 Task: Buy 4 Drooling Bibs for Baby Boys from Bibs & Burp Cloths section under best seller category for shipping address: Alex Clark, 16135 Grand Litchfield Dr, Roswell, GA 30075, Cell Number 6788189371. Pay from credit card number 3744 337826 32005, Name on card Mark Taylor, Expiration date 12/2024, CVV 3321
Action: Mouse moved to (259, 77)
Screenshot: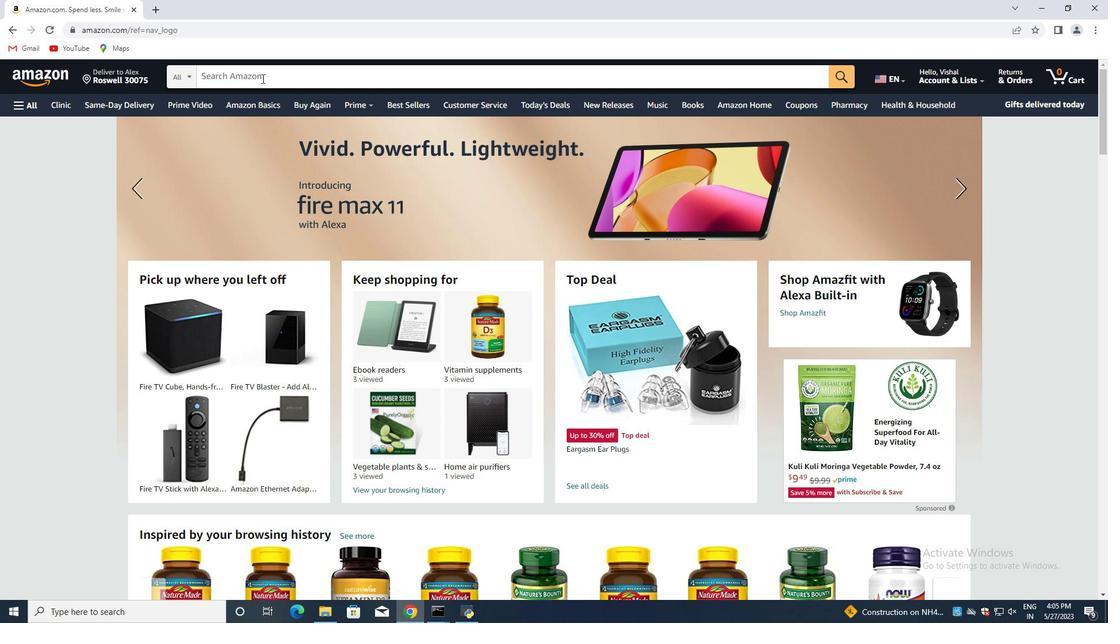 
Action: Mouse pressed left at (259, 77)
Screenshot: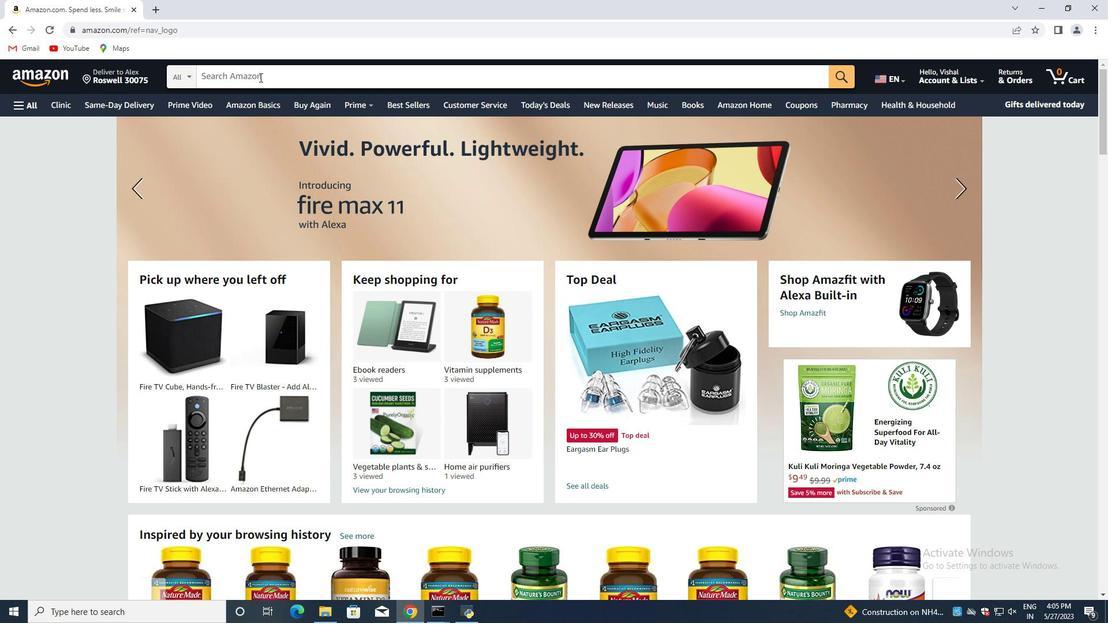 
Action: Mouse moved to (845, 98)
Screenshot: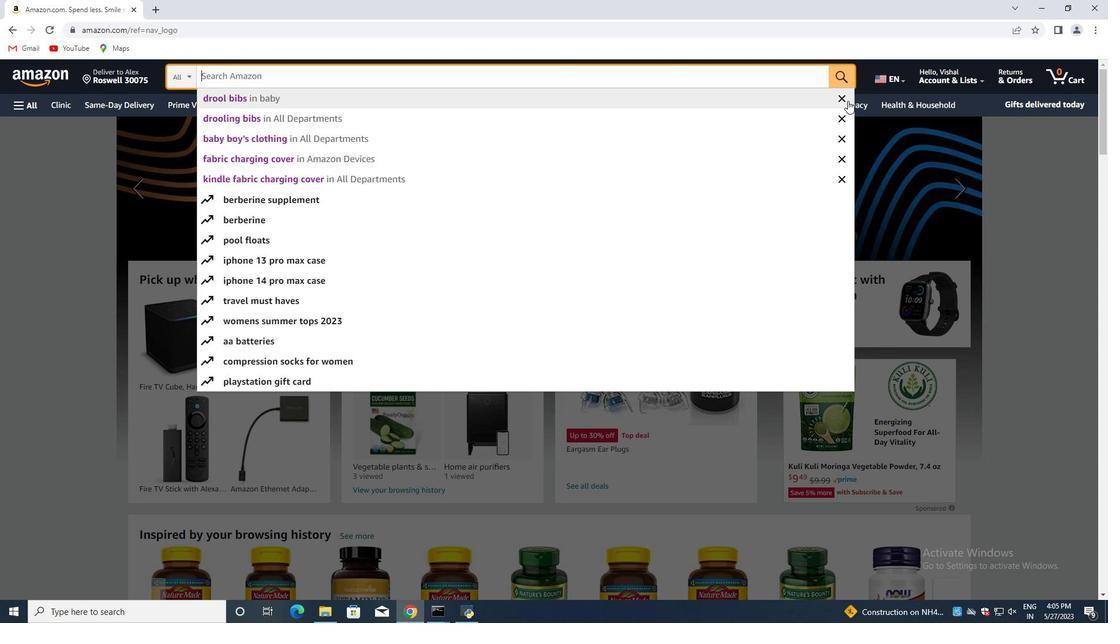 
Action: Mouse pressed left at (845, 98)
Screenshot: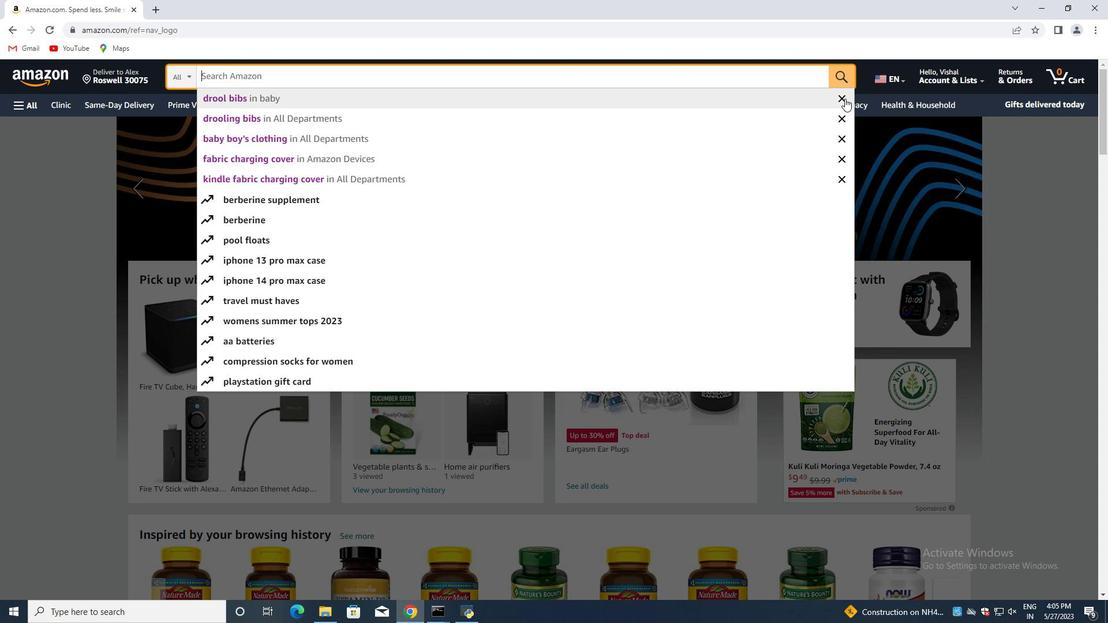 
Action: Mouse moved to (844, 98)
Screenshot: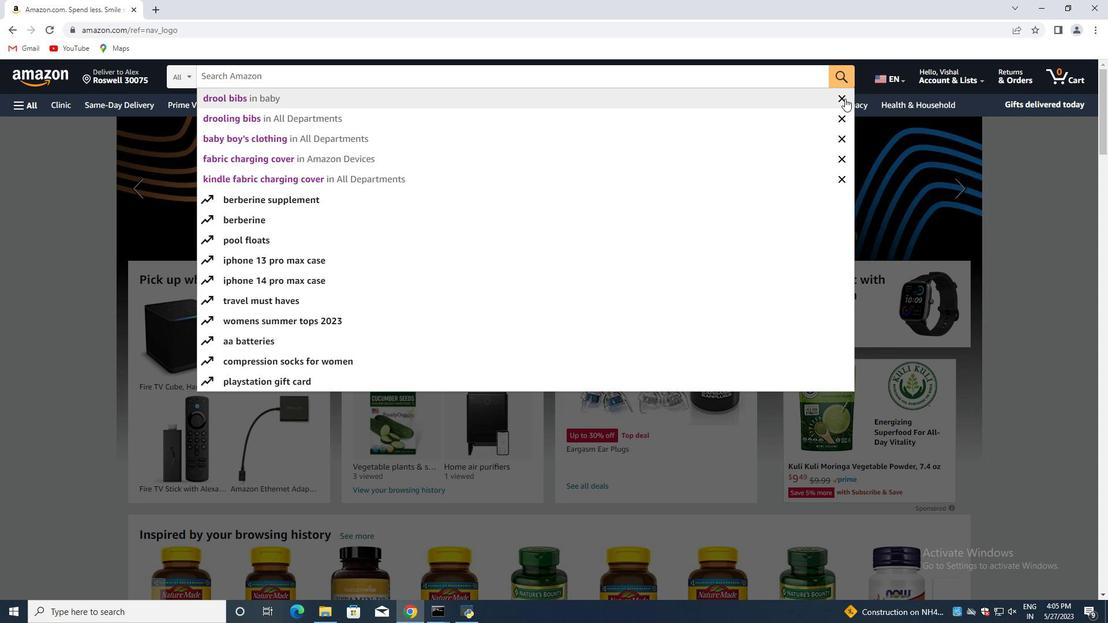 
Action: Mouse pressed left at (844, 98)
Screenshot: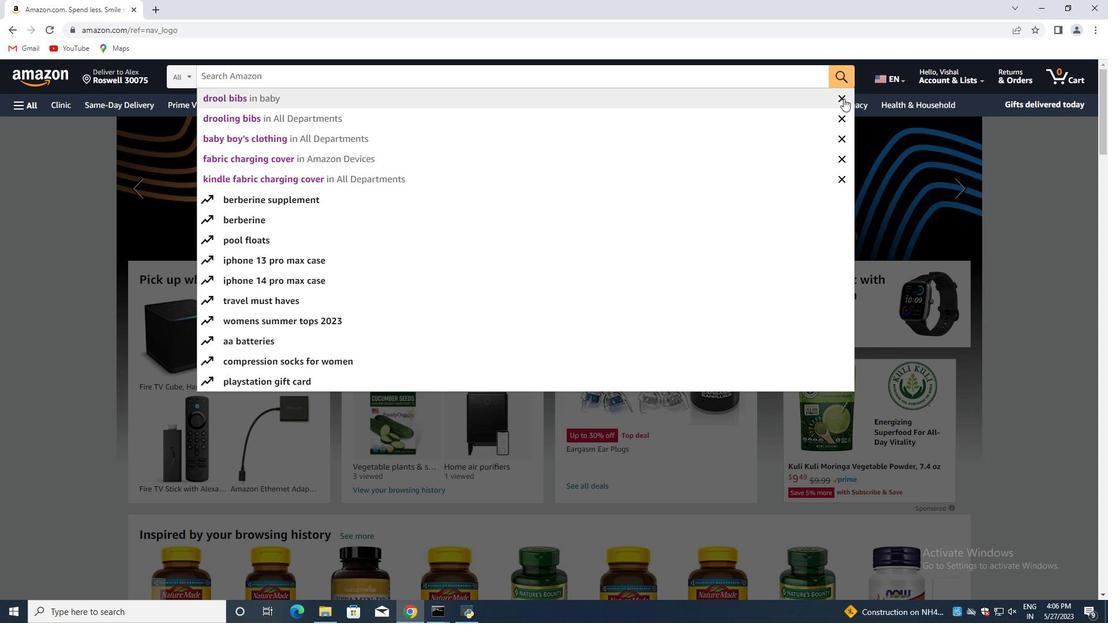 
Action: Mouse moved to (844, 98)
Screenshot: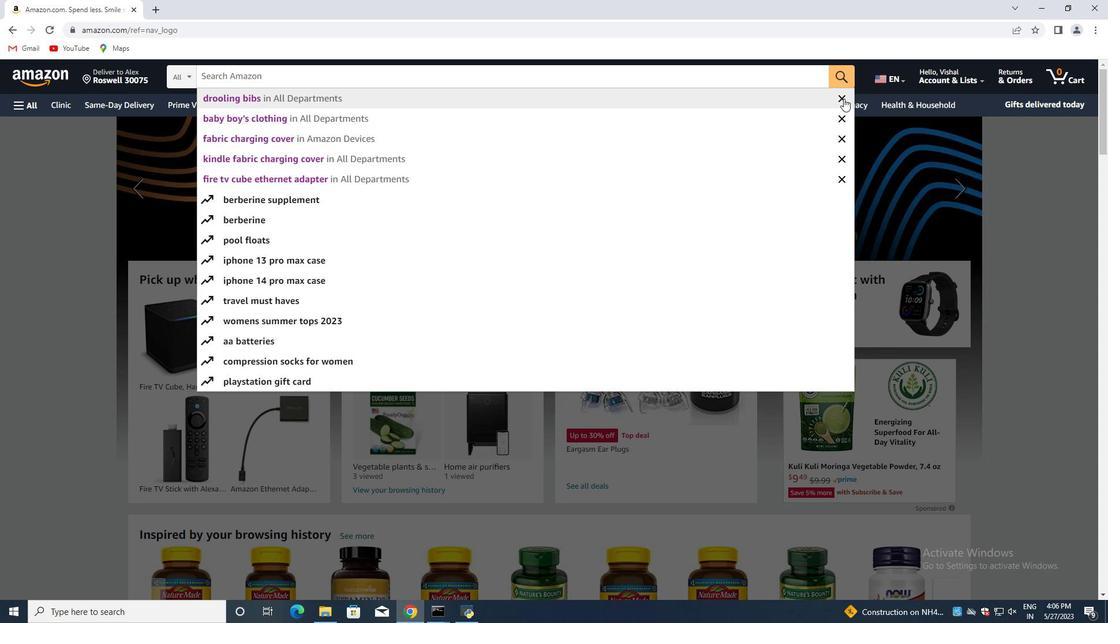 
Action: Mouse pressed left at (844, 98)
Screenshot: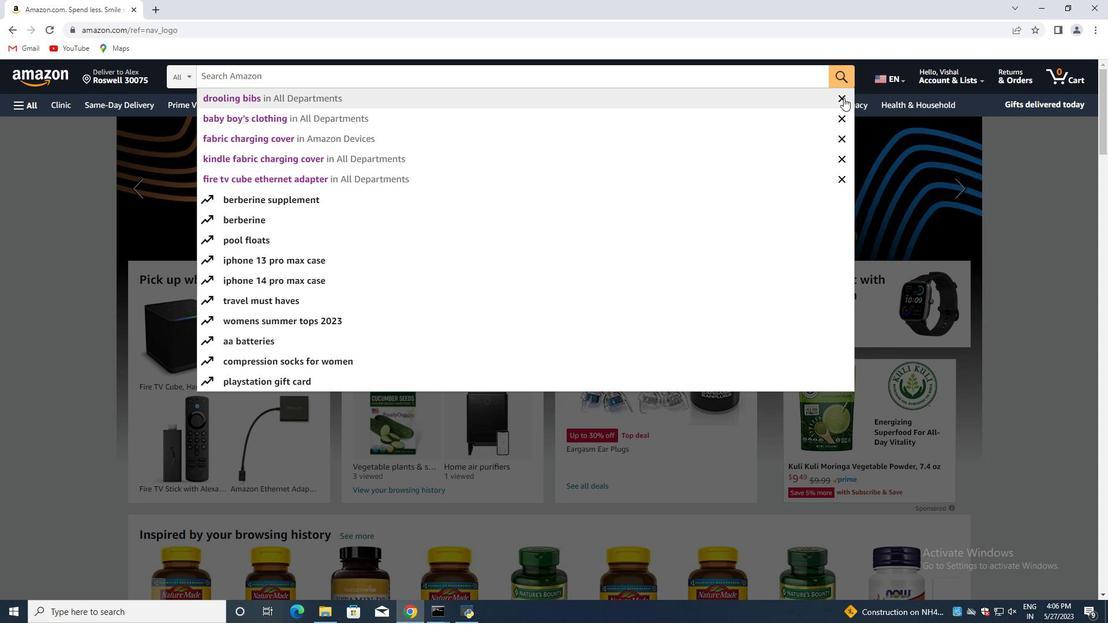 
Action: Mouse pressed left at (844, 98)
Screenshot: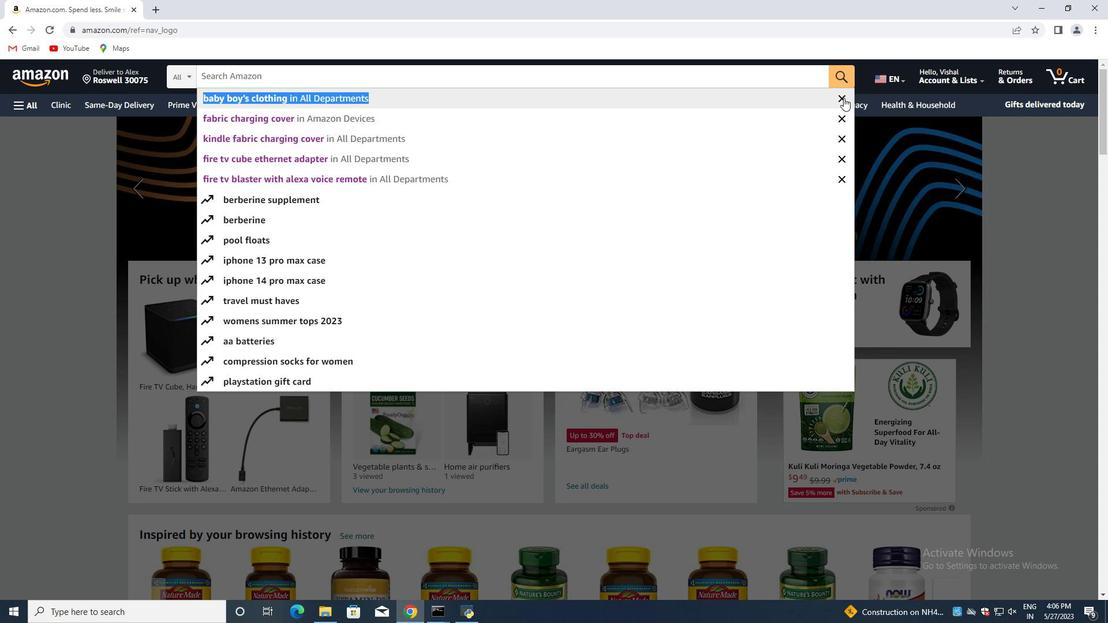 
Action: Mouse pressed left at (844, 98)
Screenshot: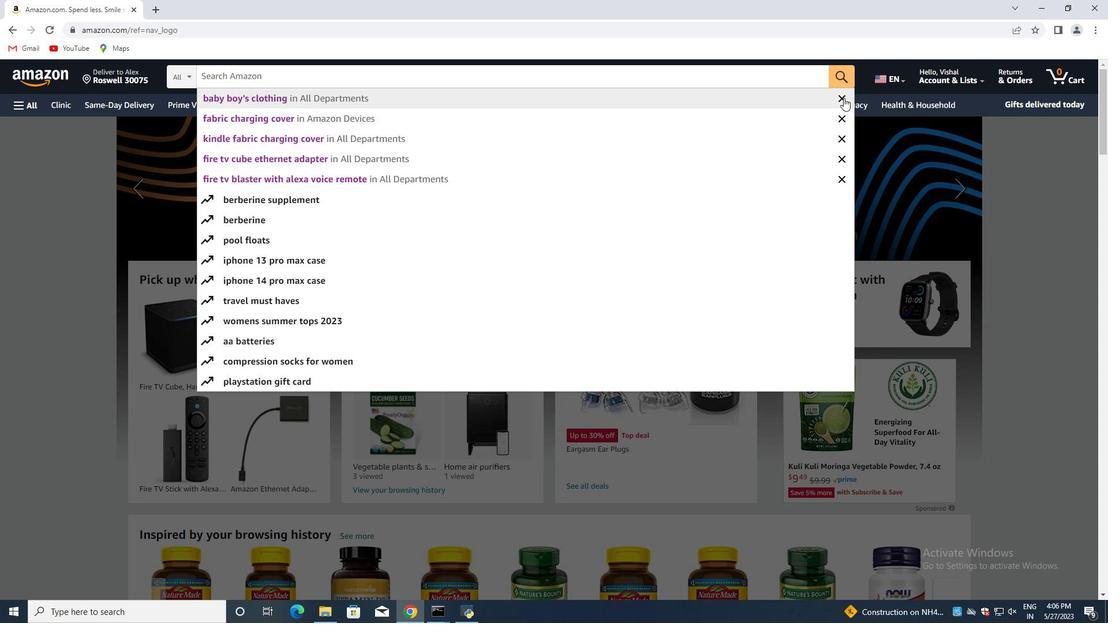 
Action: Mouse pressed left at (844, 98)
Screenshot: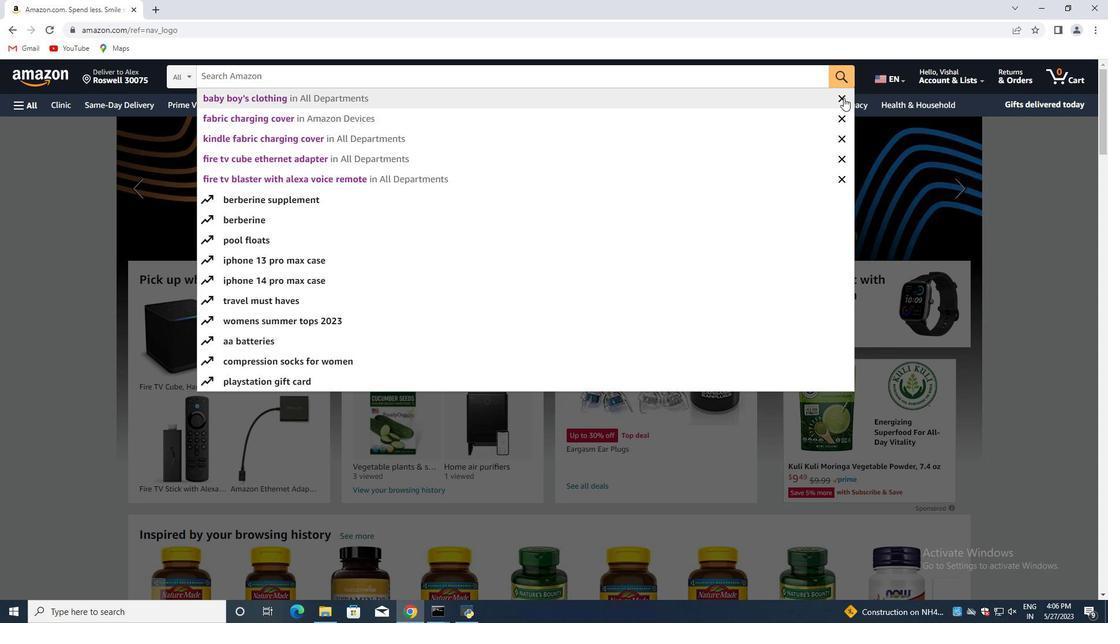 
Action: Mouse pressed left at (844, 98)
Screenshot: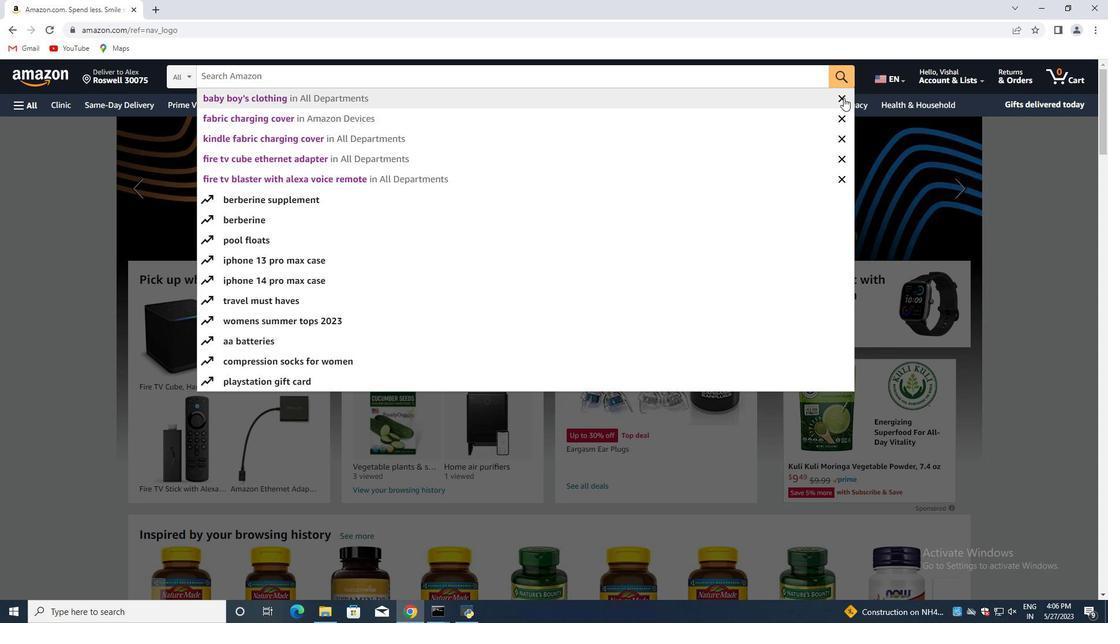 
Action: Mouse pressed left at (844, 98)
Screenshot: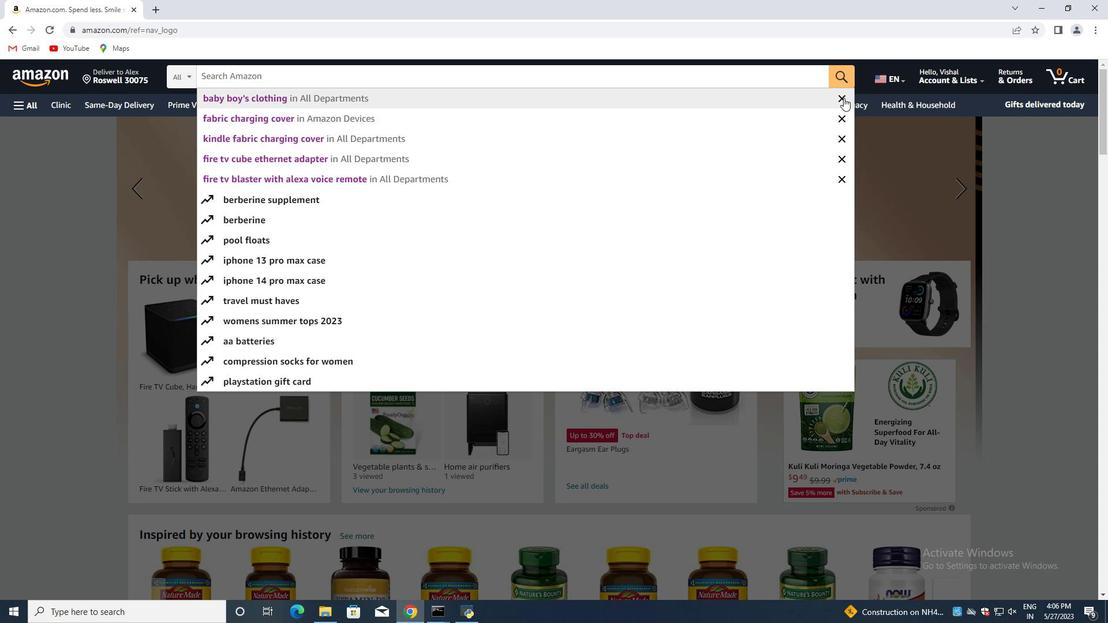 
Action: Mouse pressed left at (844, 98)
Screenshot: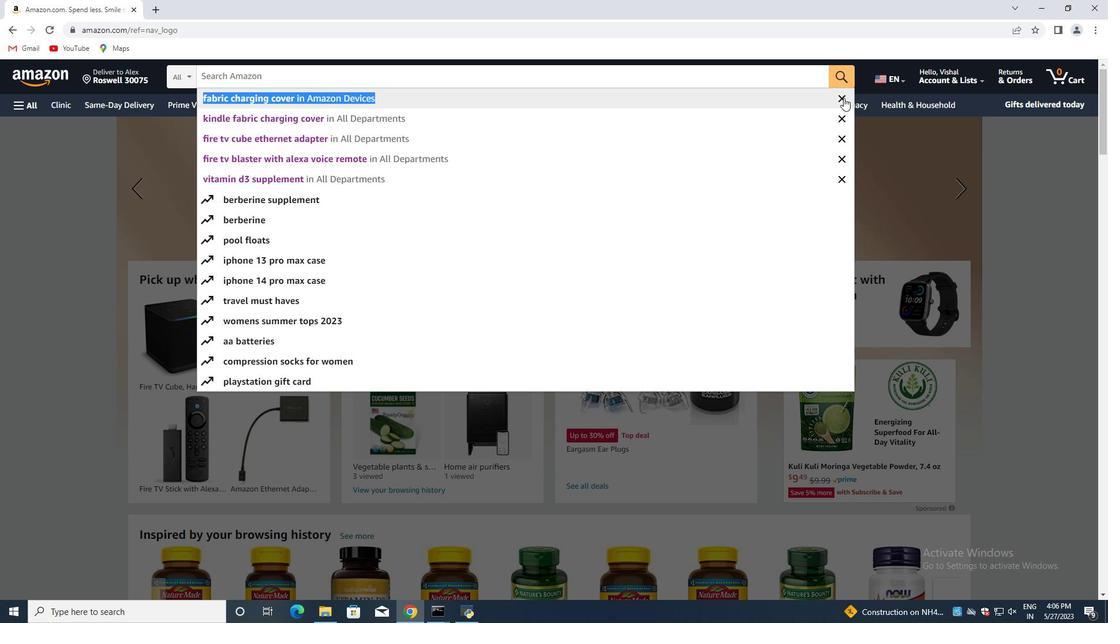 
Action: Mouse pressed left at (844, 98)
Screenshot: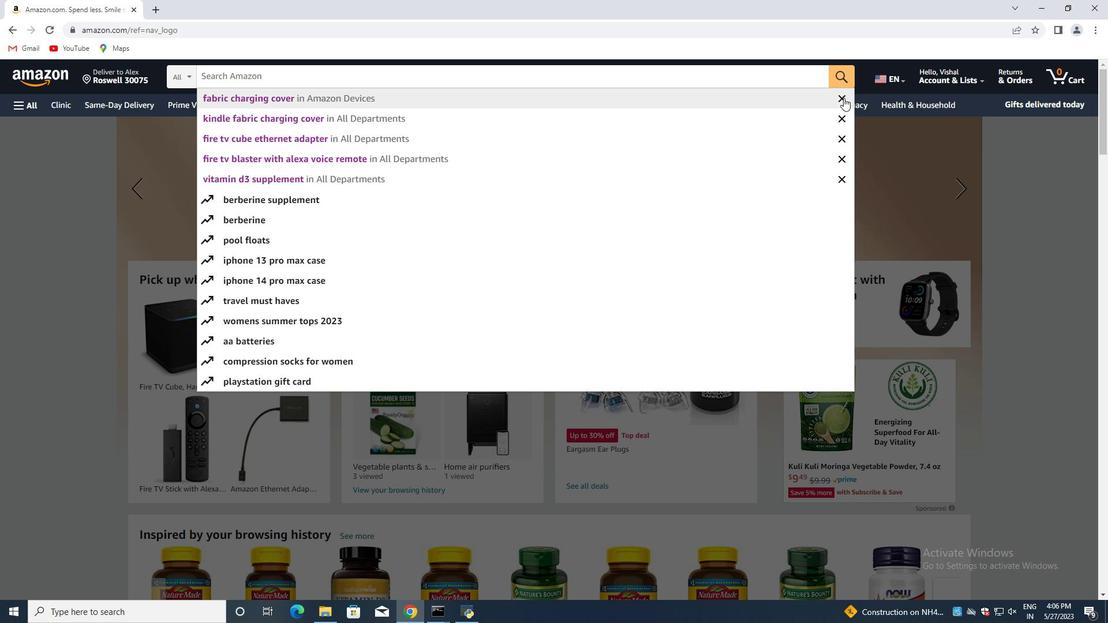 
Action: Mouse pressed left at (844, 98)
Screenshot: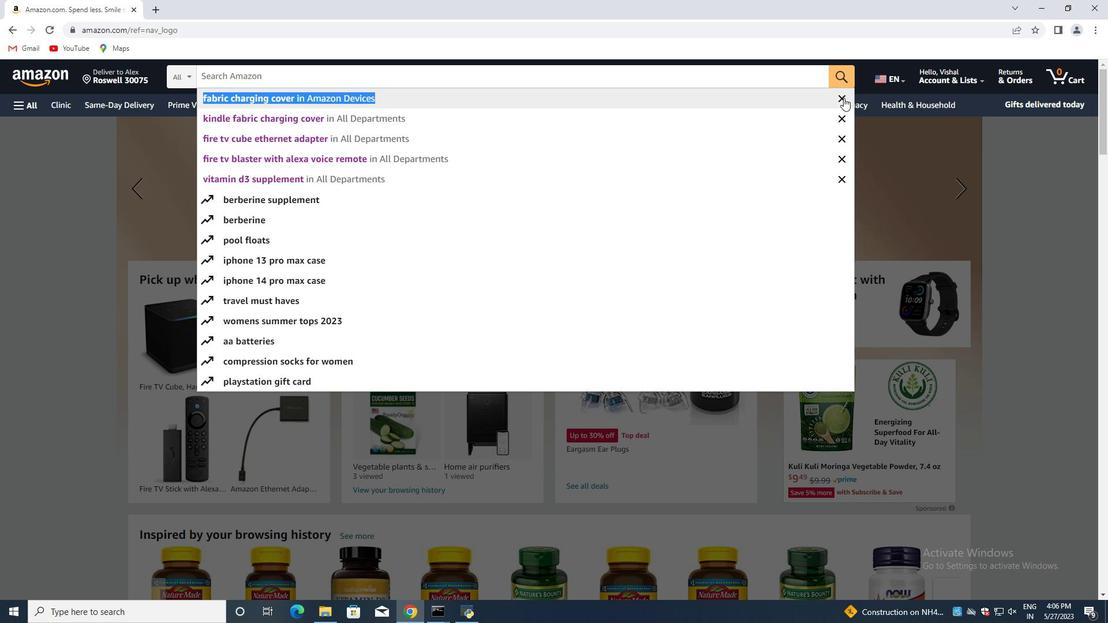 
Action: Mouse pressed left at (844, 98)
Screenshot: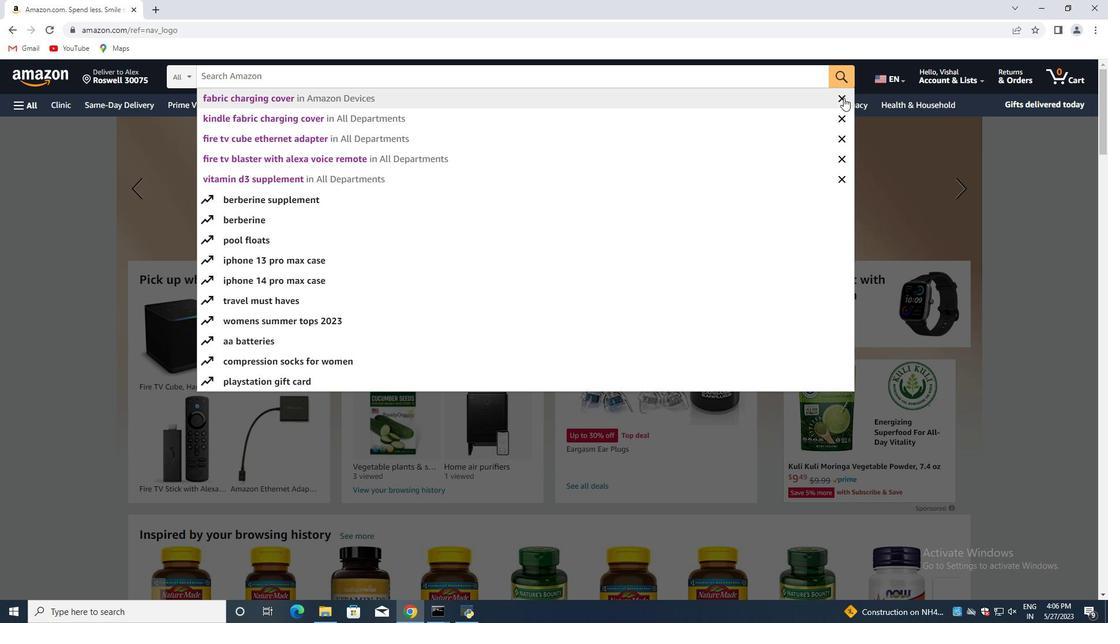 
Action: Mouse pressed left at (844, 98)
Screenshot: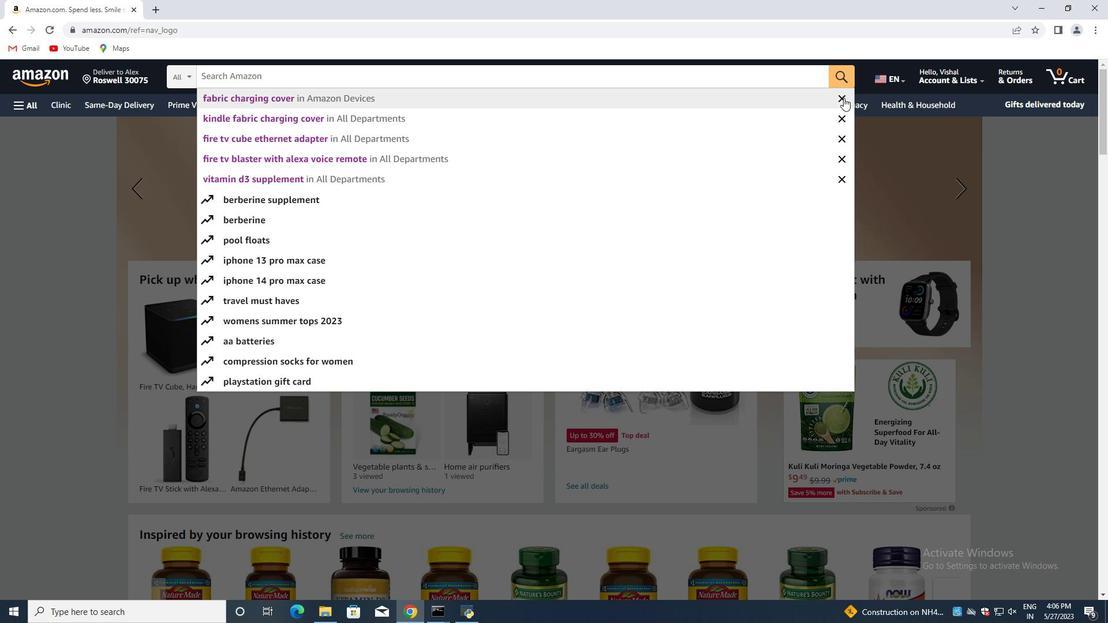 
Action: Mouse moved to (843, 98)
Screenshot: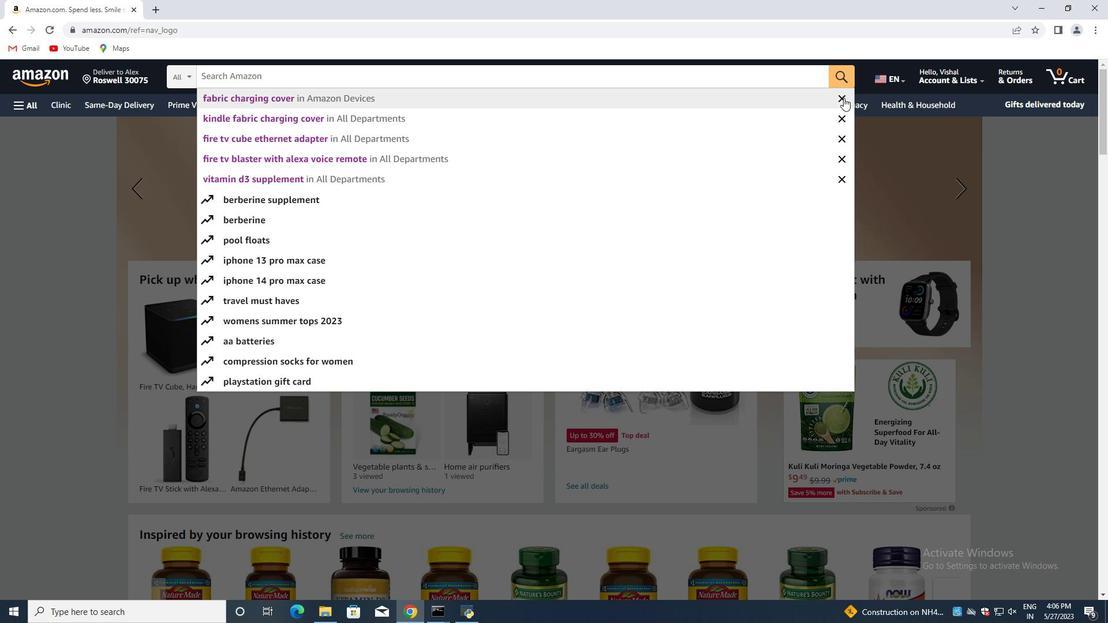 
Action: Mouse pressed left at (843, 98)
Screenshot: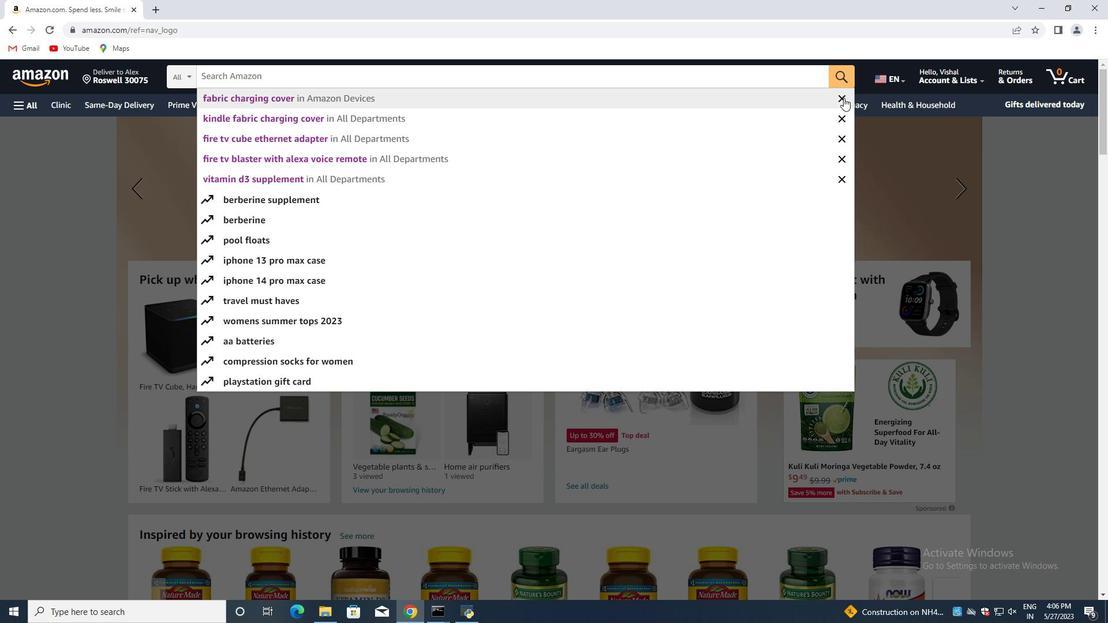
Action: Mouse moved to (843, 98)
Screenshot: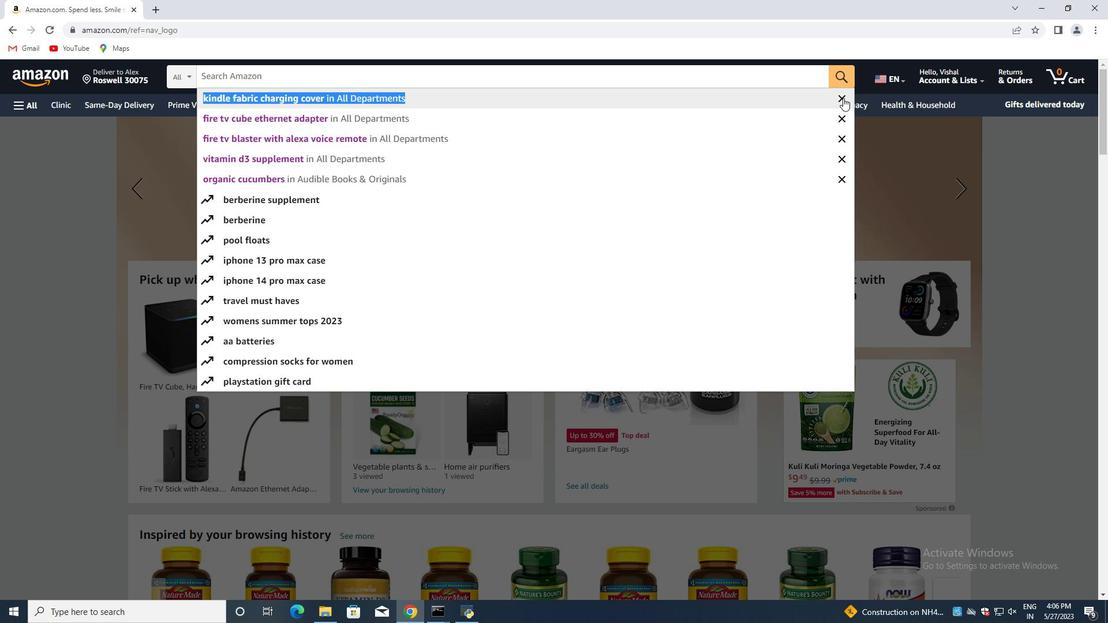 
Action: Mouse pressed left at (843, 98)
Screenshot: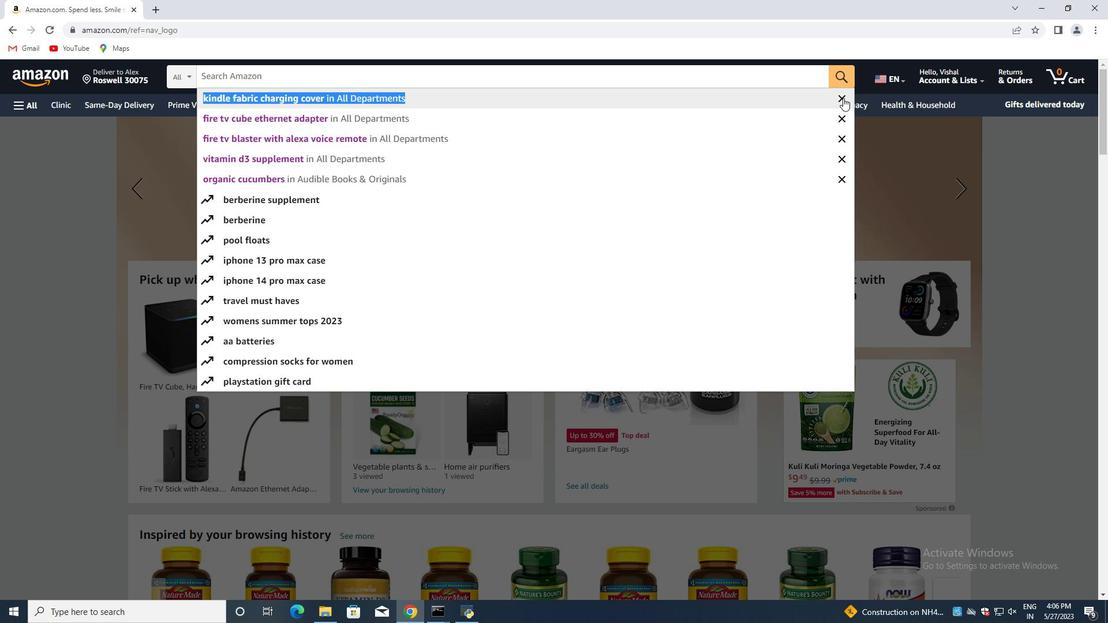 
Action: Mouse pressed left at (843, 98)
Screenshot: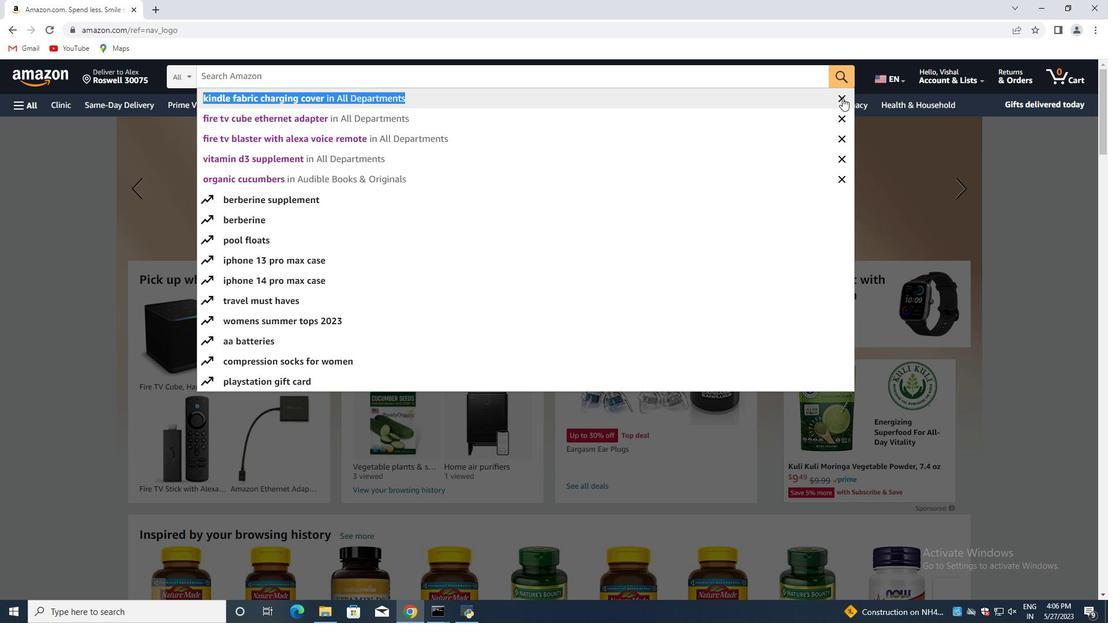 
Action: Mouse moved to (841, 98)
Screenshot: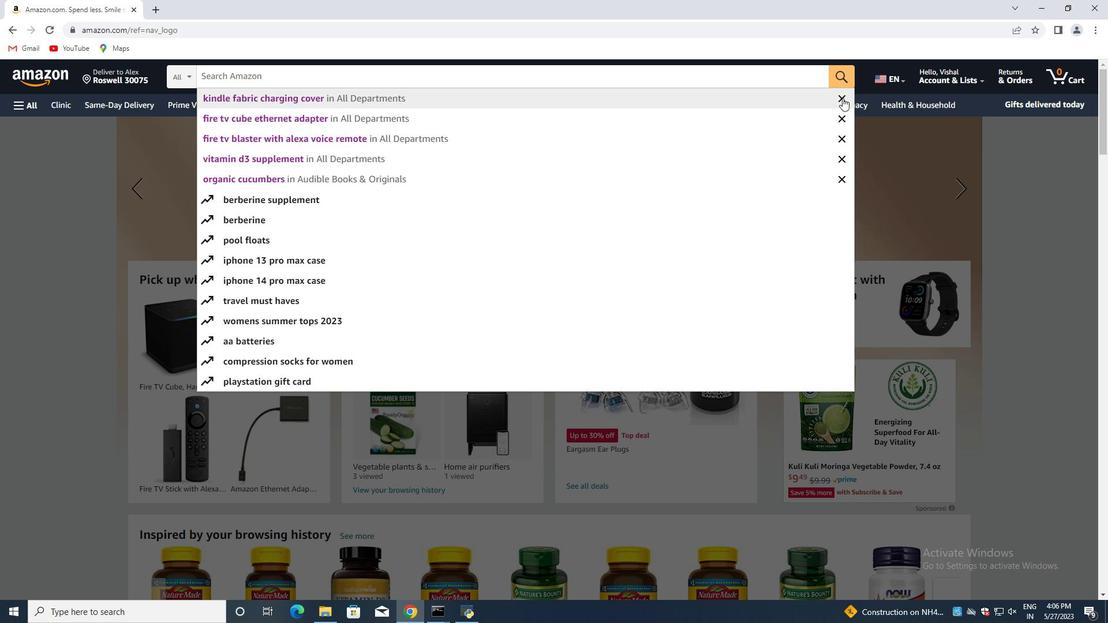 
Action: Mouse pressed left at (841, 98)
Screenshot: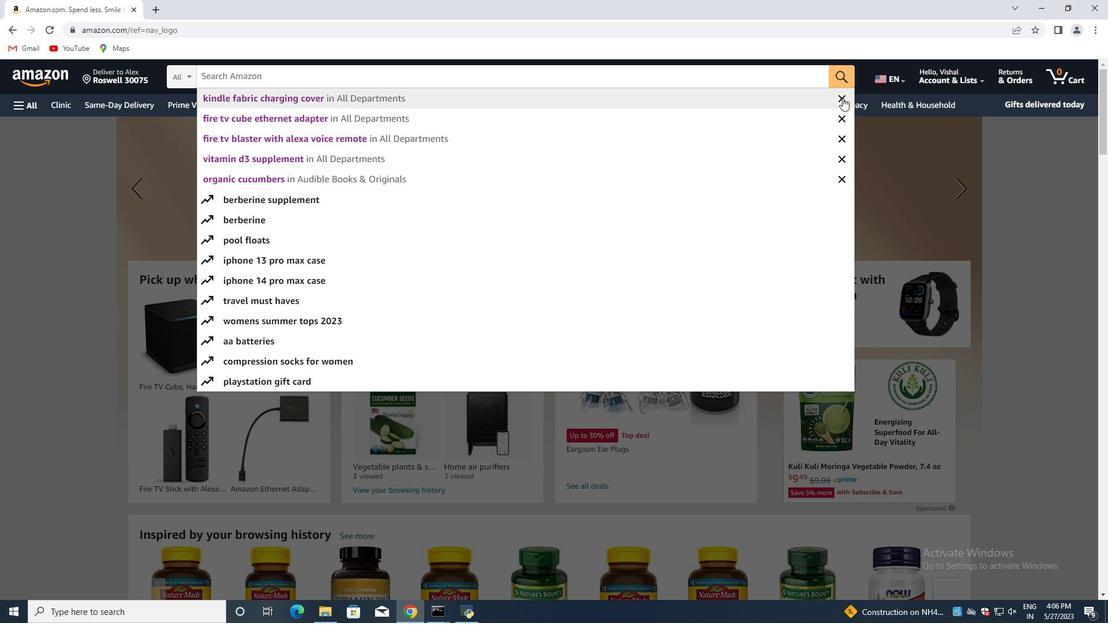 
Action: Mouse pressed left at (841, 98)
Screenshot: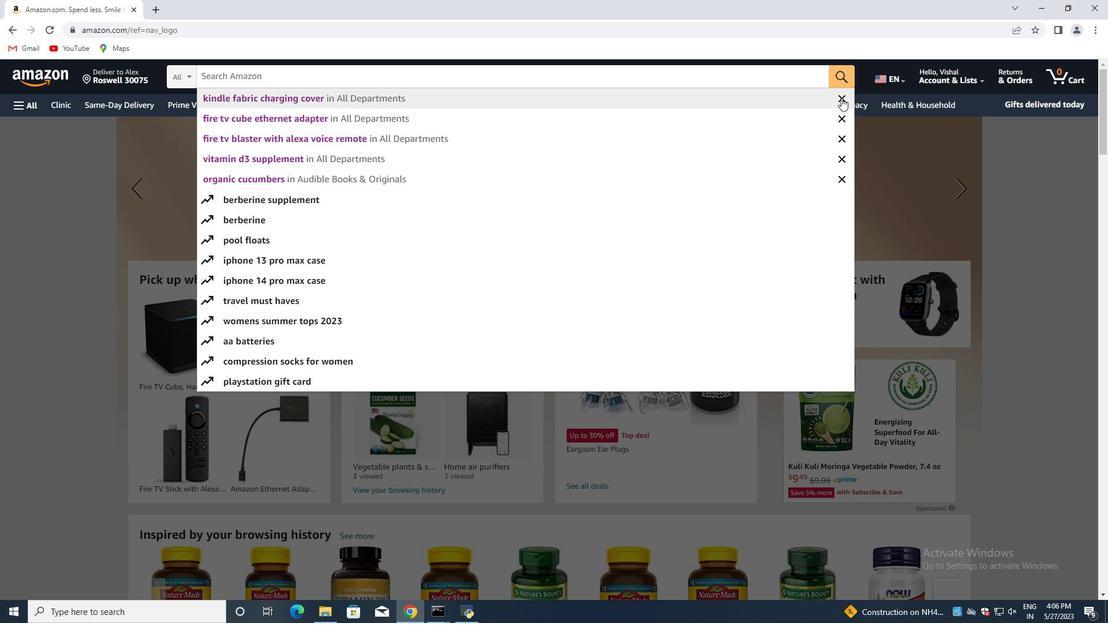 
Action: Mouse pressed left at (841, 98)
Screenshot: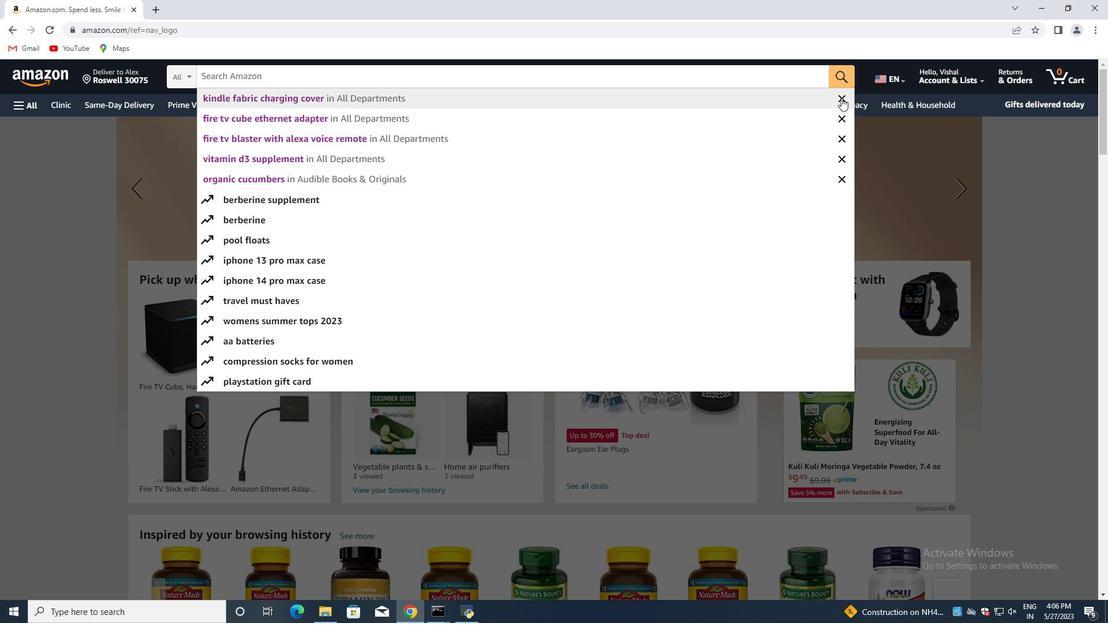 
Action: Mouse pressed left at (841, 98)
Screenshot: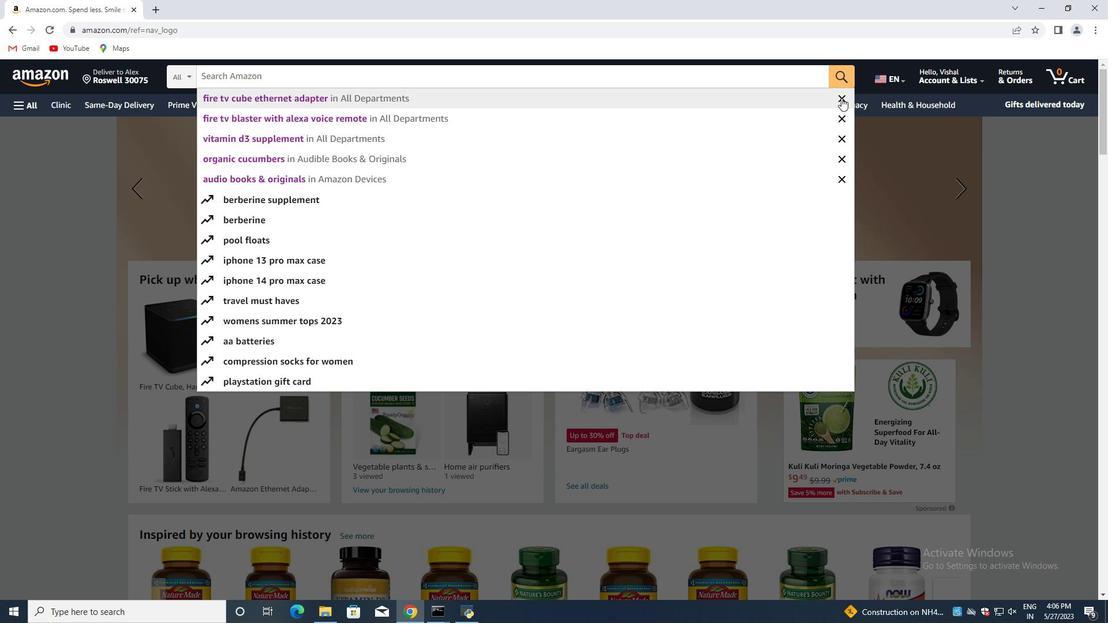
Action: Mouse pressed left at (841, 98)
Screenshot: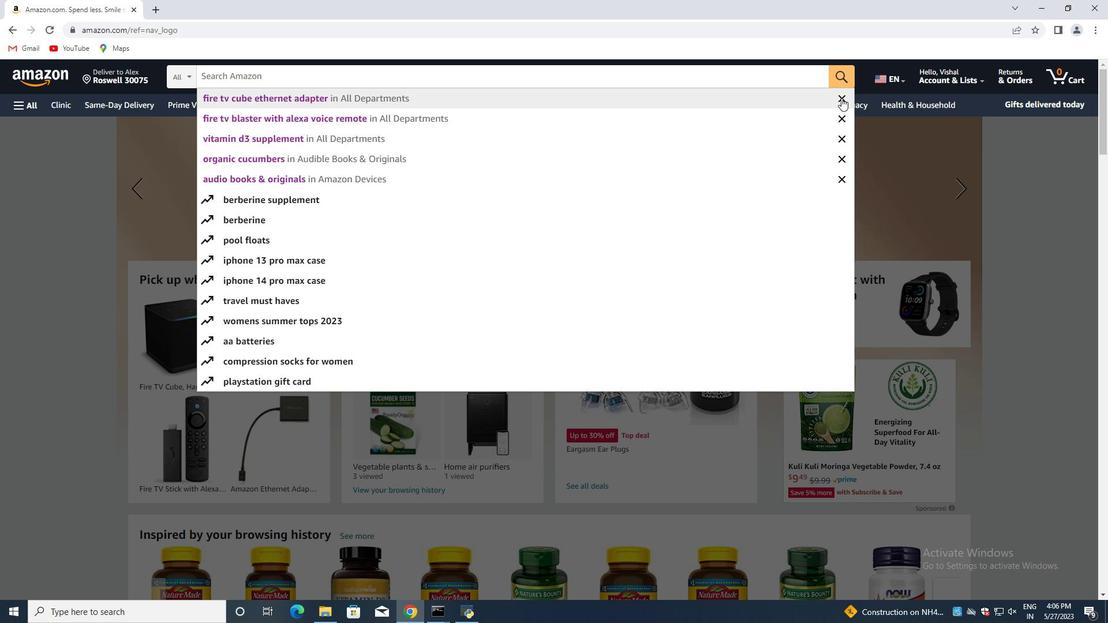
Action: Mouse moved to (841, 98)
Screenshot: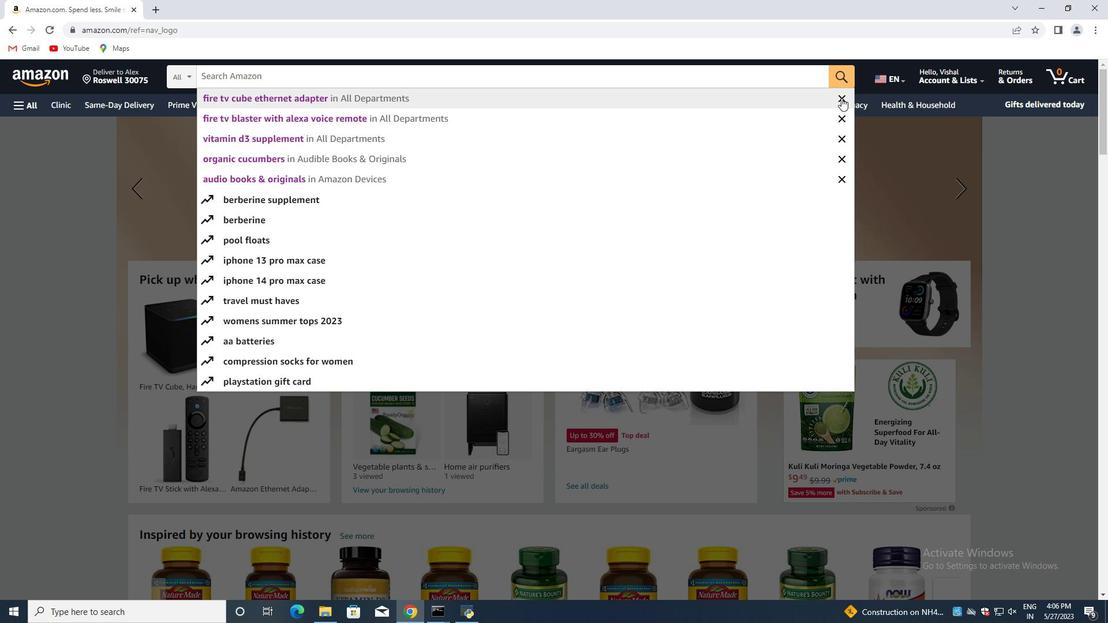 
Action: Mouse pressed left at (841, 98)
Screenshot: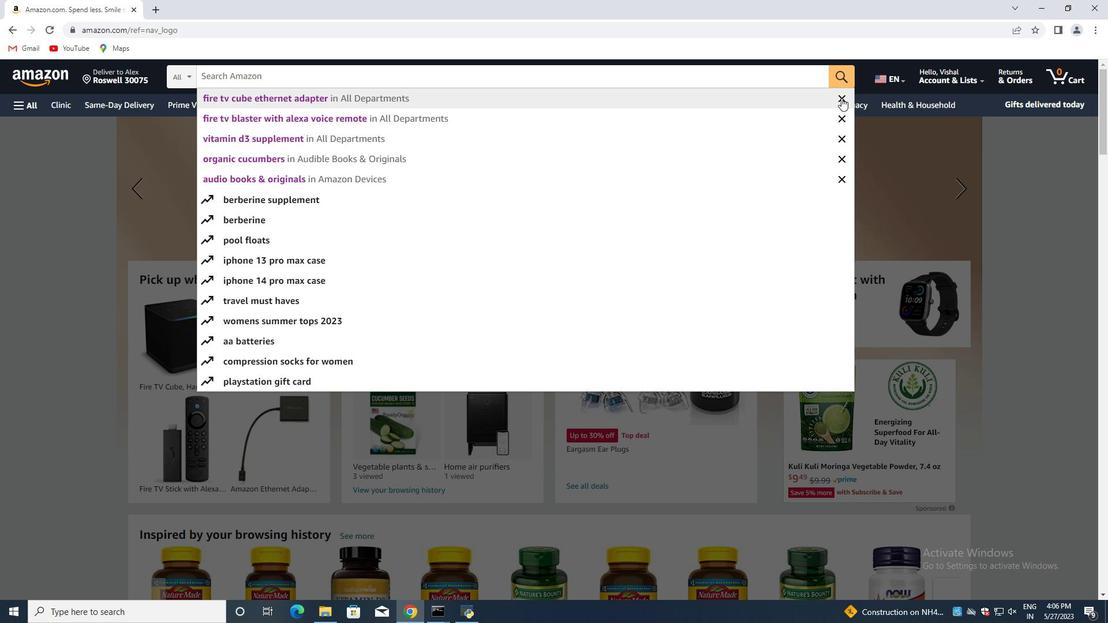 
Action: Mouse moved to (840, 98)
Screenshot: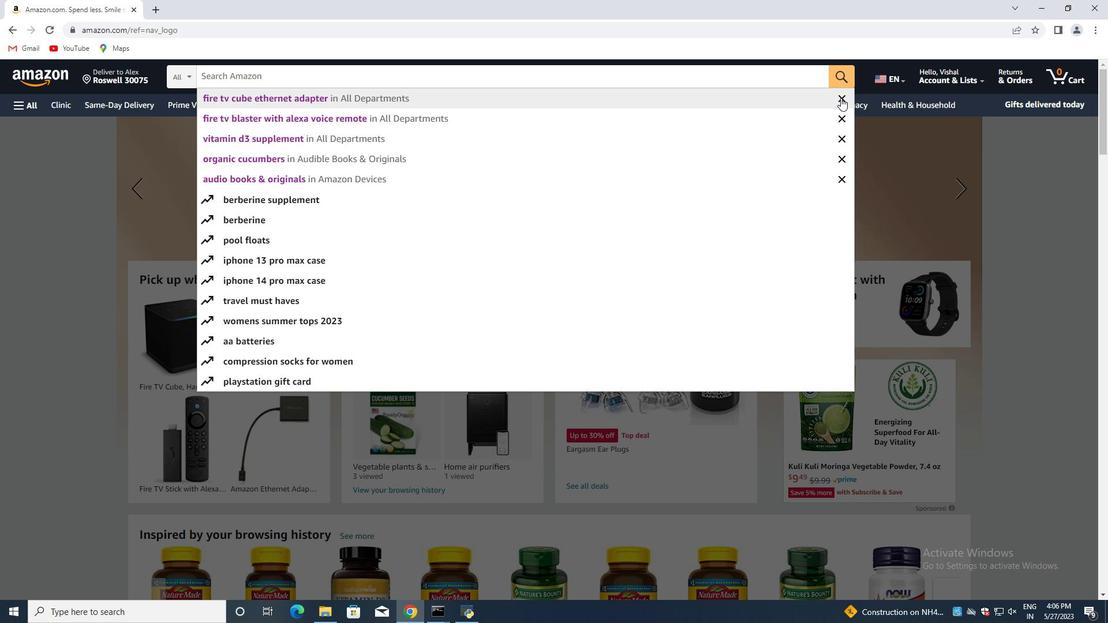 
Action: Mouse pressed left at (840, 98)
Screenshot: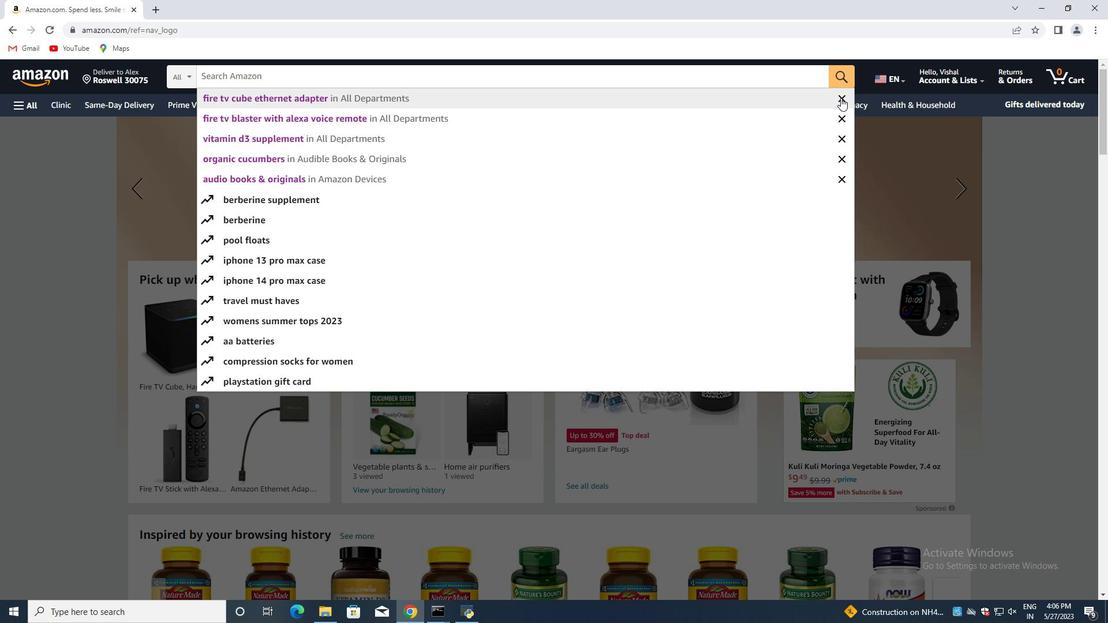 
Action: Mouse pressed left at (840, 98)
Screenshot: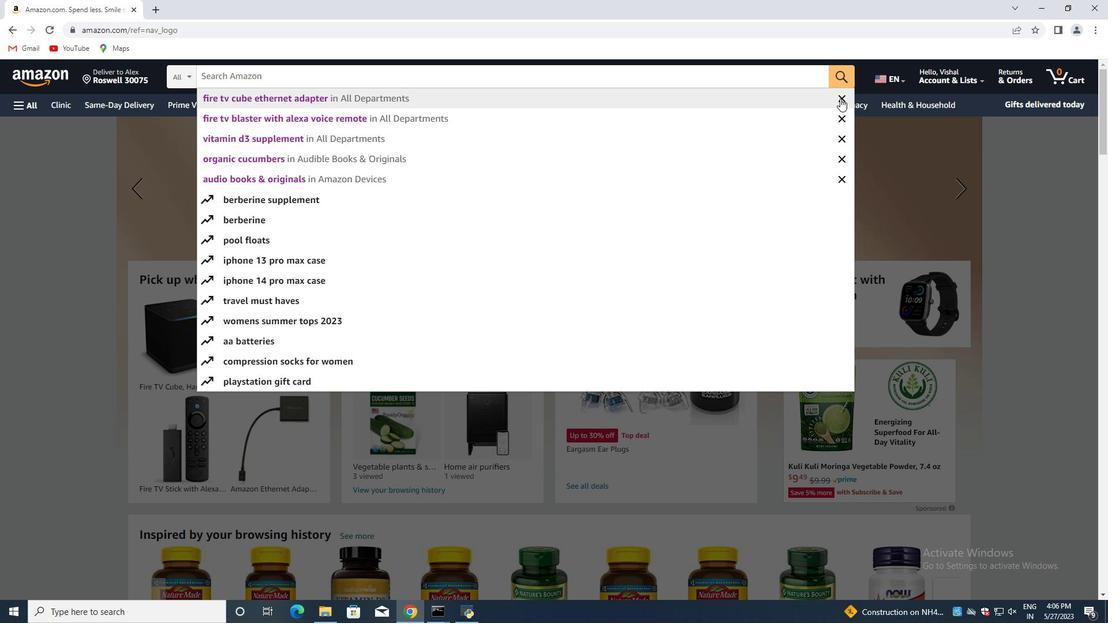 
Action: Mouse pressed left at (840, 98)
Screenshot: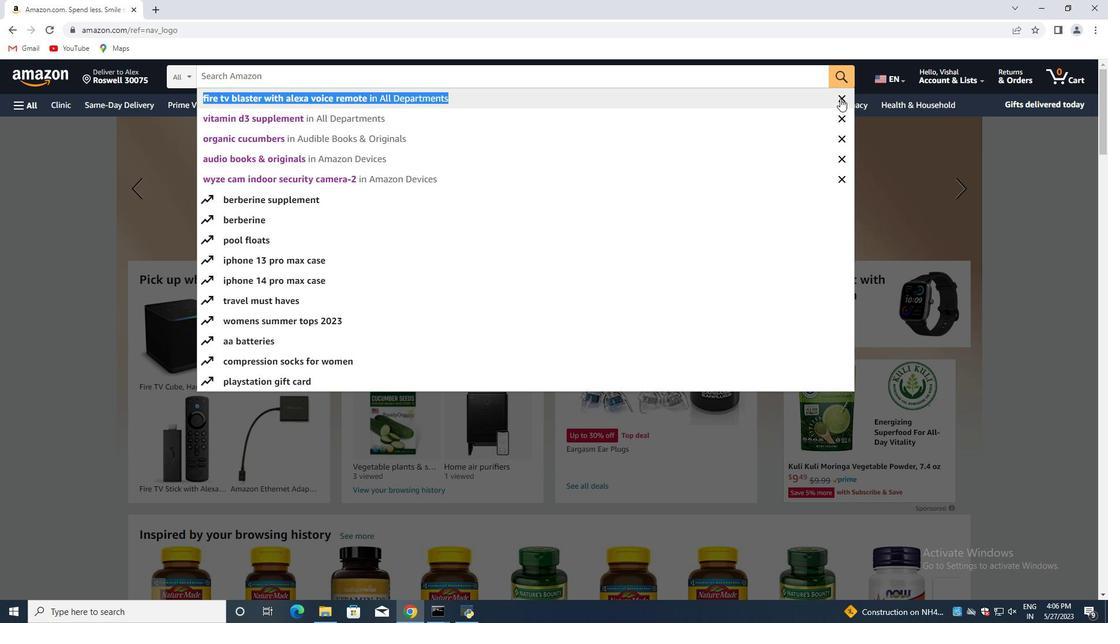 
Action: Mouse pressed left at (840, 98)
Screenshot: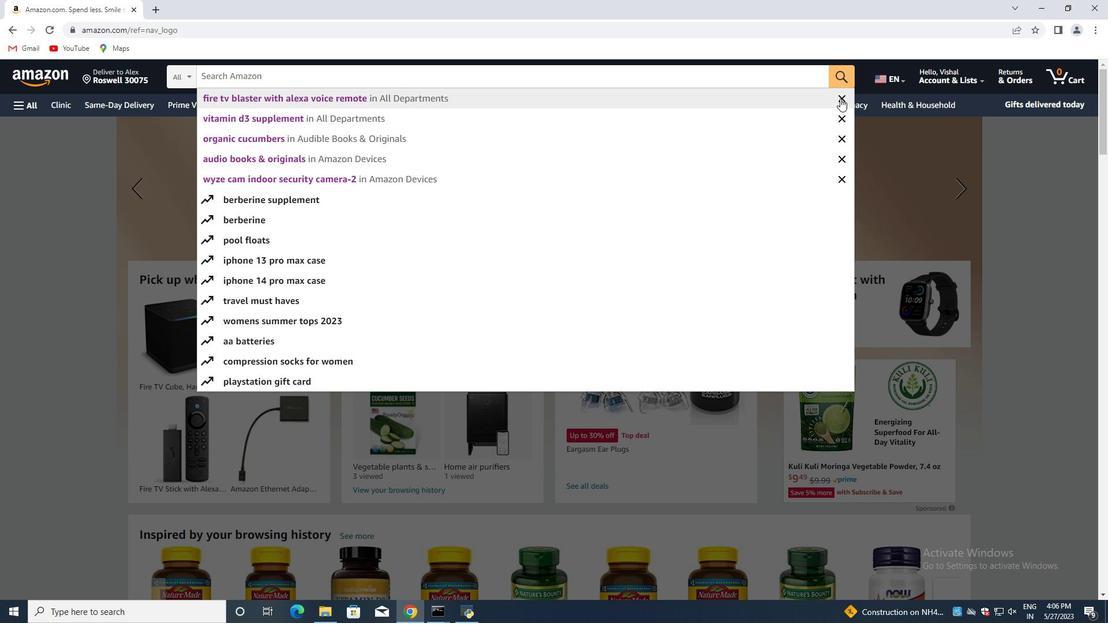 
Action: Mouse pressed left at (840, 98)
Screenshot: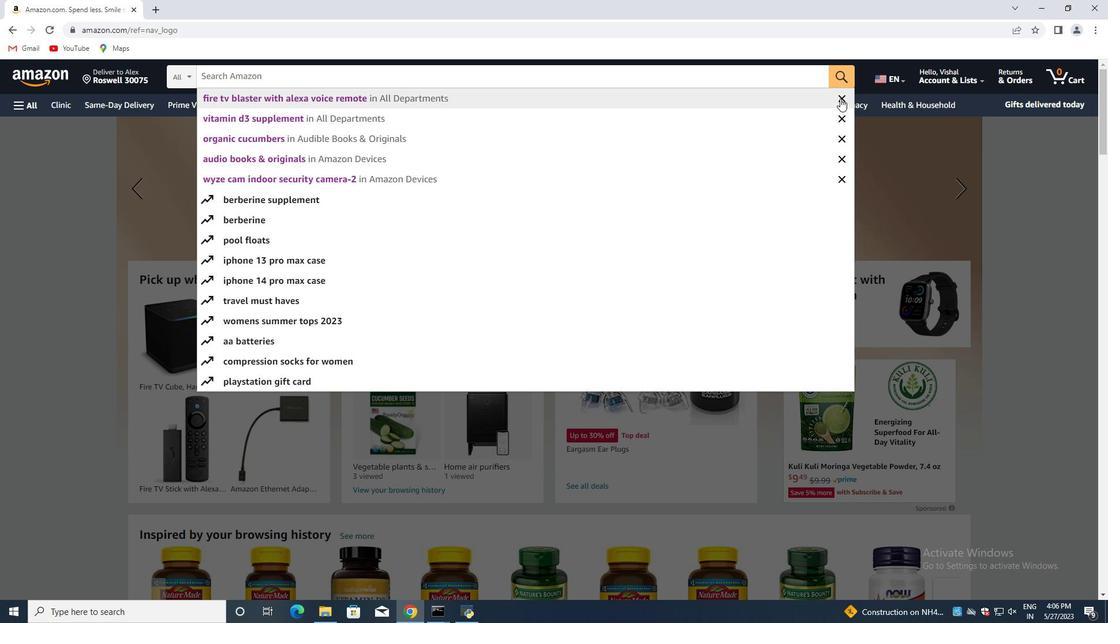 
Action: Mouse pressed left at (840, 98)
Screenshot: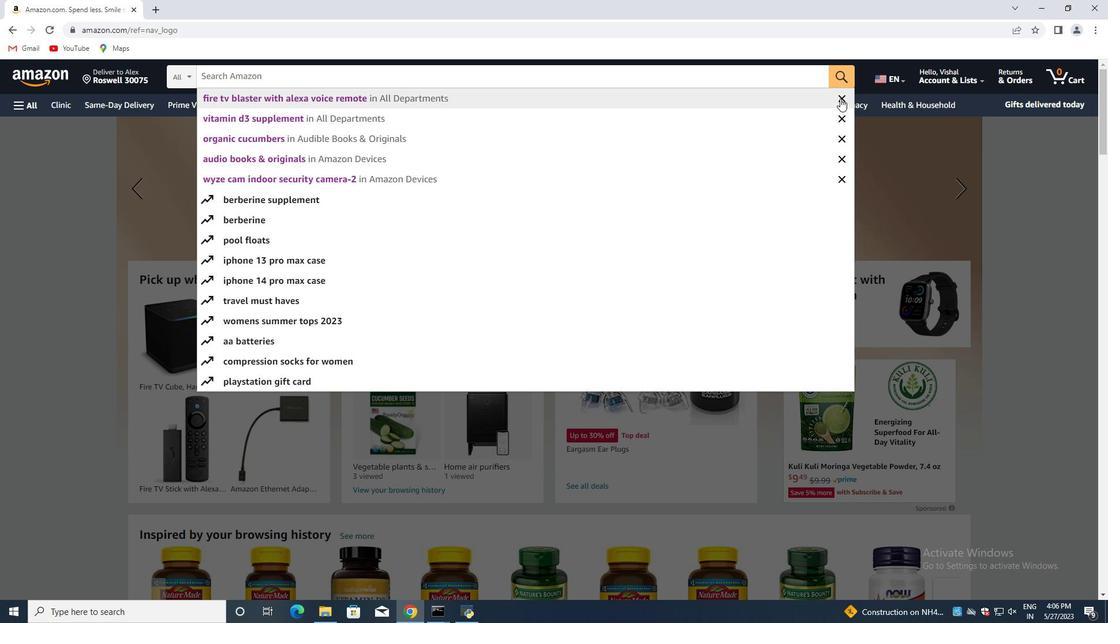 
Action: Mouse pressed left at (840, 98)
Screenshot: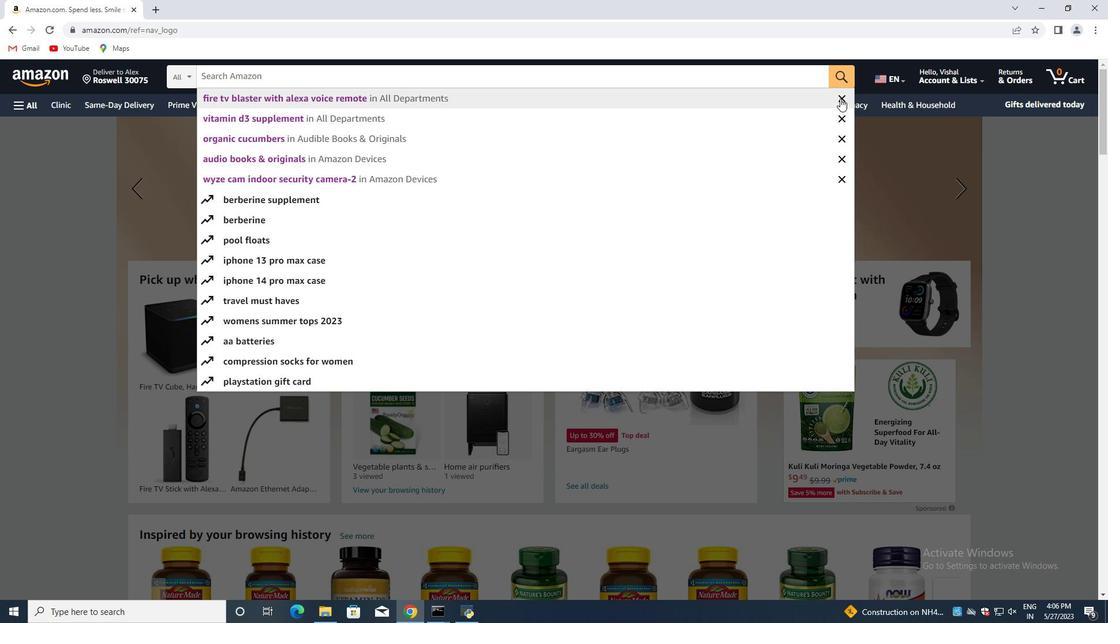 
Action: Mouse moved to (840, 98)
Screenshot: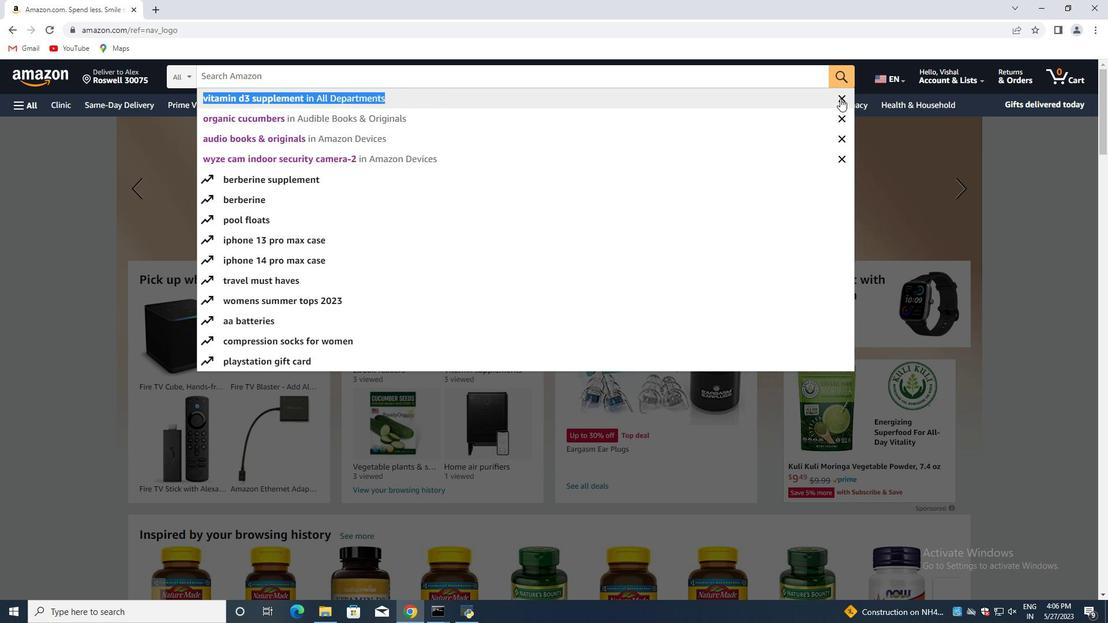 
Action: Mouse pressed left at (840, 98)
Screenshot: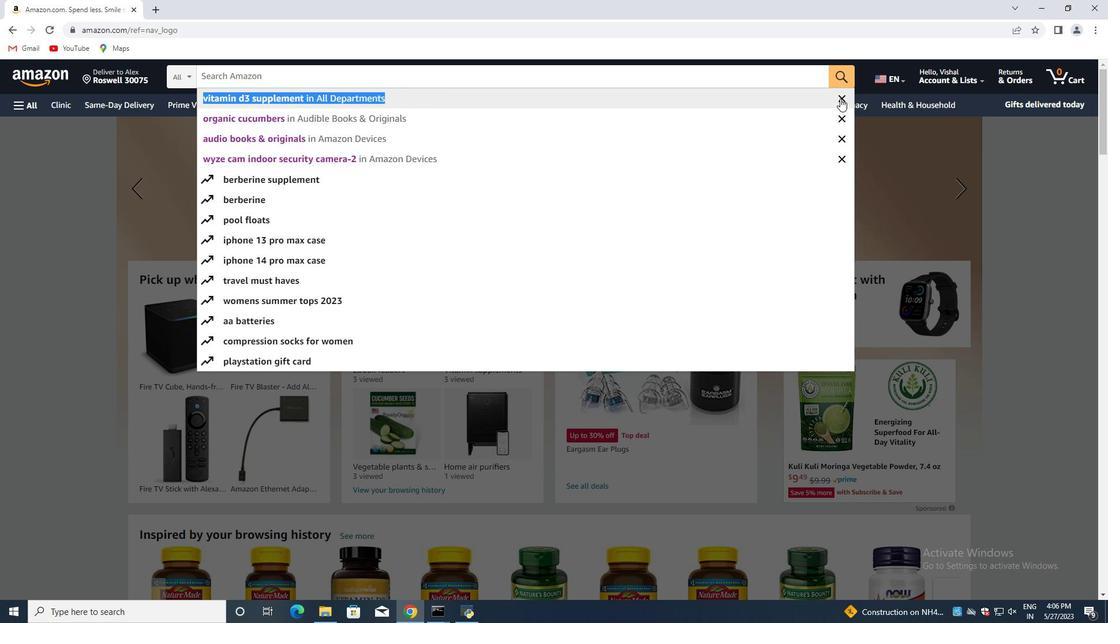
Action: Mouse moved to (839, 98)
Screenshot: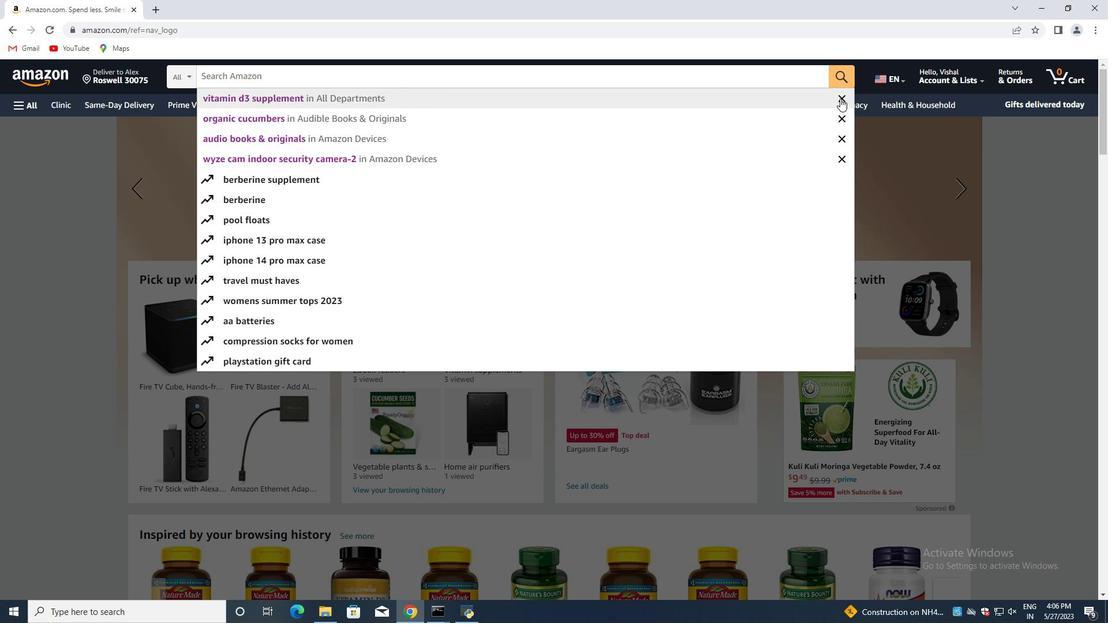 
Action: Mouse pressed left at (839, 98)
Screenshot: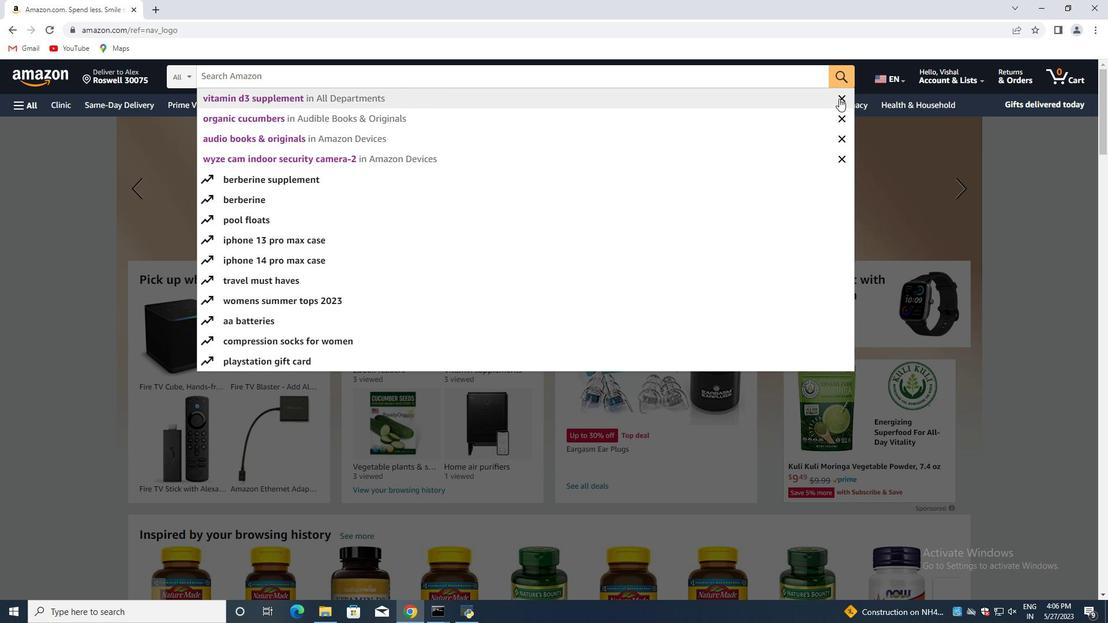 
Action: Mouse pressed left at (839, 98)
Screenshot: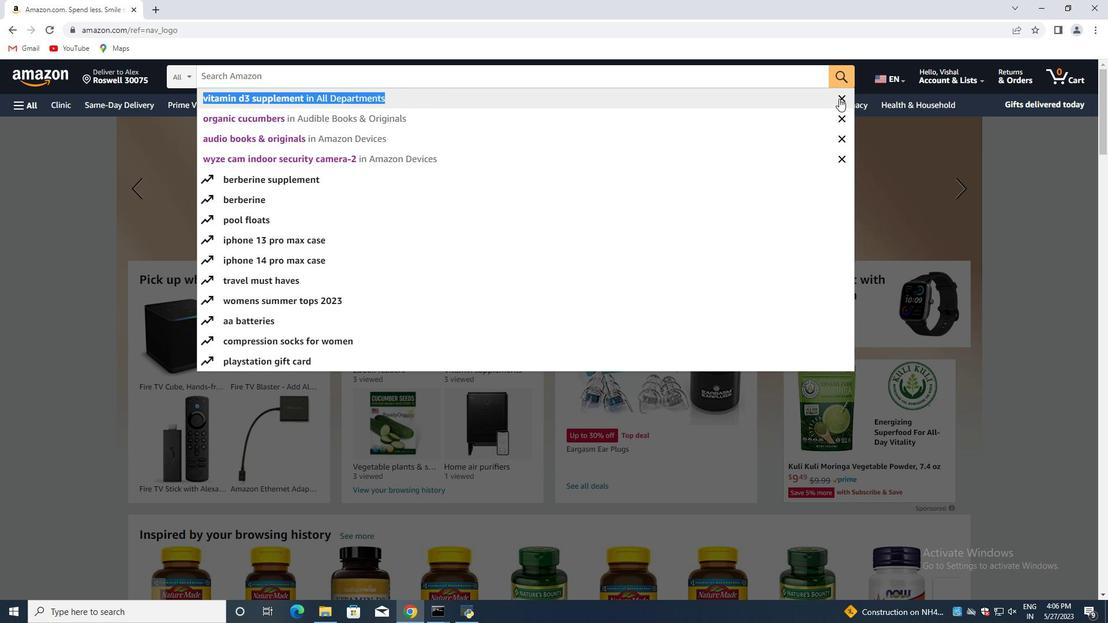 
Action: Mouse moved to (837, 98)
Screenshot: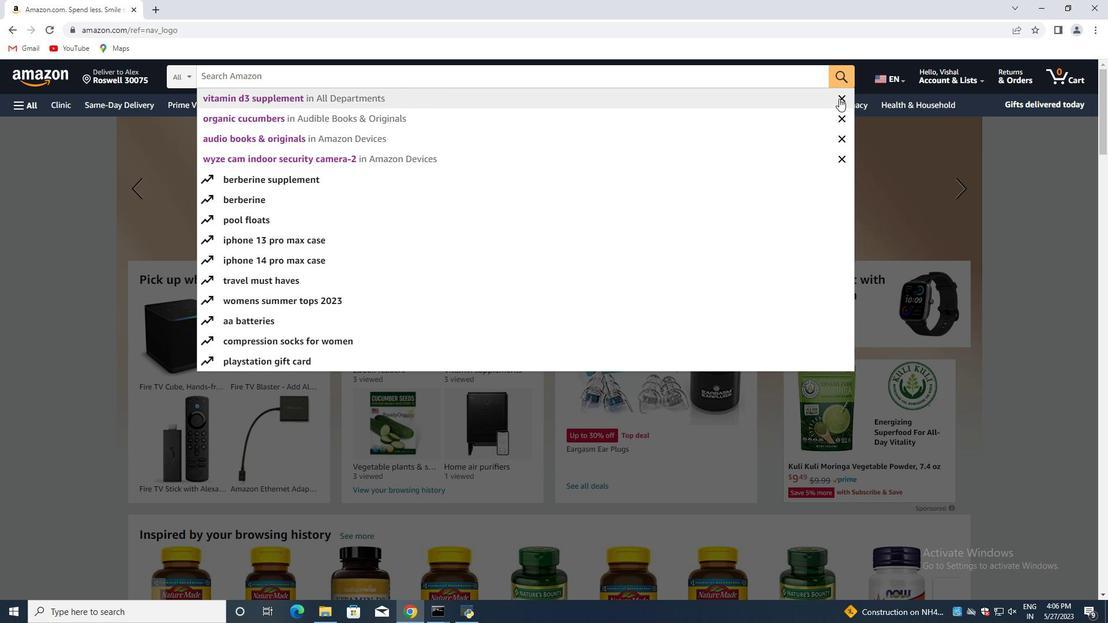 
Action: Mouse pressed left at (837, 98)
Screenshot: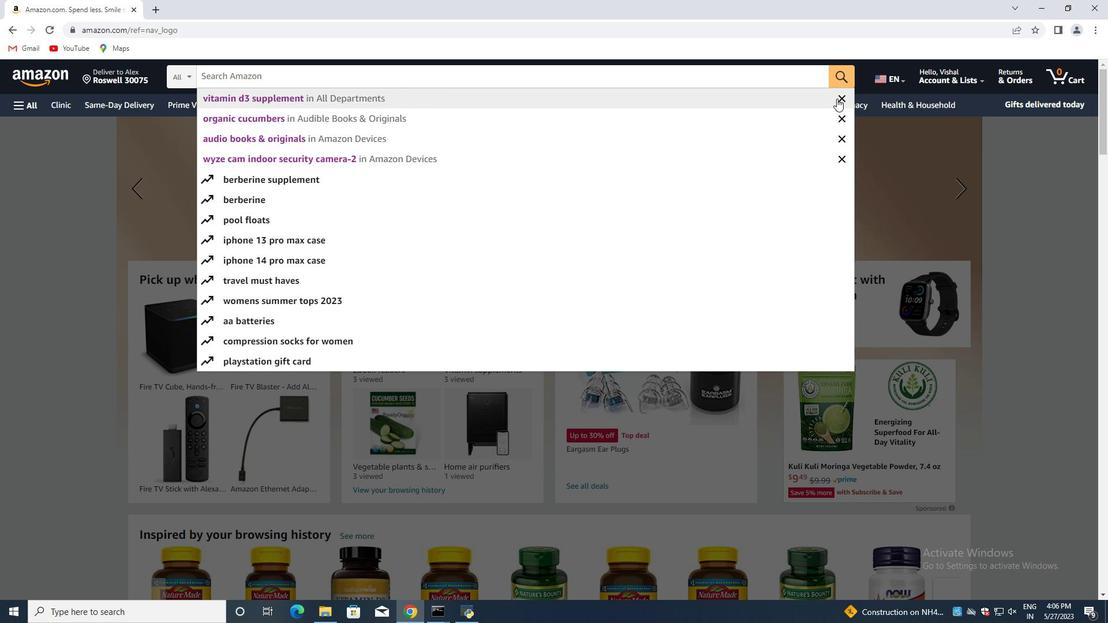 
Action: Mouse pressed left at (837, 98)
Screenshot: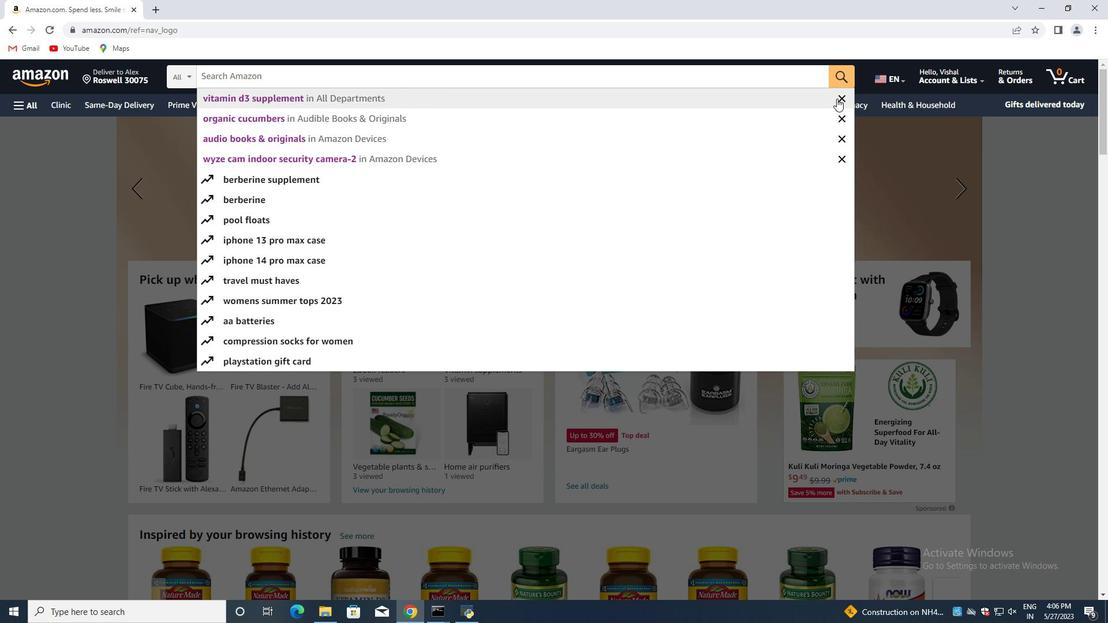 
Action: Mouse pressed left at (837, 98)
Screenshot: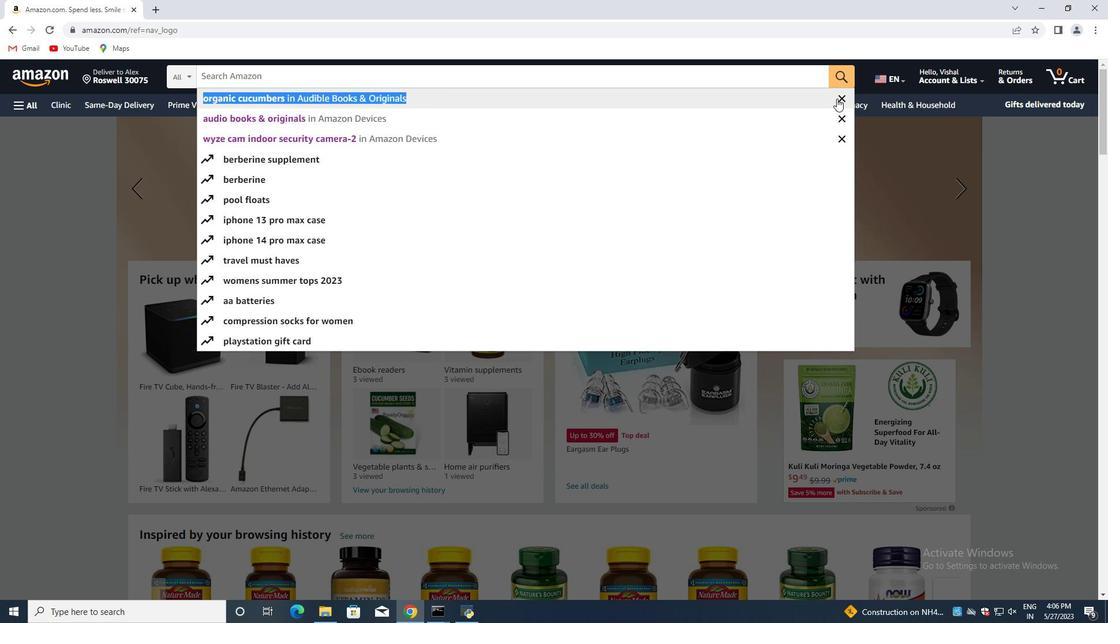 
Action: Mouse moved to (839, 95)
Screenshot: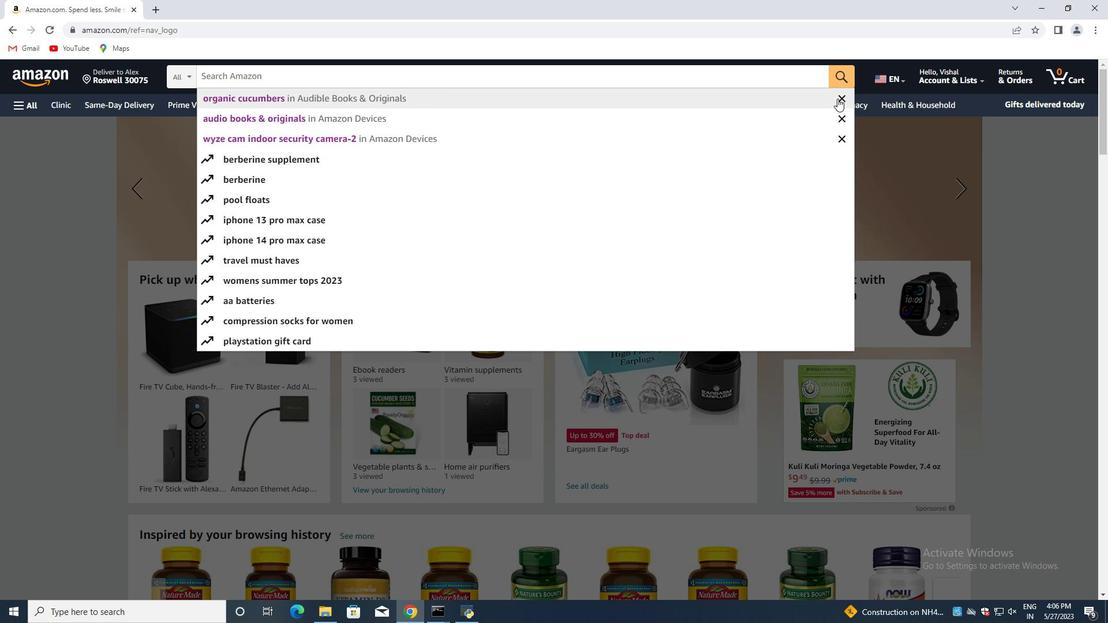 
Action: Mouse pressed left at (839, 95)
Screenshot: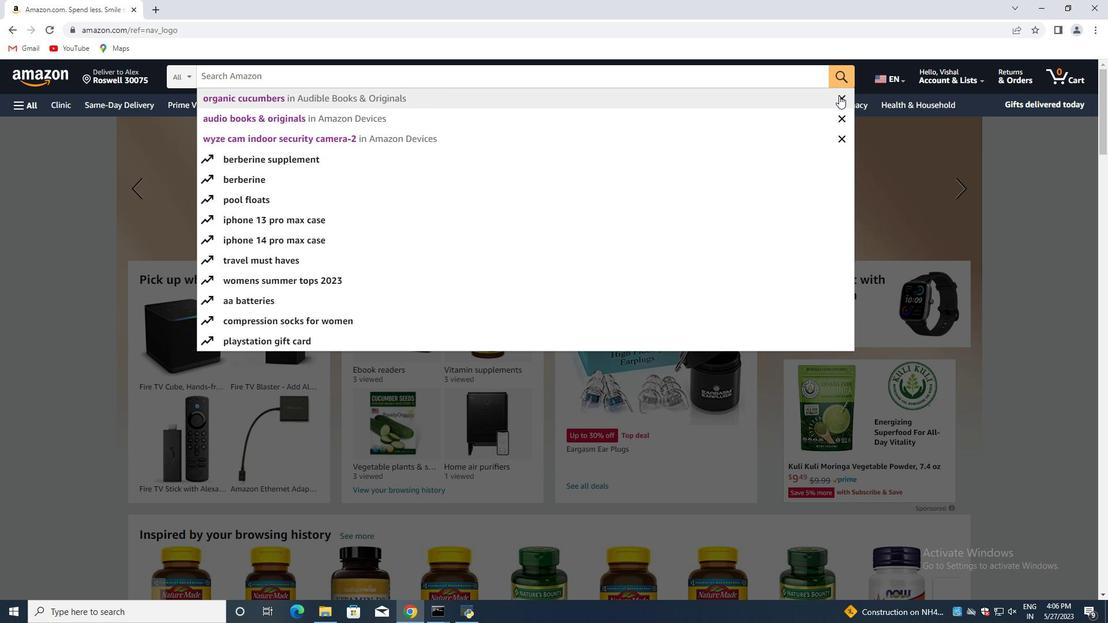
Action: Mouse pressed left at (839, 95)
Screenshot: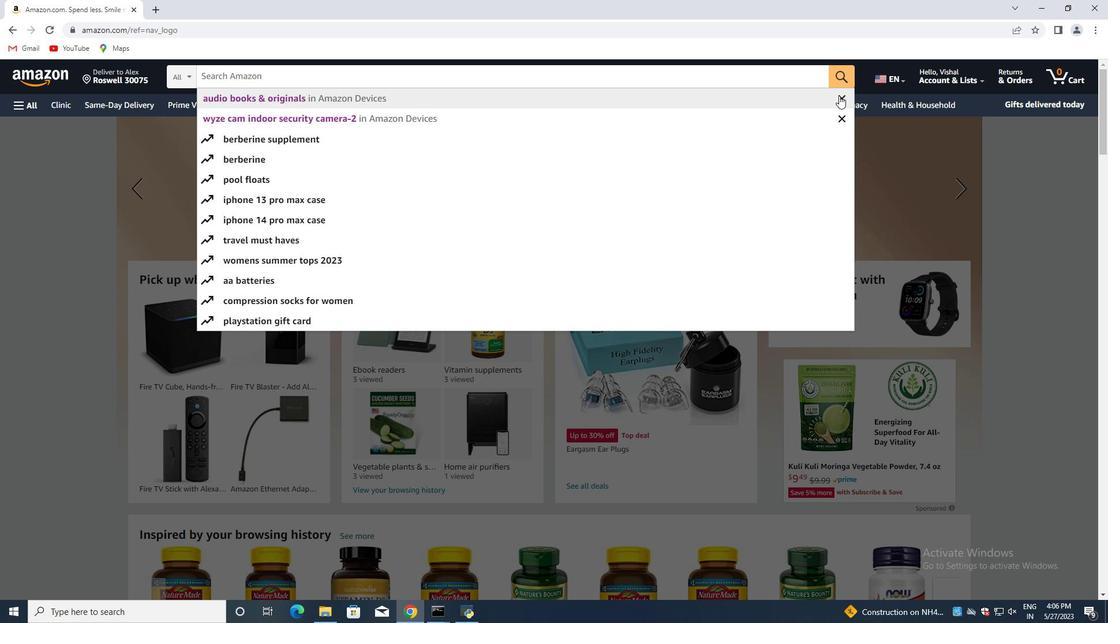 
Action: Mouse pressed left at (839, 95)
Screenshot: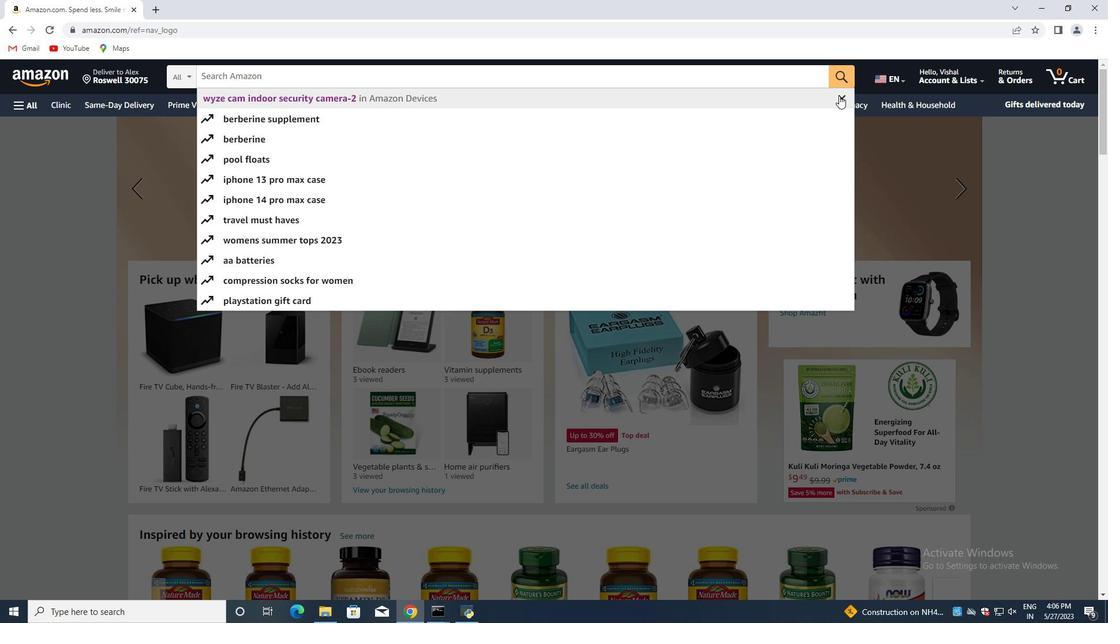
Action: Mouse moved to (222, 75)
Screenshot: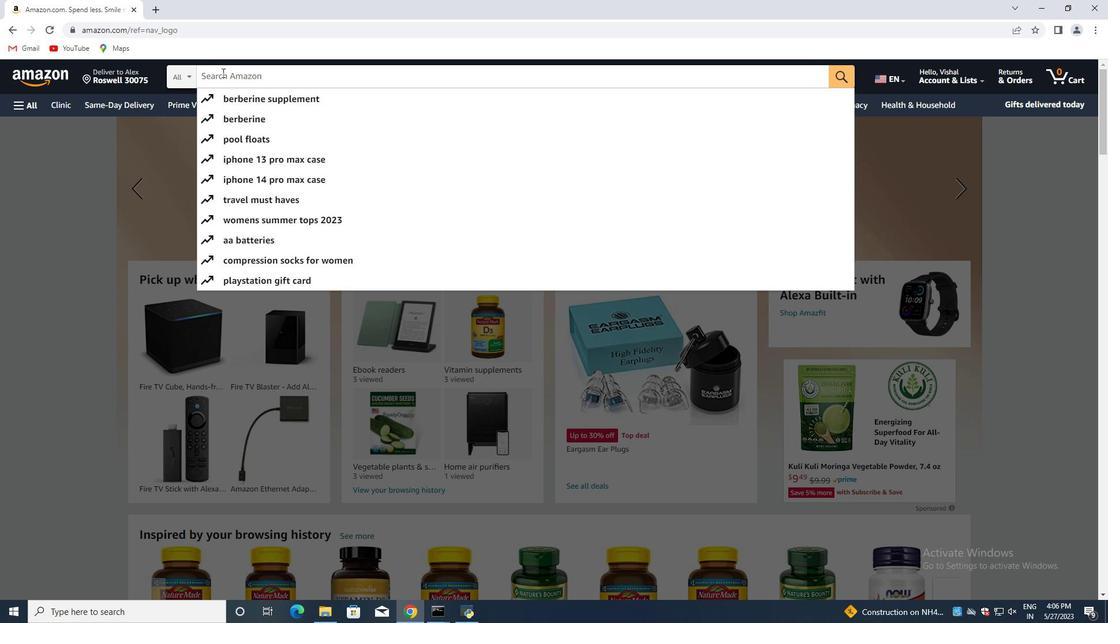 
Action: Mouse pressed left at (222, 75)
Screenshot: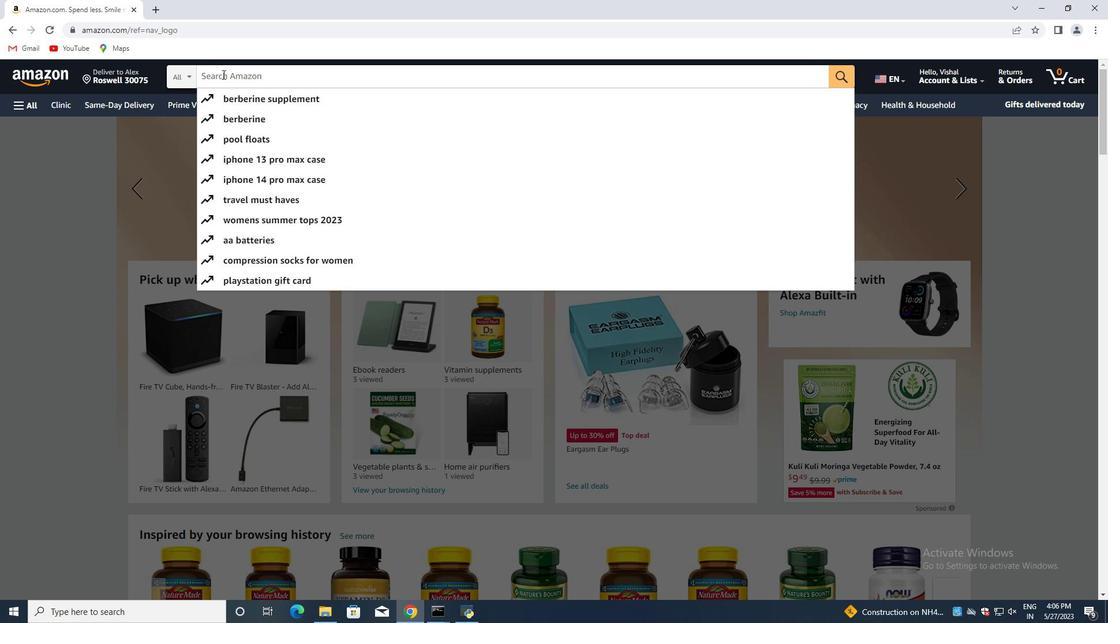 
Action: Key pressed <Key.shift>Drooling<Key.space><Key.shift><Key.shift><Key.shift><Key.shift><Key.shift><Key.shift><Key.shift><Key.shift><Key.shift><Key.shift><Key.shift><Key.shift><Key.shift><Key.shift>Bibs<Key.enter>
Screenshot: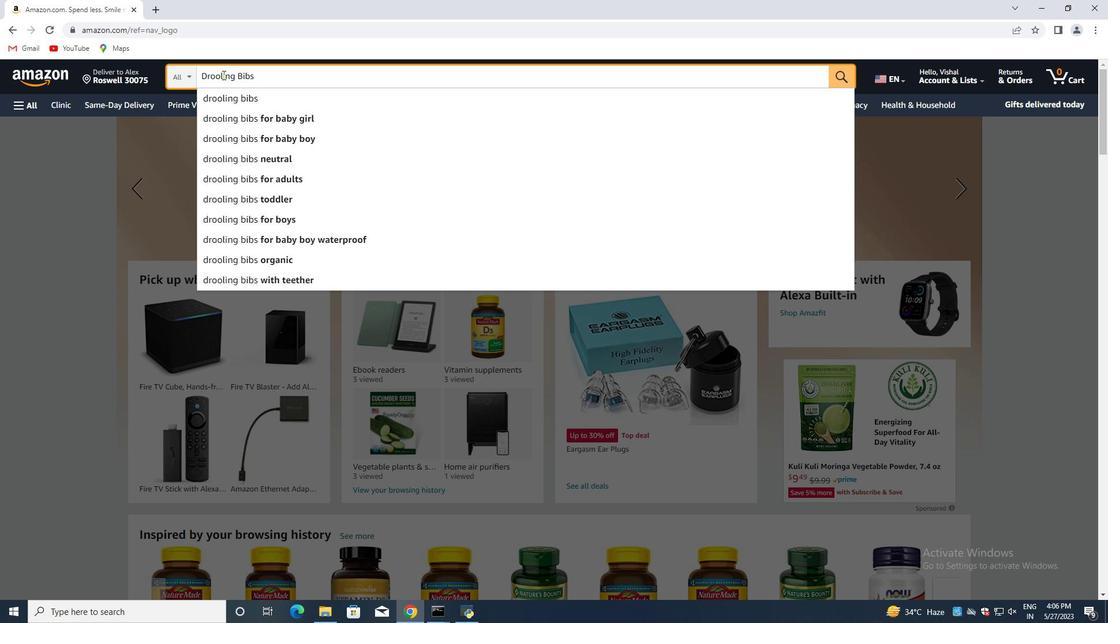 
Action: Mouse moved to (138, 302)
Screenshot: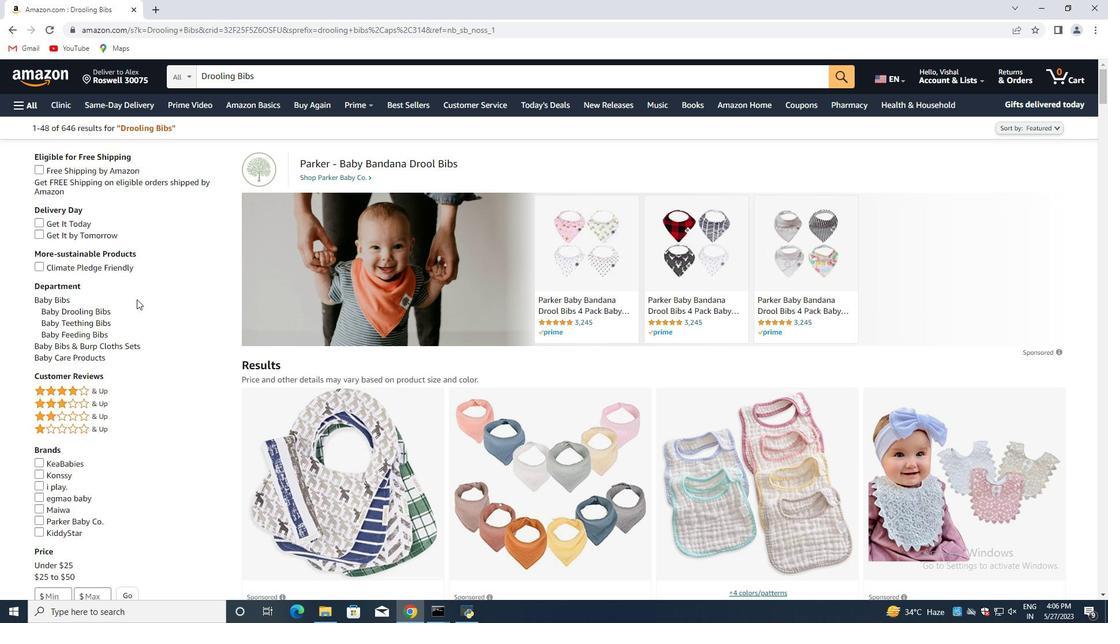 
Action: Mouse scrolled (138, 301) with delta (0, 0)
Screenshot: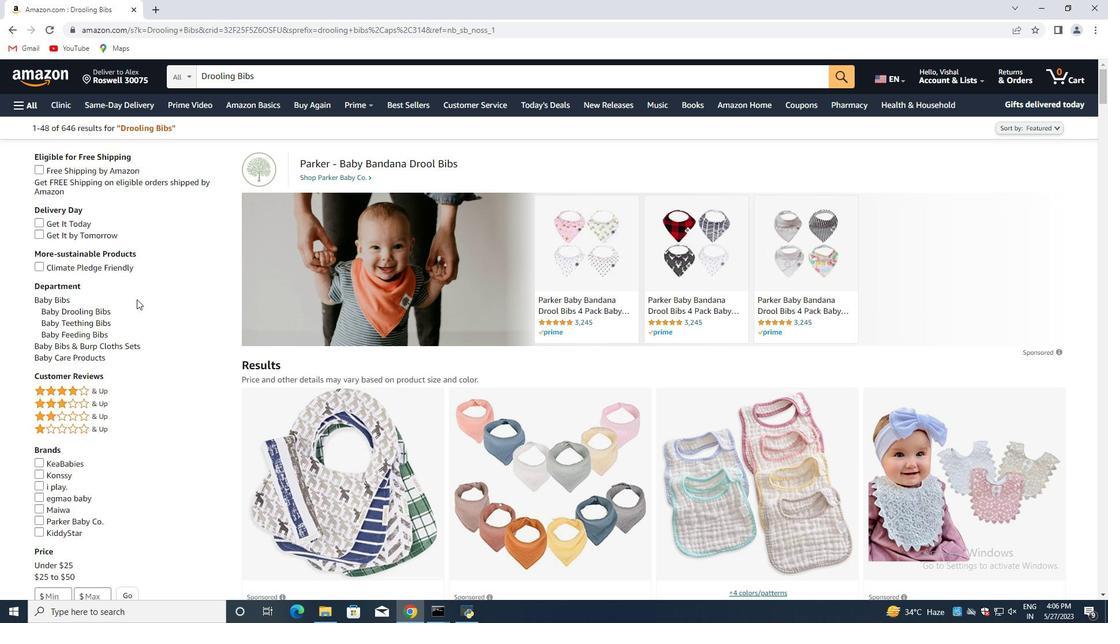 
Action: Mouse moved to (138, 303)
Screenshot: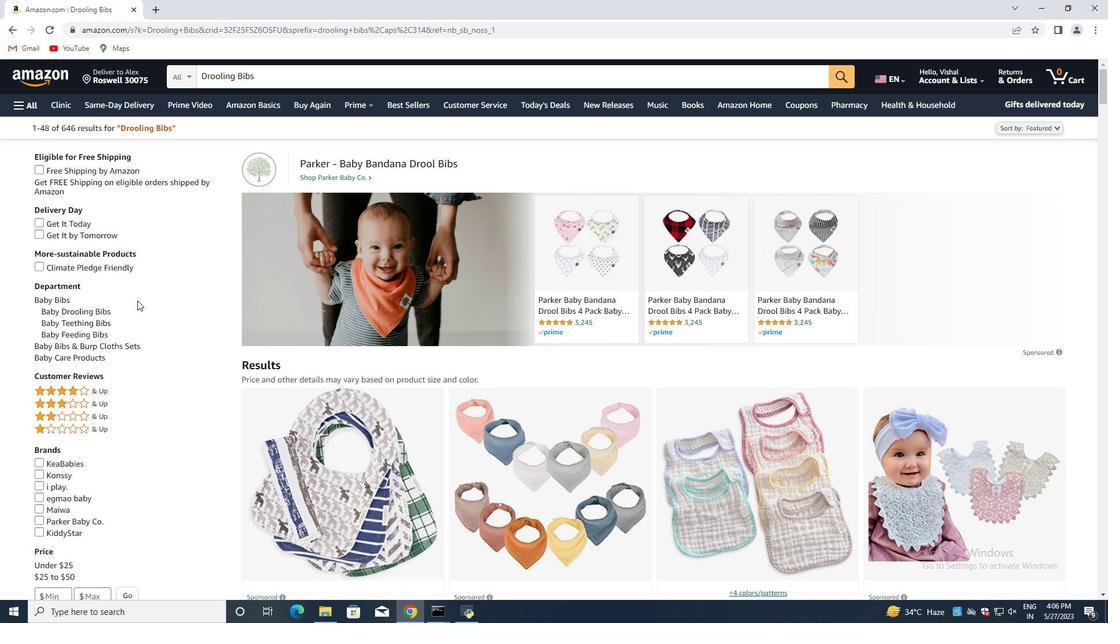 
Action: Mouse scrolled (138, 303) with delta (0, 0)
Screenshot: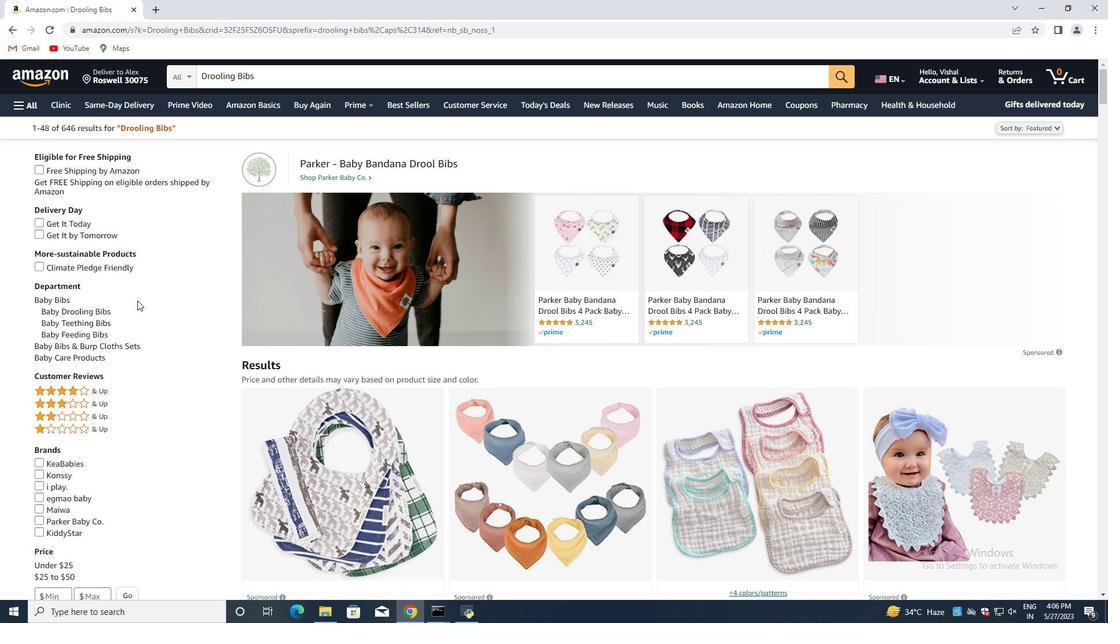 
Action: Mouse moved to (138, 305)
Screenshot: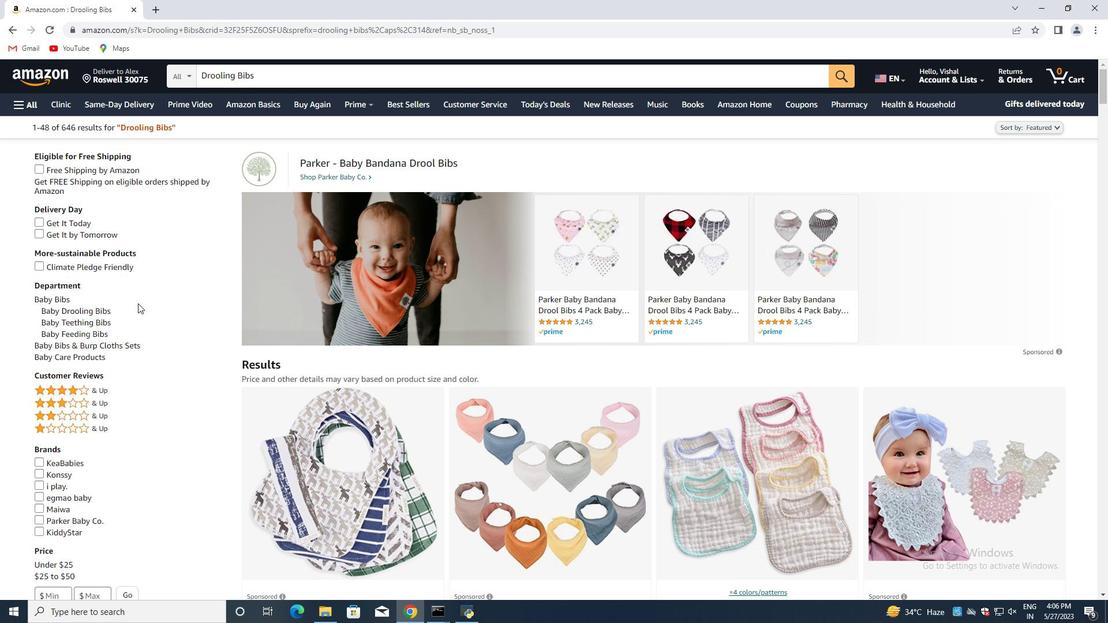 
Action: Mouse scrolled (138, 304) with delta (0, 0)
Screenshot: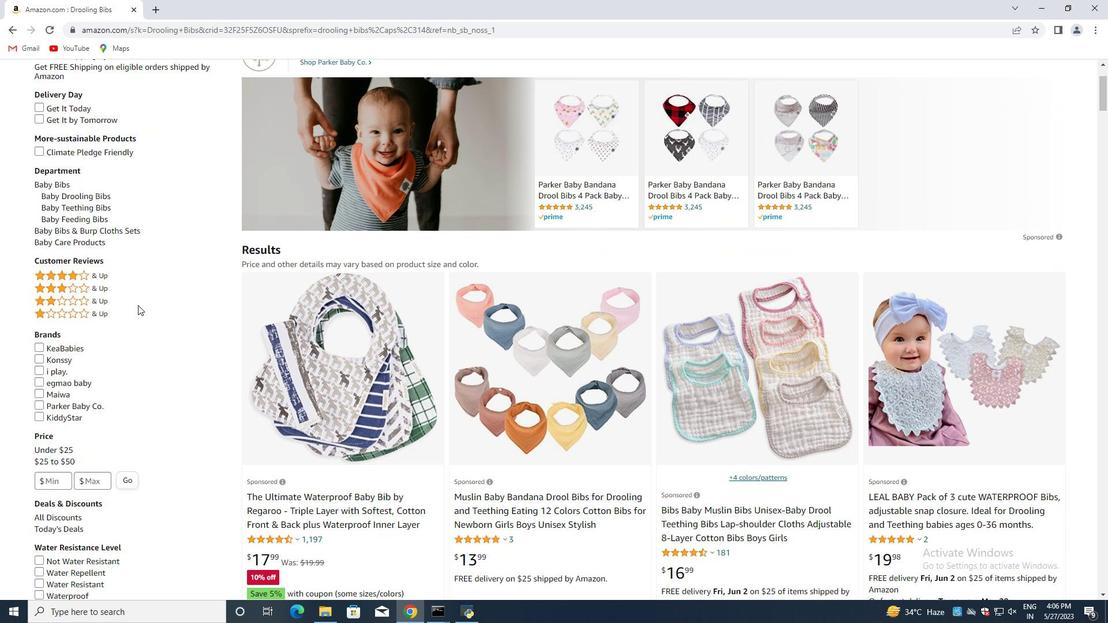
Action: Mouse scrolled (138, 304) with delta (0, 0)
Screenshot: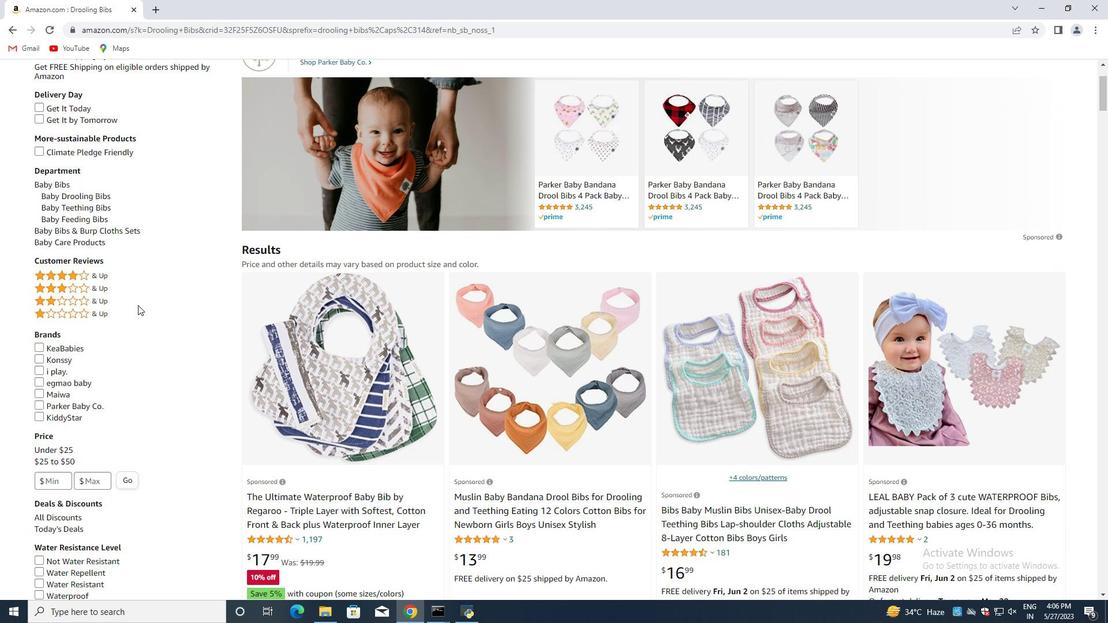 
Action: Mouse scrolled (138, 304) with delta (0, 0)
Screenshot: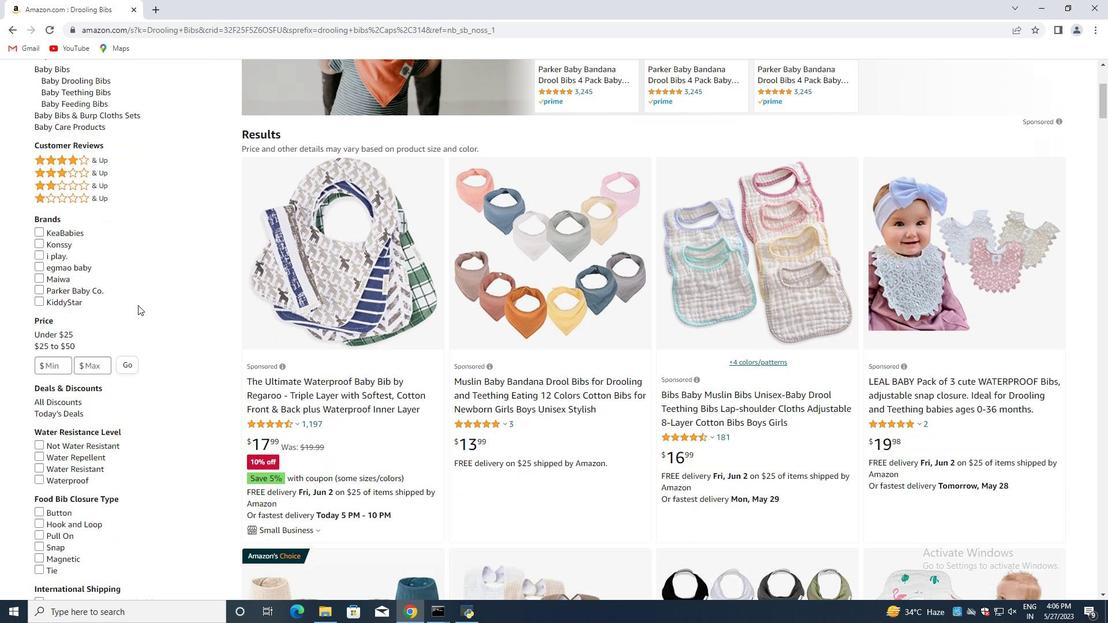 
Action: Mouse scrolled (138, 304) with delta (0, 0)
Screenshot: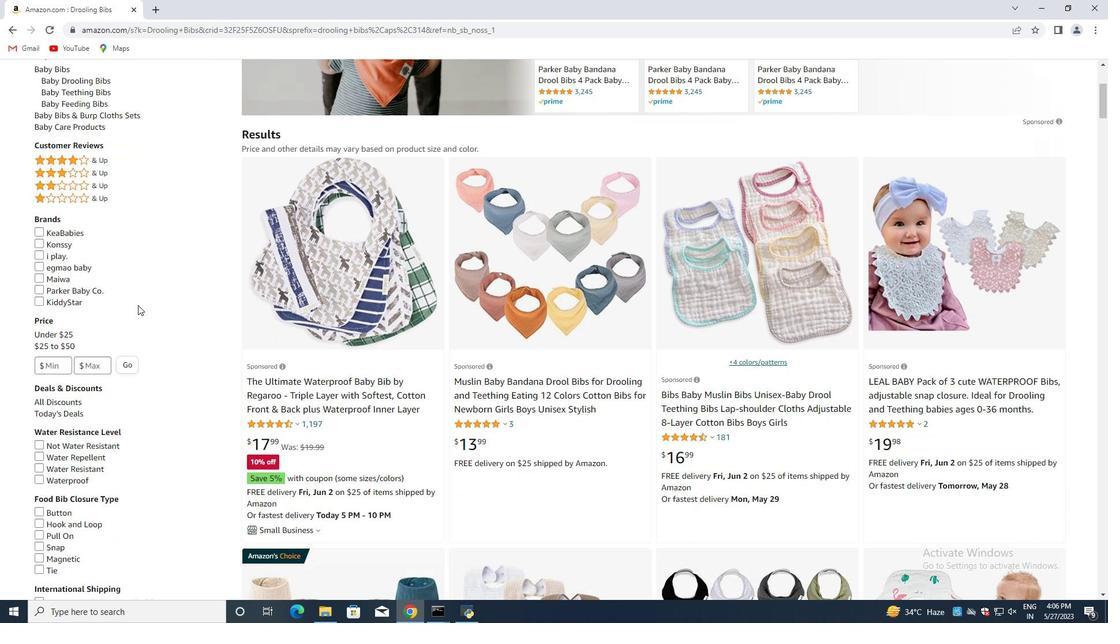 
Action: Mouse scrolled (138, 304) with delta (0, 0)
Screenshot: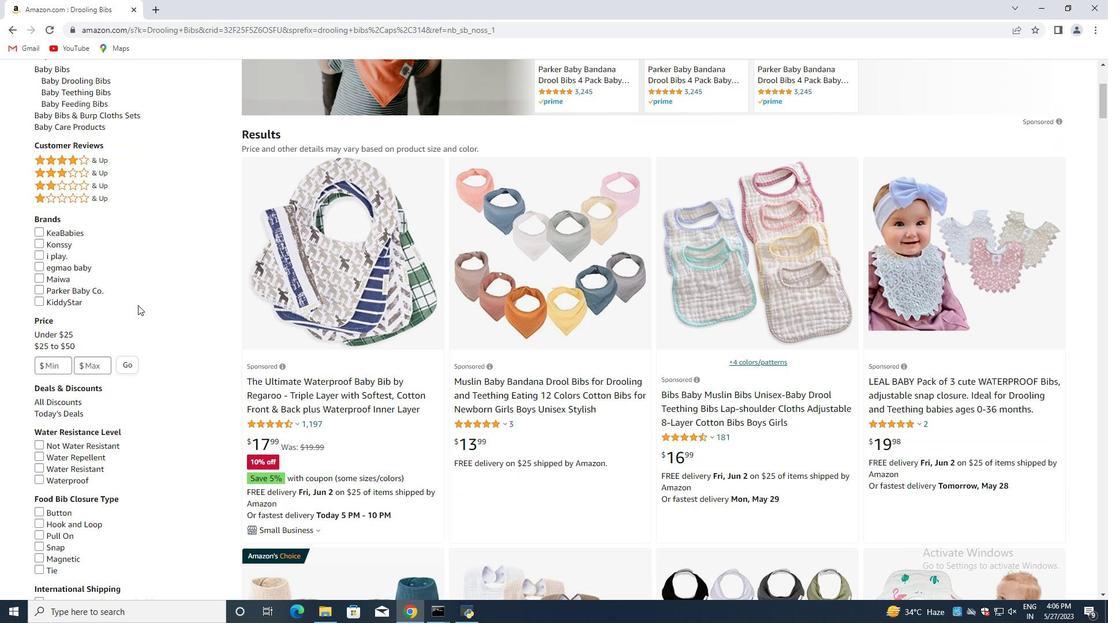 
Action: Mouse scrolled (138, 304) with delta (0, 0)
Screenshot: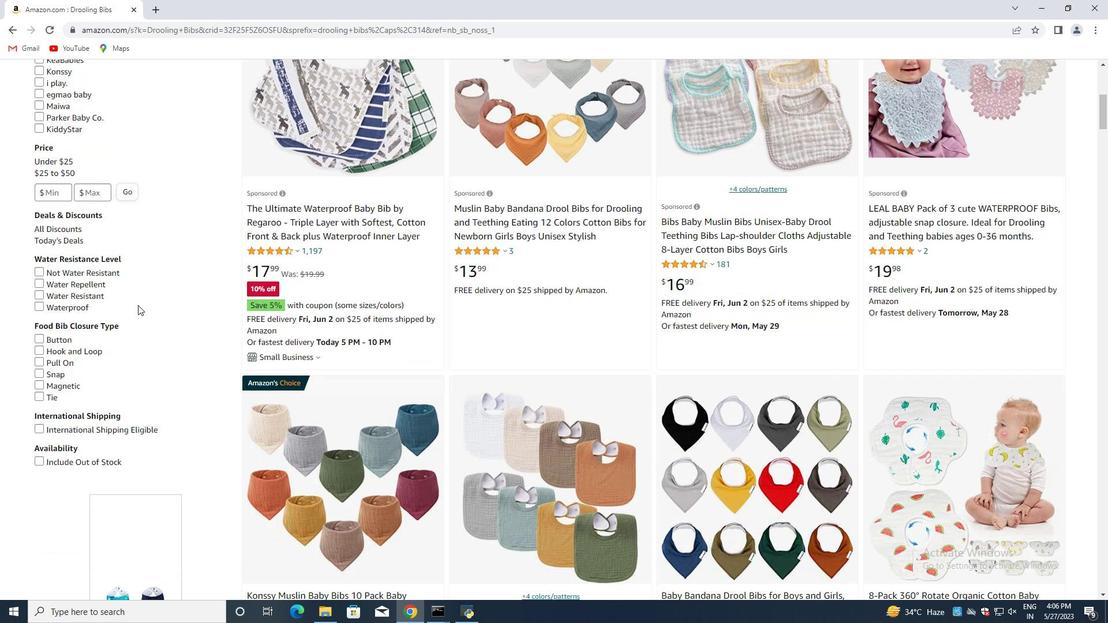 
Action: Mouse scrolled (138, 304) with delta (0, 0)
Screenshot: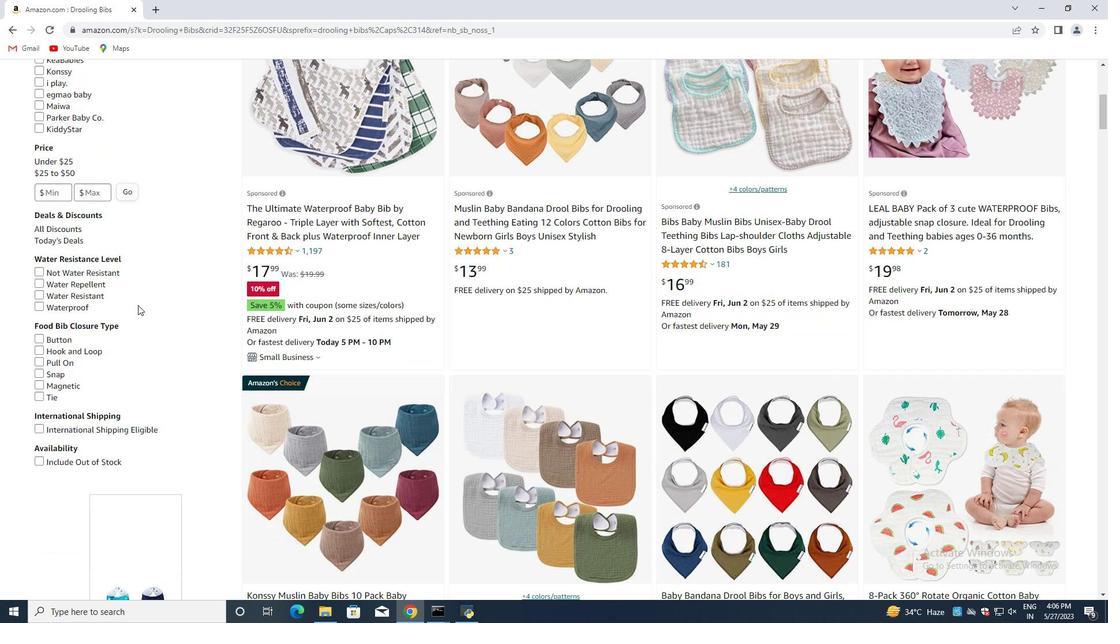 
Action: Mouse scrolled (138, 304) with delta (0, 0)
Screenshot: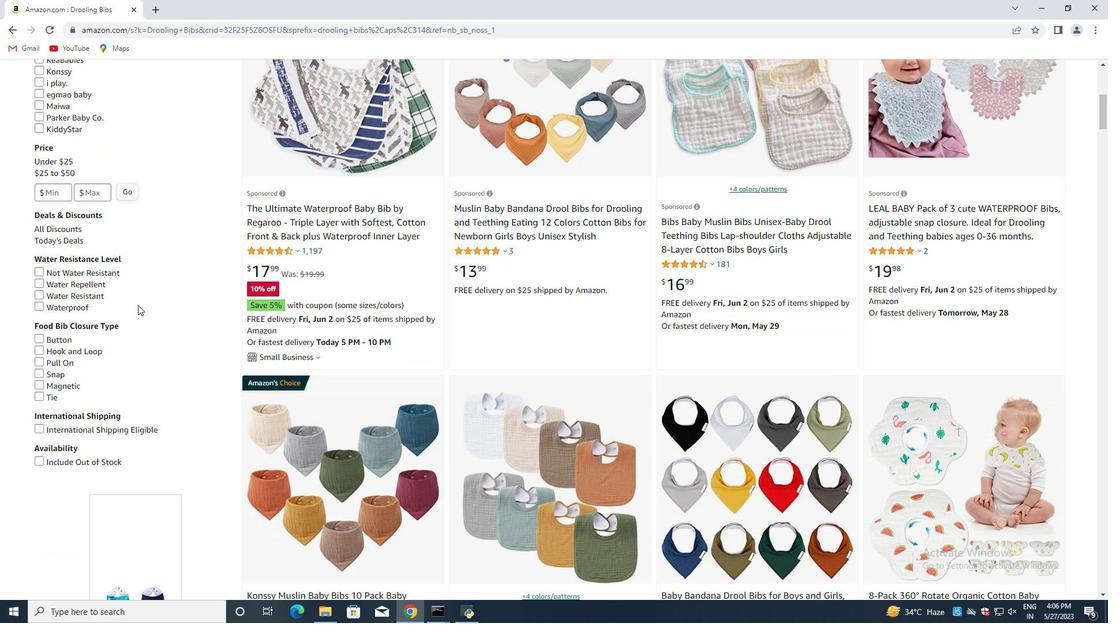 
Action: Mouse scrolled (138, 306) with delta (0, 0)
Screenshot: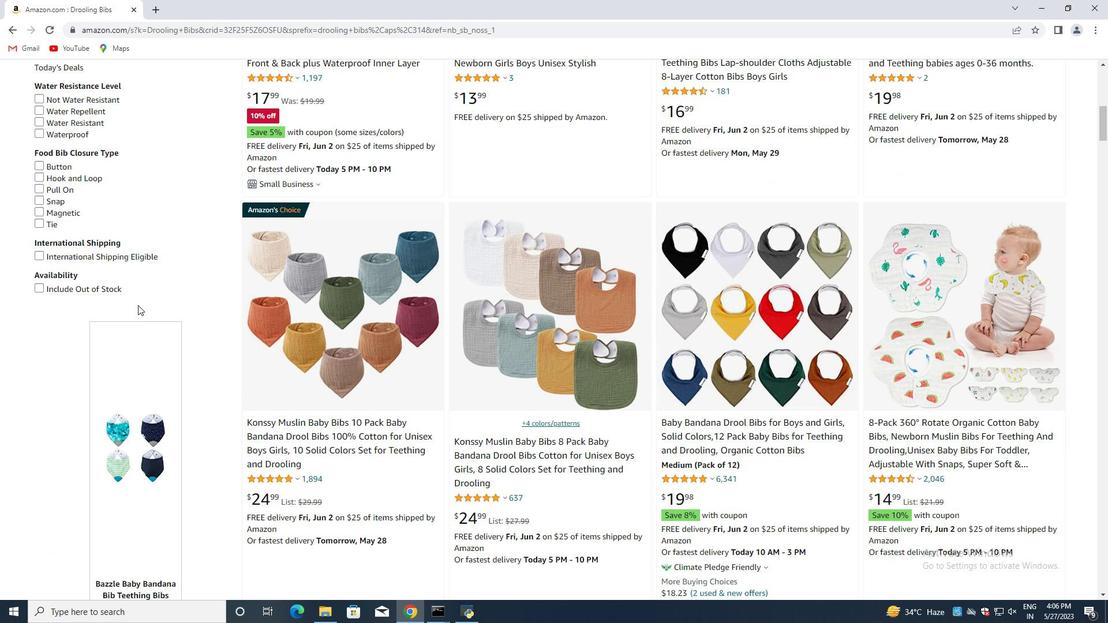
Action: Mouse scrolled (138, 306) with delta (0, 0)
Screenshot: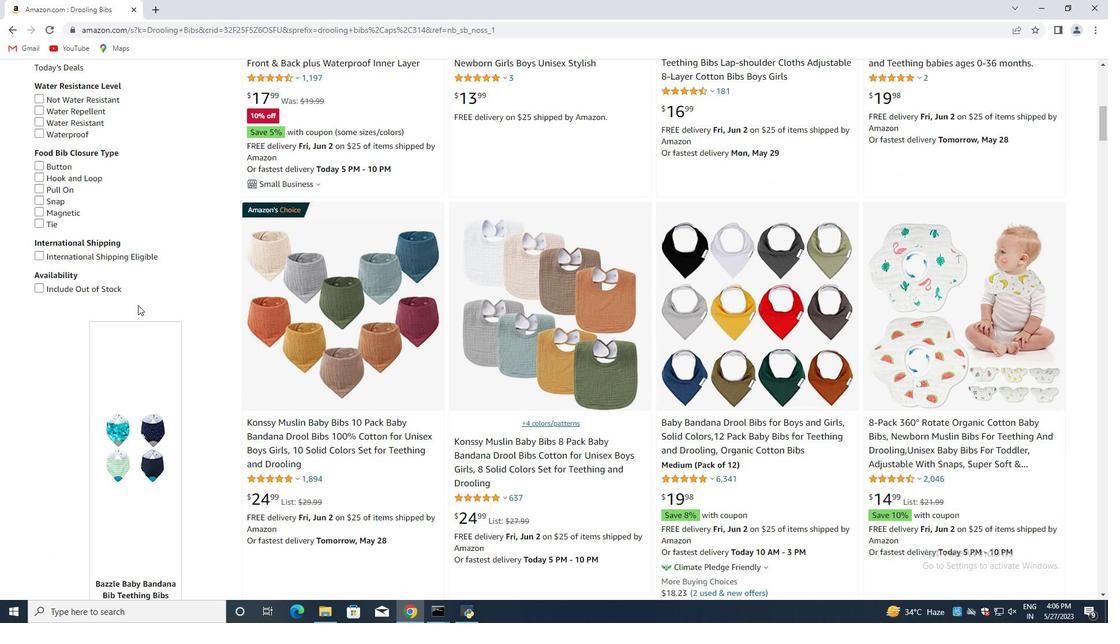 
Action: Mouse scrolled (138, 306) with delta (0, 0)
Screenshot: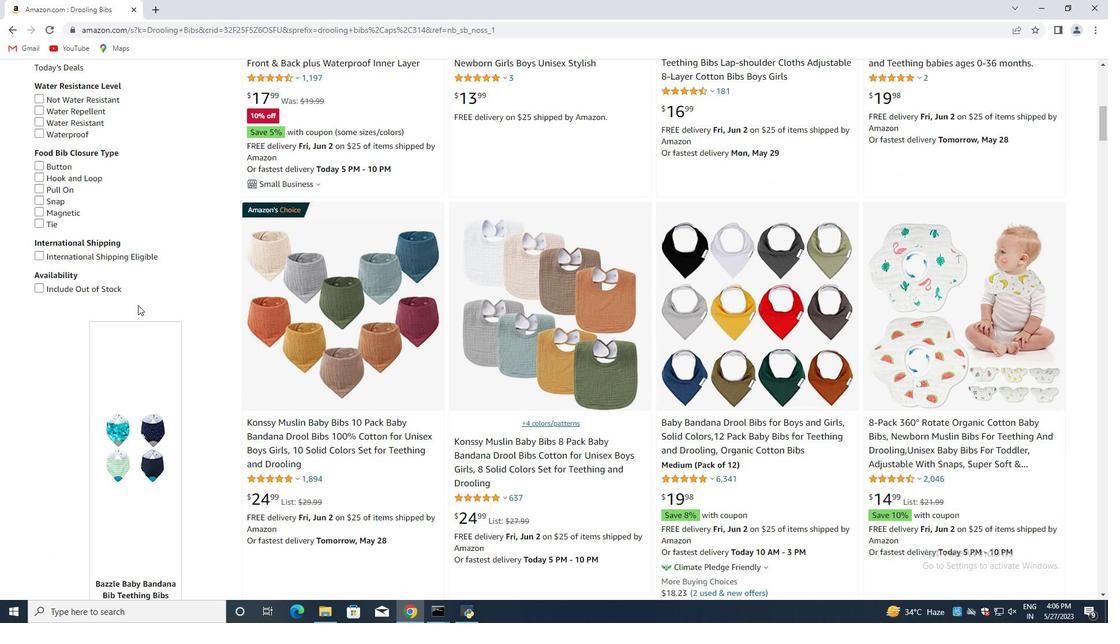 
Action: Mouse scrolled (138, 306) with delta (0, 0)
Screenshot: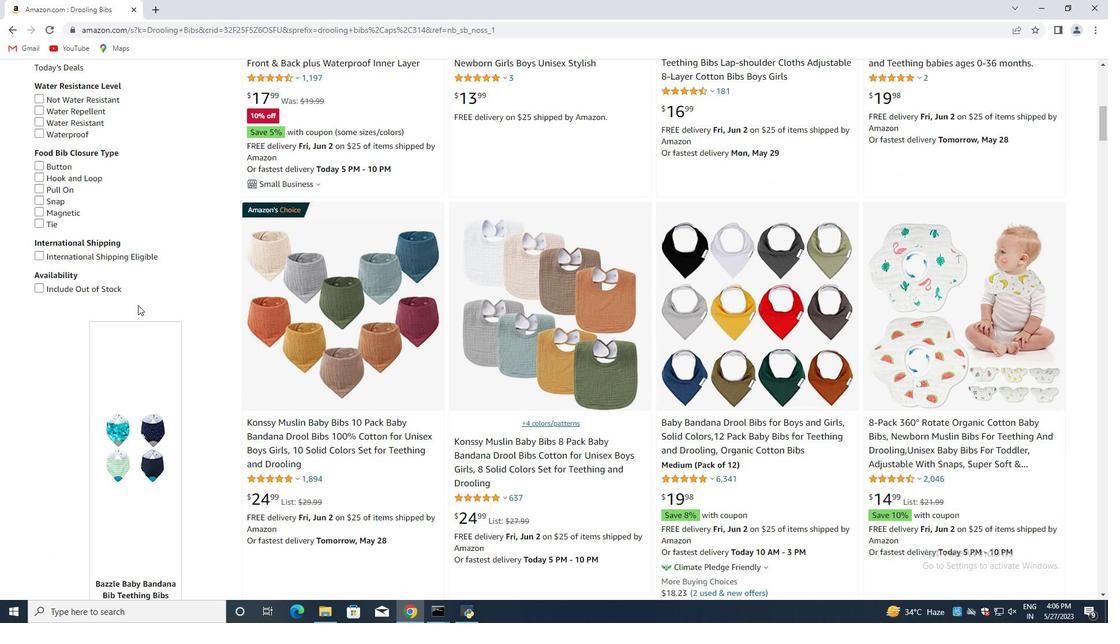 
Action: Mouse scrolled (138, 306) with delta (0, 0)
Screenshot: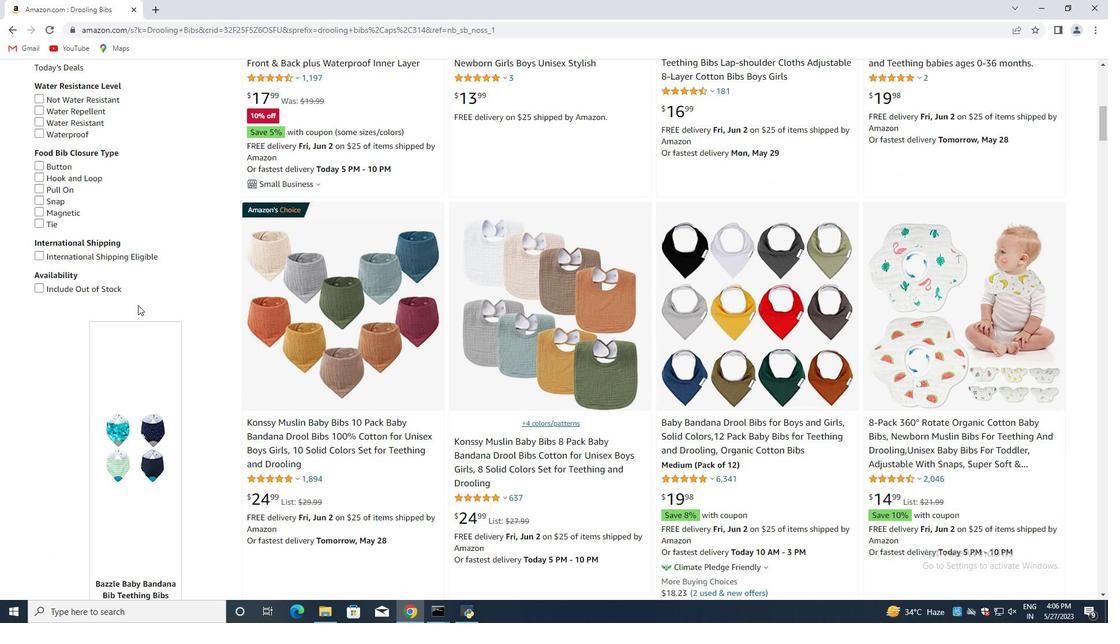 
Action: Mouse scrolled (138, 306) with delta (0, 0)
Screenshot: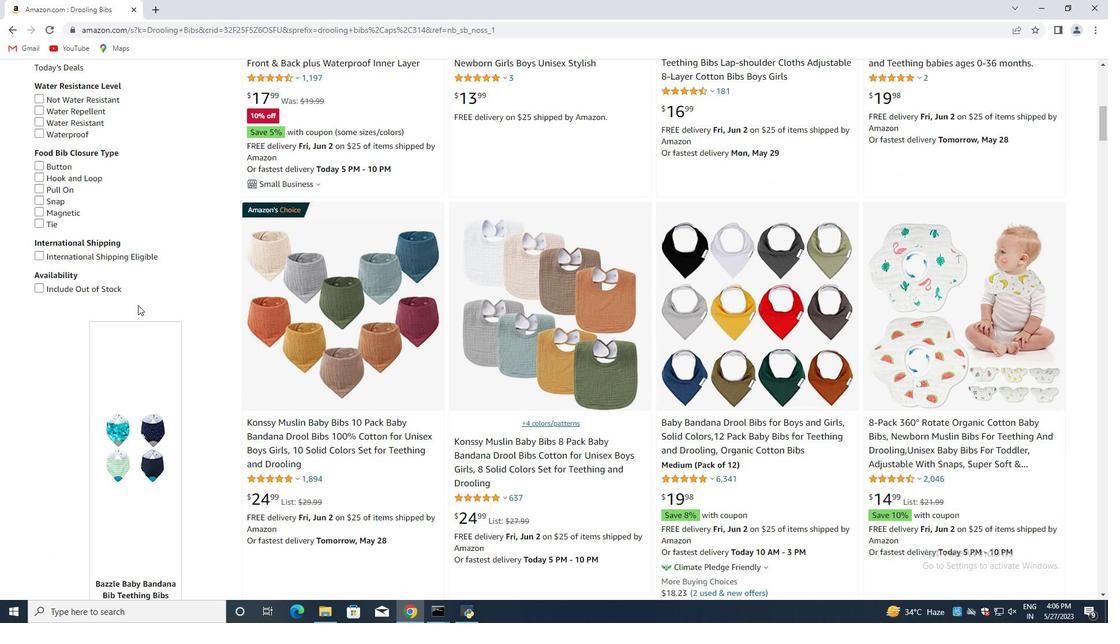 
Action: Mouse scrolled (138, 306) with delta (0, 0)
Screenshot: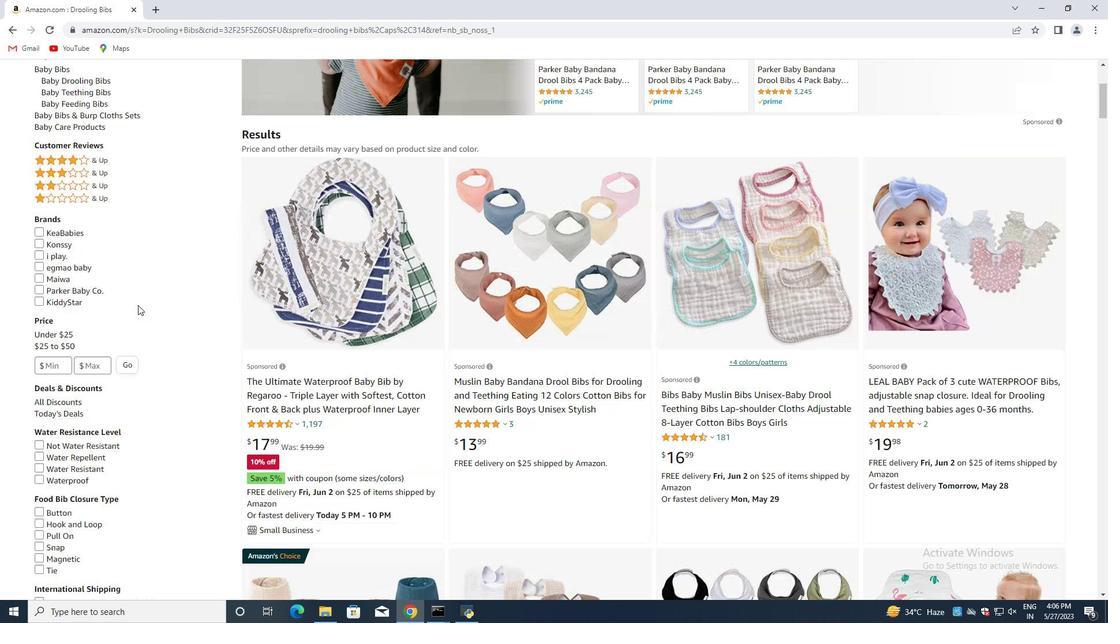 
Action: Mouse scrolled (138, 306) with delta (0, 0)
Screenshot: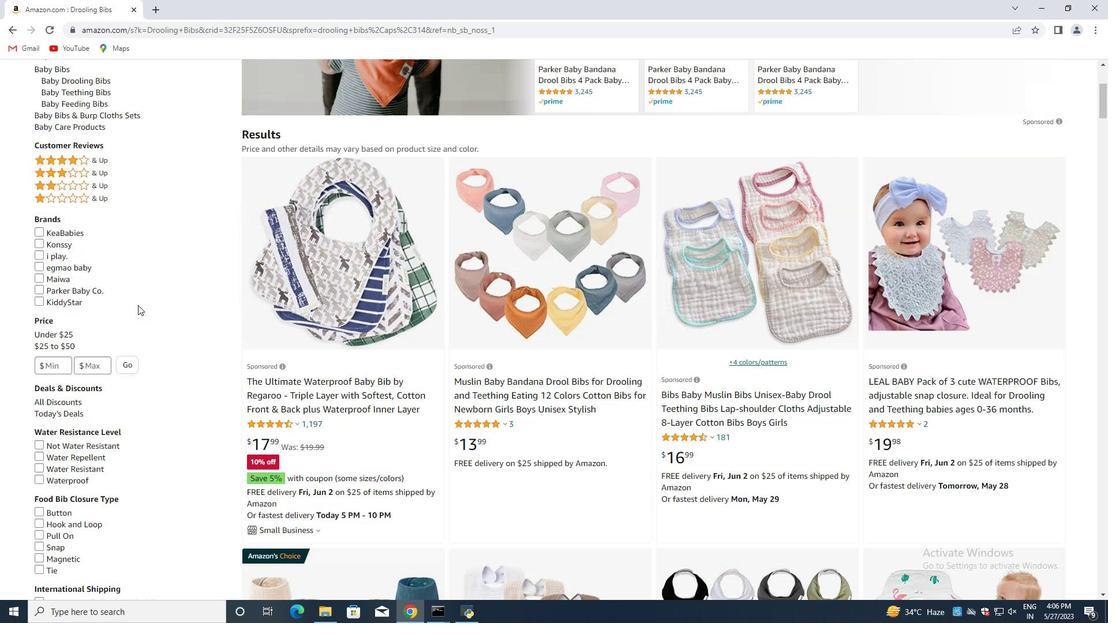 
Action: Mouse scrolled (138, 306) with delta (0, 0)
Screenshot: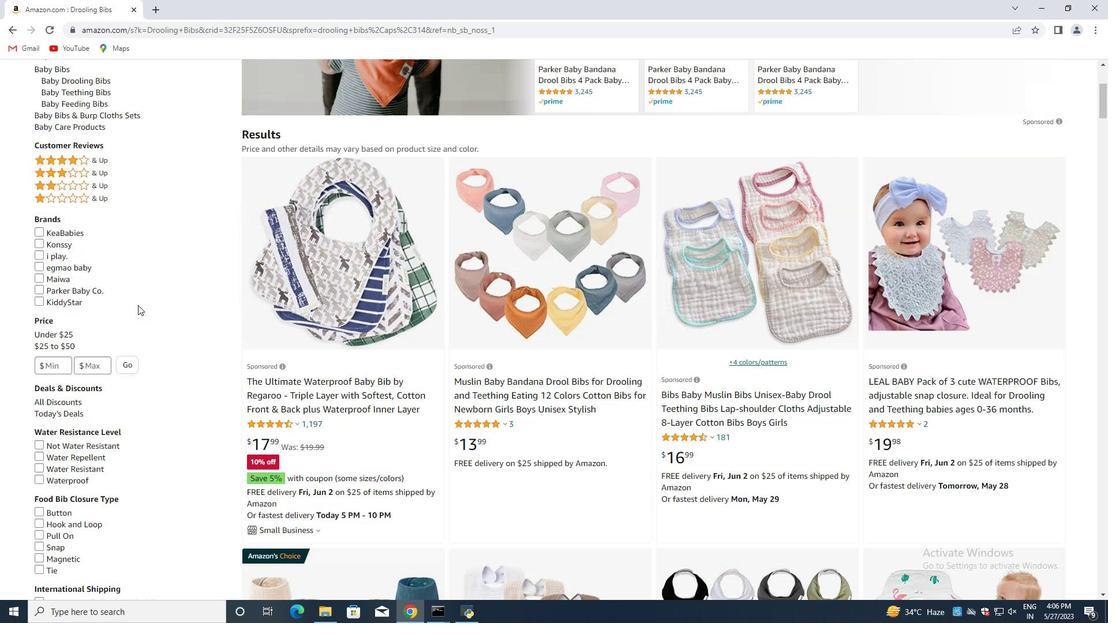 
Action: Mouse scrolled (138, 306) with delta (0, 0)
Screenshot: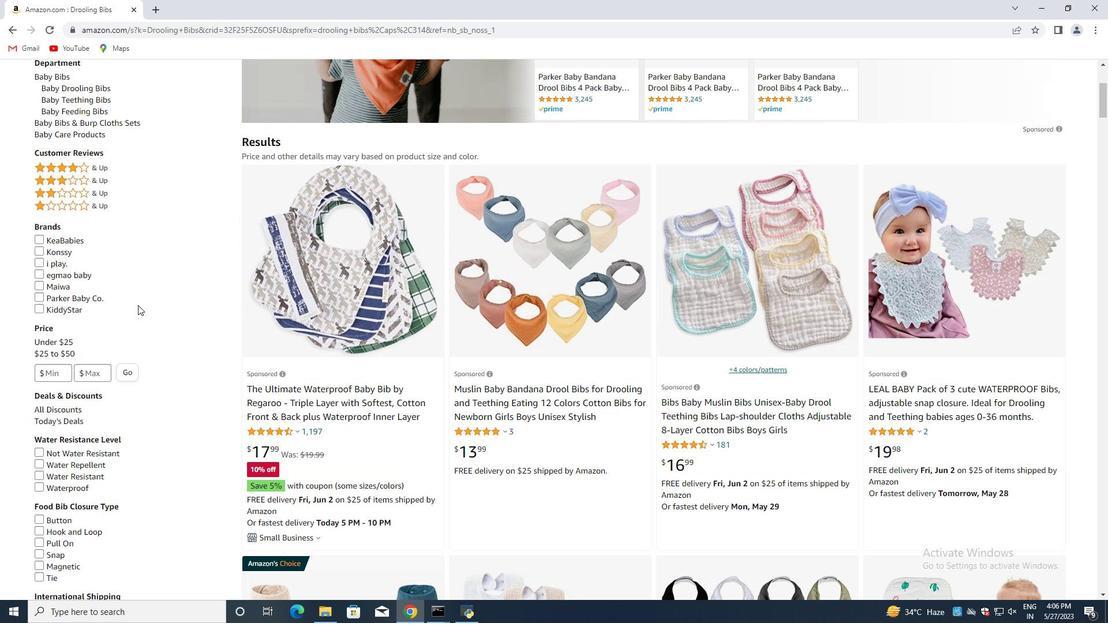 
Action: Mouse scrolled (138, 306) with delta (0, 0)
Screenshot: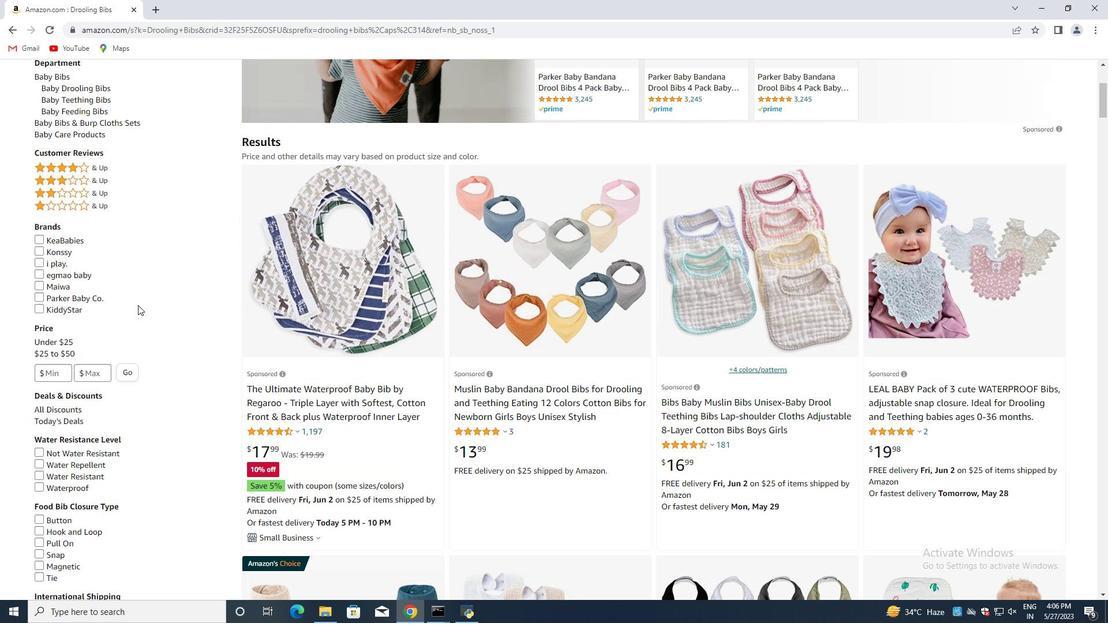 
Action: Mouse moved to (58, 346)
Screenshot: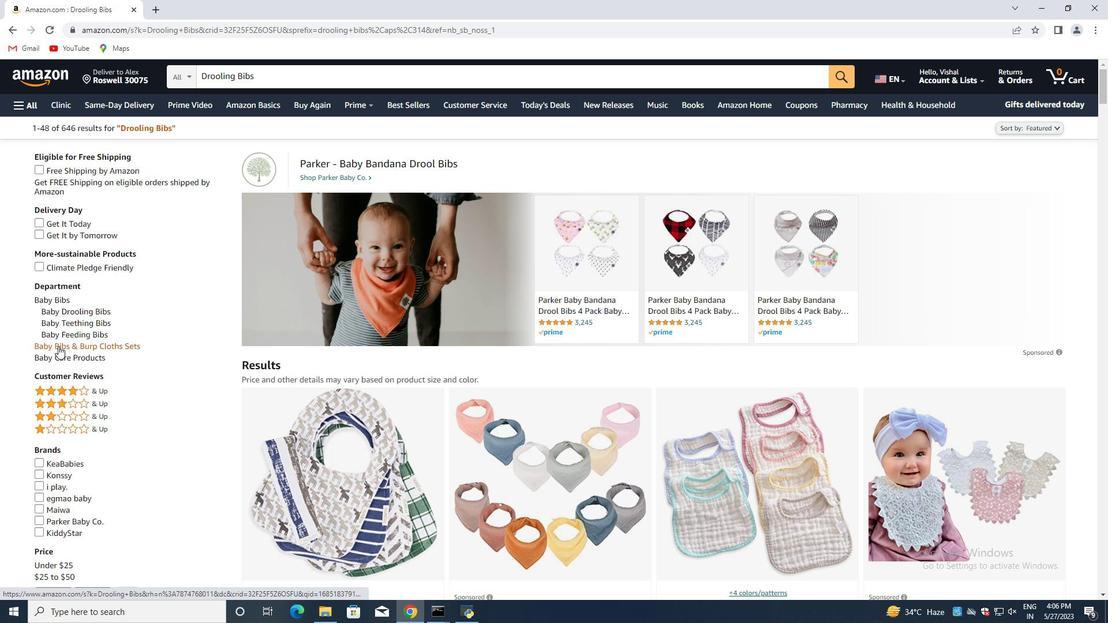 
Action: Mouse pressed left at (58, 346)
Screenshot: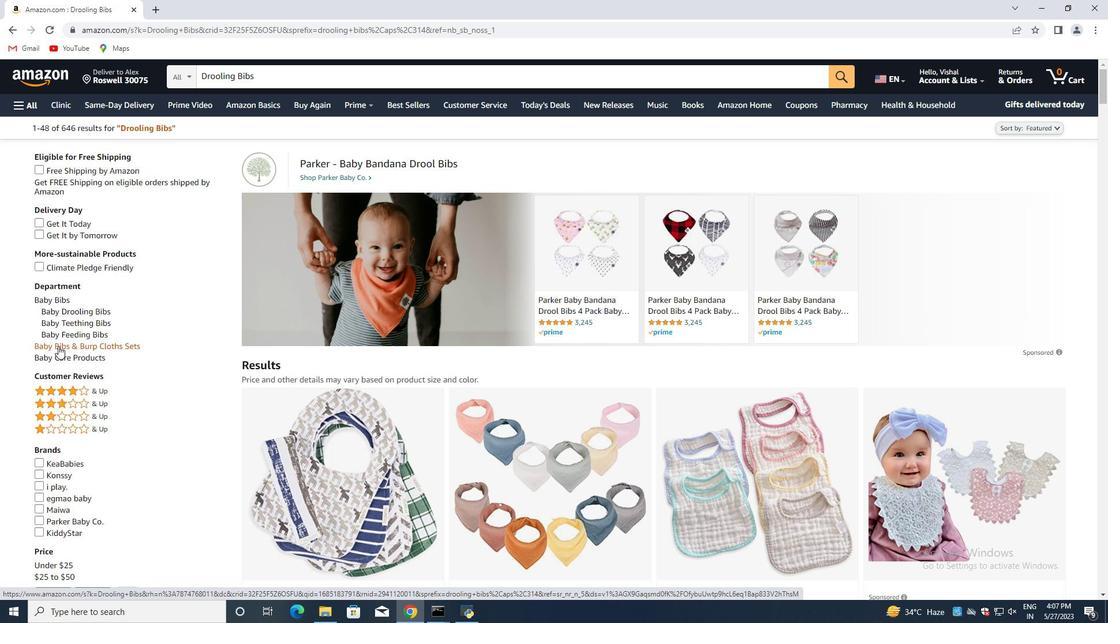 
Action: Mouse moved to (123, 390)
Screenshot: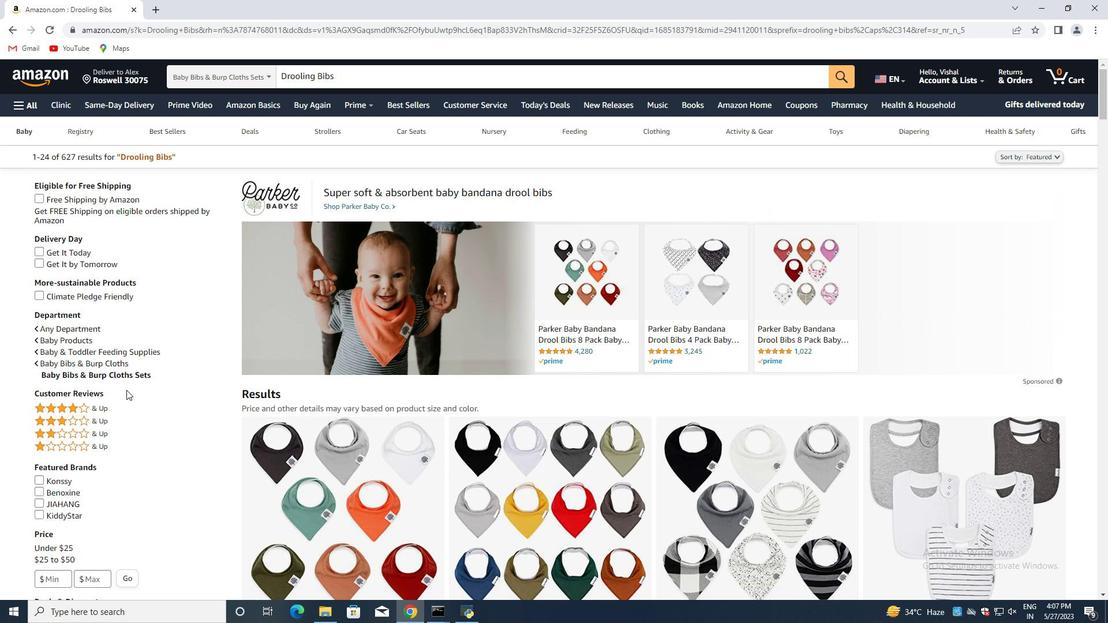 
Action: Mouse scrolled (123, 390) with delta (0, 0)
Screenshot: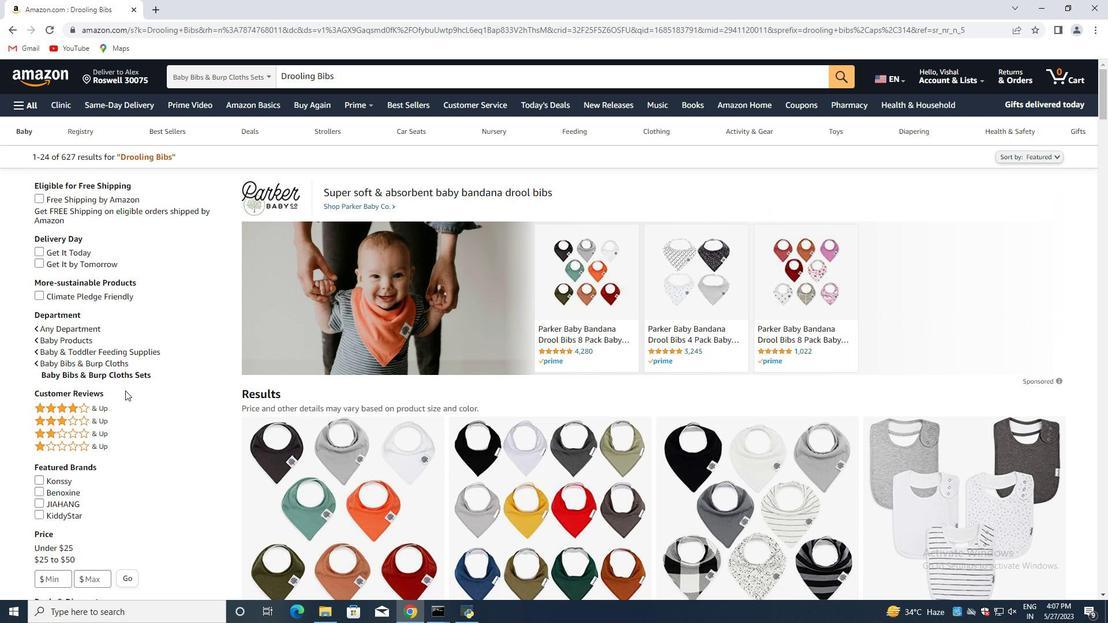 
Action: Mouse scrolled (123, 390) with delta (0, 0)
Screenshot: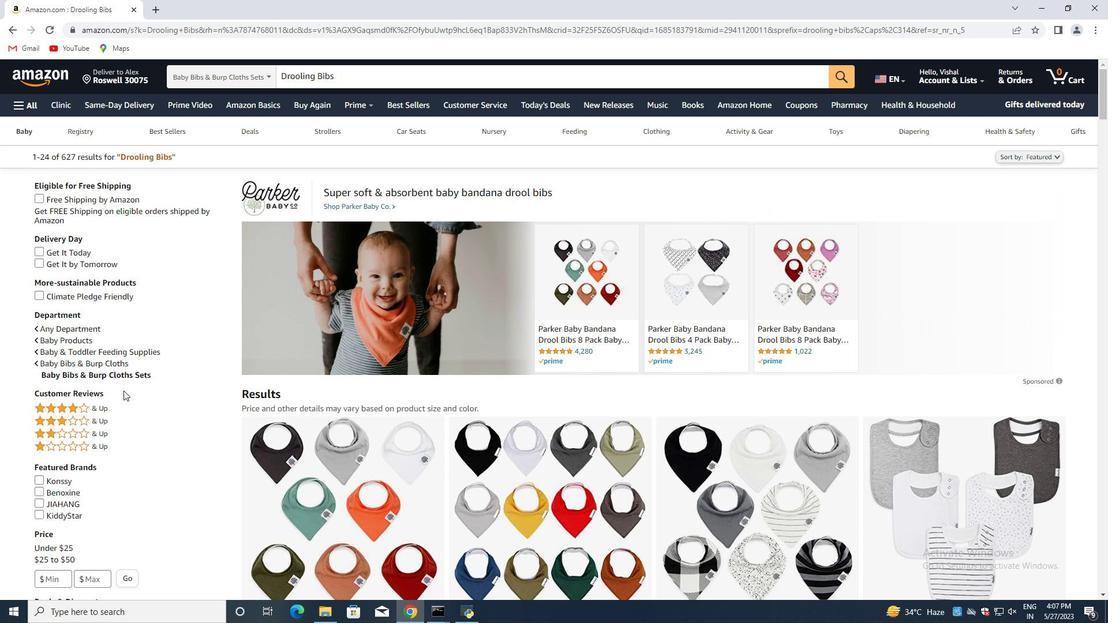 
Action: Mouse scrolled (123, 390) with delta (0, 0)
Screenshot: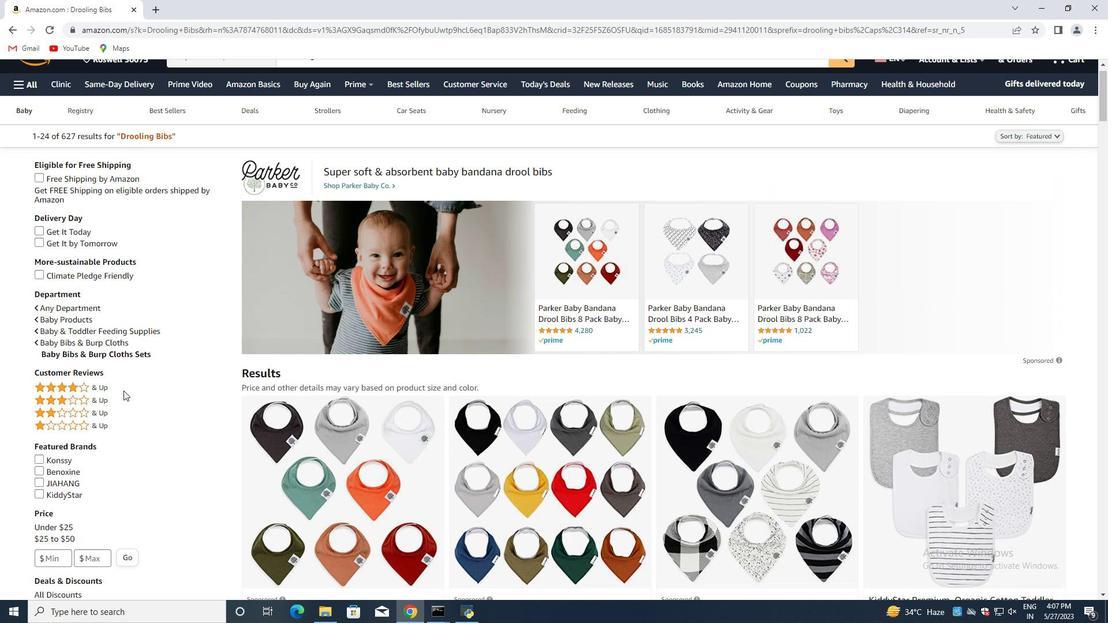 
Action: Mouse scrolled (123, 390) with delta (0, 0)
Screenshot: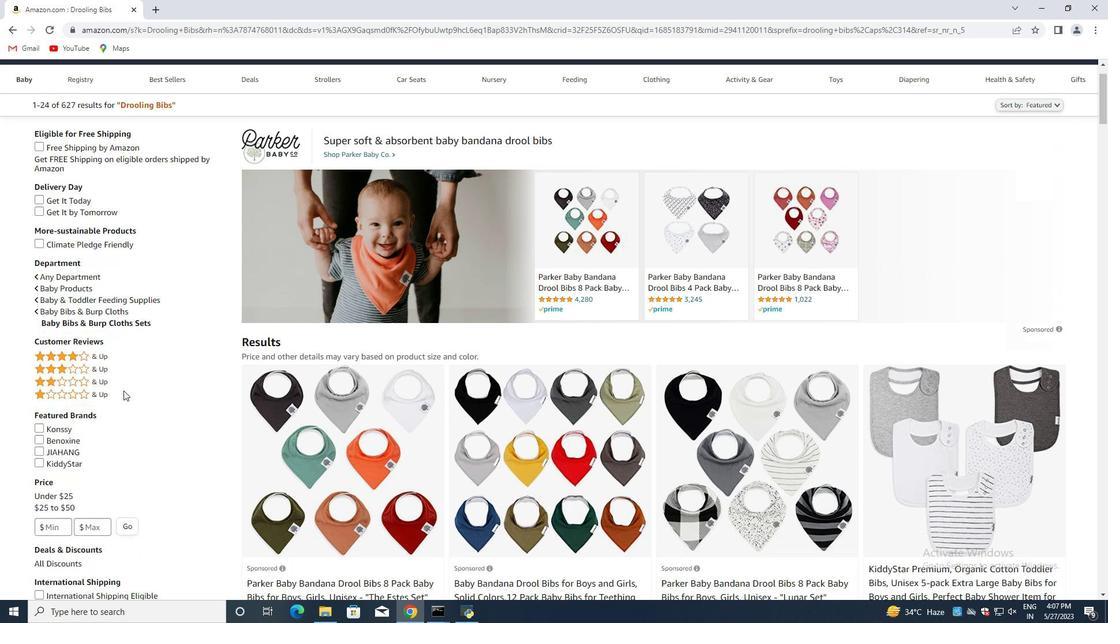 
Action: Mouse moved to (135, 389)
Screenshot: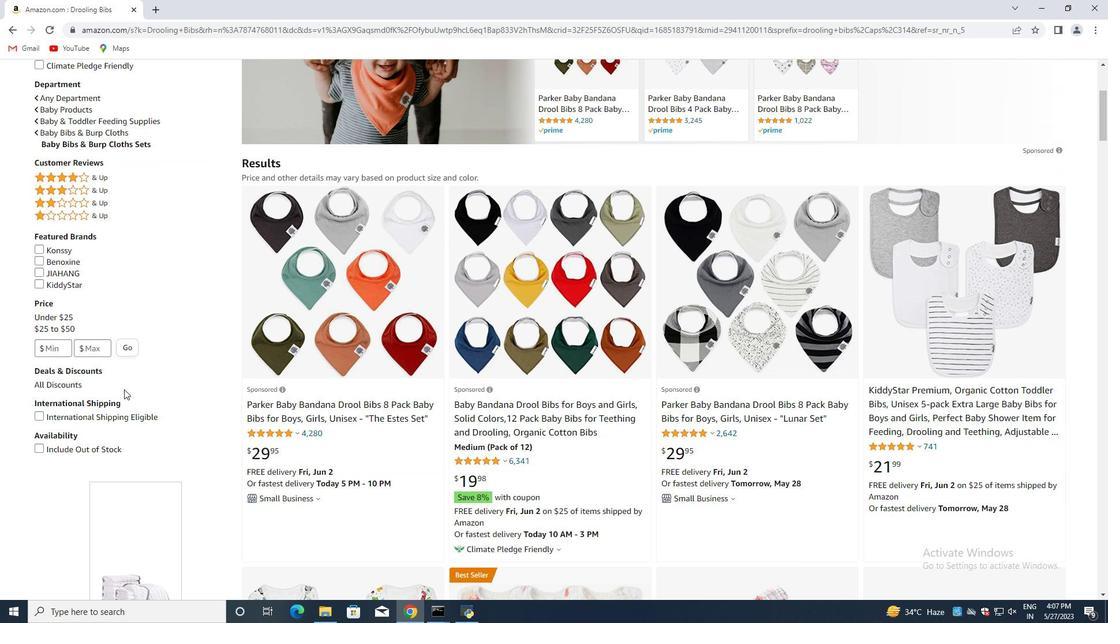 
Action: Mouse scrolled (135, 389) with delta (0, 0)
Screenshot: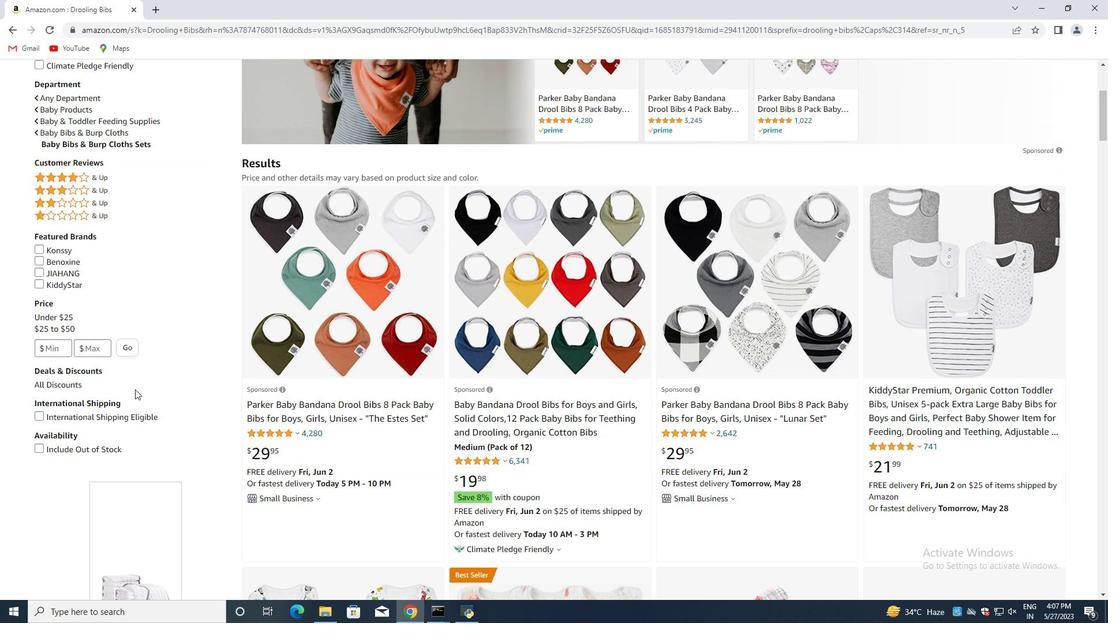 
Action: Mouse scrolled (135, 389) with delta (0, 0)
Screenshot: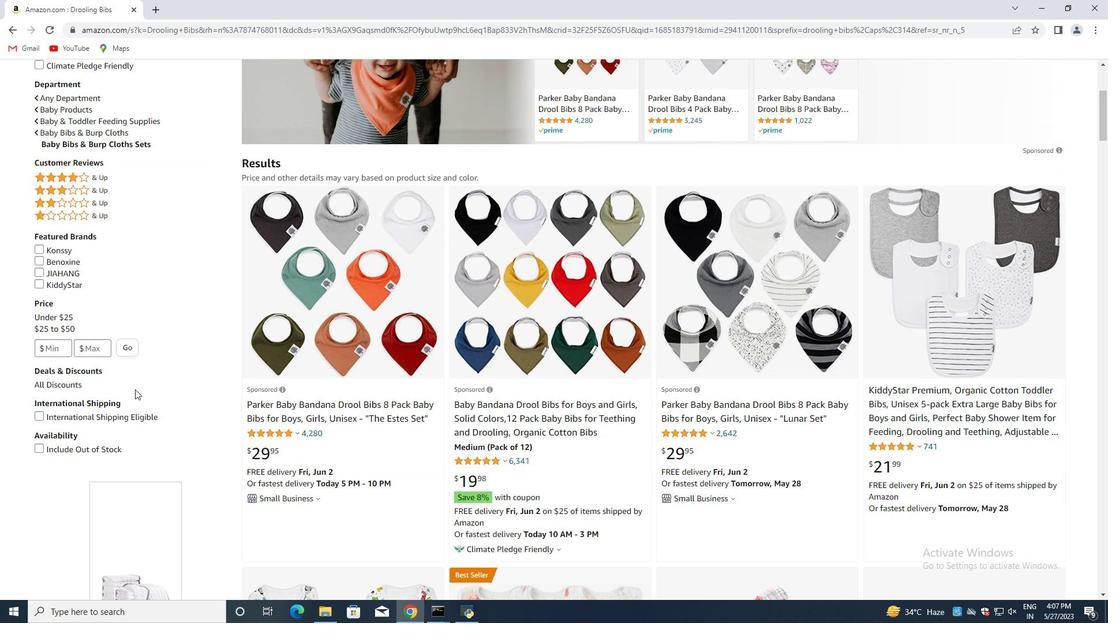
Action: Mouse scrolled (135, 389) with delta (0, 0)
Screenshot: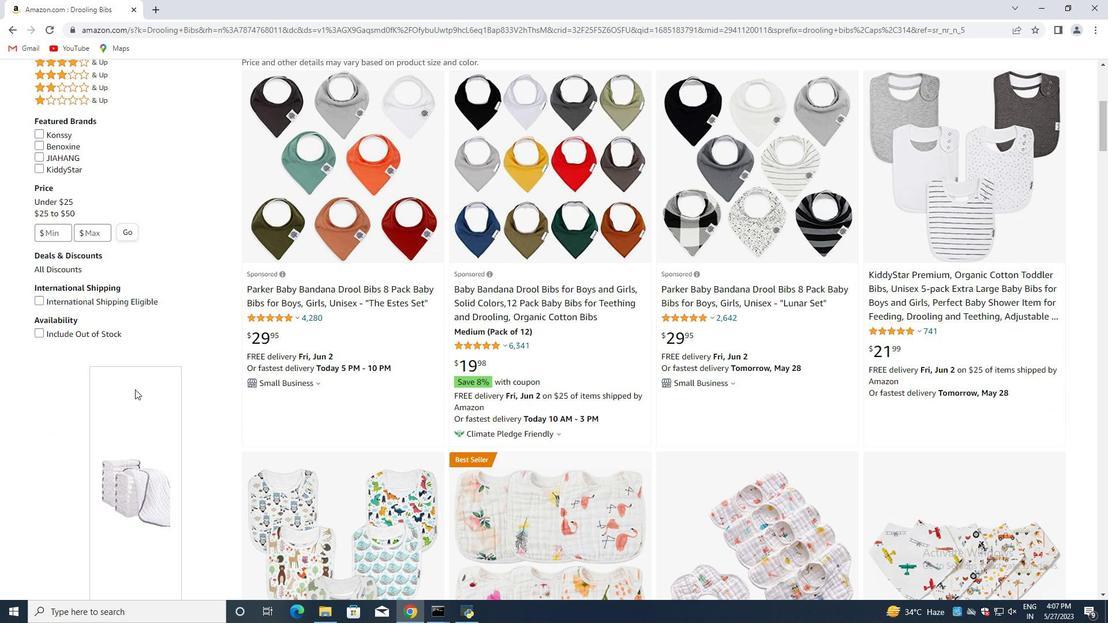 
Action: Mouse scrolled (135, 389) with delta (0, 0)
Screenshot: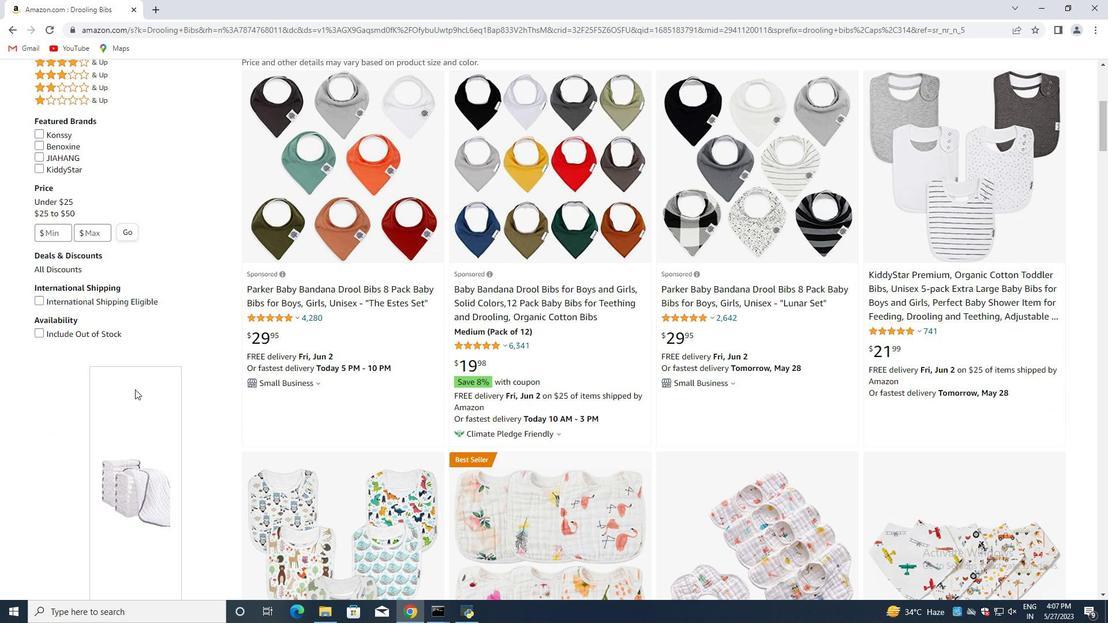 
Action: Mouse scrolled (135, 389) with delta (0, 0)
Screenshot: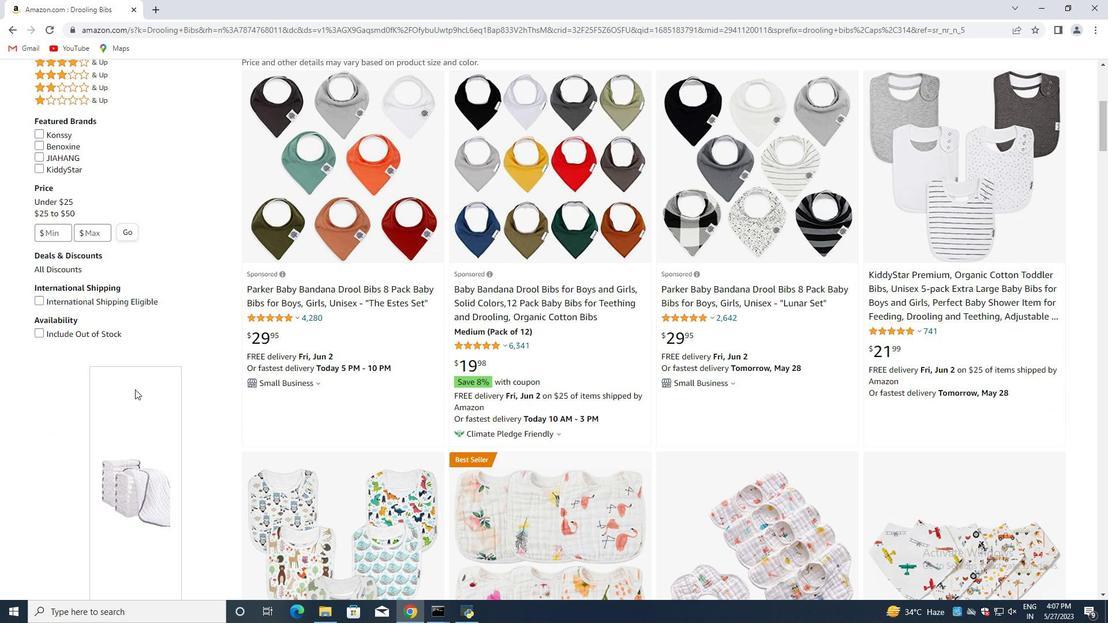 
Action: Mouse scrolled (135, 389) with delta (0, 0)
Screenshot: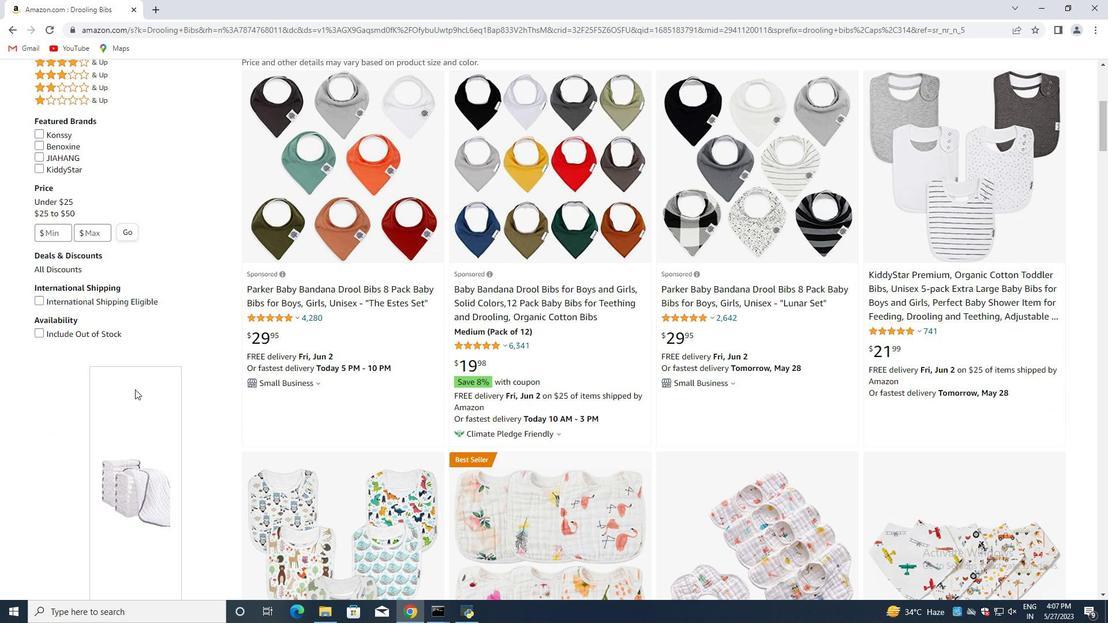 
Action: Mouse scrolled (135, 389) with delta (0, 0)
Screenshot: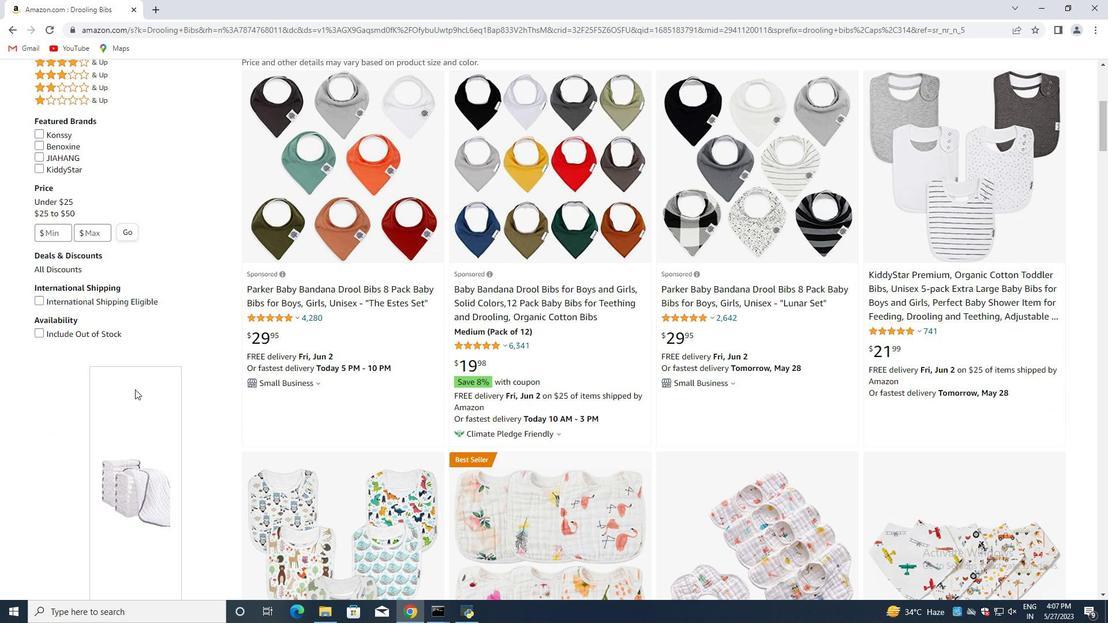 
Action: Mouse scrolled (135, 389) with delta (0, 0)
Screenshot: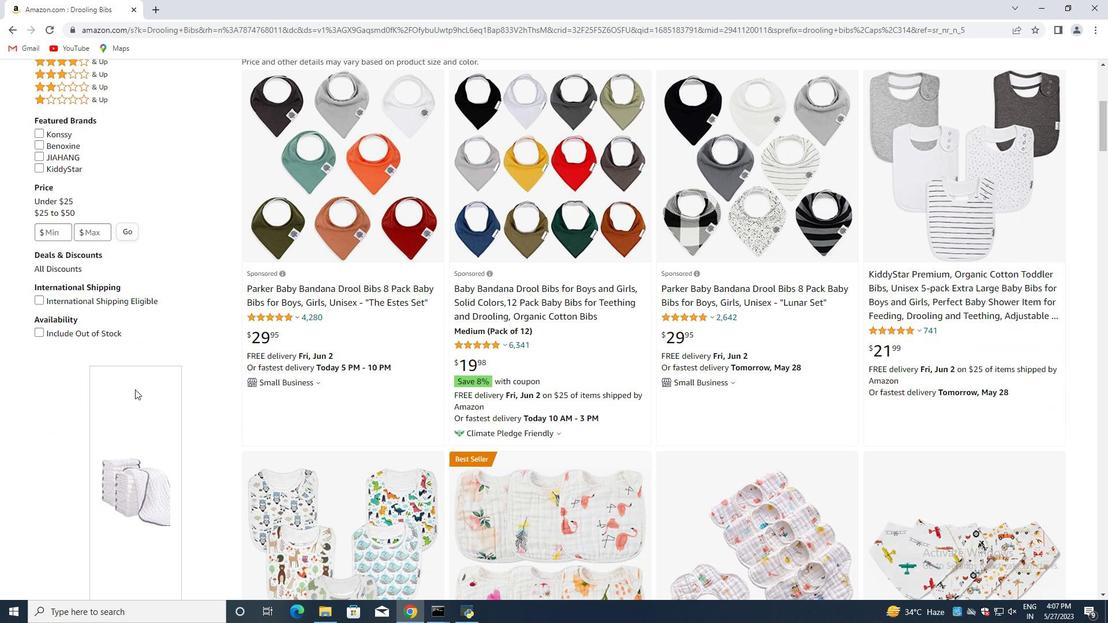 
Action: Mouse scrolled (135, 390) with delta (0, 0)
Screenshot: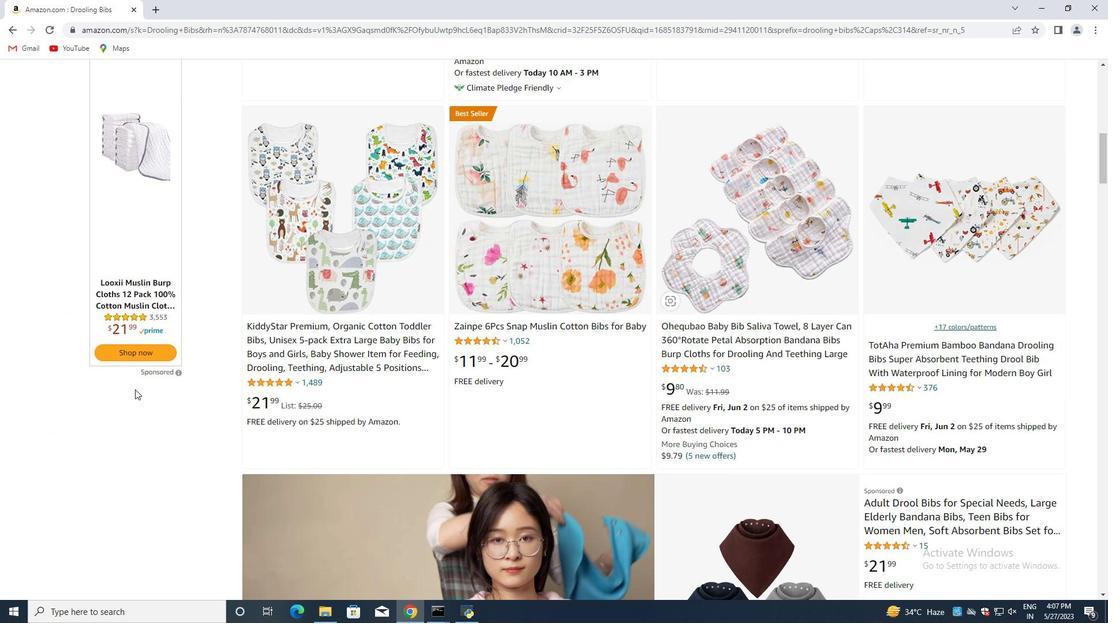 
Action: Mouse scrolled (135, 390) with delta (0, 0)
Screenshot: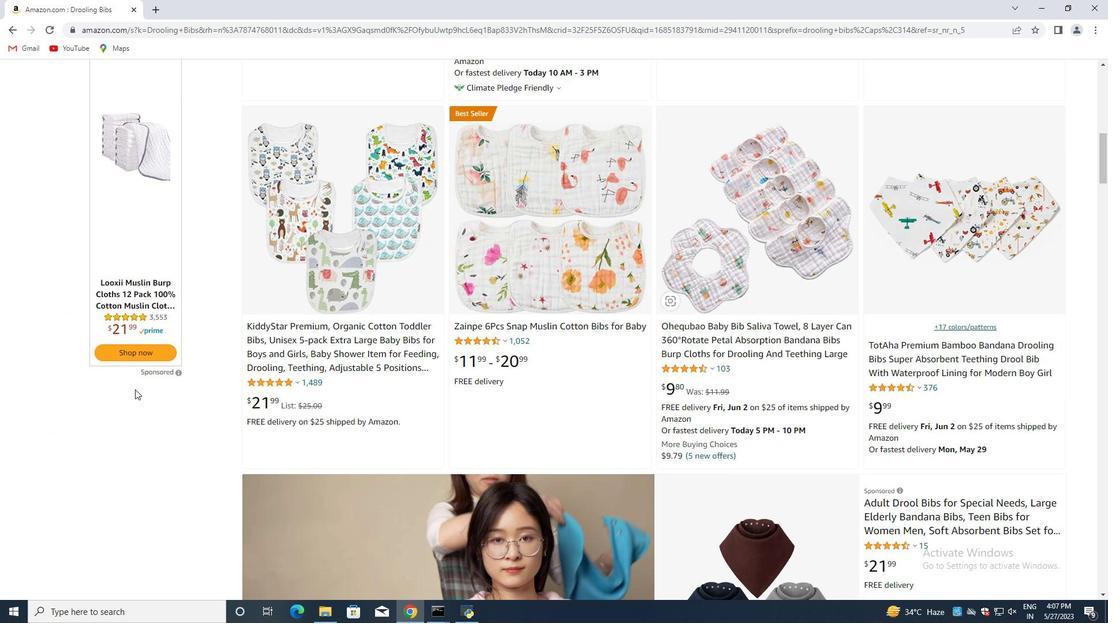 
Action: Mouse scrolled (135, 390) with delta (0, 0)
Screenshot: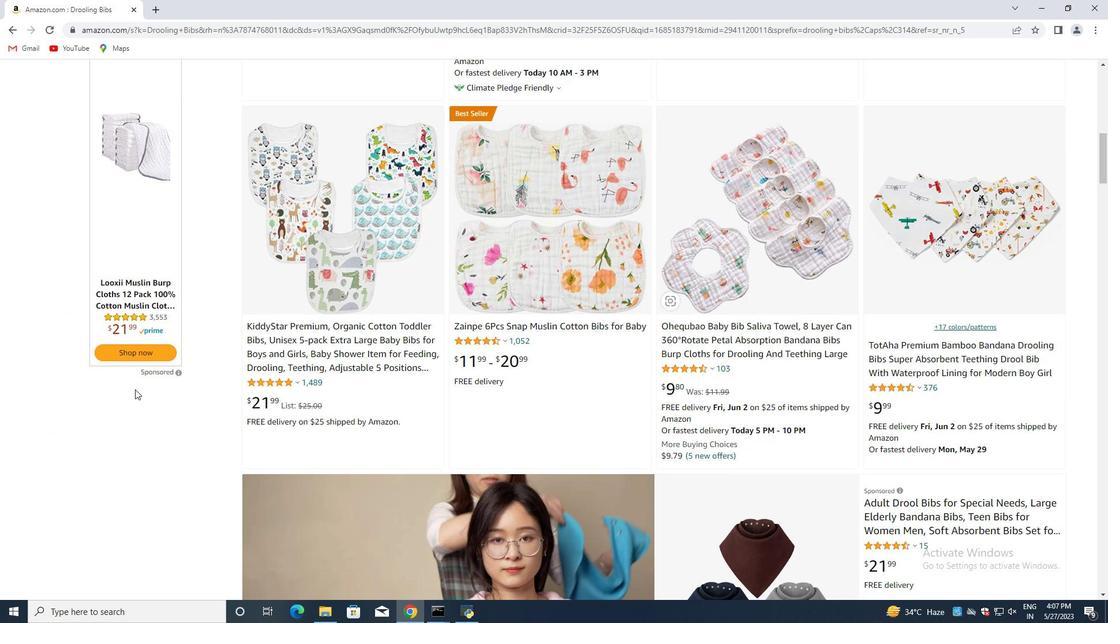 
Action: Mouse scrolled (135, 390) with delta (0, 0)
Screenshot: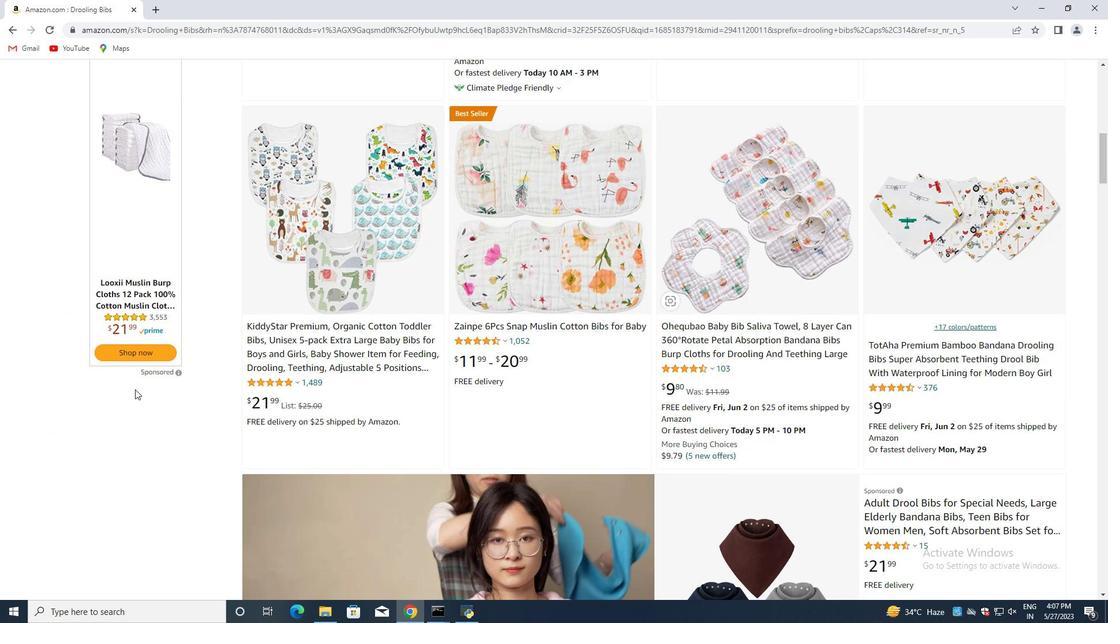 
Action: Mouse scrolled (135, 390) with delta (0, 0)
Screenshot: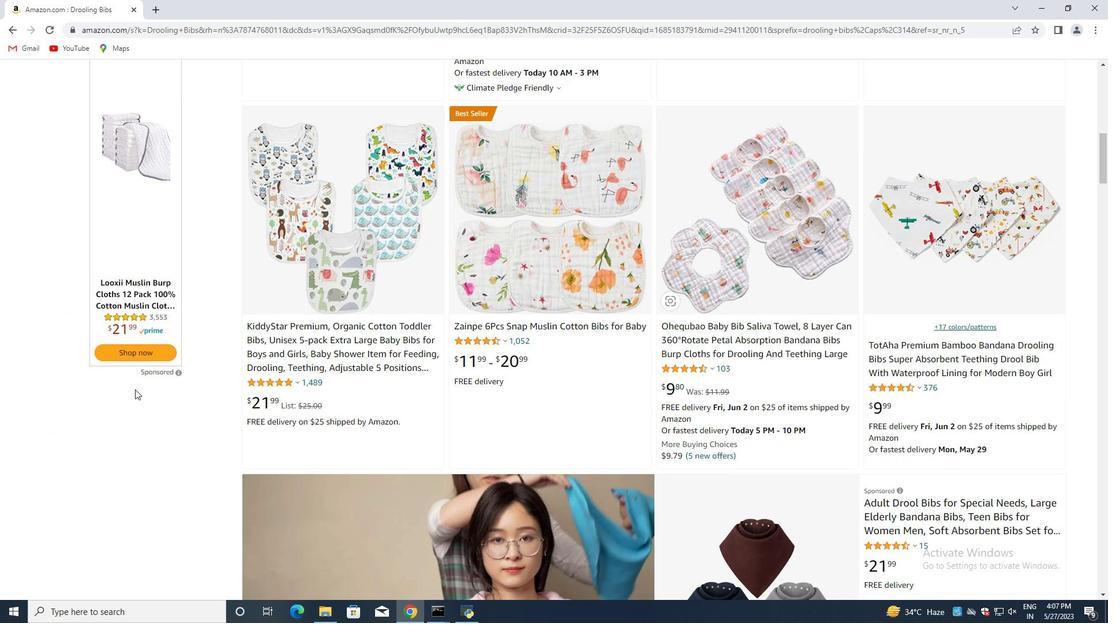 
Action: Mouse scrolled (135, 390) with delta (0, 0)
Screenshot: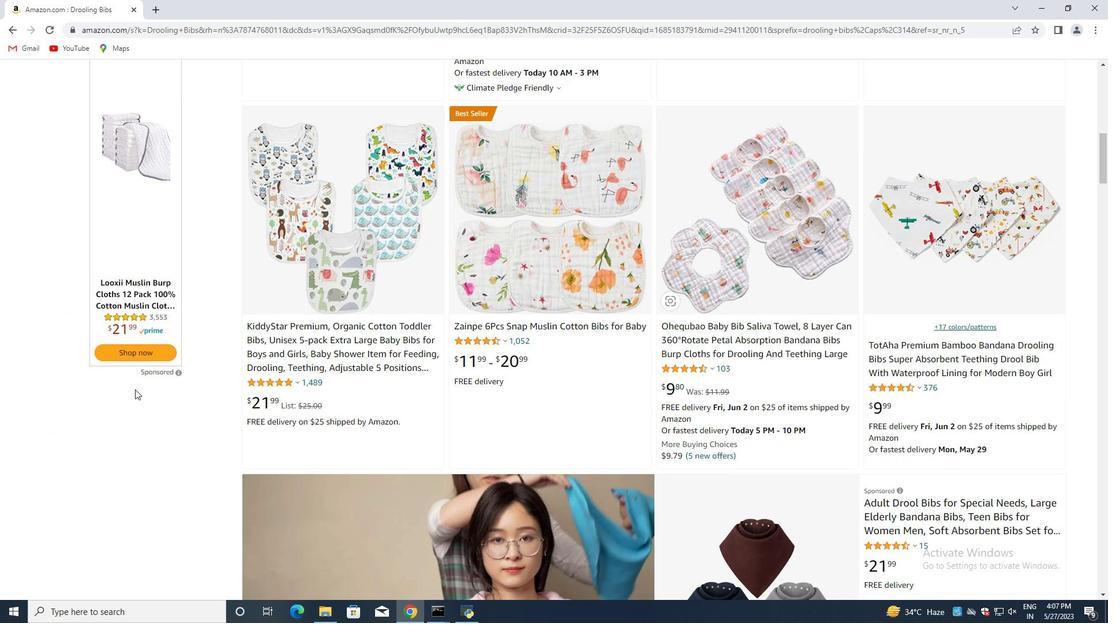 
Action: Mouse scrolled (135, 390) with delta (0, 0)
Screenshot: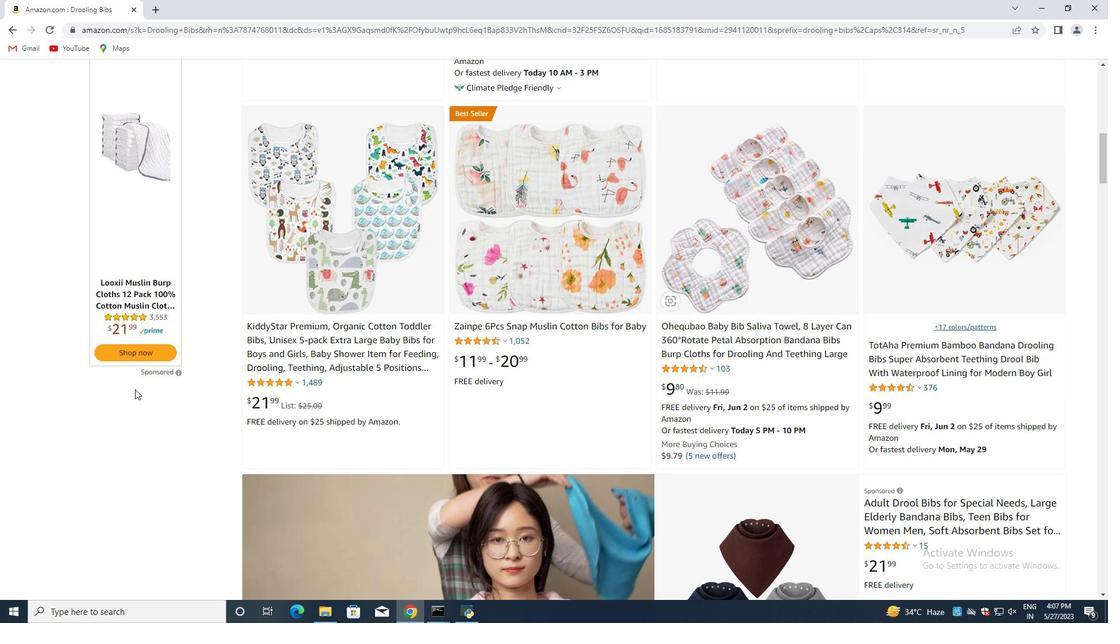 
Action: Mouse scrolled (135, 390) with delta (0, 0)
Screenshot: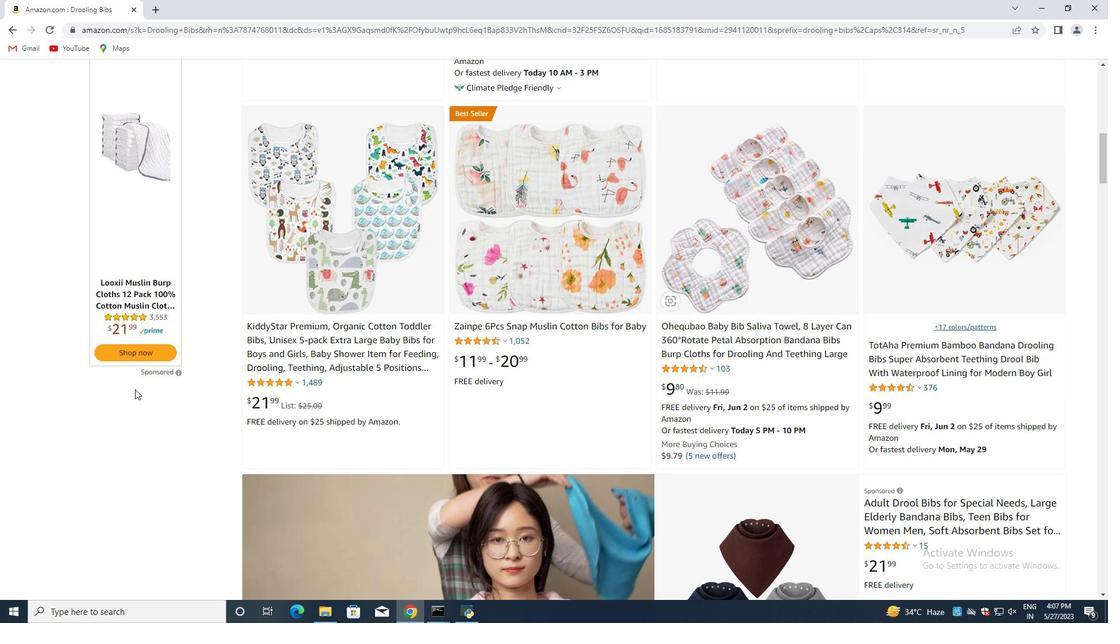 
Action: Mouse moved to (135, 383)
Screenshot: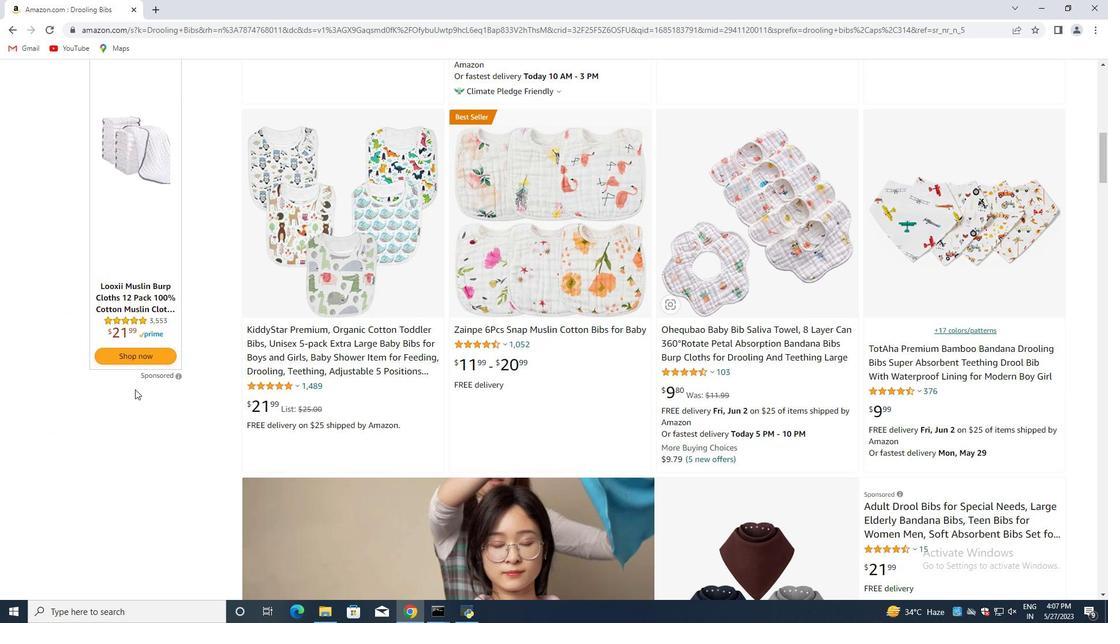 
Action: Mouse scrolled (135, 384) with delta (0, 0)
Screenshot: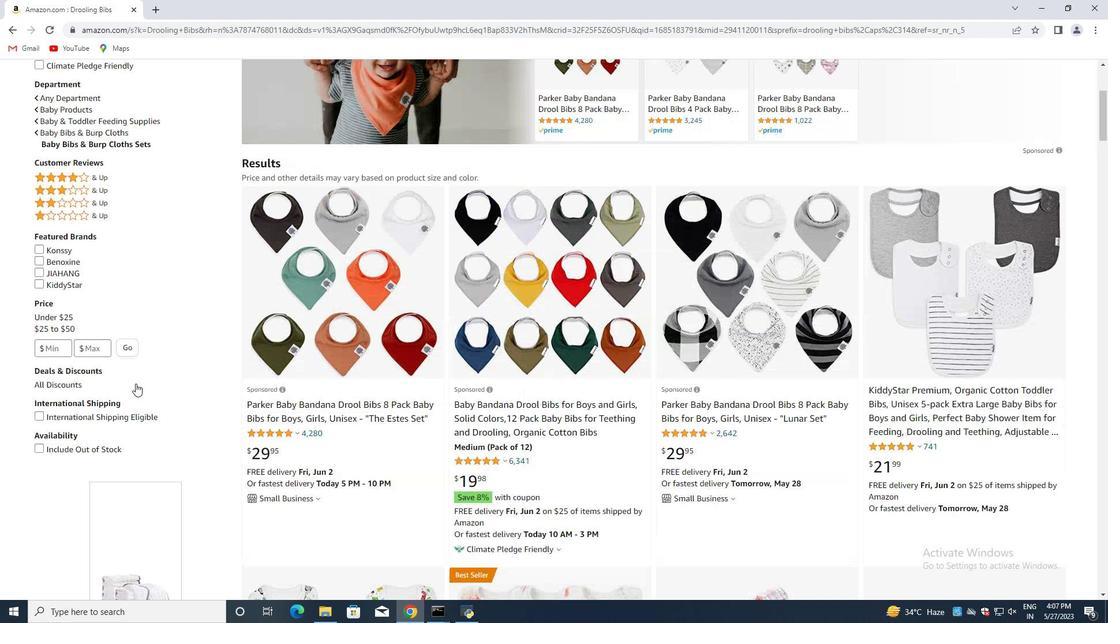 
Action: Mouse scrolled (135, 384) with delta (0, 0)
Screenshot: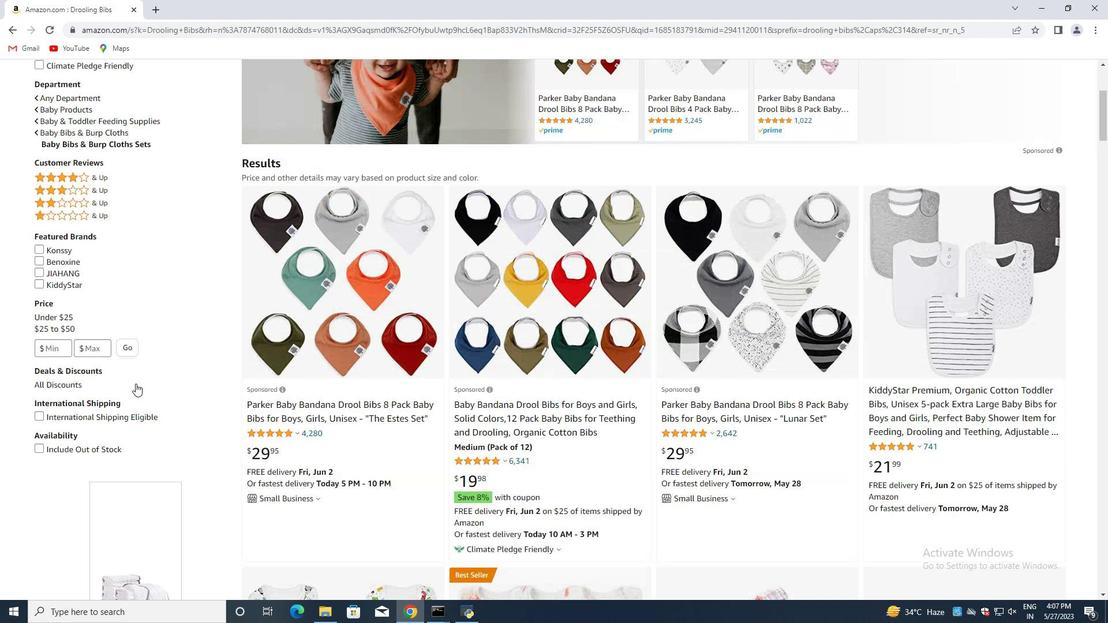 
Action: Mouse scrolled (135, 384) with delta (0, 0)
Screenshot: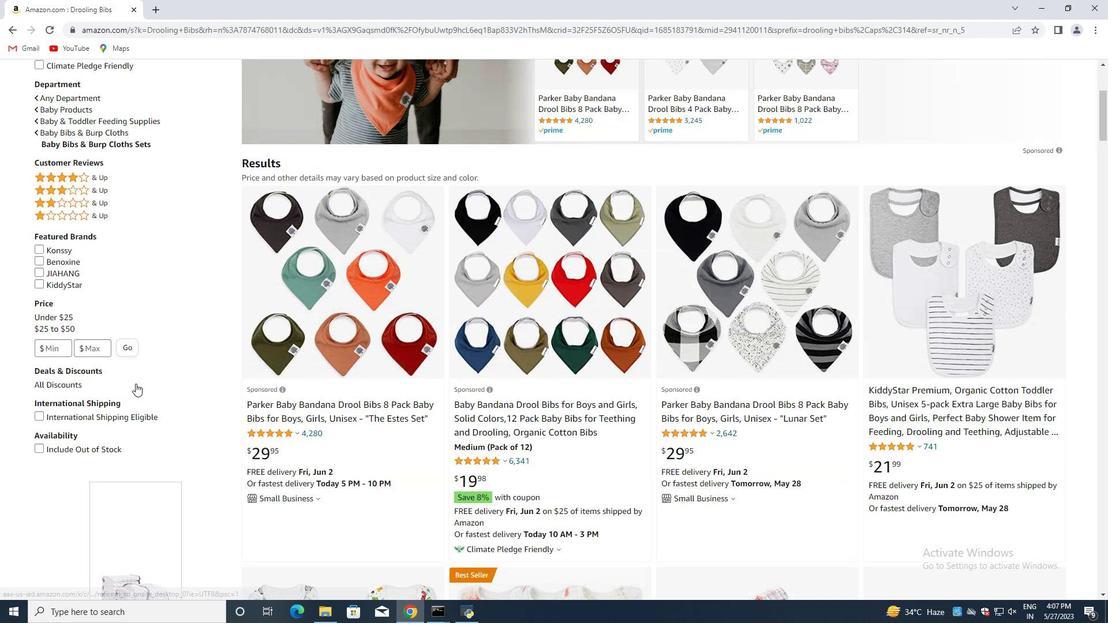 
Action: Mouse scrolled (135, 384) with delta (0, 0)
Screenshot: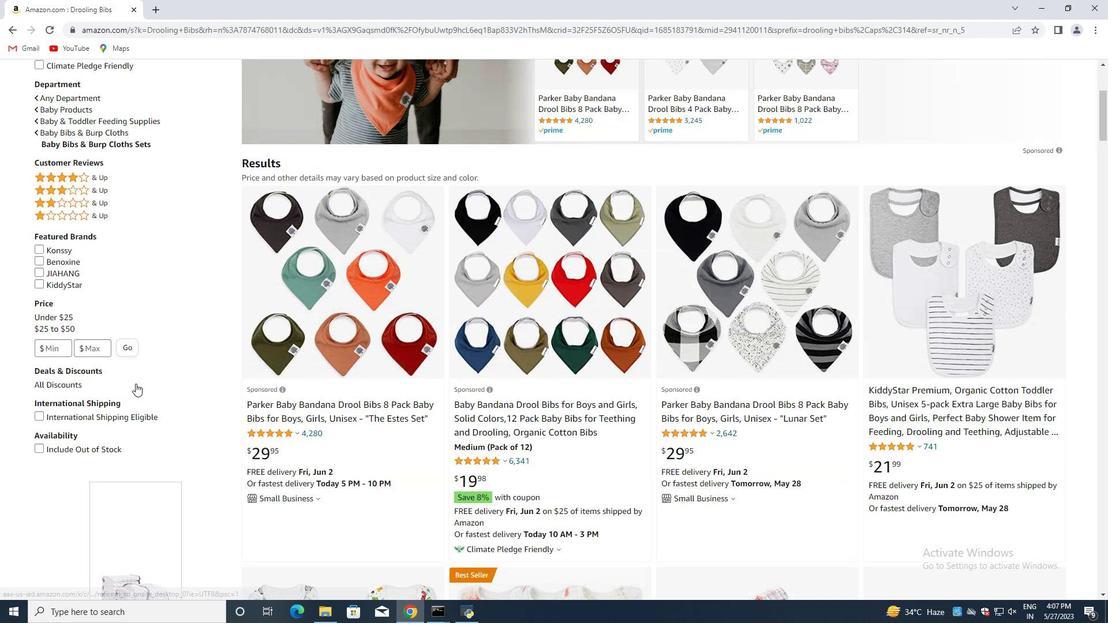 
Action: Mouse scrolled (135, 384) with delta (0, 0)
Screenshot: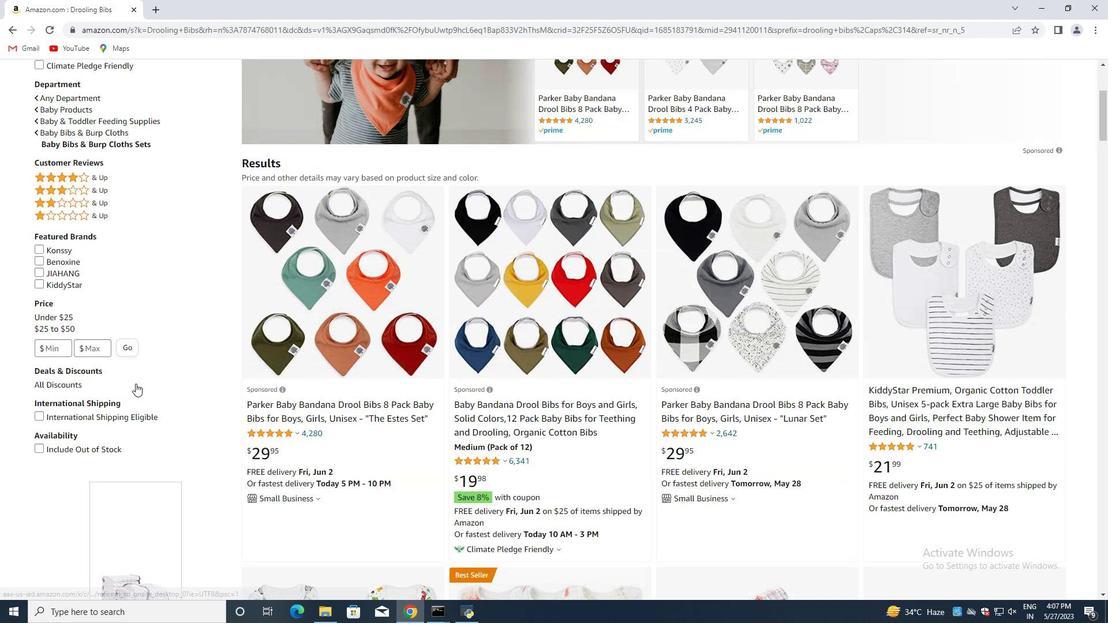 
Action: Mouse scrolled (135, 384) with delta (0, 0)
Screenshot: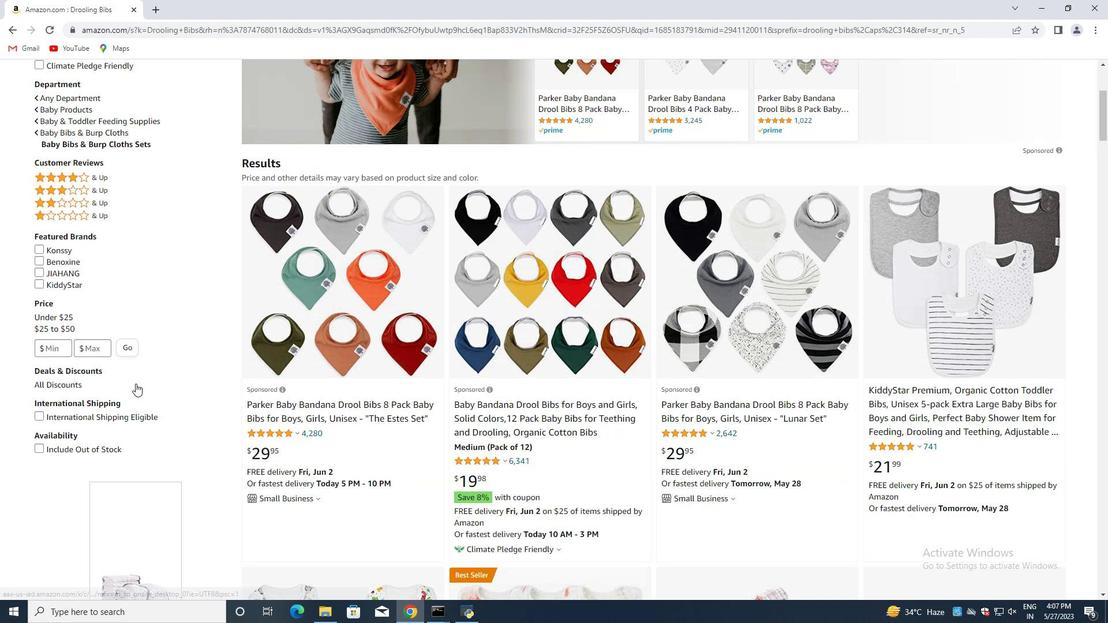 
Action: Mouse scrolled (135, 384) with delta (0, 0)
Screenshot: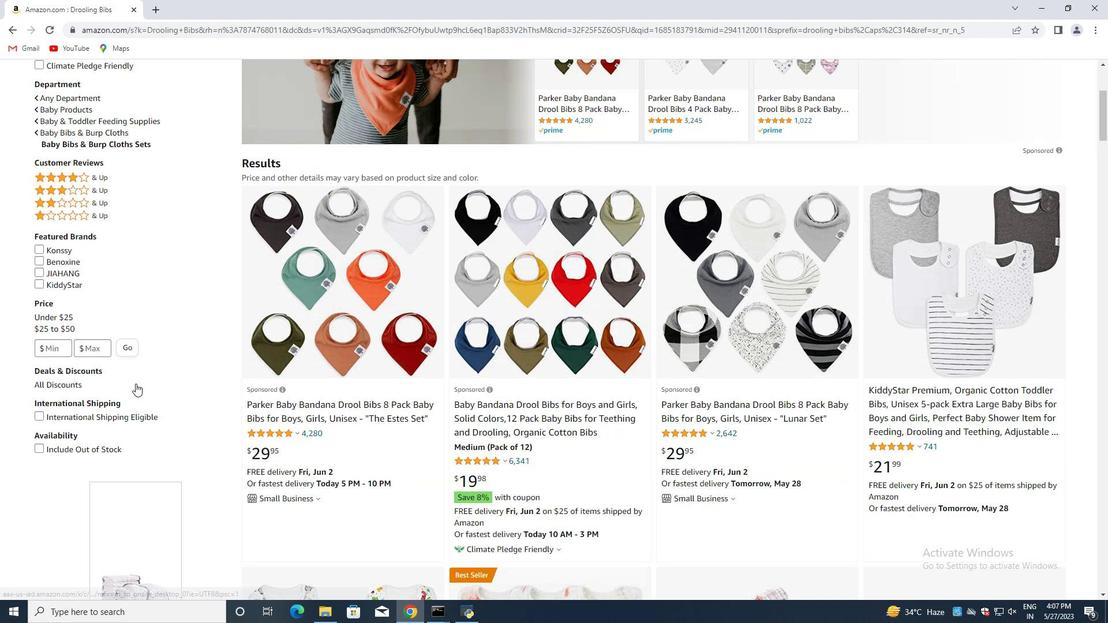 
Action: Mouse scrolled (135, 384) with delta (0, 0)
Screenshot: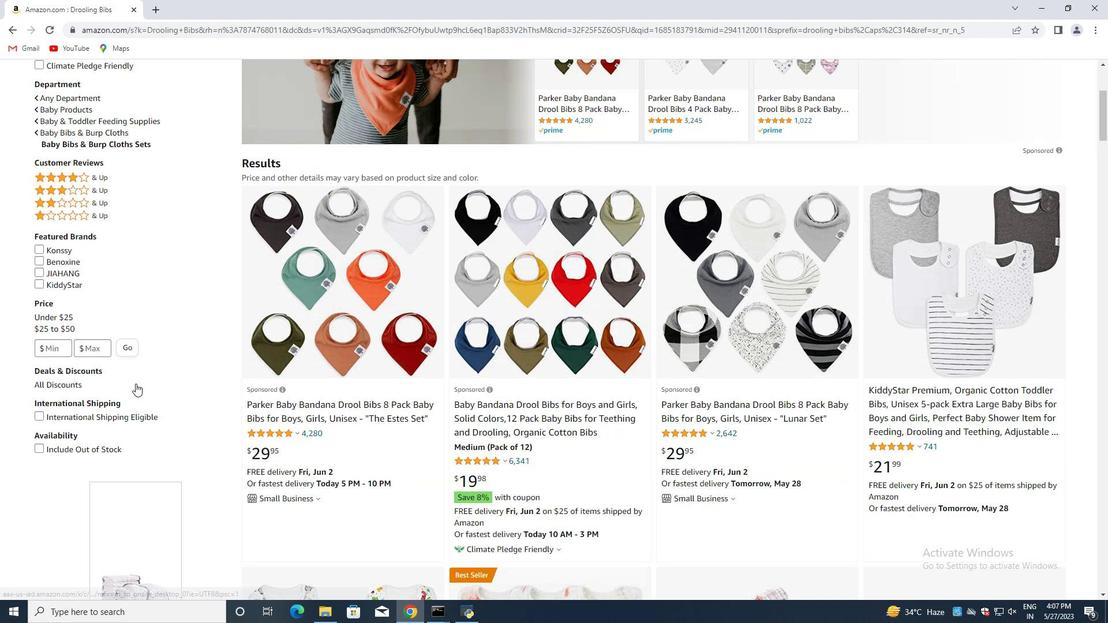 
Action: Mouse scrolled (135, 384) with delta (0, 0)
Screenshot: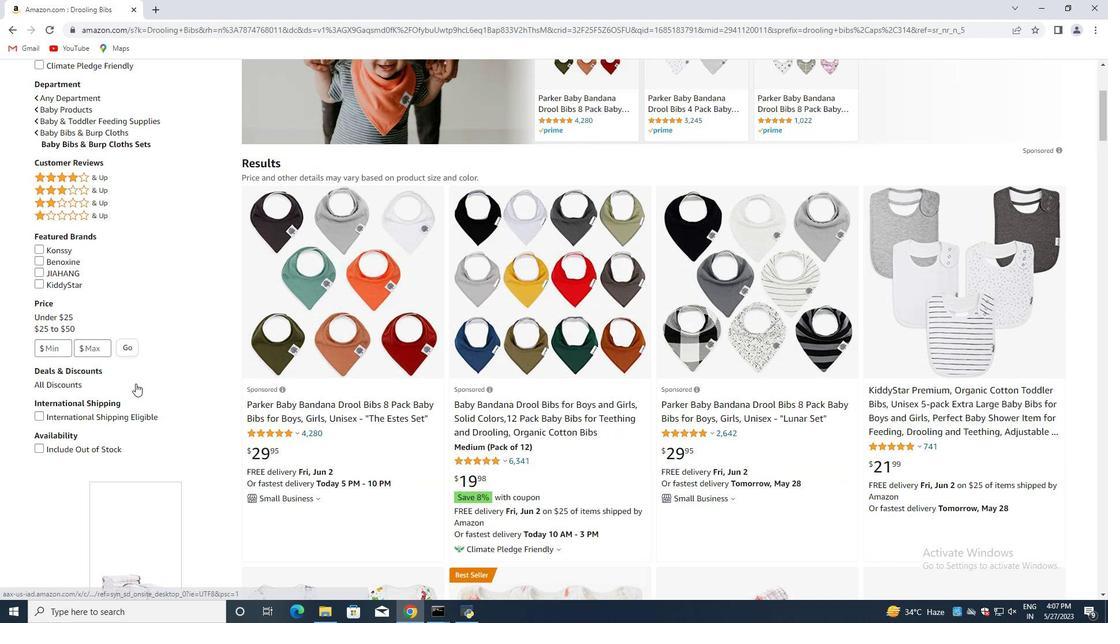
Action: Mouse moved to (135, 379)
Screenshot: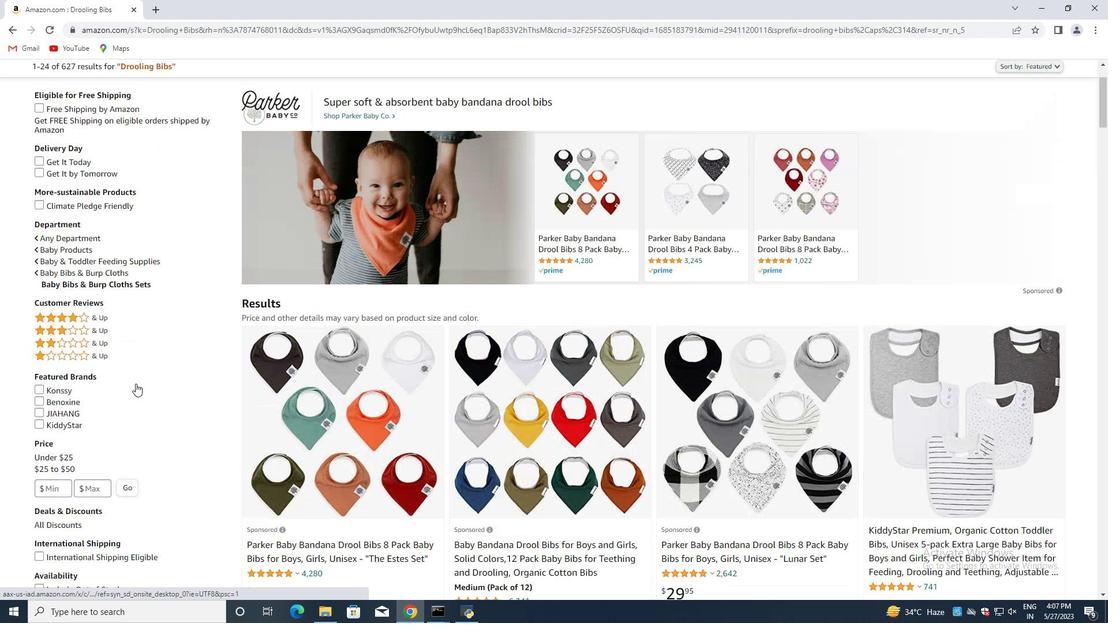 
Action: Mouse scrolled (135, 380) with delta (0, 0)
Screenshot: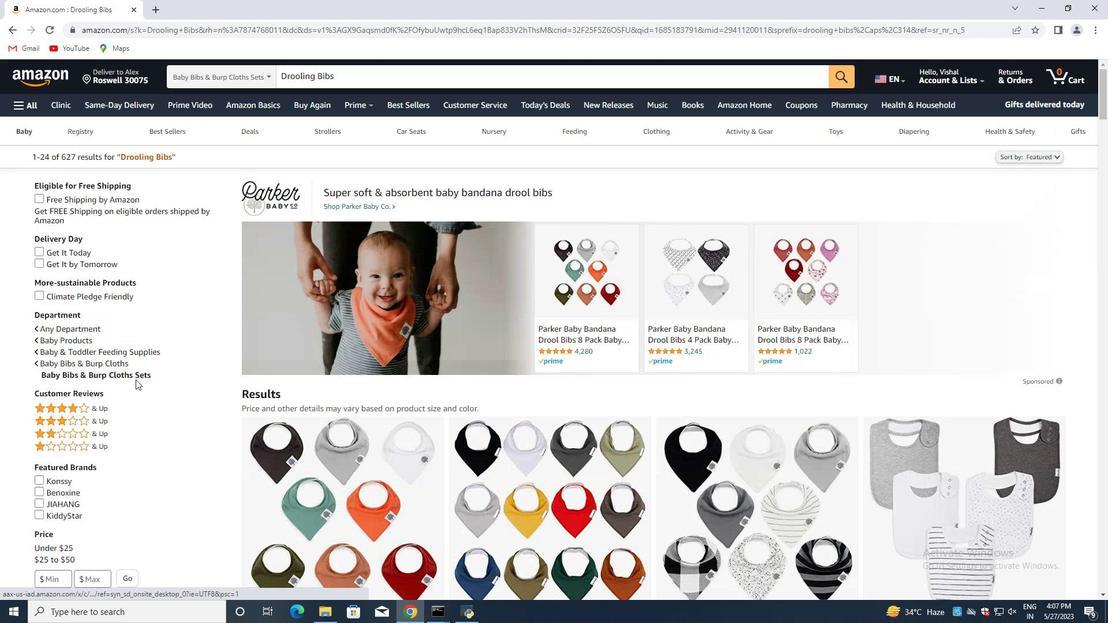 
Action: Mouse scrolled (135, 380) with delta (0, 0)
Screenshot: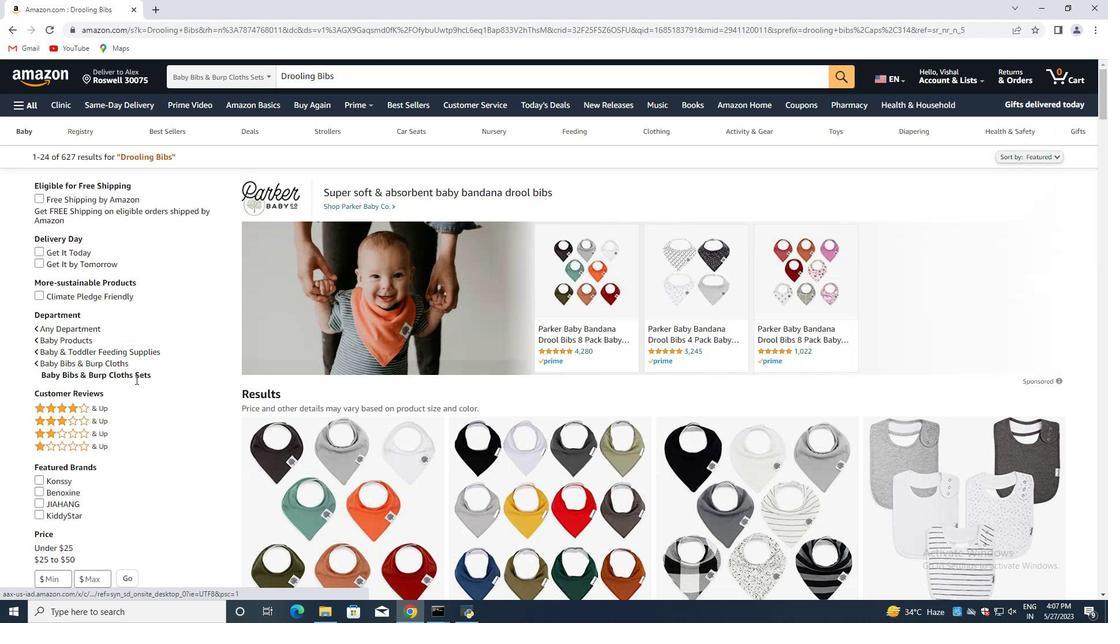 
Action: Mouse scrolled (135, 380) with delta (0, 0)
Screenshot: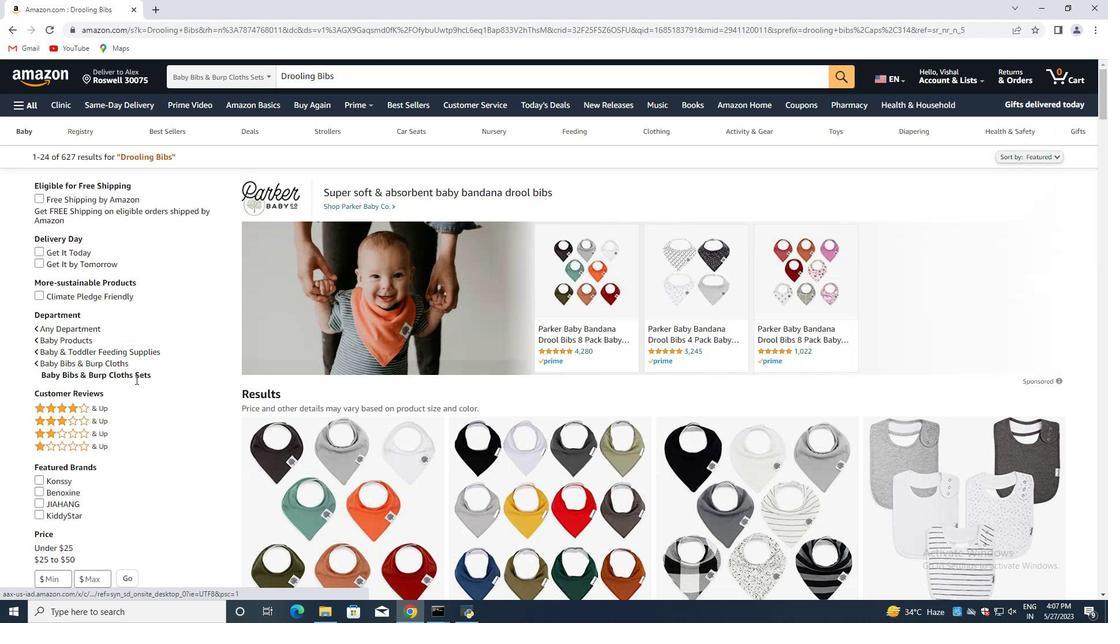 
Action: Mouse scrolled (135, 380) with delta (0, 0)
Screenshot: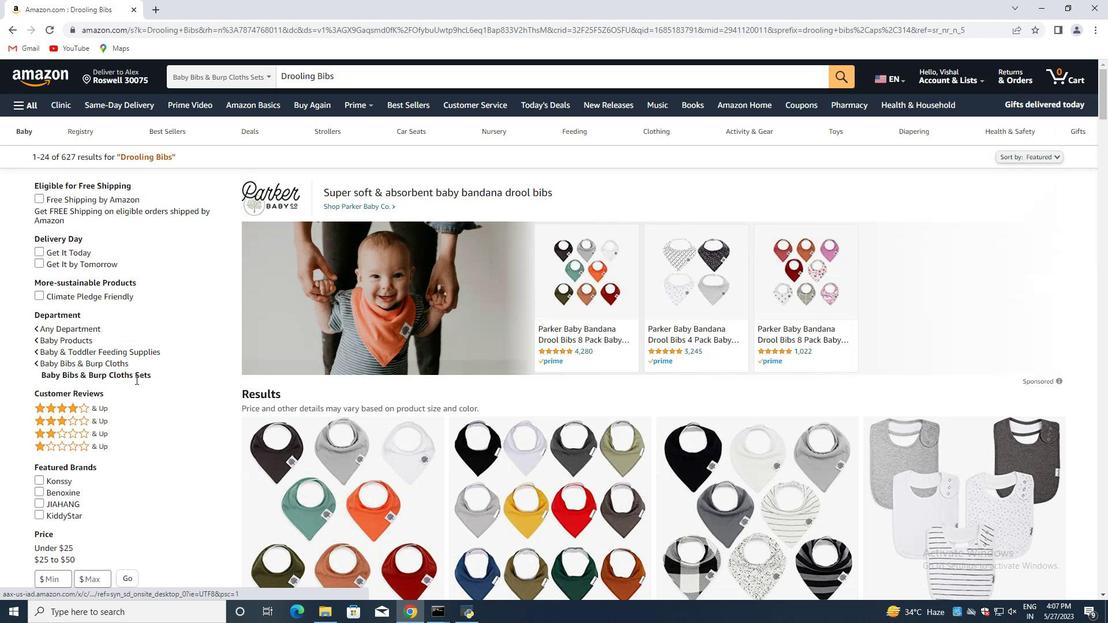 
Action: Mouse scrolled (135, 380) with delta (0, 0)
Screenshot: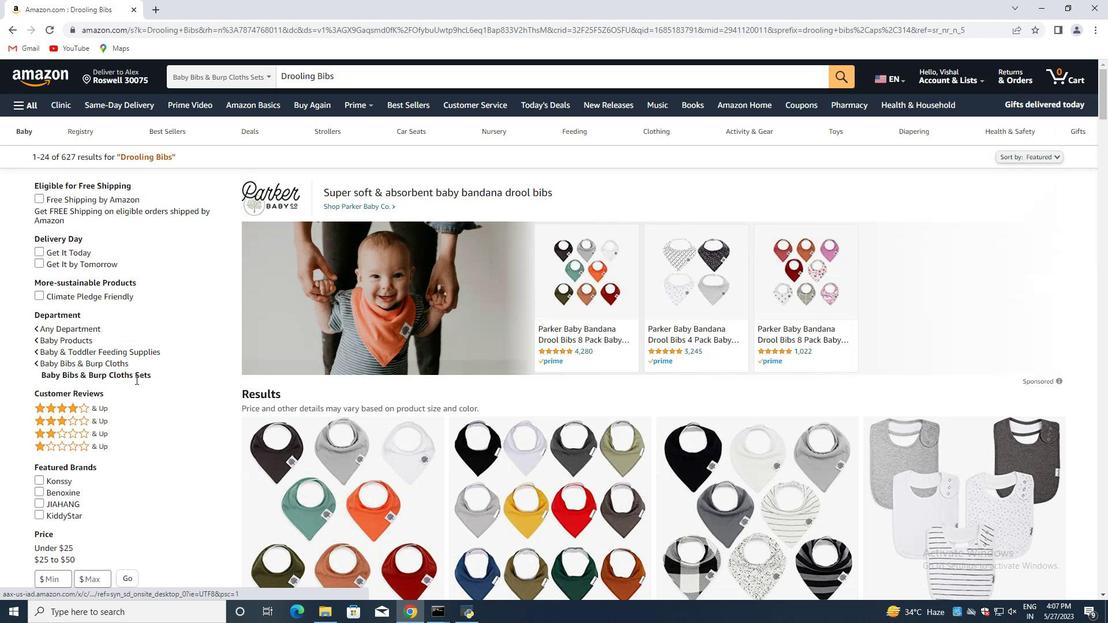 
Action: Mouse scrolled (135, 380) with delta (0, 0)
Screenshot: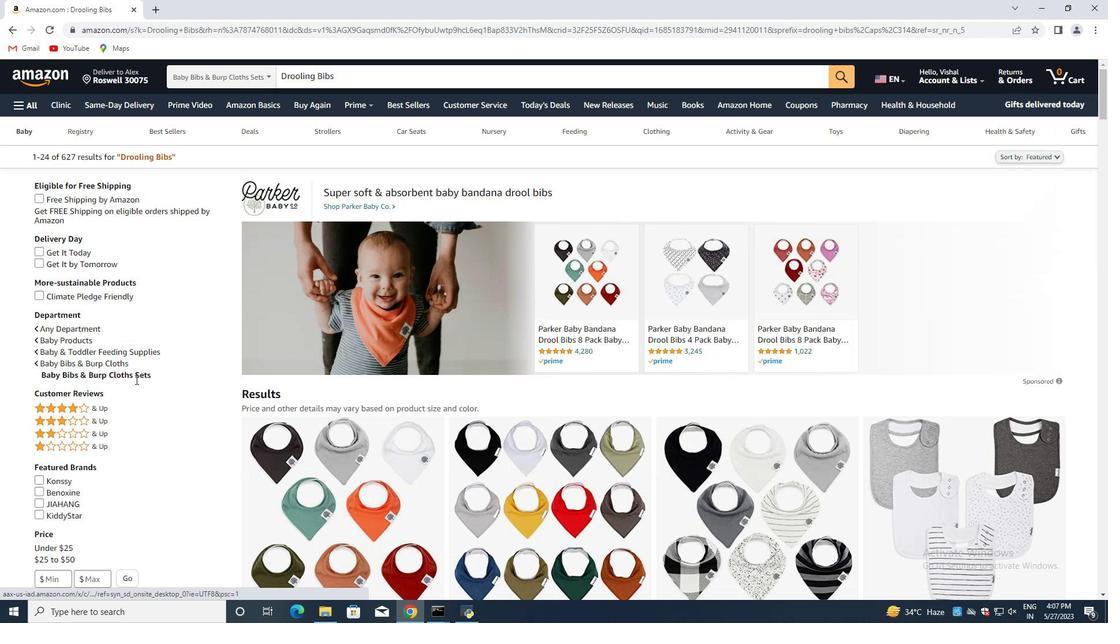 
Action: Mouse scrolled (135, 380) with delta (0, 0)
Screenshot: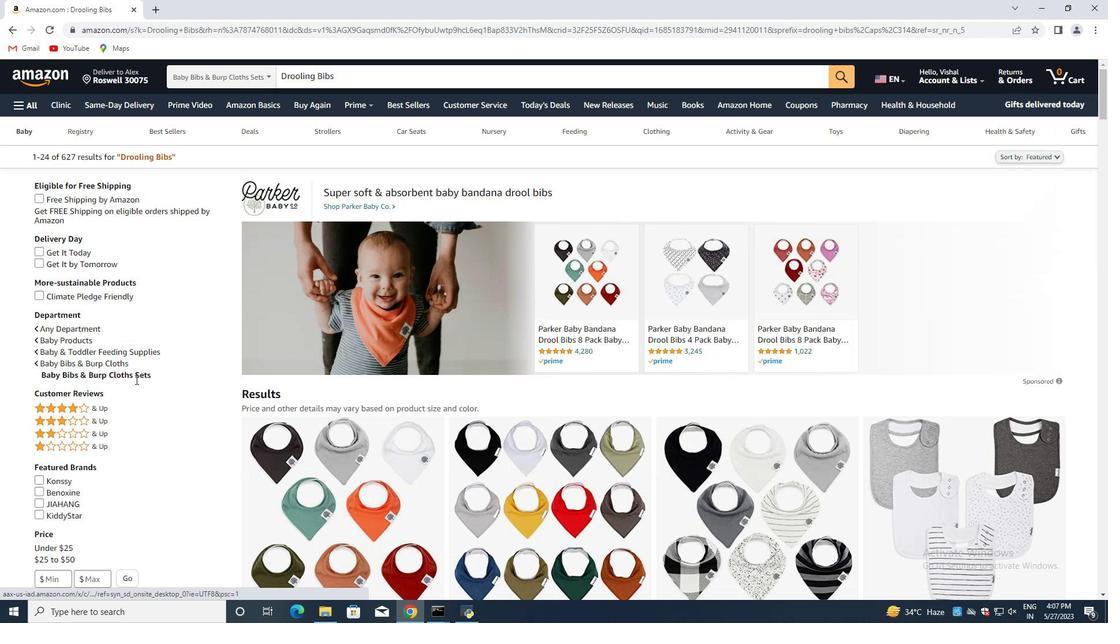 
Action: Mouse scrolled (135, 380) with delta (0, 0)
Screenshot: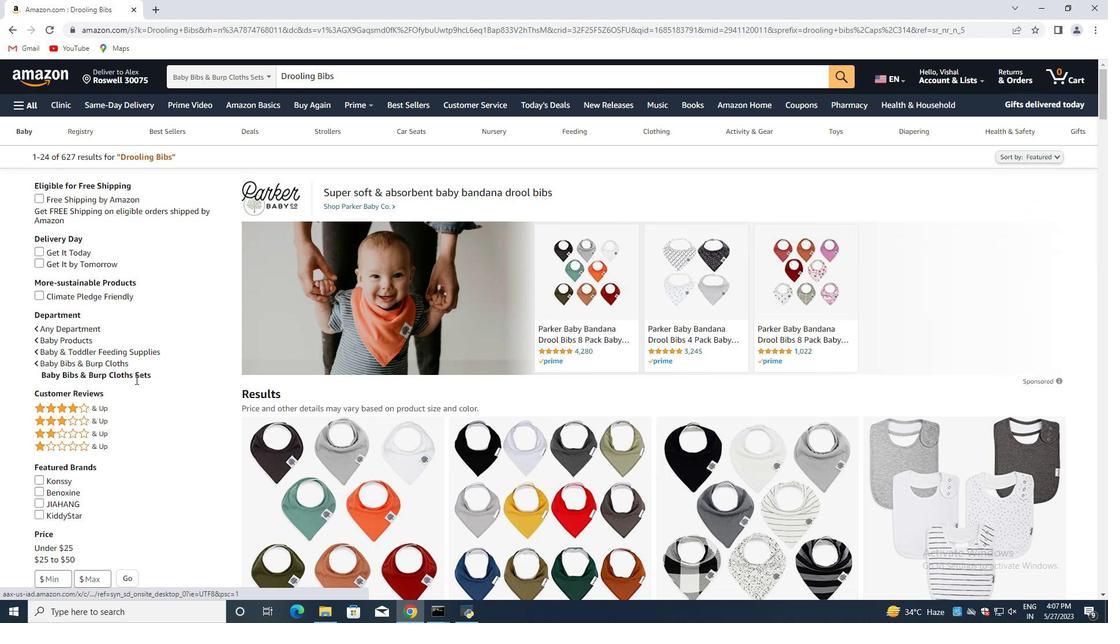 
Action: Mouse moved to (160, 129)
Screenshot: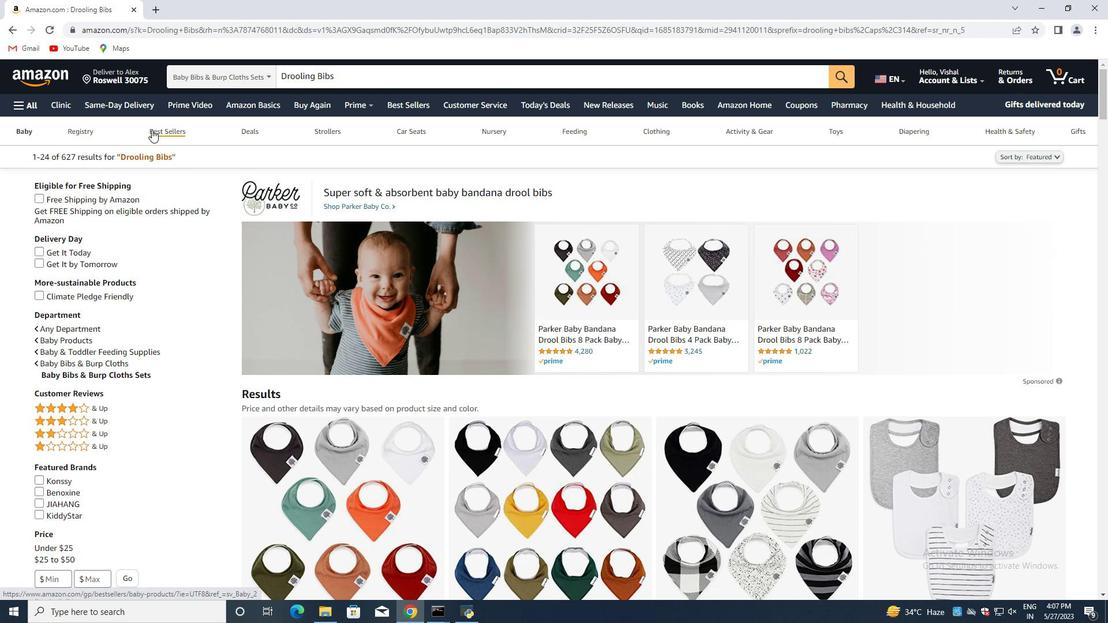 
Action: Mouse pressed left at (160, 129)
Screenshot: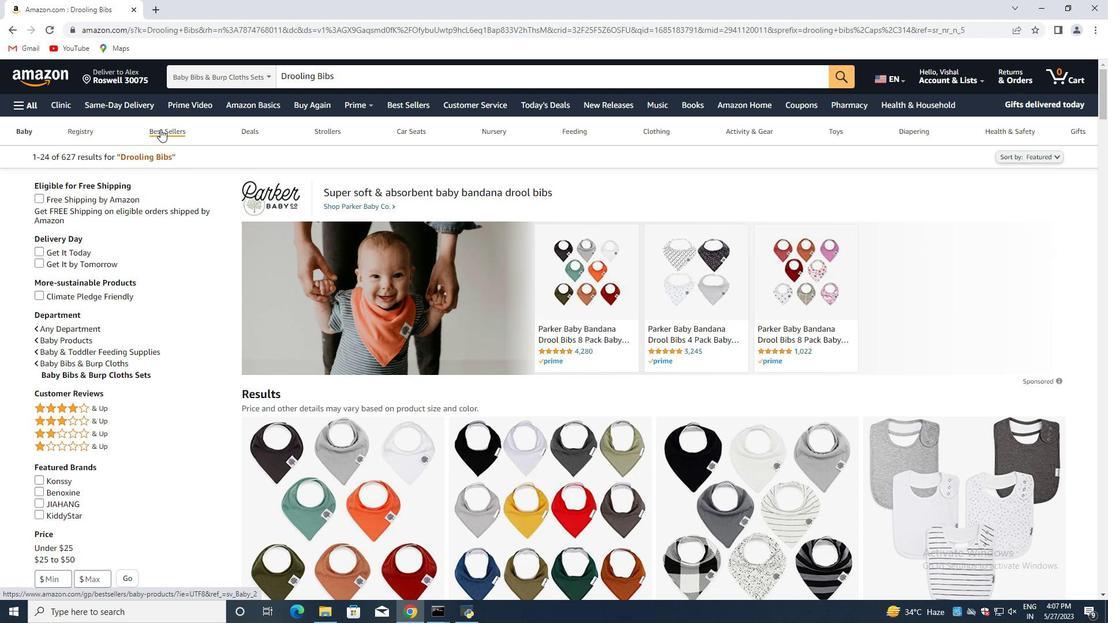 
Action: Mouse moved to (319, 302)
Screenshot: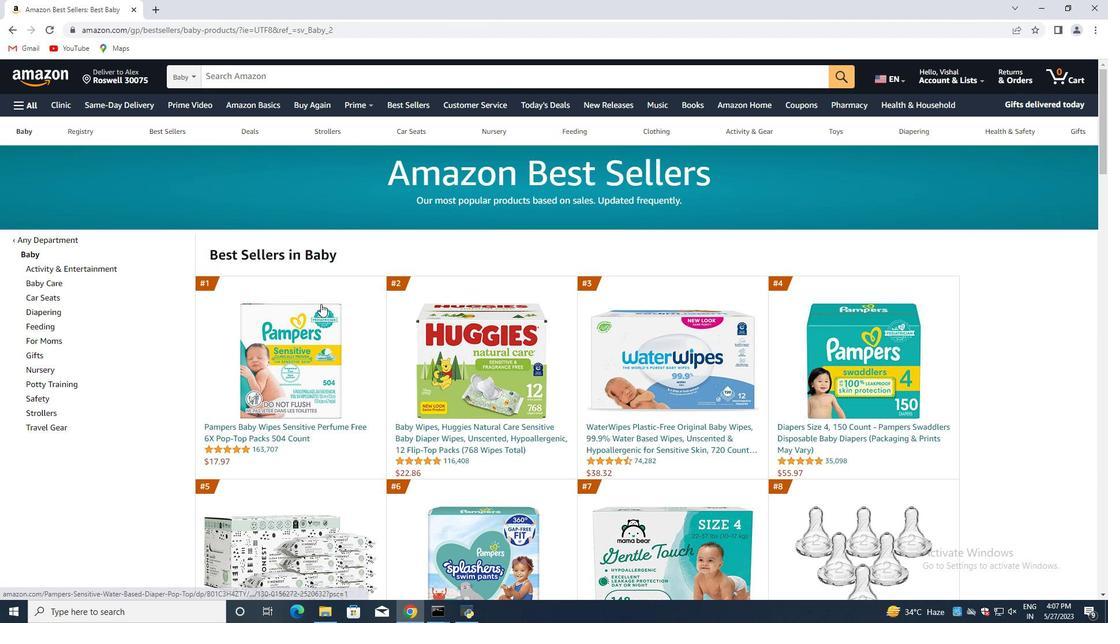 
Action: Mouse scrolled (319, 301) with delta (0, 0)
Screenshot: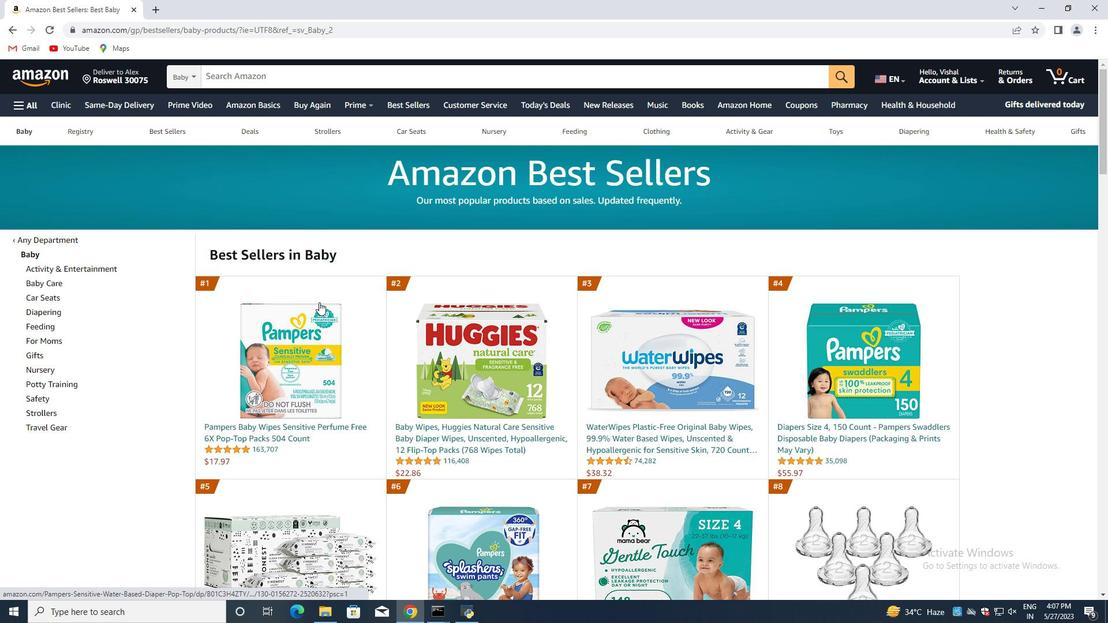 
Action: Mouse scrolled (319, 301) with delta (0, 0)
Screenshot: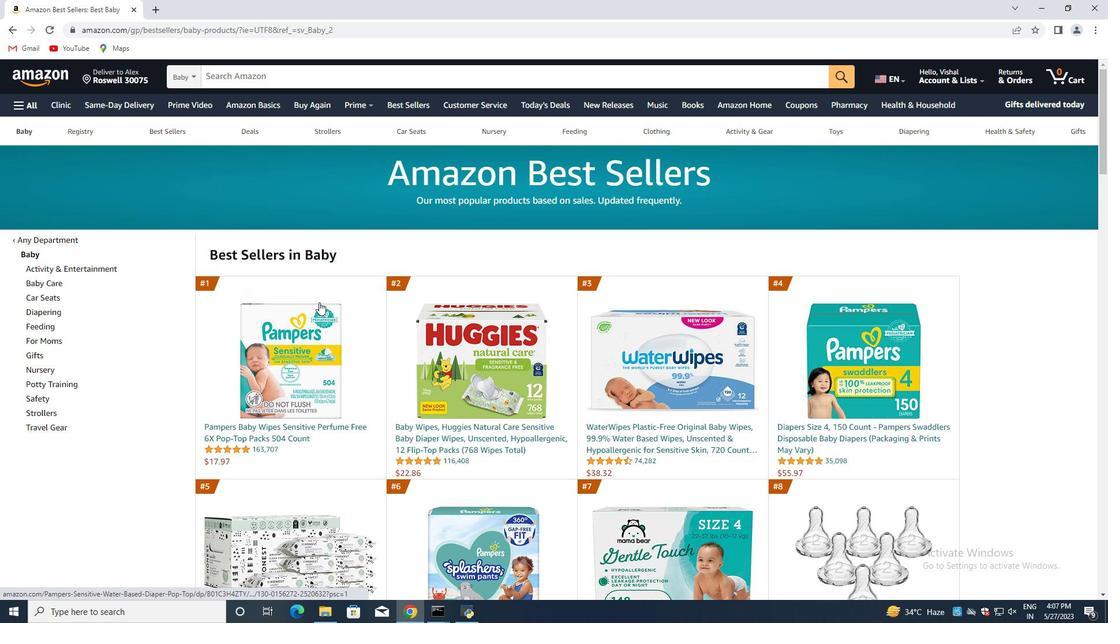 
Action: Mouse scrolled (319, 301) with delta (0, 0)
Screenshot: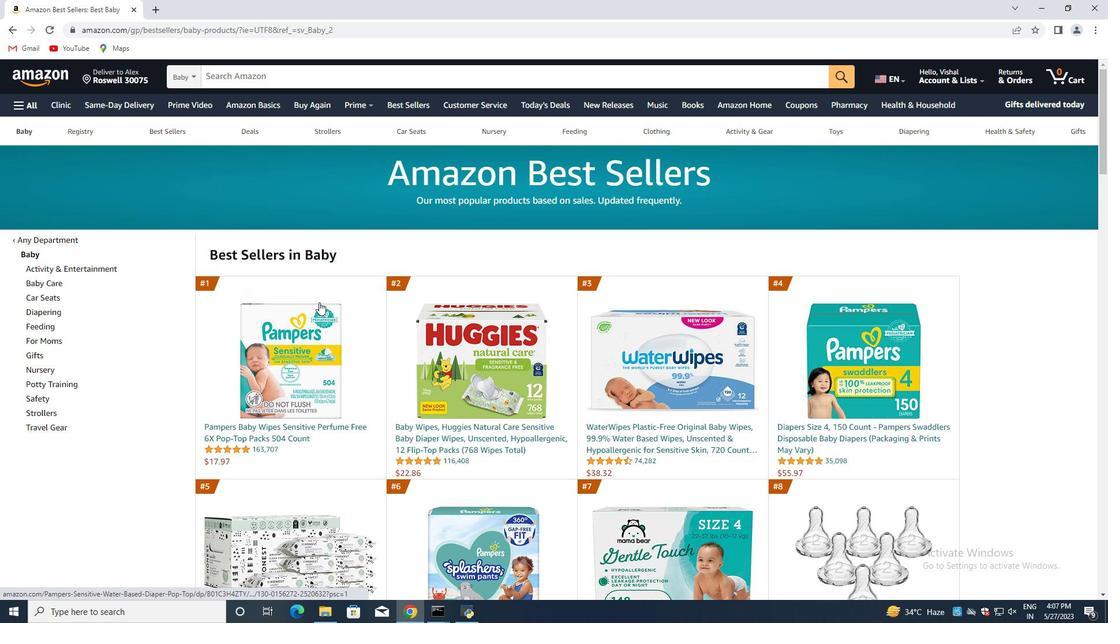
Action: Mouse moved to (227, 266)
Screenshot: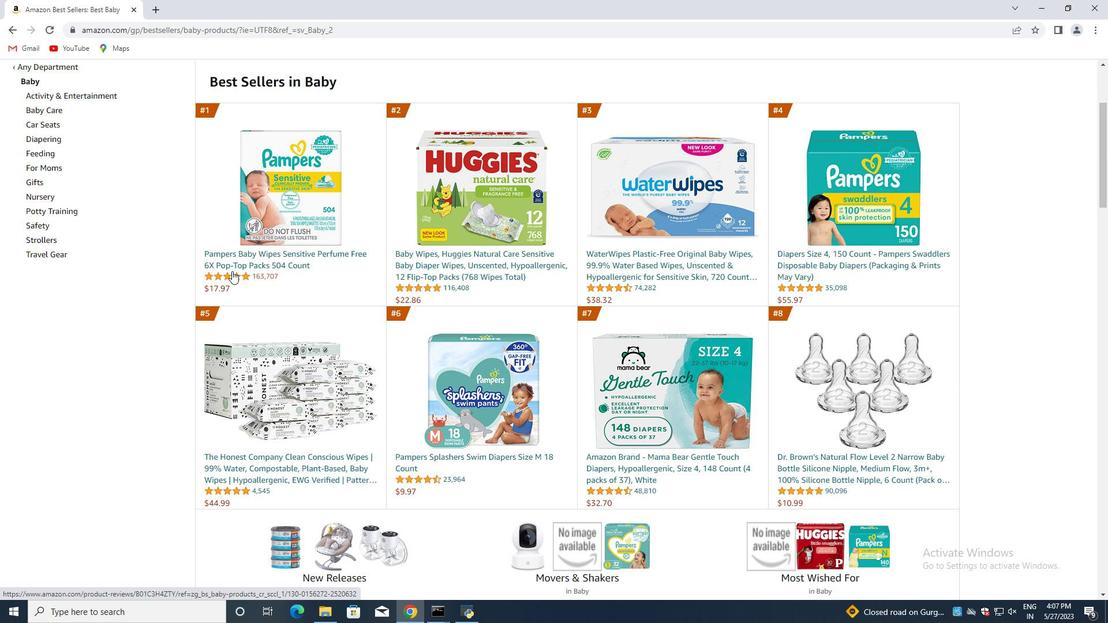 
Action: Mouse scrolled (227, 265) with delta (0, 0)
Screenshot: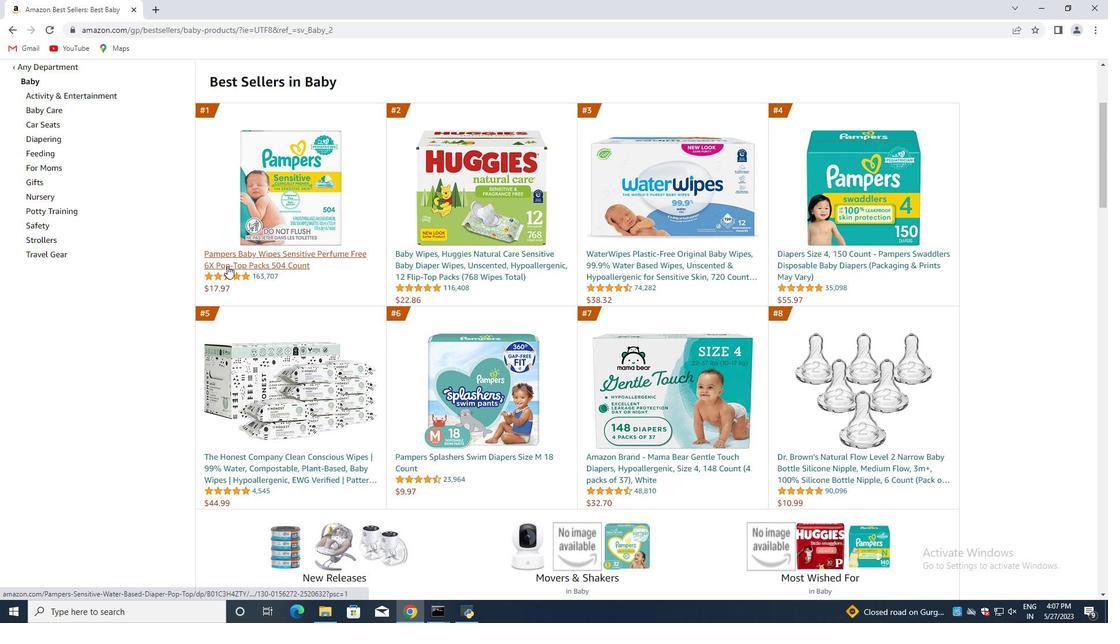 
Action: Mouse scrolled (227, 265) with delta (0, 0)
Screenshot: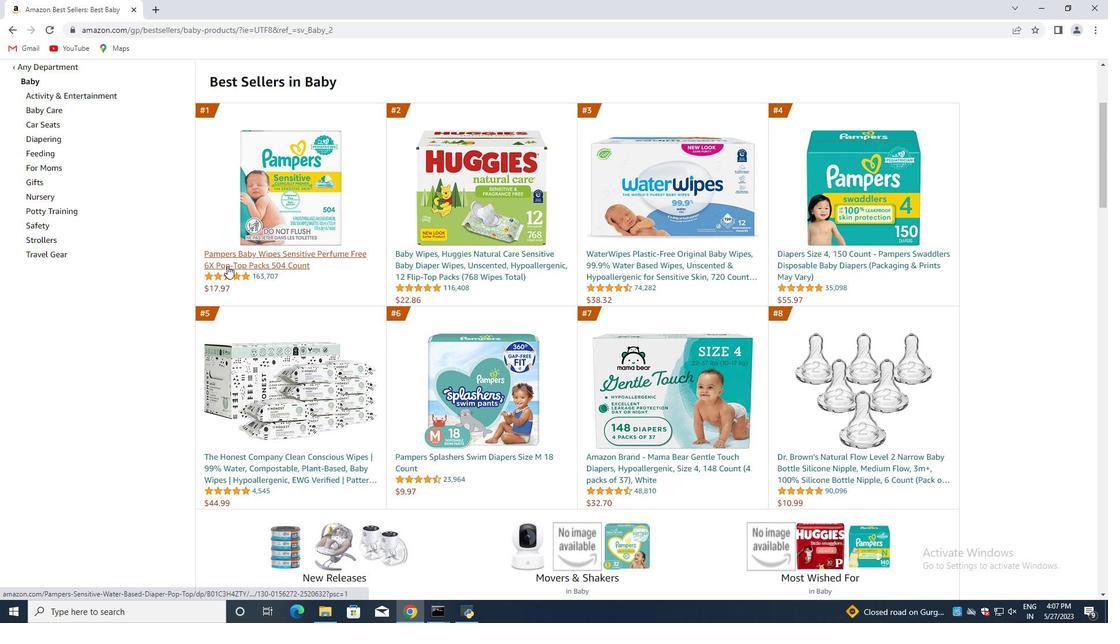 
Action: Mouse scrolled (227, 265) with delta (0, 0)
Screenshot: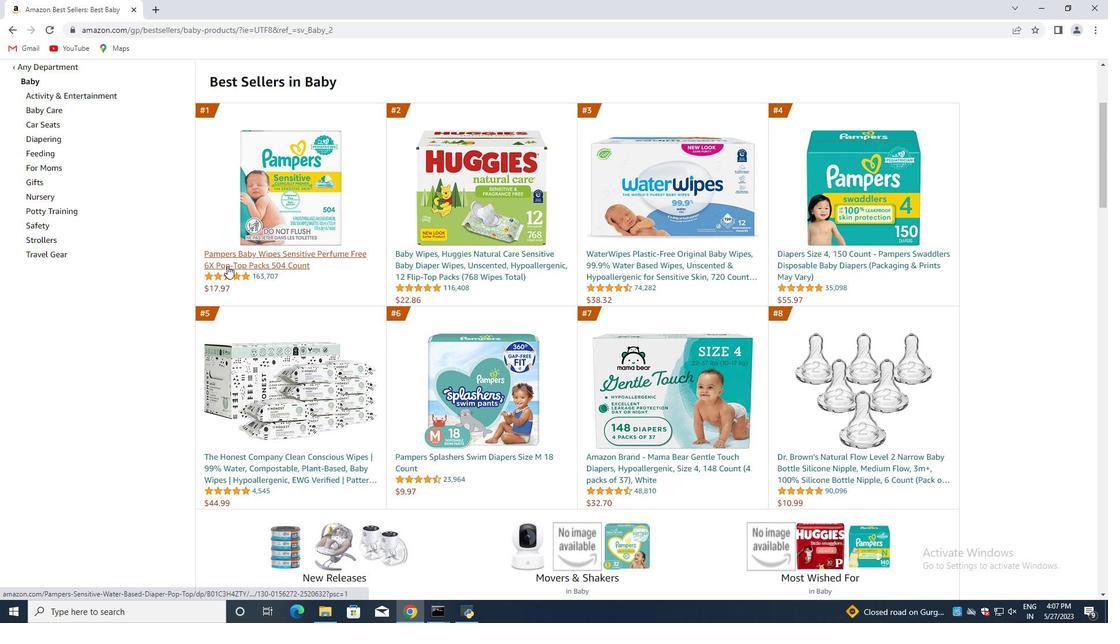 
Action: Mouse scrolled (227, 265) with delta (0, 0)
Screenshot: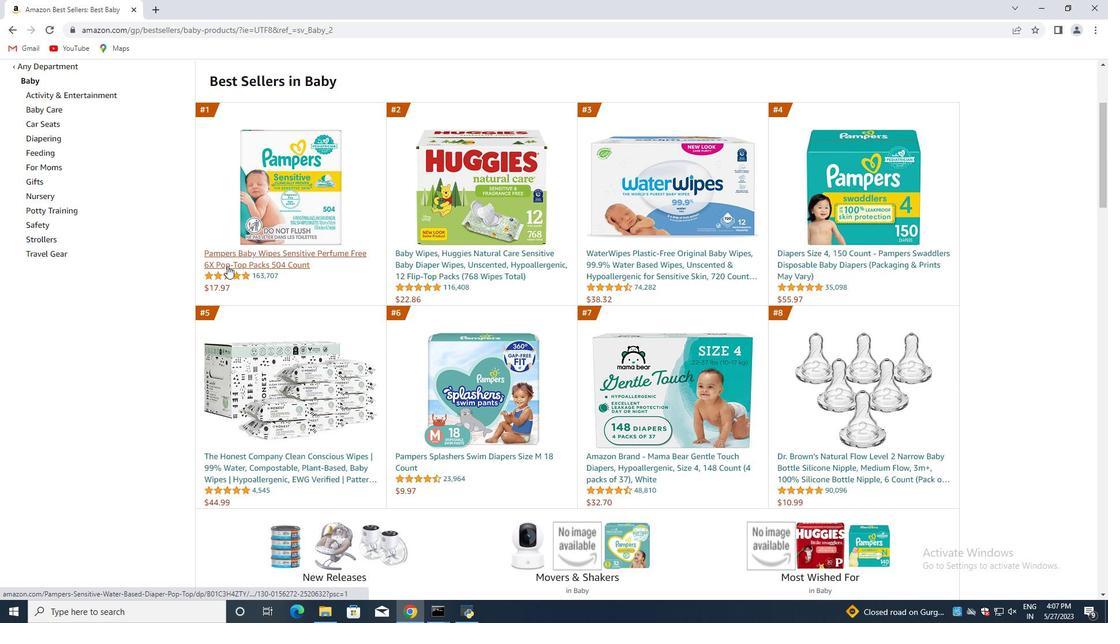 
Action: Mouse scrolled (227, 265) with delta (0, 0)
Screenshot: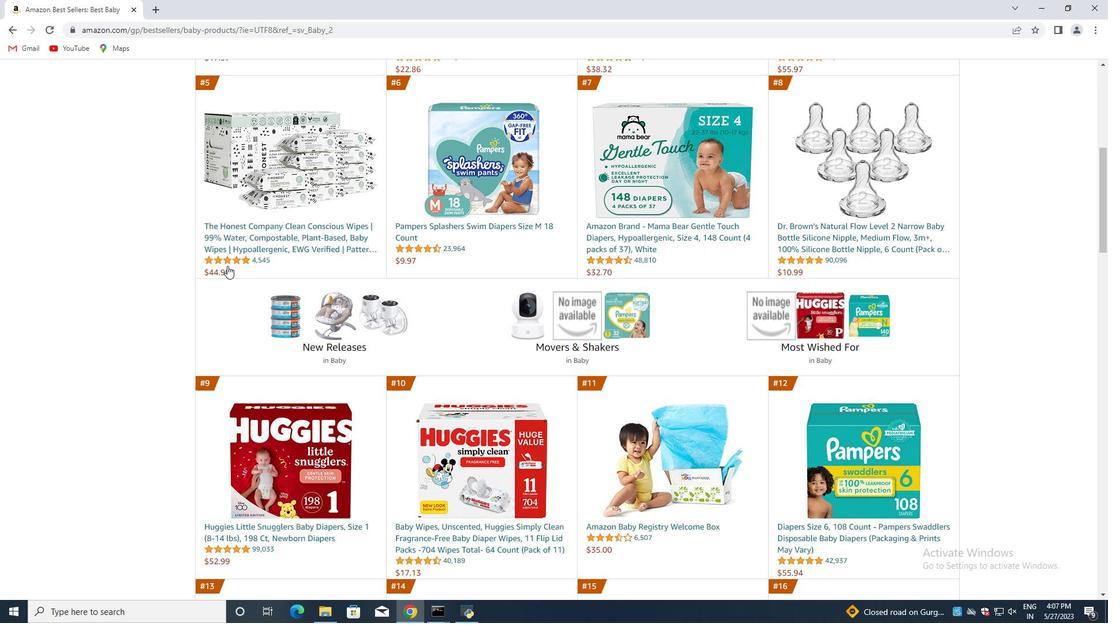 
Action: Mouse scrolled (227, 265) with delta (0, 0)
Screenshot: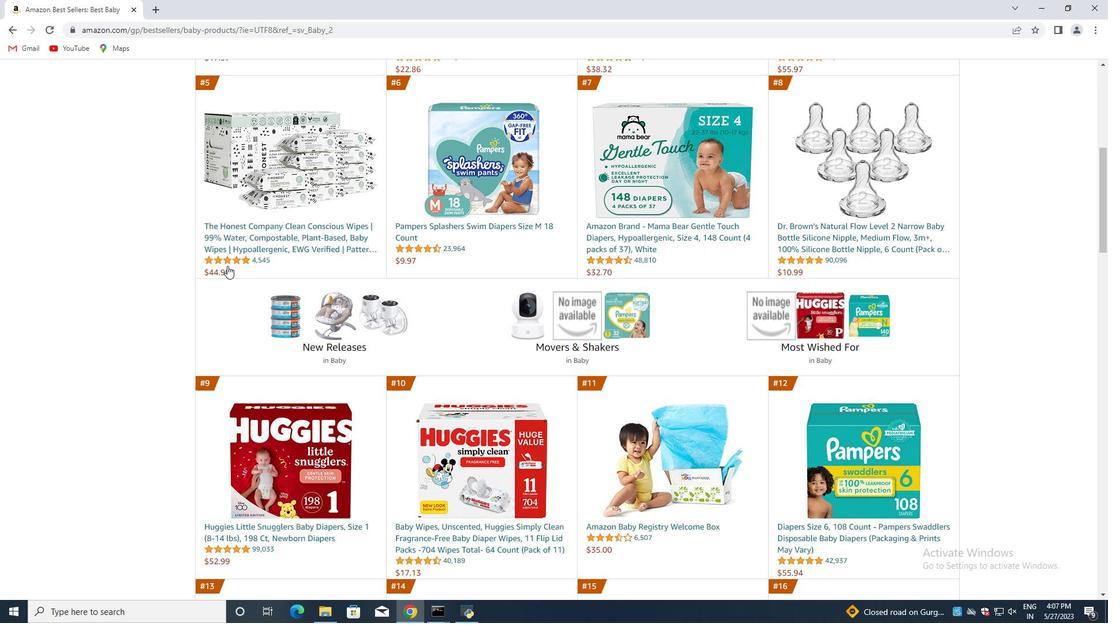 
Action: Mouse scrolled (227, 265) with delta (0, 0)
Screenshot: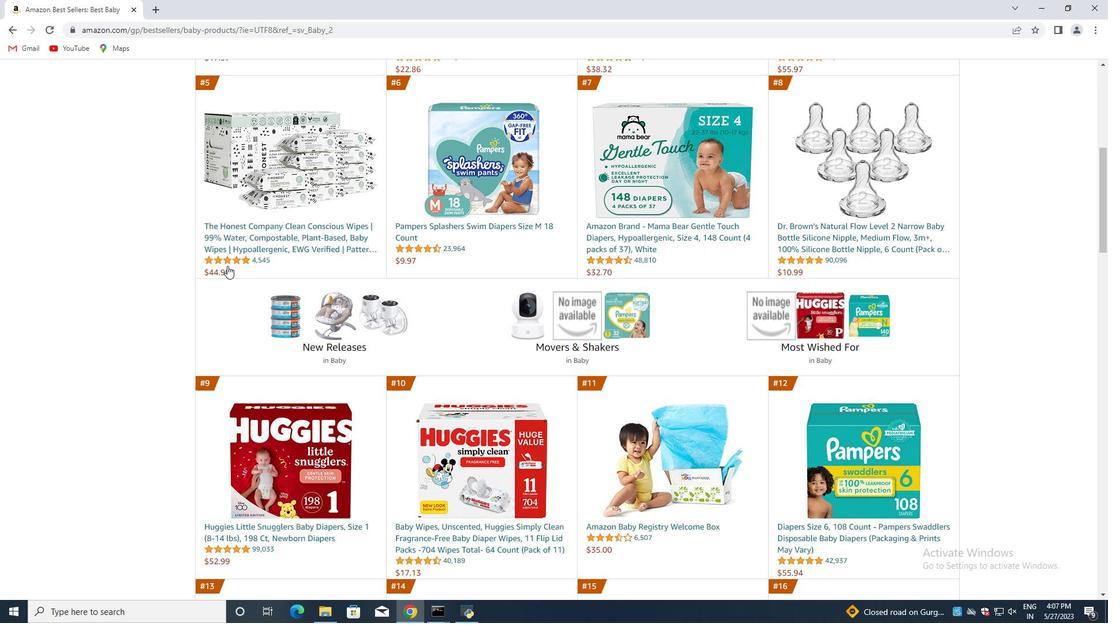 
Action: Mouse scrolled (227, 265) with delta (0, 0)
Screenshot: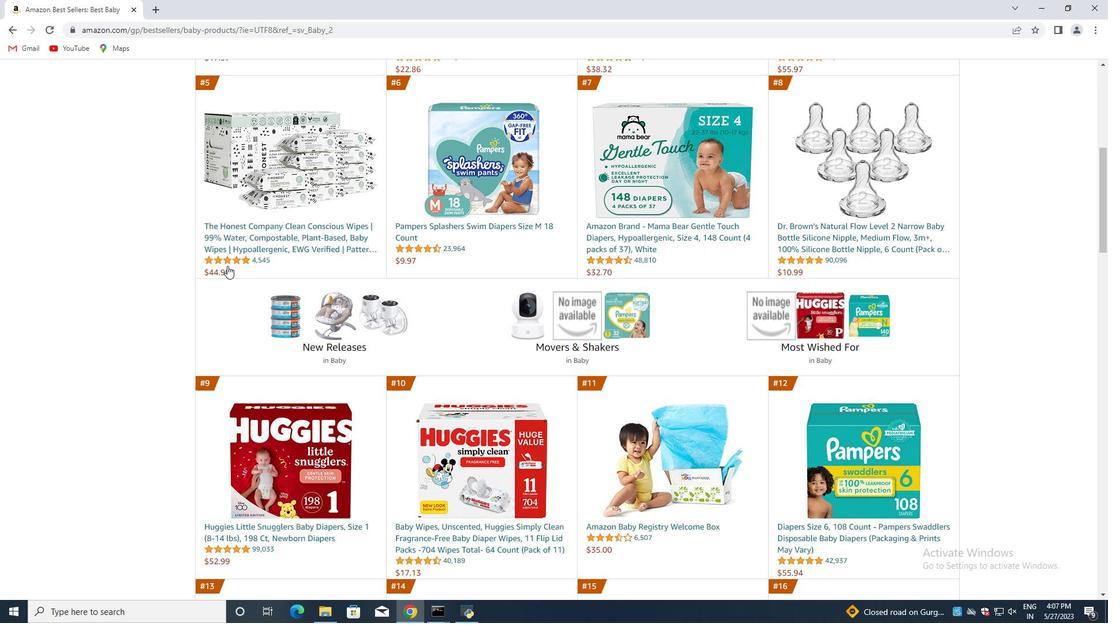 
Action: Mouse scrolled (227, 265) with delta (0, 0)
Screenshot: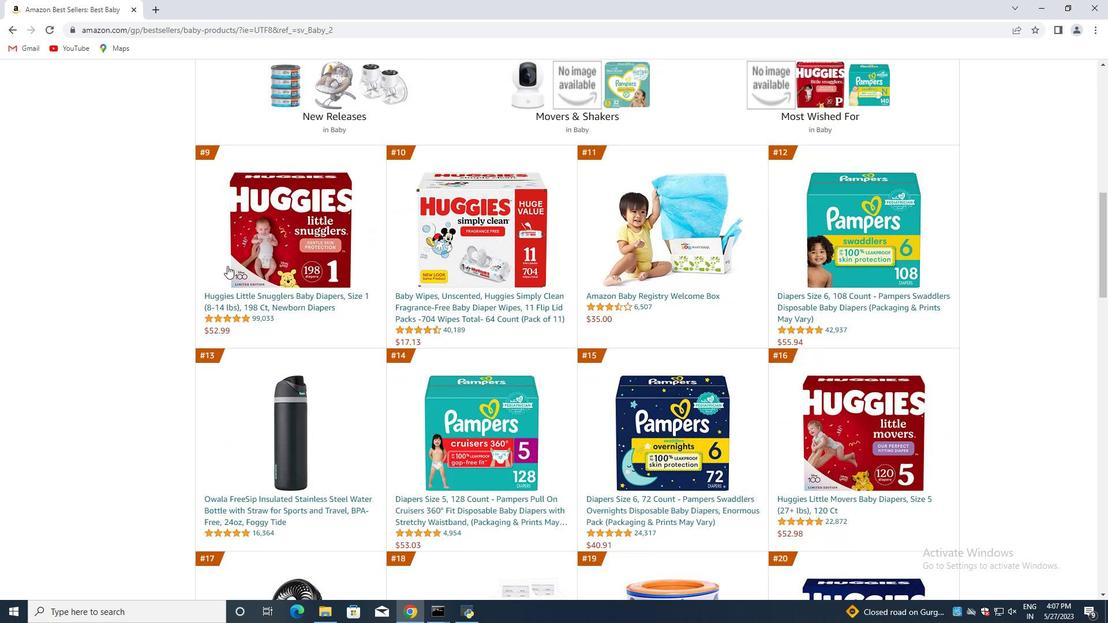 
Action: Mouse scrolled (227, 265) with delta (0, 0)
Screenshot: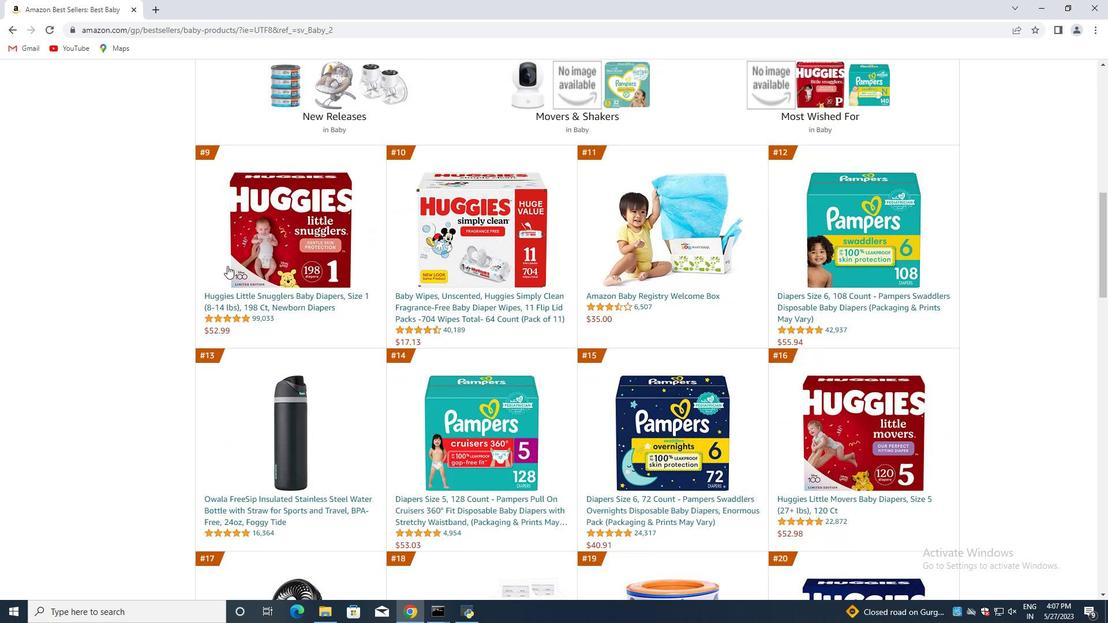 
Action: Mouse scrolled (227, 265) with delta (0, 0)
Screenshot: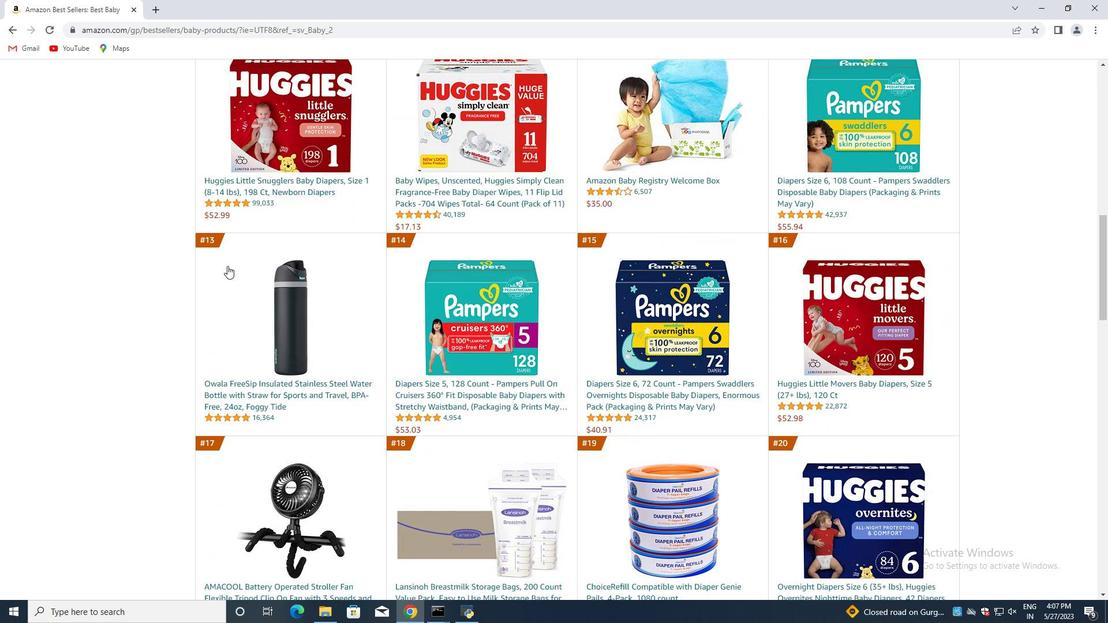 
Action: Mouse scrolled (227, 265) with delta (0, 0)
Screenshot: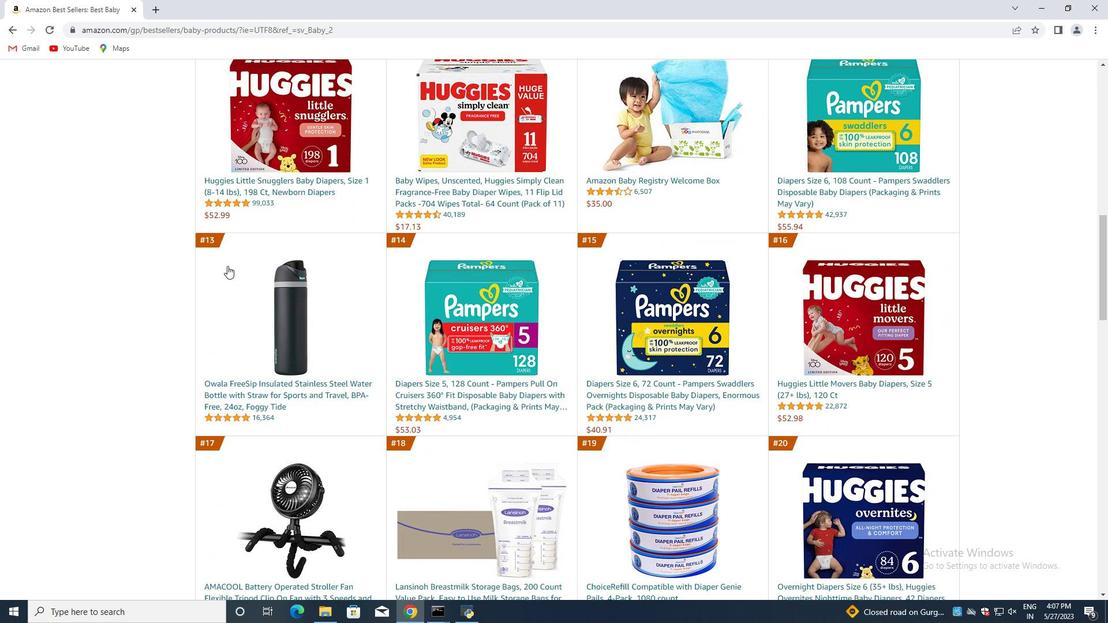 
Action: Mouse scrolled (227, 265) with delta (0, 0)
Screenshot: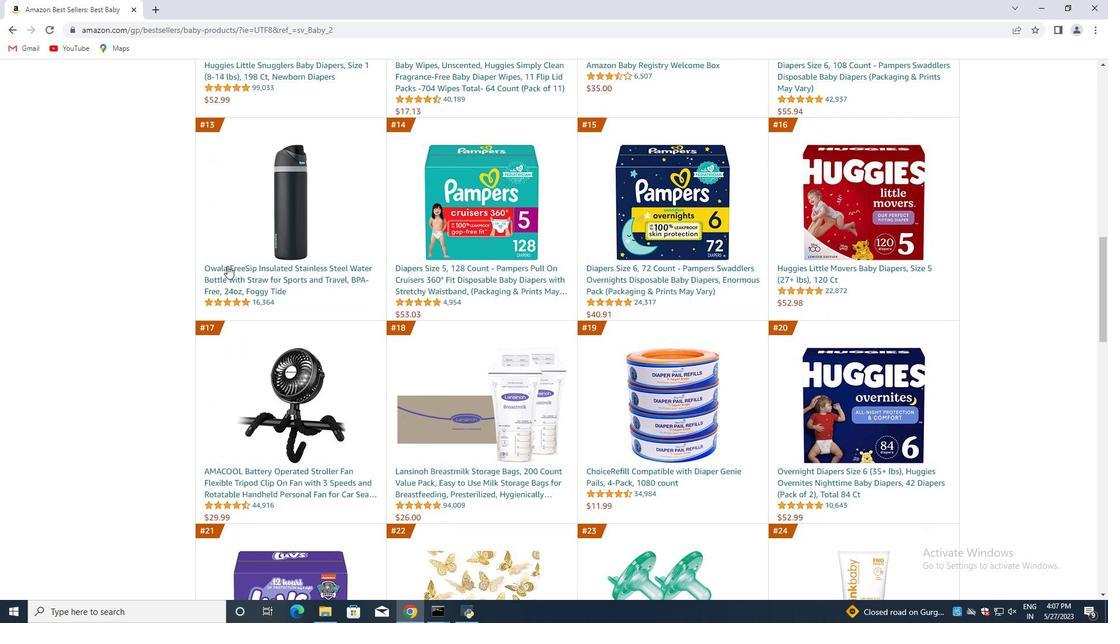 
Action: Mouse scrolled (227, 265) with delta (0, 0)
Screenshot: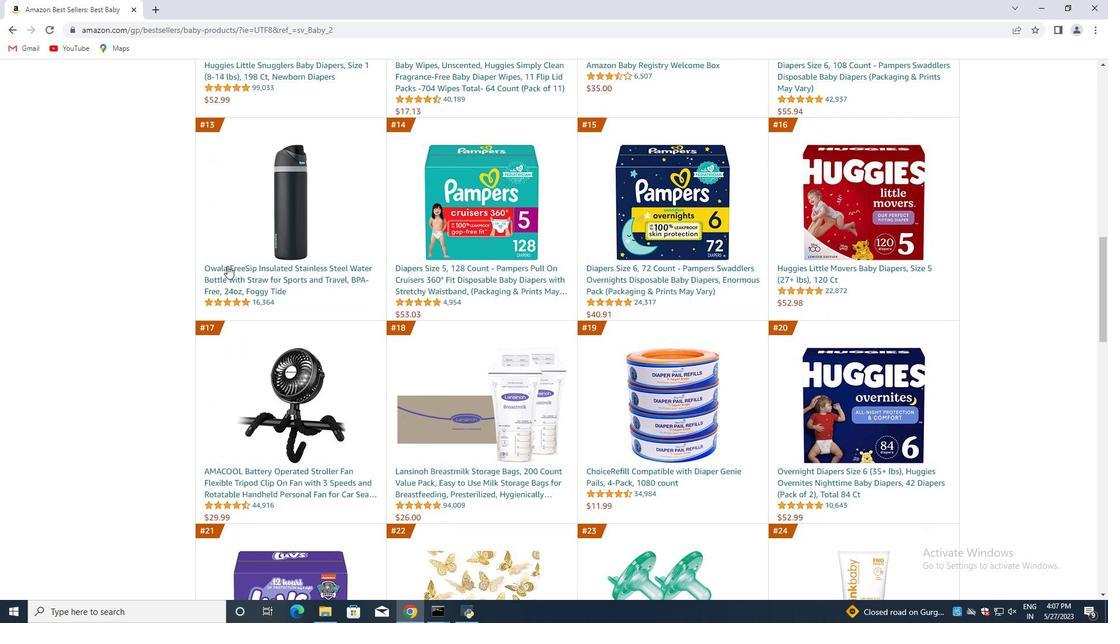 
Action: Mouse scrolled (227, 265) with delta (0, 0)
Screenshot: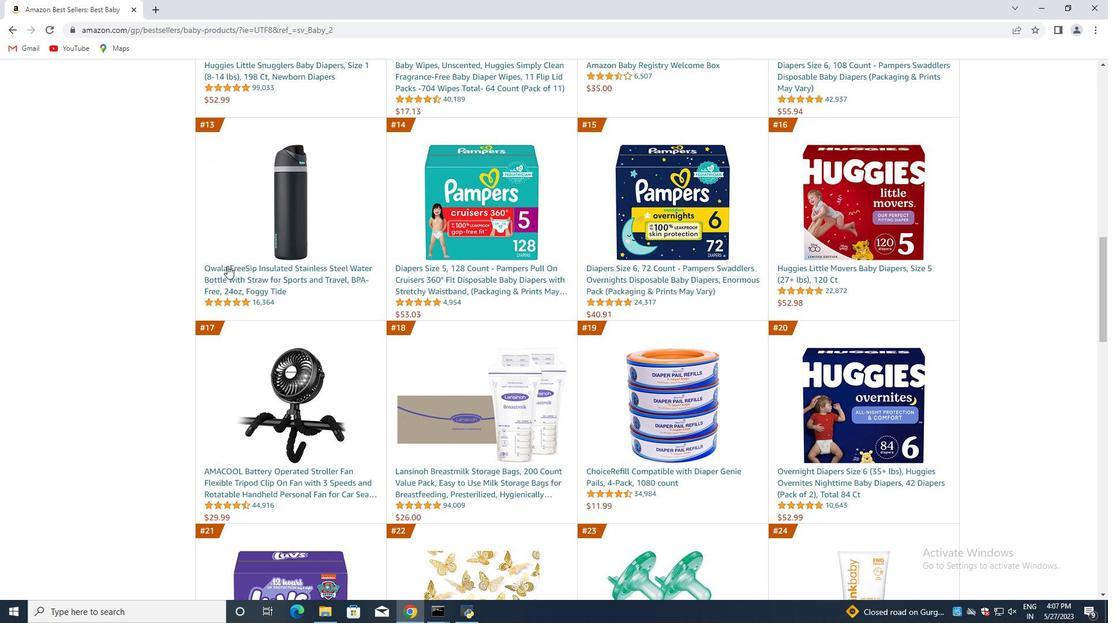 
Action: Mouse scrolled (227, 265) with delta (0, 0)
Screenshot: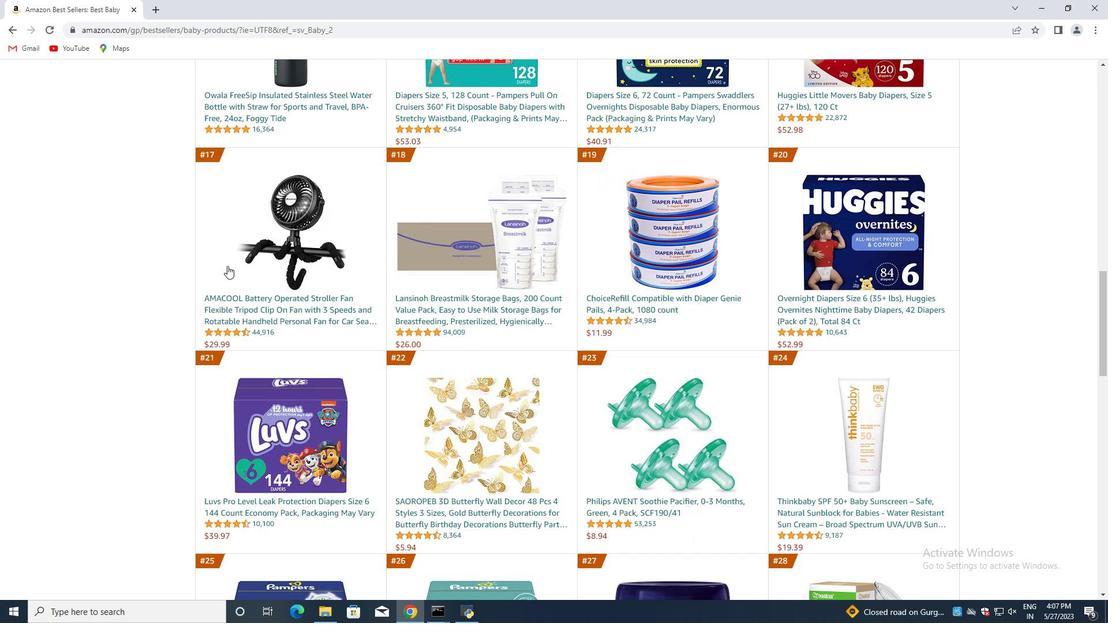 
Action: Mouse scrolled (227, 265) with delta (0, 0)
Screenshot: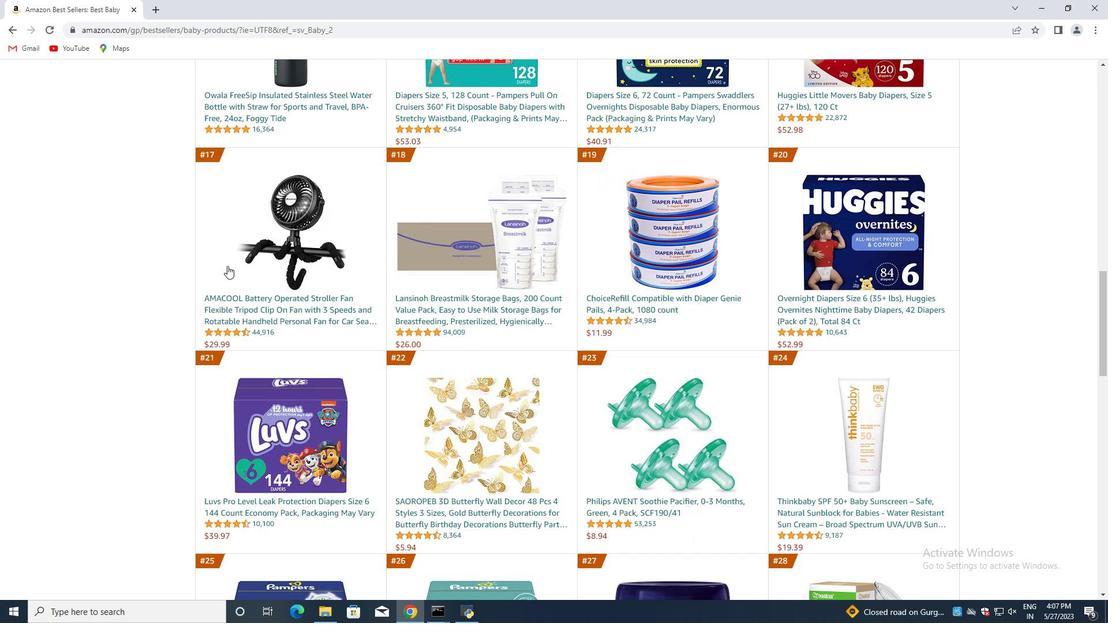 
Action: Mouse scrolled (227, 265) with delta (0, 0)
Screenshot: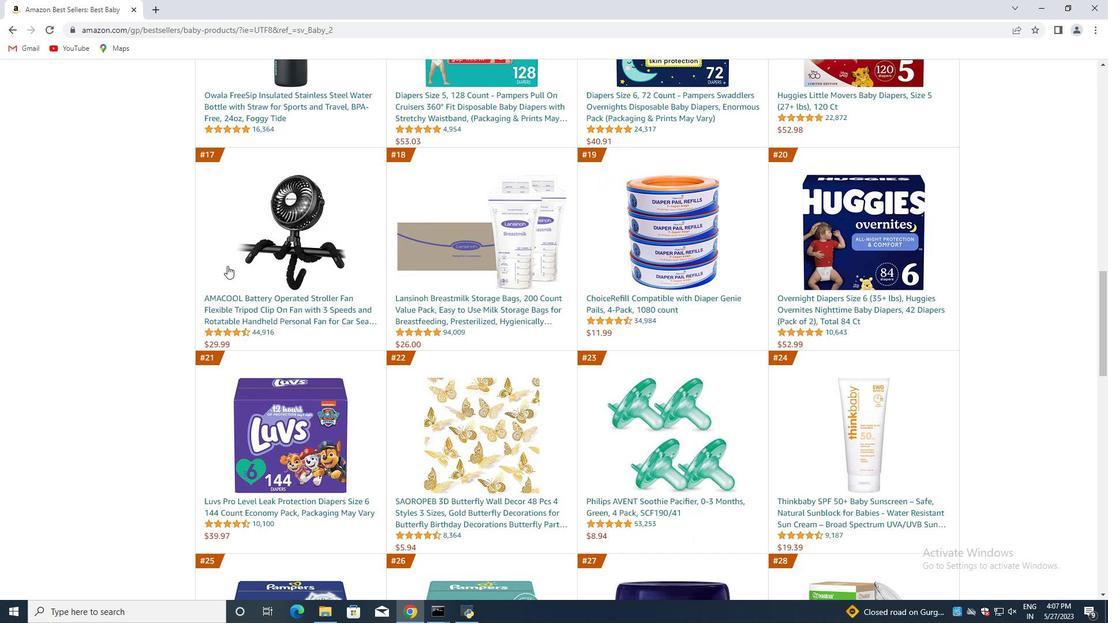 
Action: Mouse scrolled (227, 265) with delta (0, 0)
Screenshot: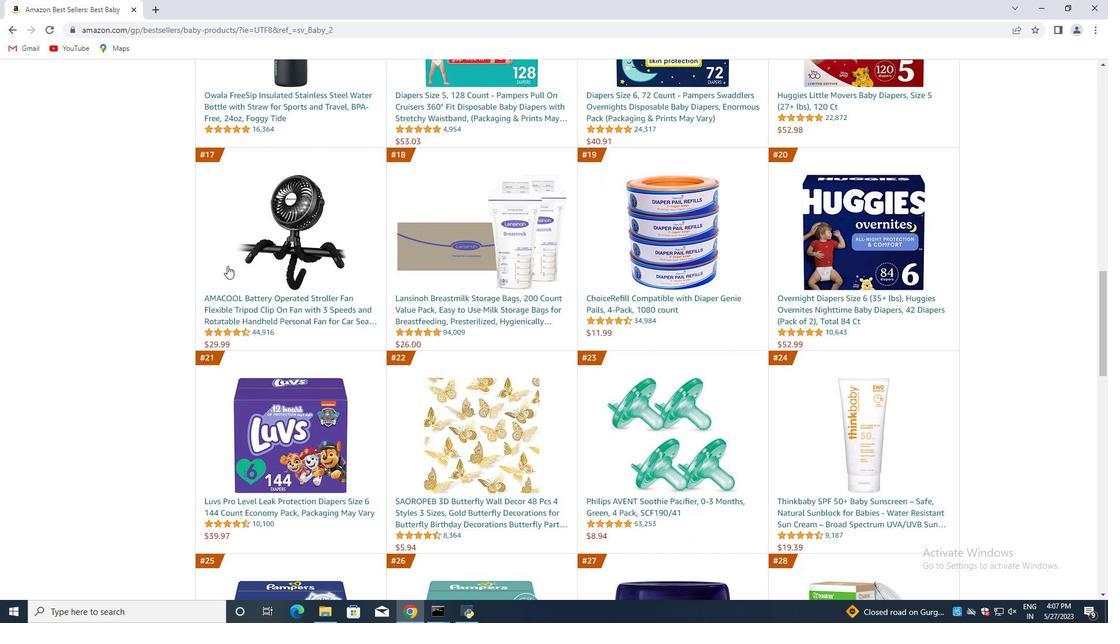 
Action: Mouse scrolled (227, 265) with delta (0, 0)
Screenshot: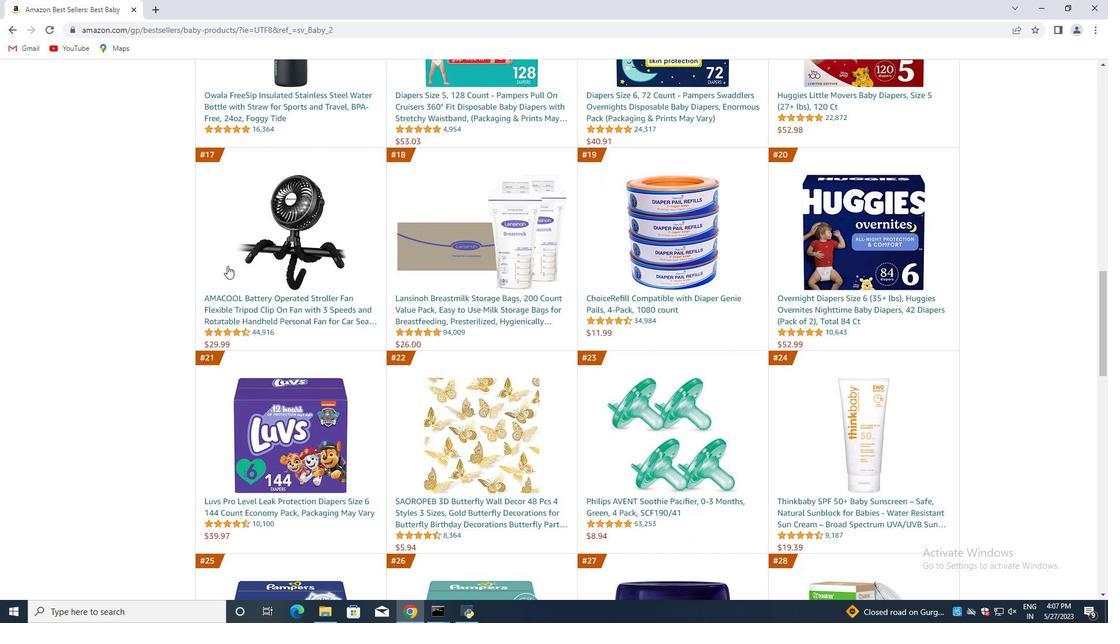 
Action: Mouse scrolled (227, 265) with delta (0, 0)
Screenshot: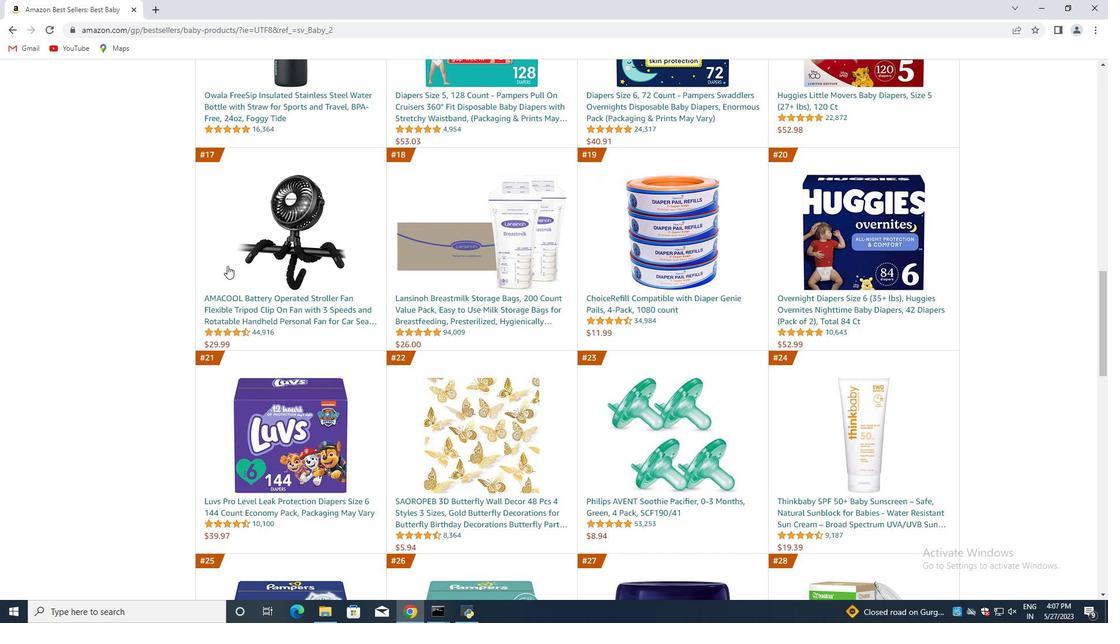 
Action: Mouse scrolled (227, 265) with delta (0, 0)
Screenshot: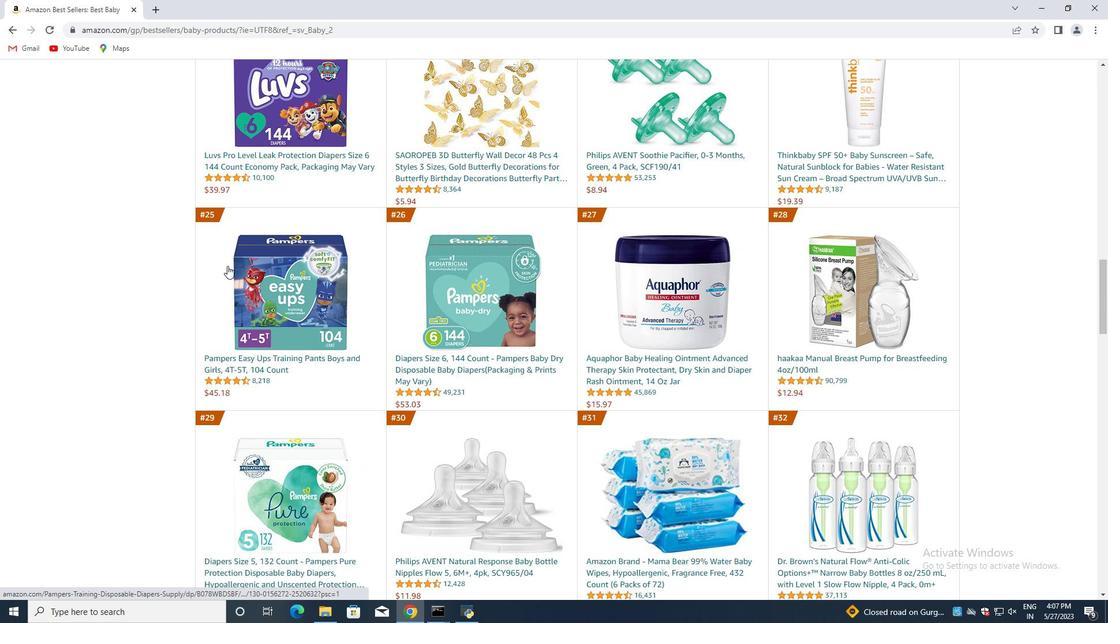 
Action: Mouse scrolled (227, 265) with delta (0, 0)
Screenshot: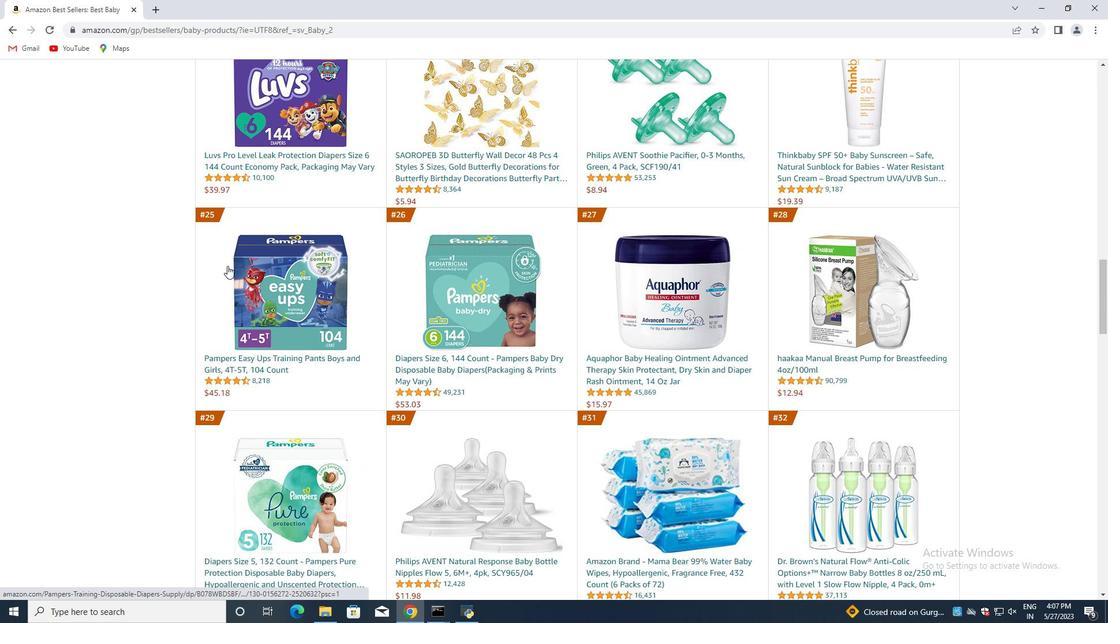
Action: Mouse scrolled (227, 265) with delta (0, 0)
Screenshot: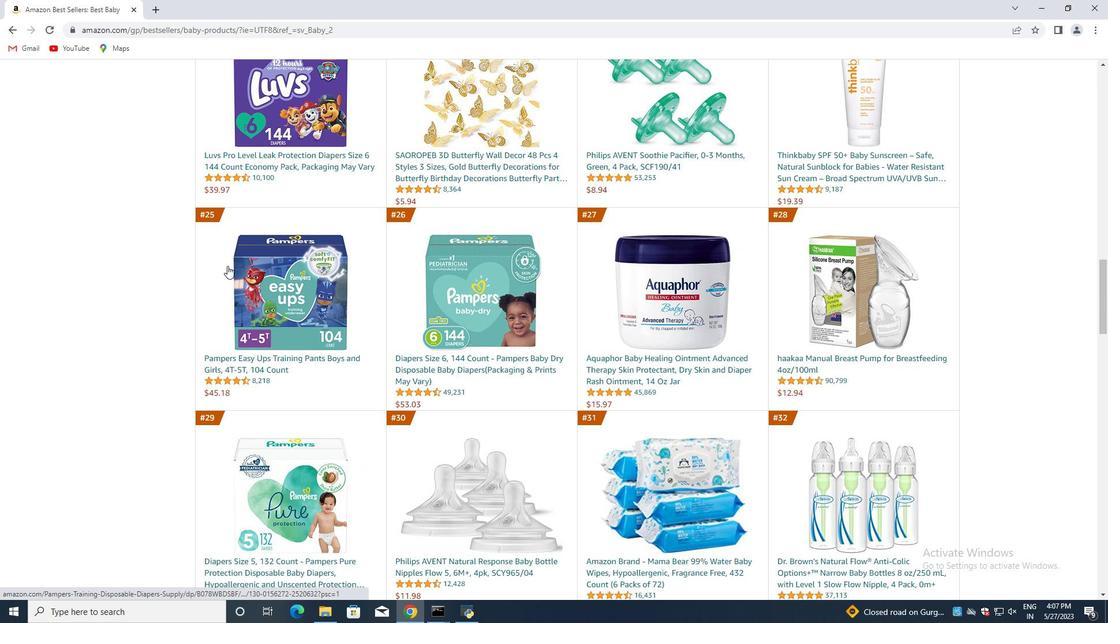 
Action: Mouse scrolled (227, 265) with delta (0, 0)
Screenshot: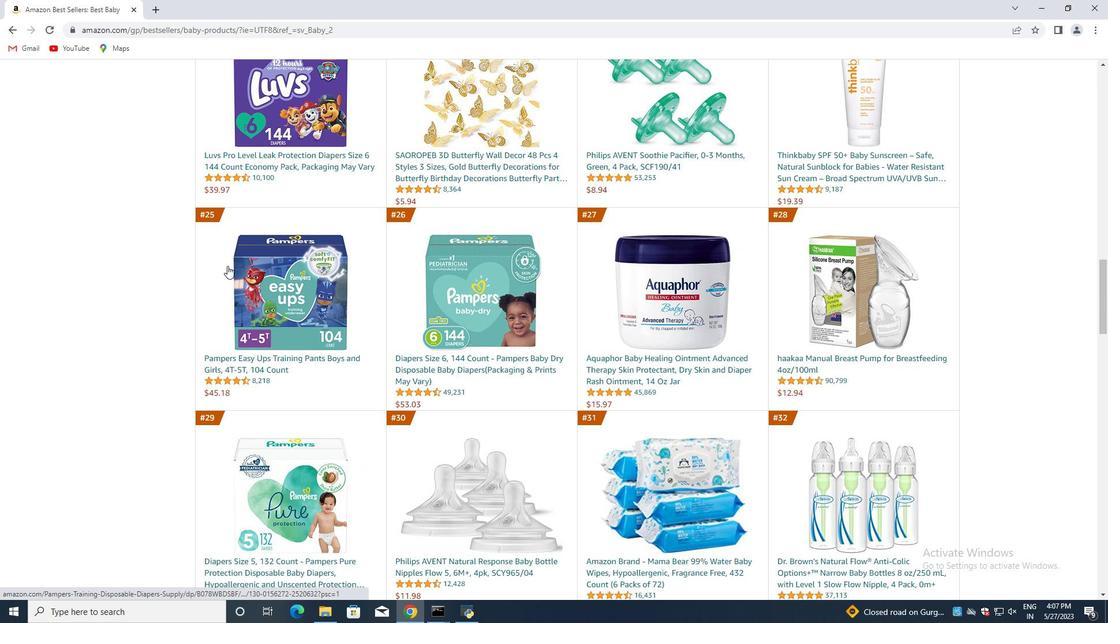 
Action: Mouse scrolled (227, 265) with delta (0, 0)
Screenshot: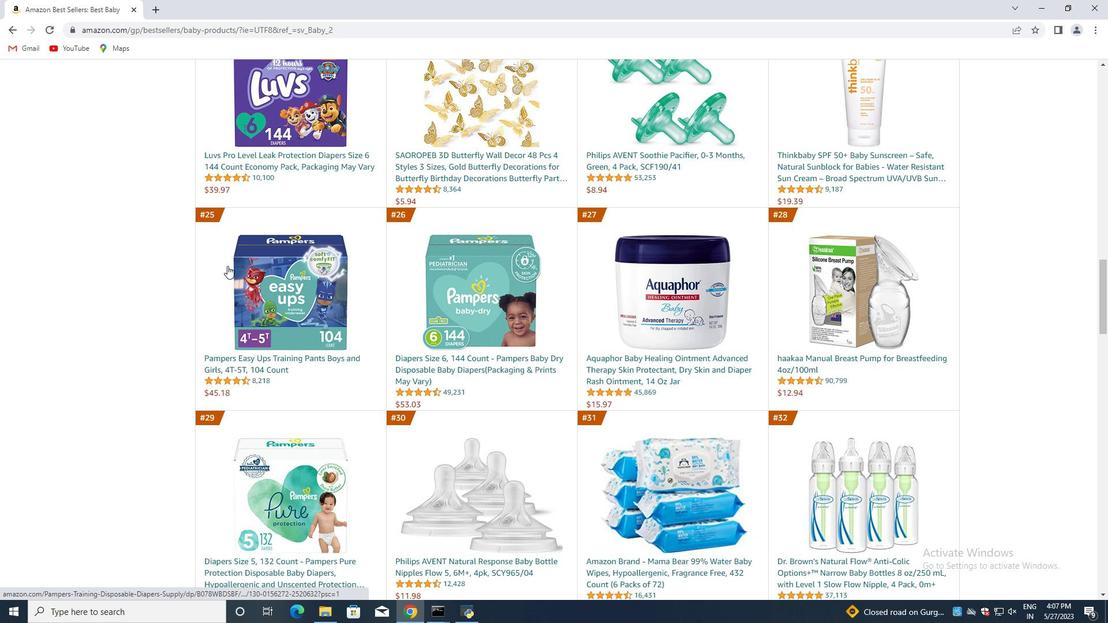 
Action: Mouse scrolled (227, 265) with delta (0, 0)
Screenshot: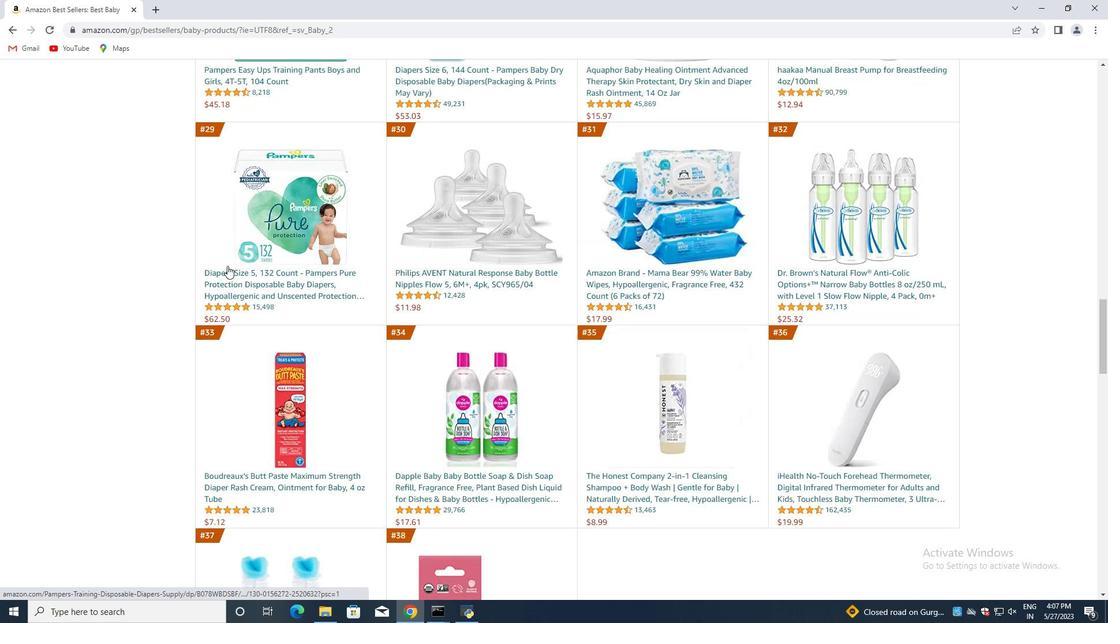 
Action: Mouse scrolled (227, 265) with delta (0, 0)
Screenshot: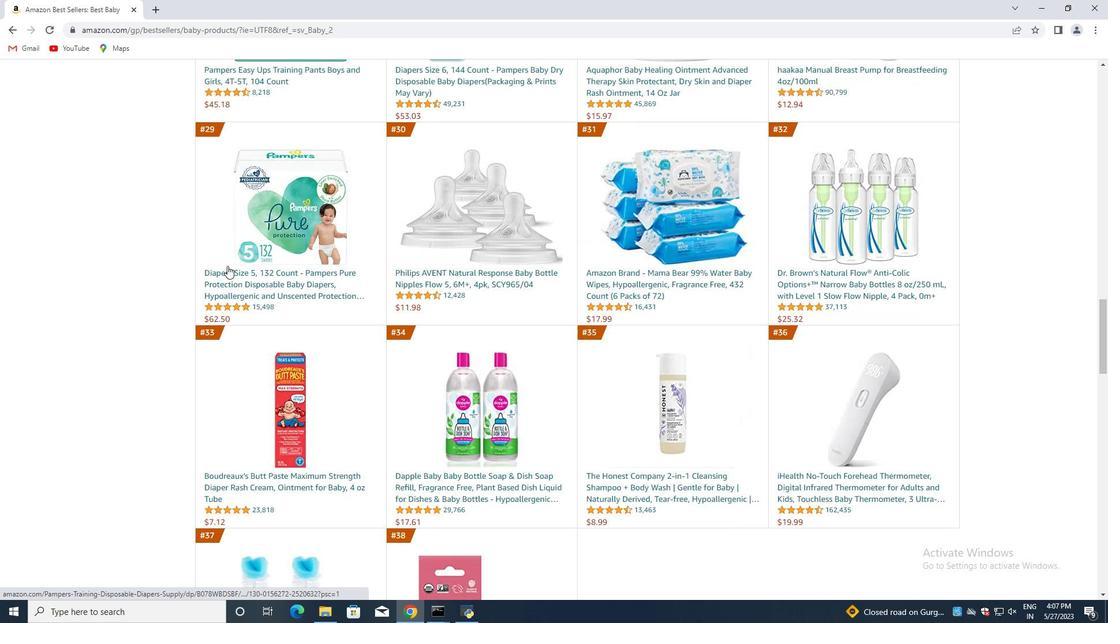 
Action: Mouse scrolled (227, 265) with delta (0, 0)
Screenshot: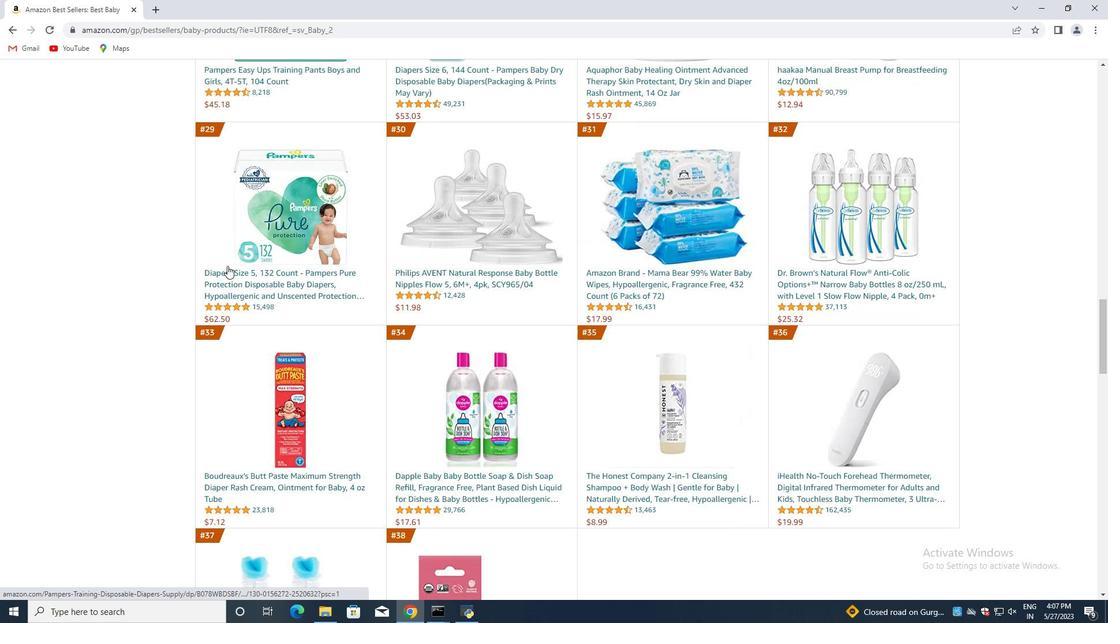 
Action: Mouse scrolled (227, 265) with delta (0, 0)
Screenshot: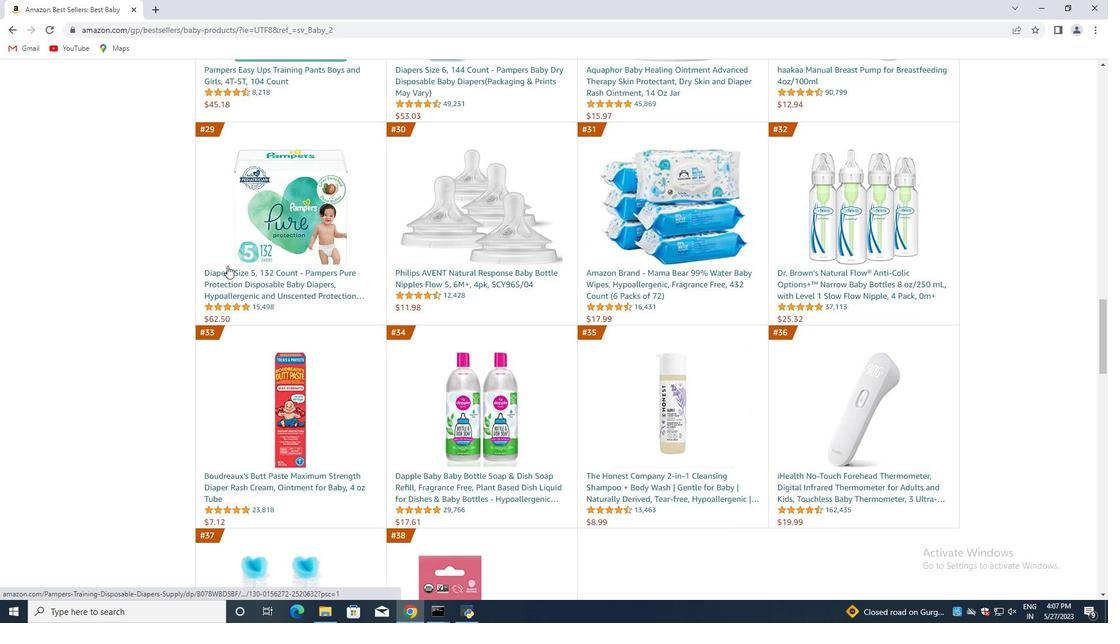 
Action: Mouse scrolled (227, 265) with delta (0, 0)
Screenshot: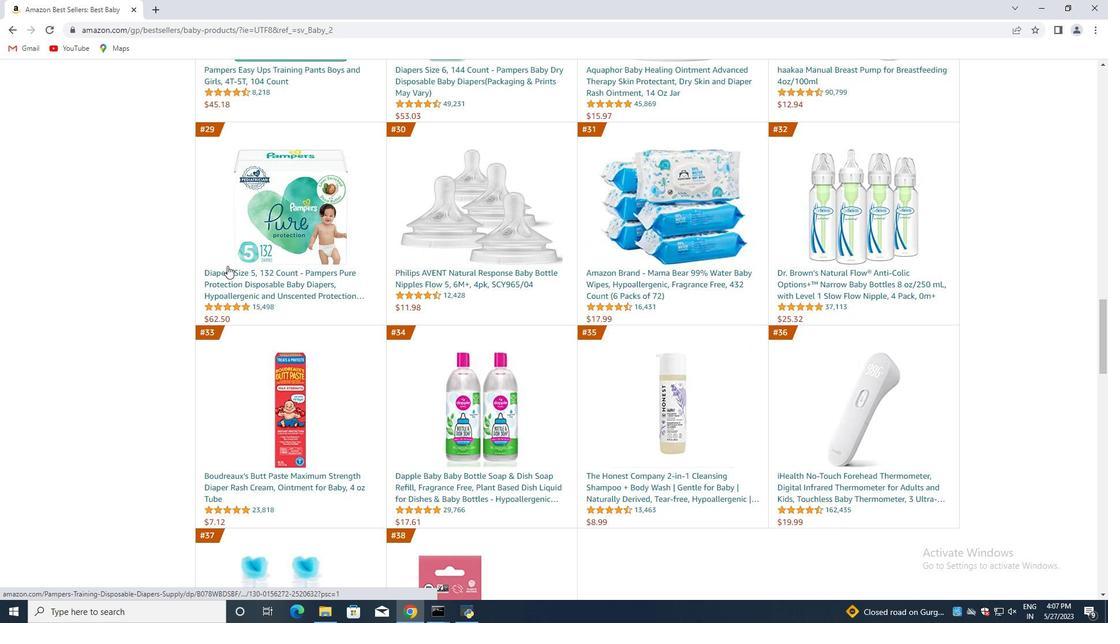 
Action: Mouse scrolled (227, 265) with delta (0, 0)
Screenshot: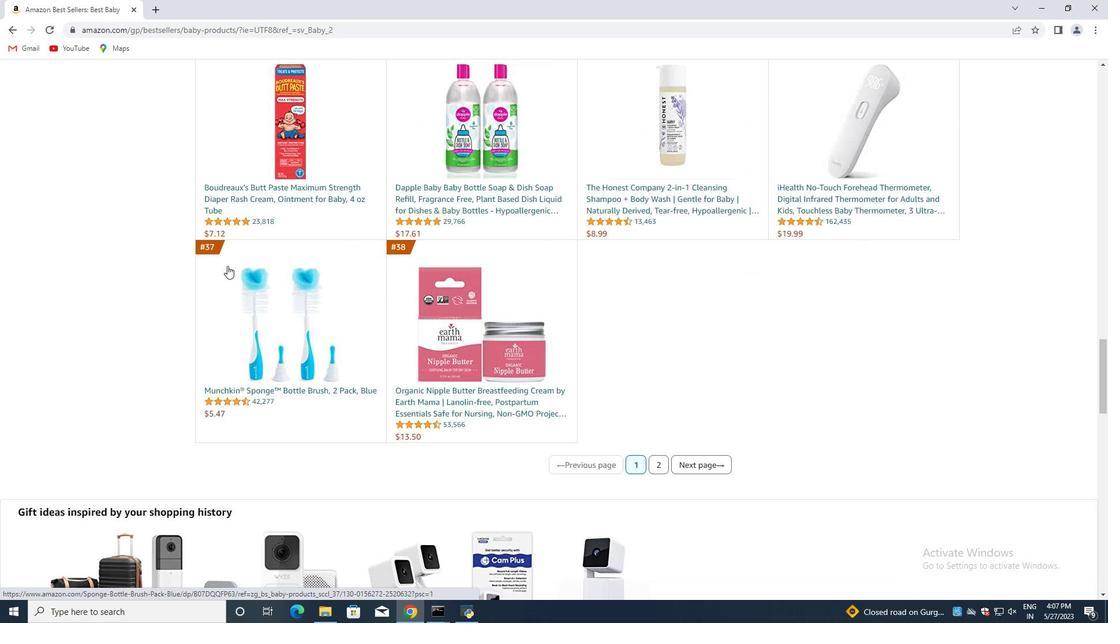 
Action: Mouse scrolled (227, 265) with delta (0, 0)
Screenshot: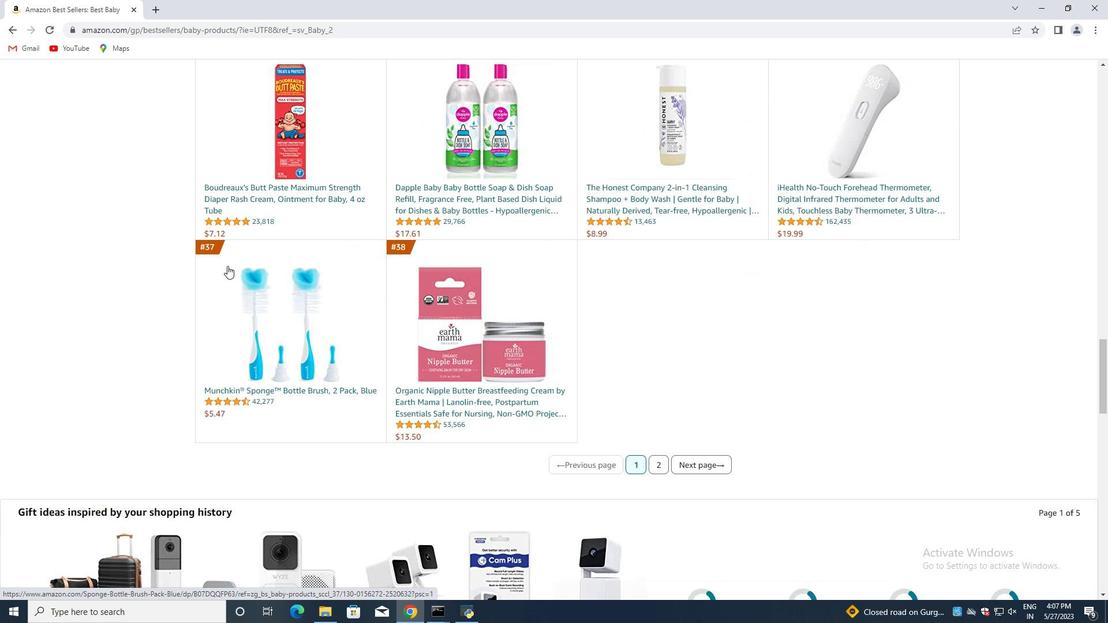 
Action: Mouse scrolled (227, 265) with delta (0, 0)
Screenshot: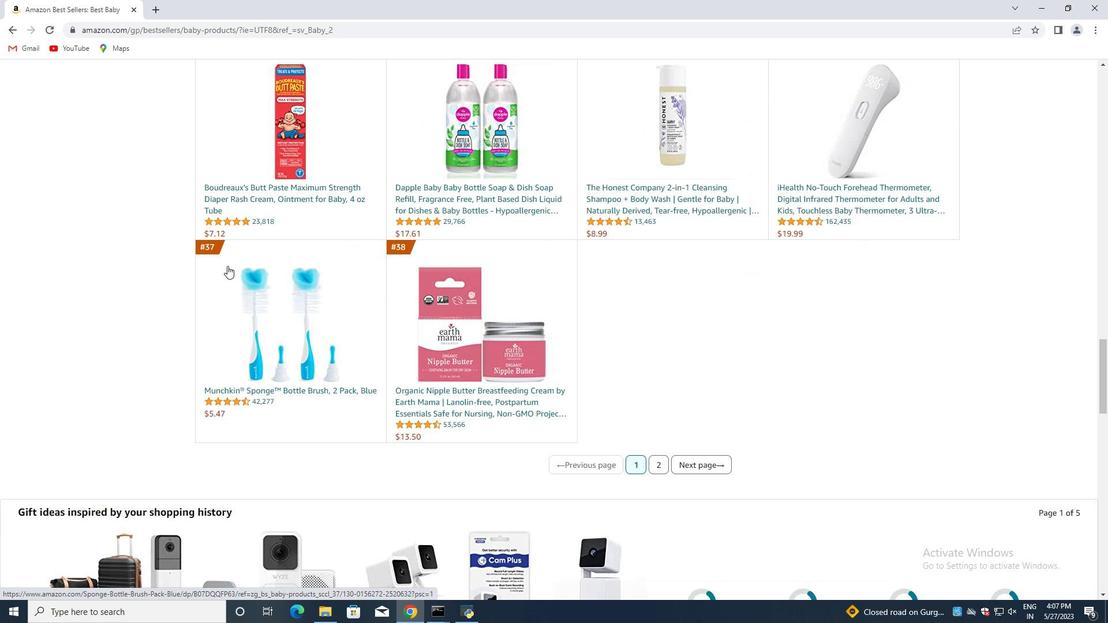 
Action: Mouse scrolled (227, 265) with delta (0, 0)
Screenshot: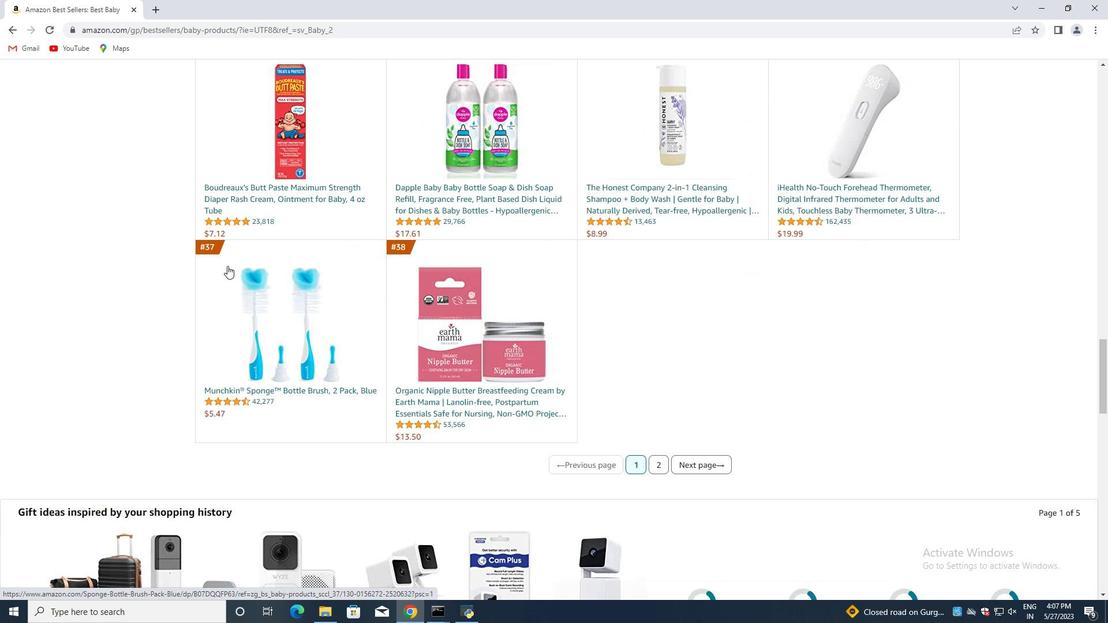 
Action: Mouse scrolled (227, 265) with delta (0, 0)
Screenshot: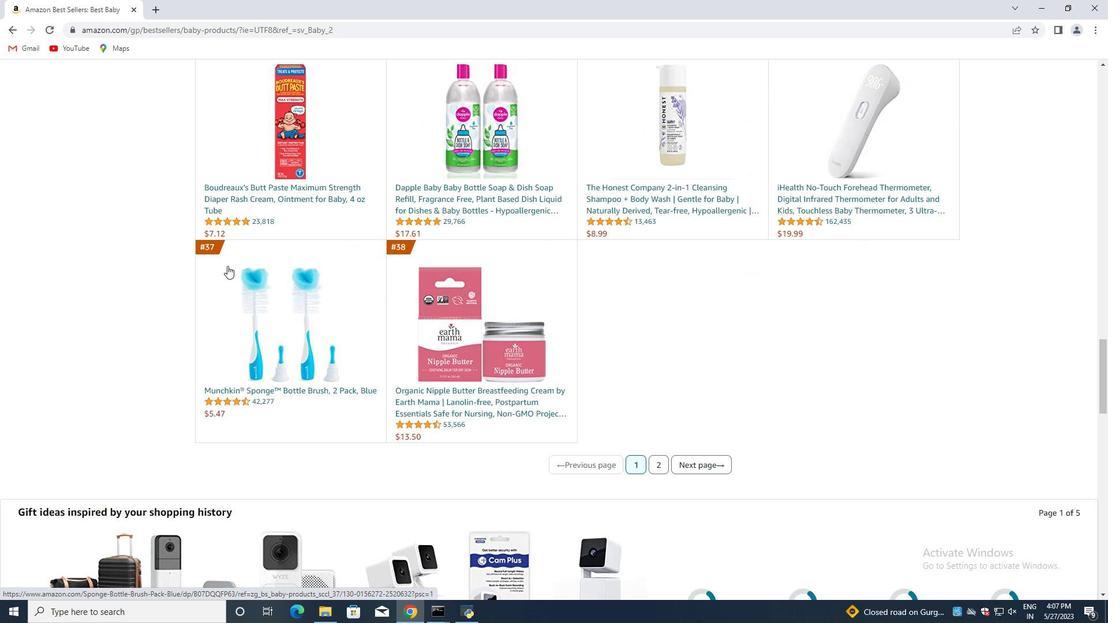 
Action: Mouse scrolled (227, 265) with delta (0, 0)
Screenshot: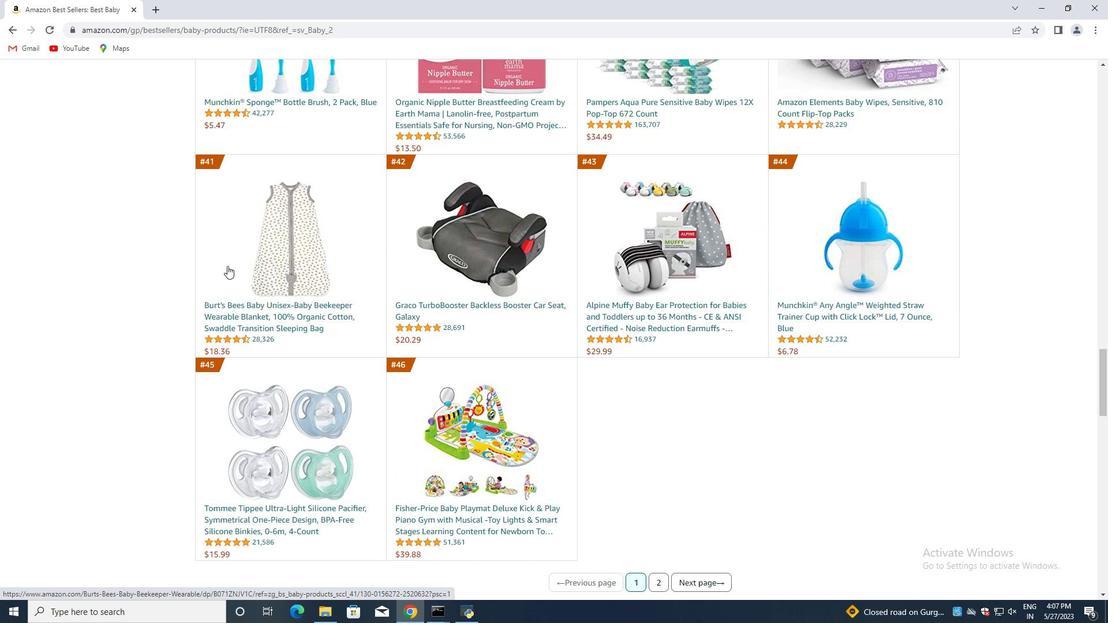 
Action: Mouse scrolled (227, 265) with delta (0, 0)
Screenshot: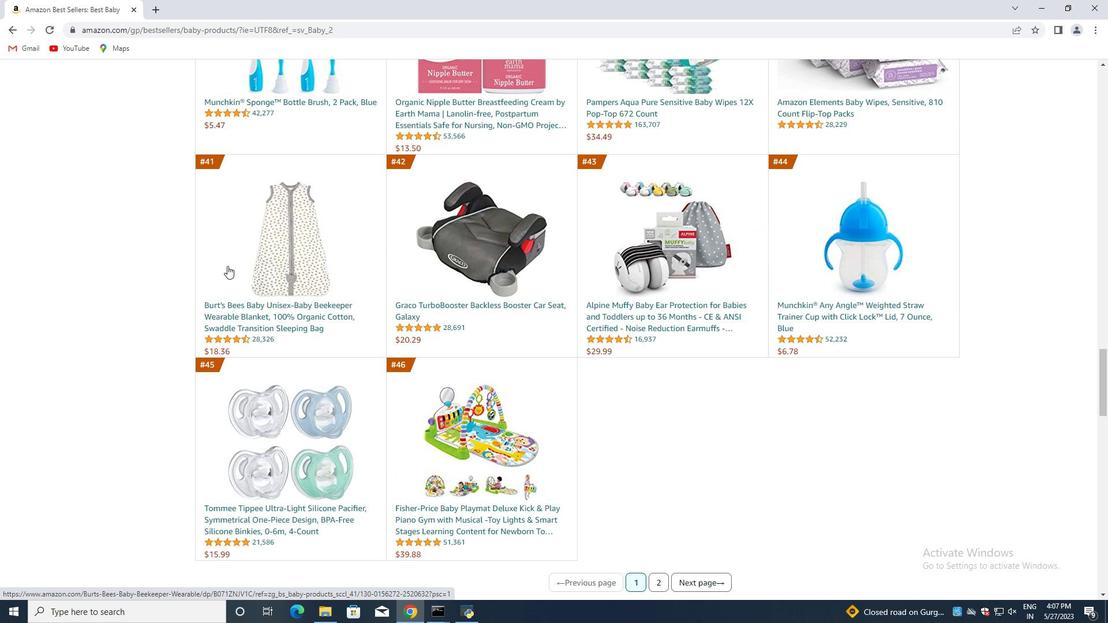 
Action: Mouse scrolled (227, 265) with delta (0, 0)
Screenshot: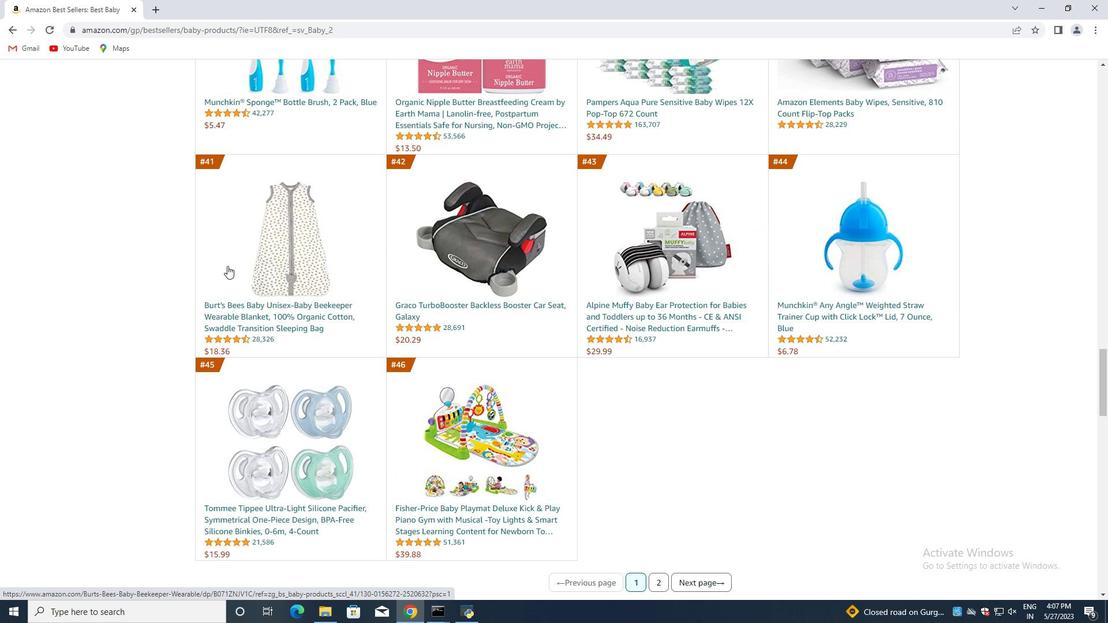 
Action: Mouse scrolled (227, 265) with delta (0, 0)
Screenshot: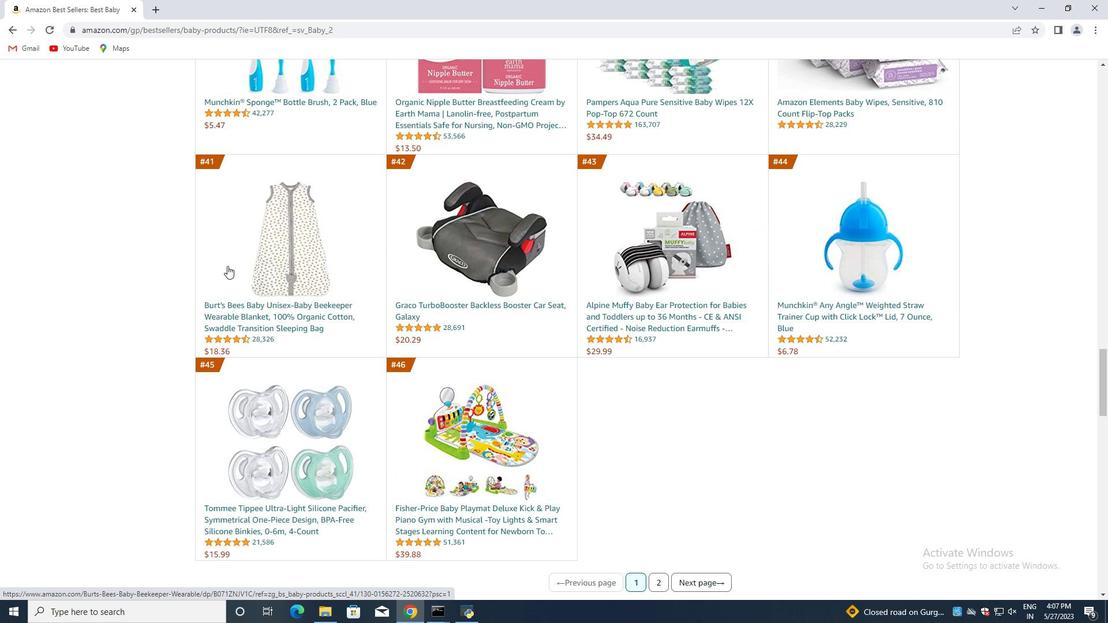 
Action: Mouse scrolled (227, 265) with delta (0, 0)
Screenshot: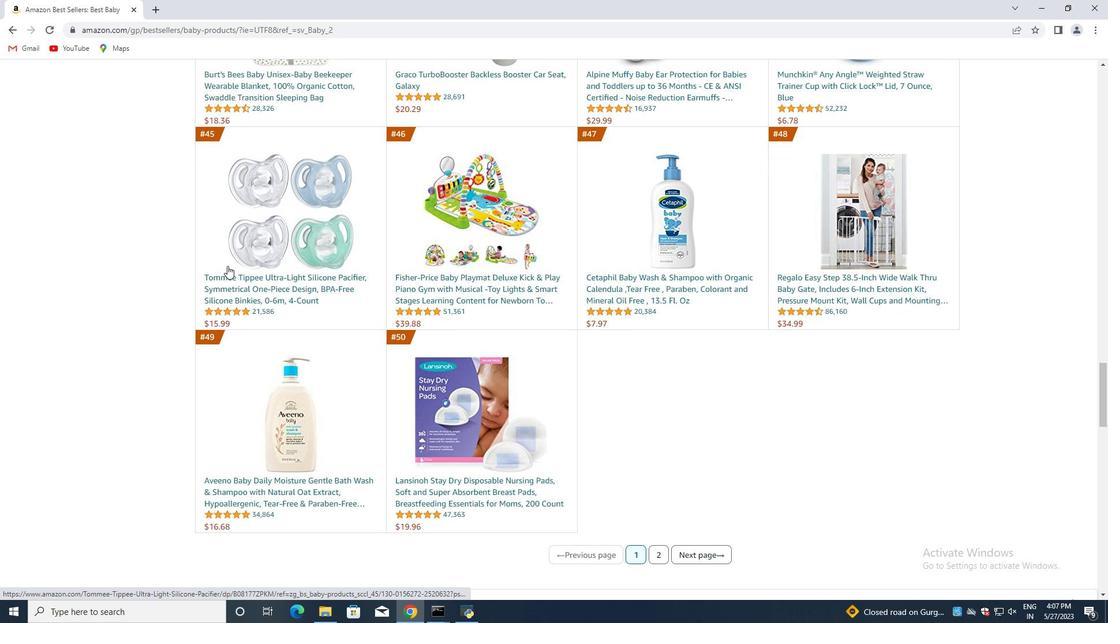 
Action: Mouse scrolled (227, 265) with delta (0, 0)
Screenshot: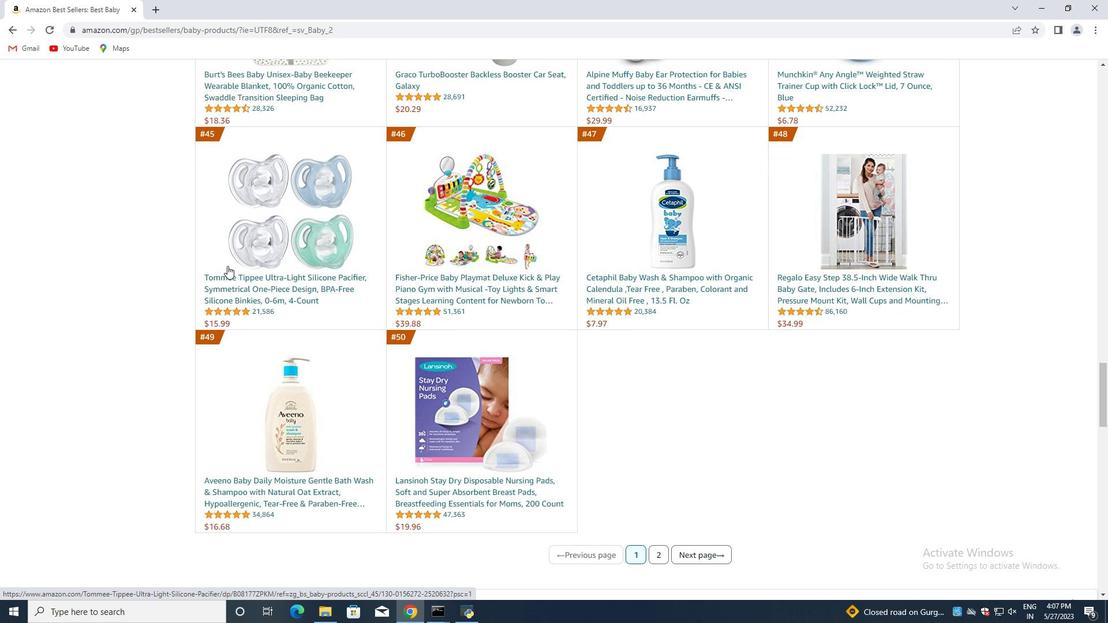 
Action: Mouse scrolled (227, 265) with delta (0, 0)
Screenshot: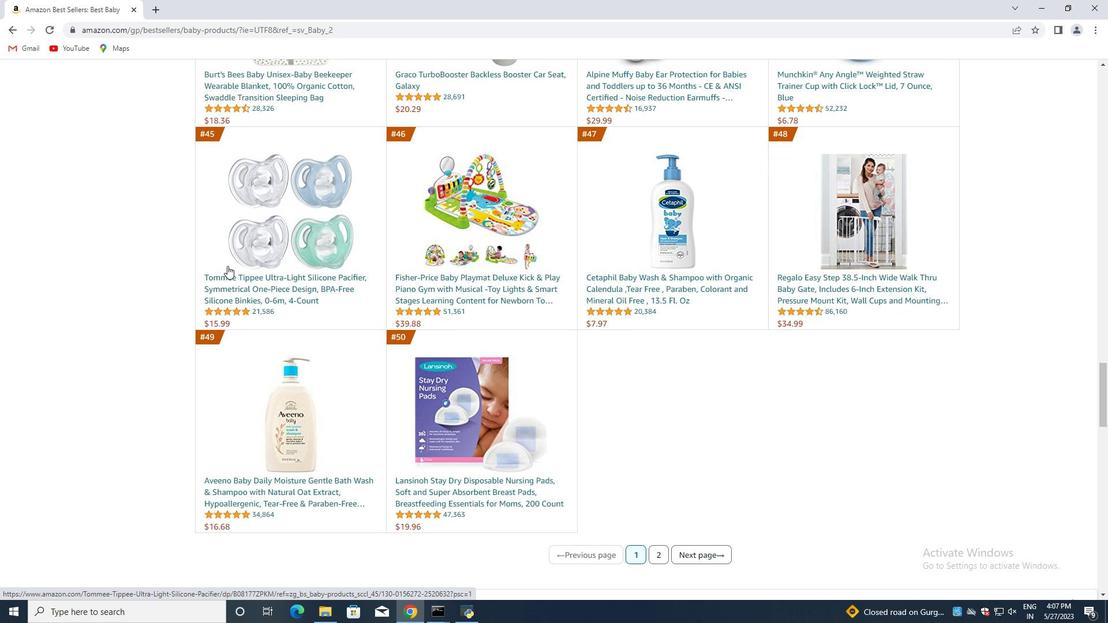 
Action: Mouse scrolled (227, 265) with delta (0, 0)
Screenshot: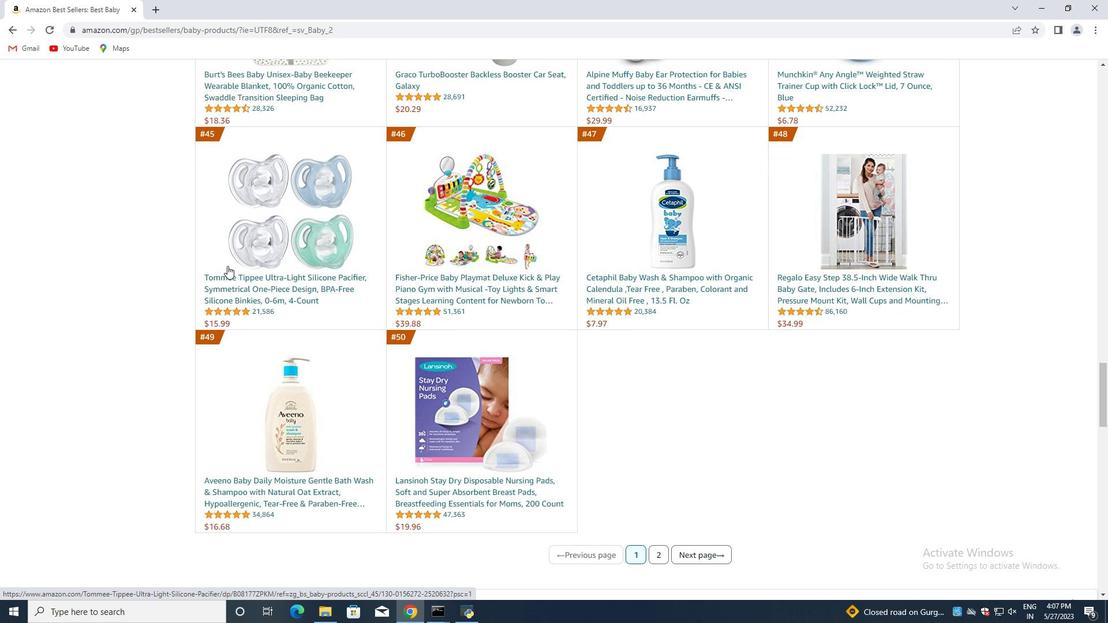 
Action: Mouse scrolled (227, 265) with delta (0, 0)
Screenshot: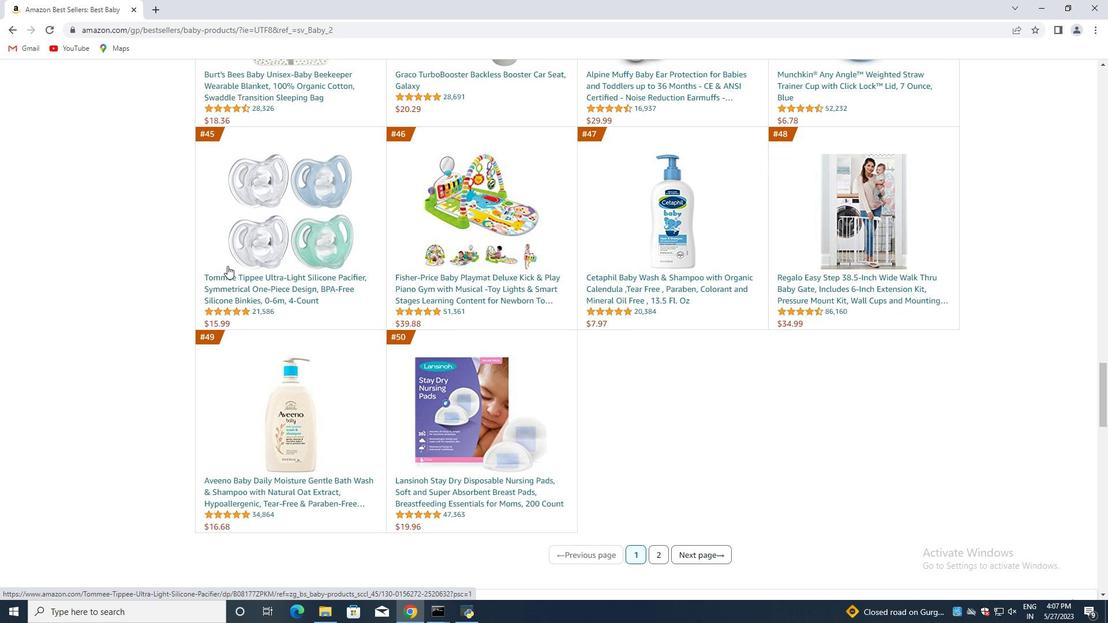 
Action: Mouse scrolled (227, 265) with delta (0, 0)
Screenshot: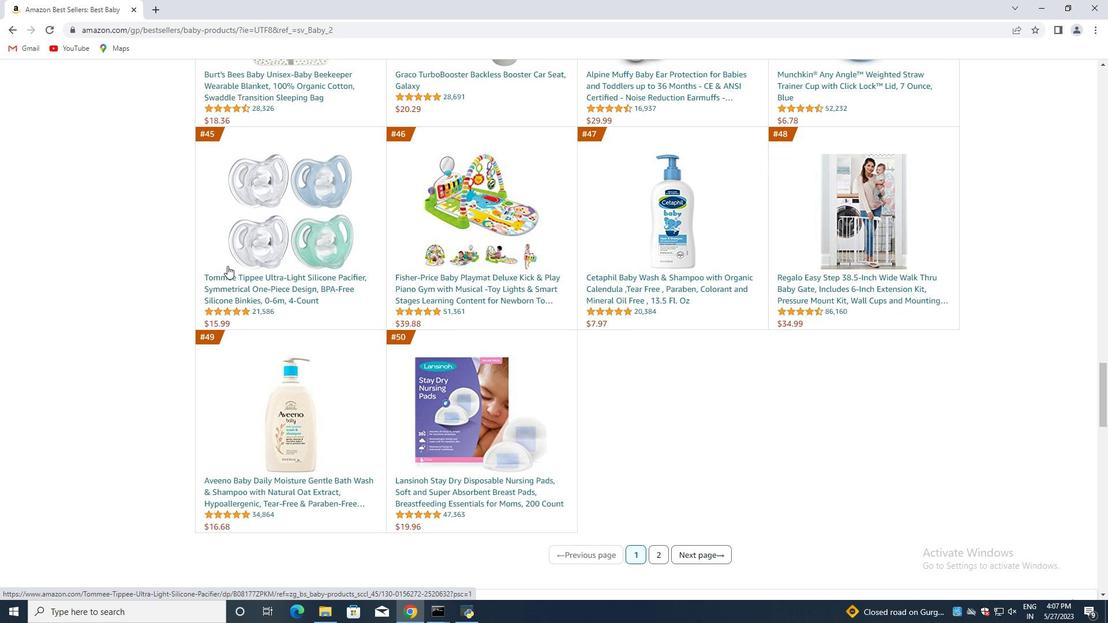
Action: Mouse moved to (229, 266)
Screenshot: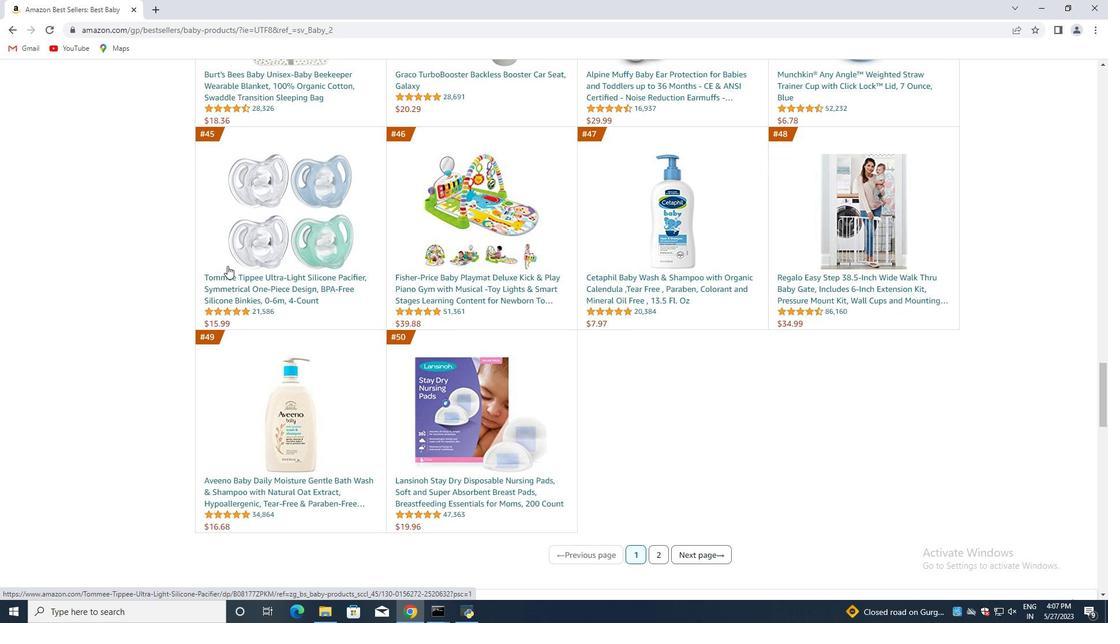 
Action: Mouse scrolled (229, 265) with delta (0, 0)
Screenshot: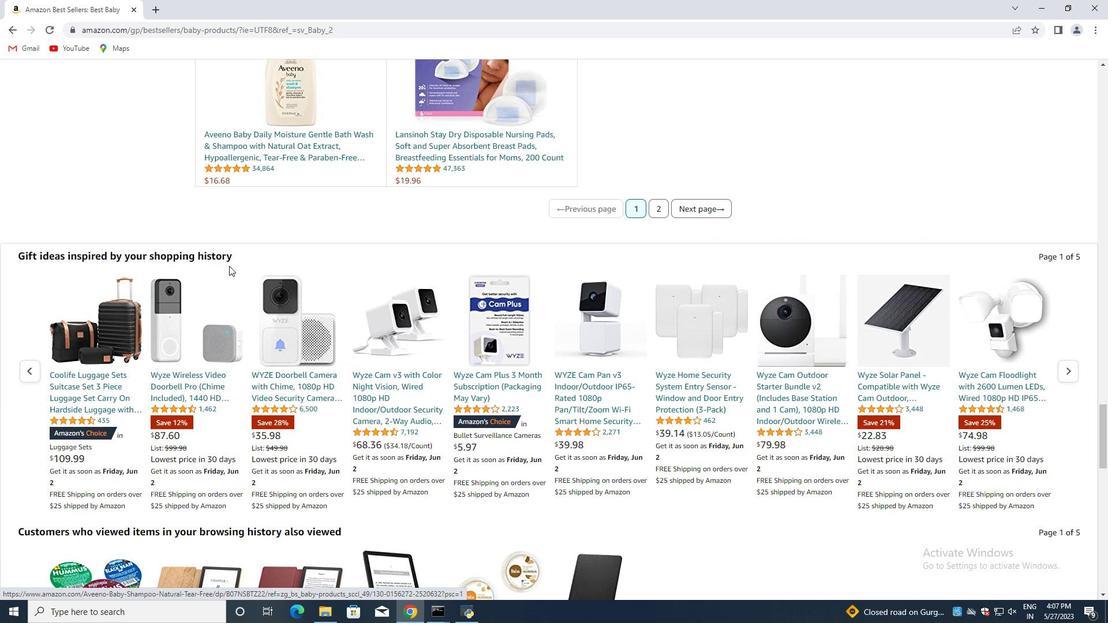 
Action: Mouse scrolled (229, 265) with delta (0, 0)
Screenshot: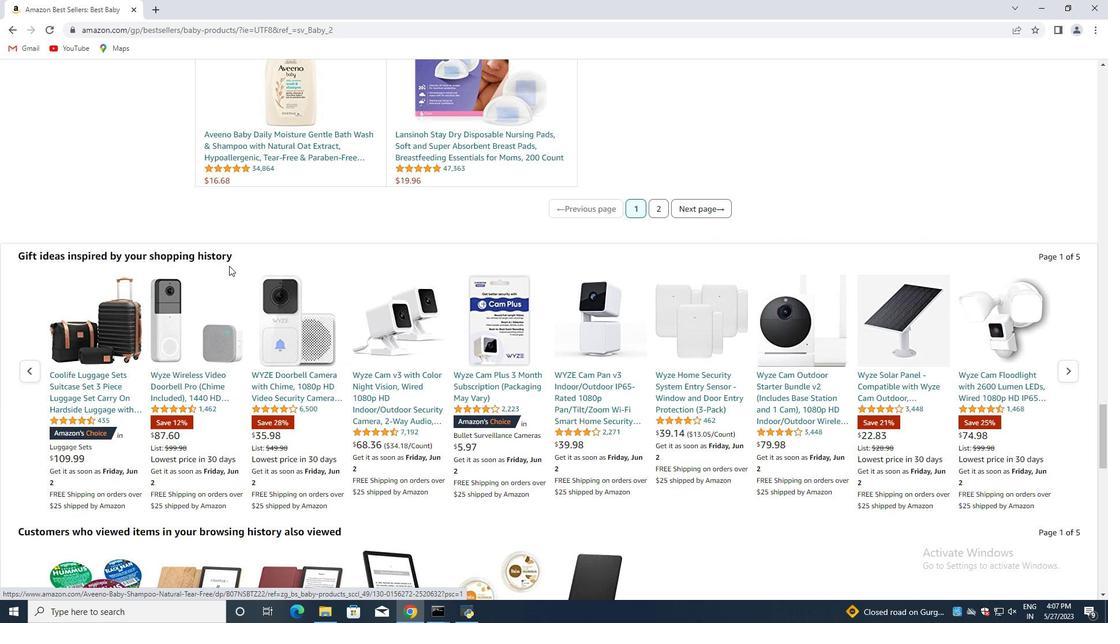 
Action: Mouse scrolled (229, 265) with delta (0, 0)
Screenshot: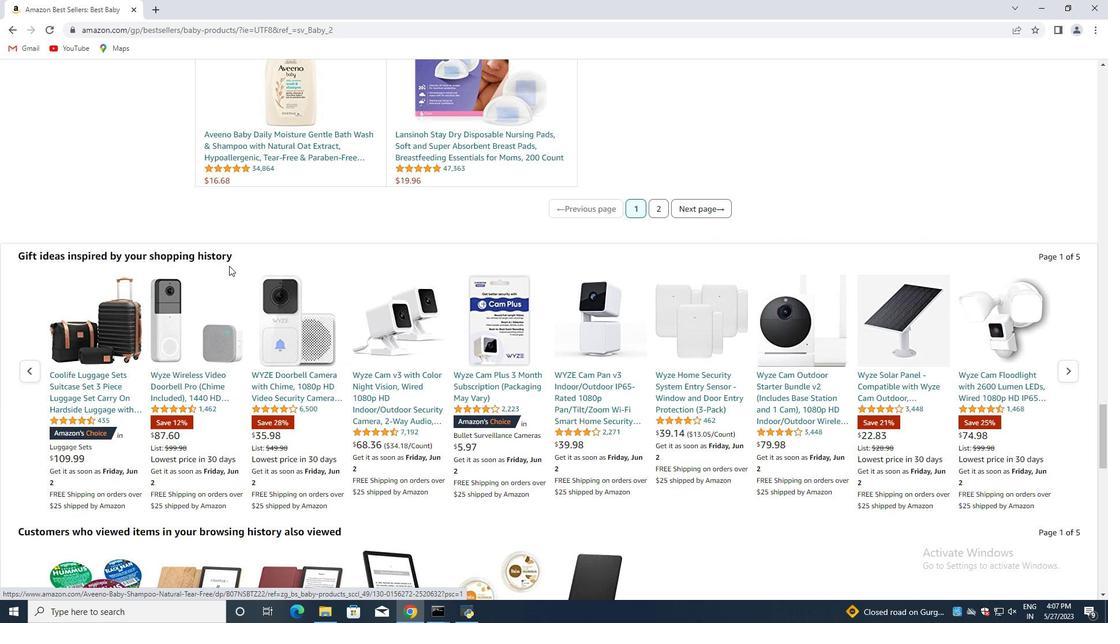 
Action: Mouse scrolled (229, 265) with delta (0, 0)
Screenshot: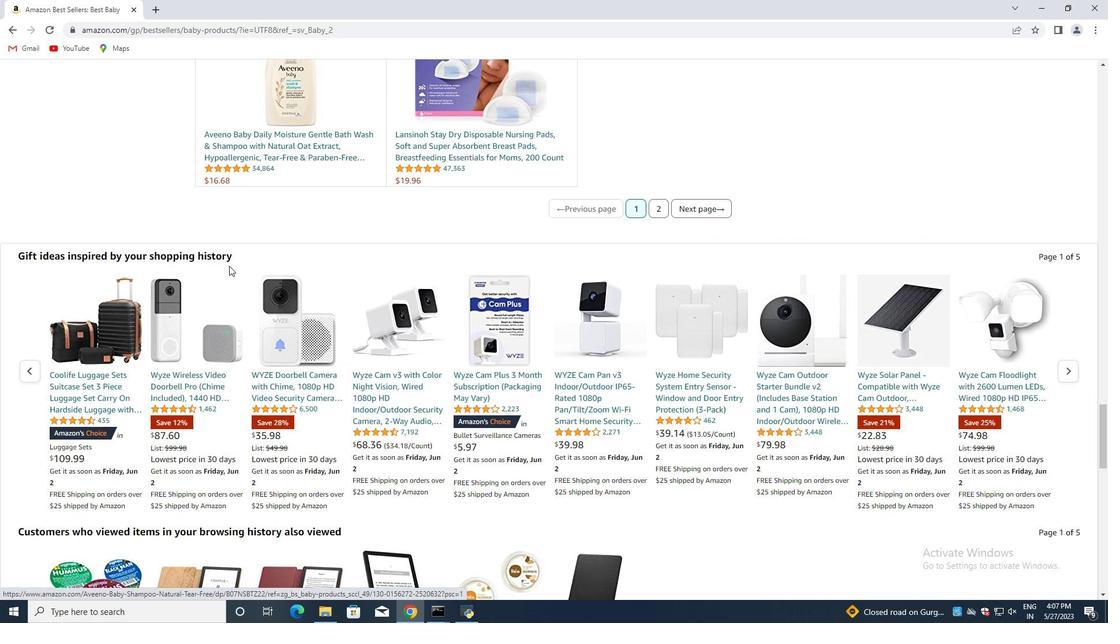 
Action: Mouse scrolled (229, 265) with delta (0, 0)
Screenshot: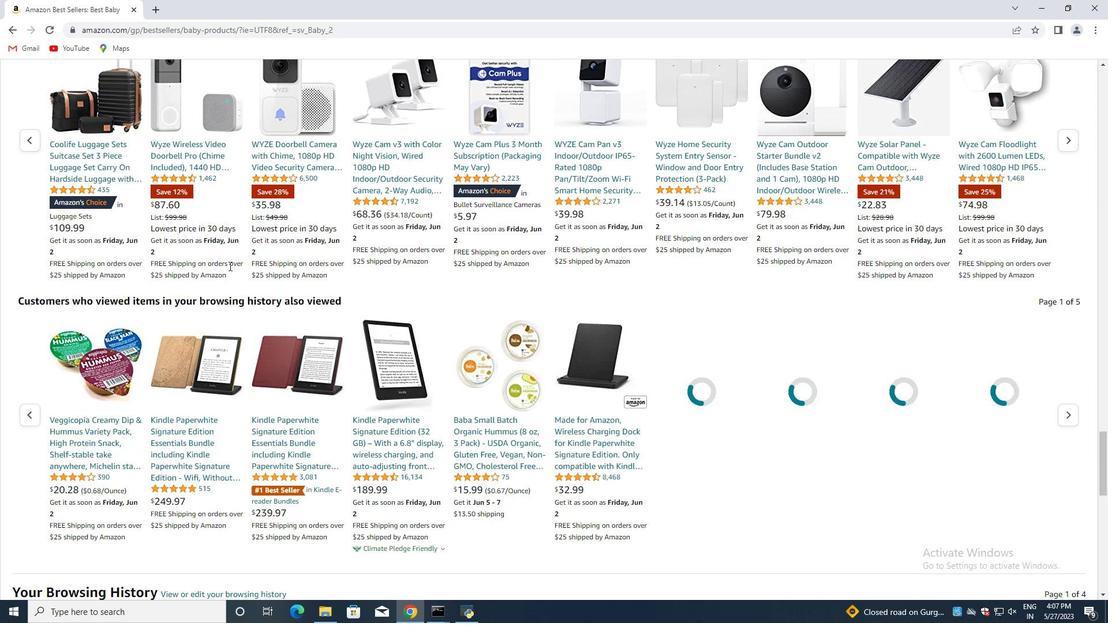 
Action: Mouse scrolled (229, 265) with delta (0, 0)
Screenshot: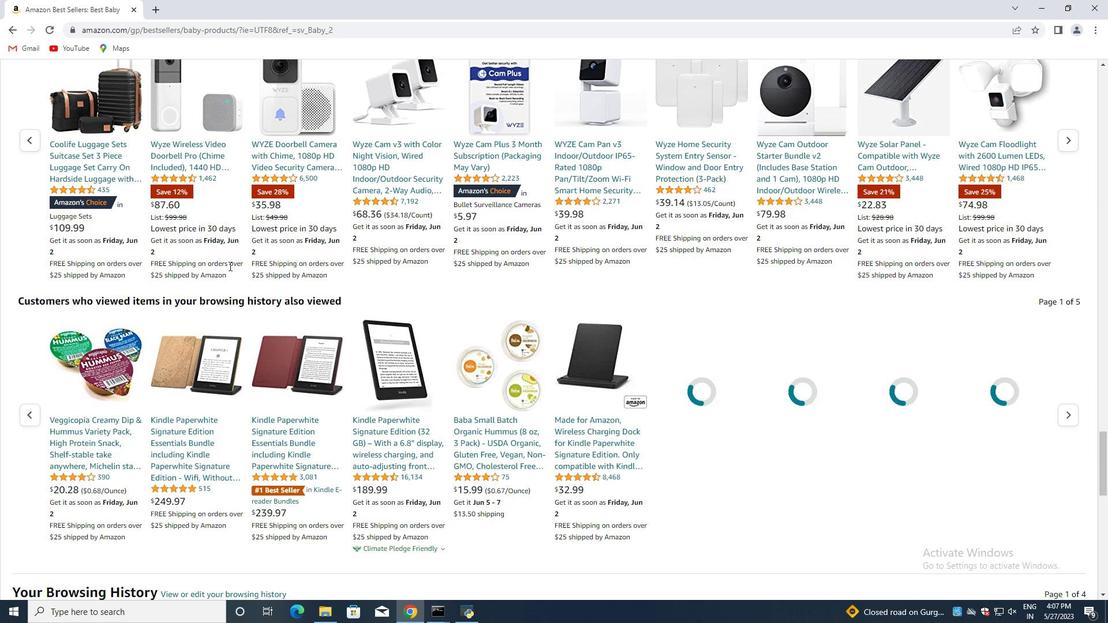 
Action: Mouse scrolled (229, 265) with delta (0, 0)
Screenshot: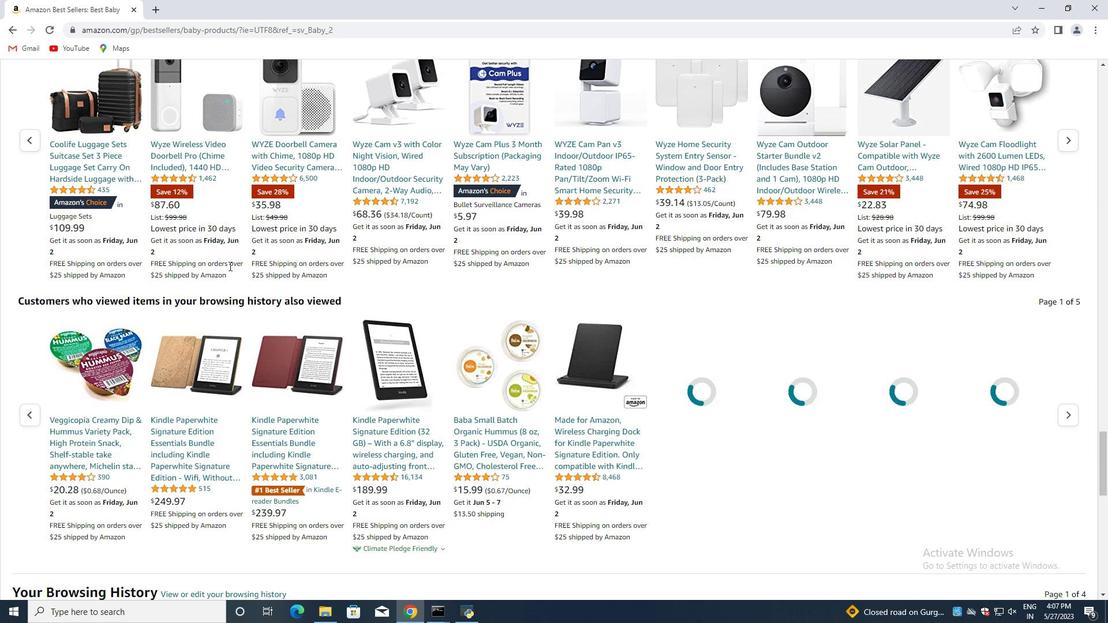 
Action: Mouse scrolled (229, 265) with delta (0, 0)
Screenshot: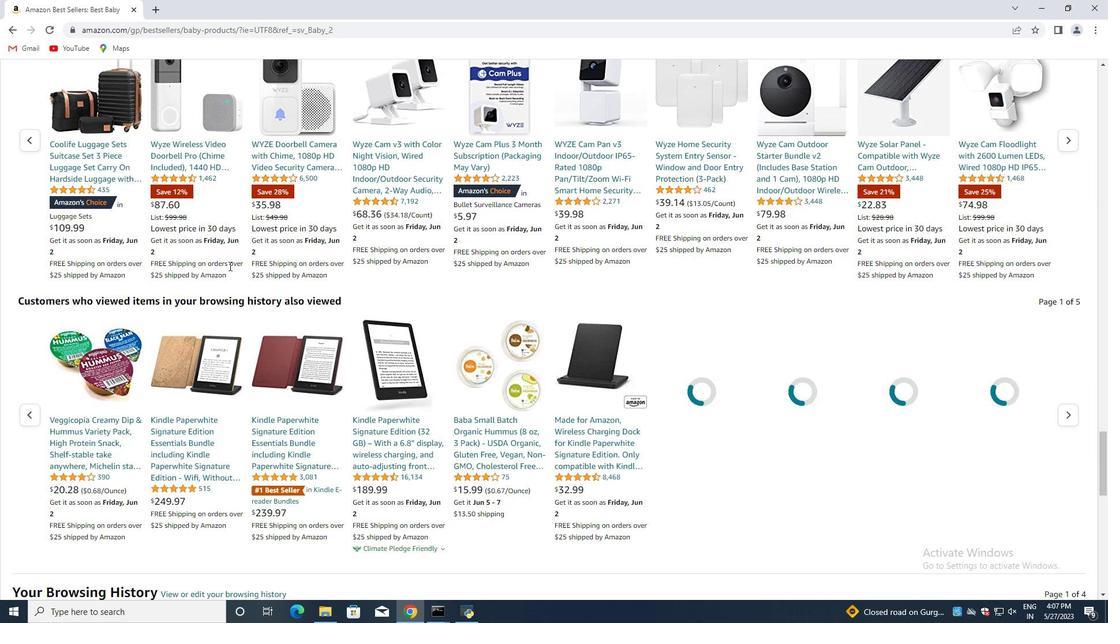 
Action: Mouse scrolled (229, 265) with delta (0, 0)
Screenshot: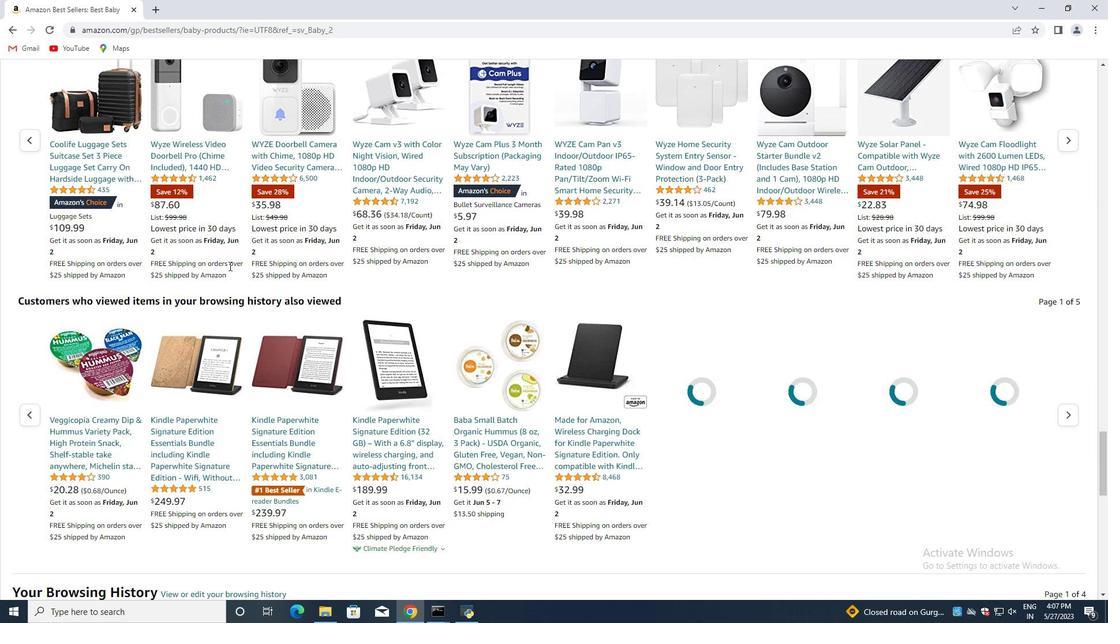 
Action: Mouse scrolled (229, 266) with delta (0, 0)
Screenshot: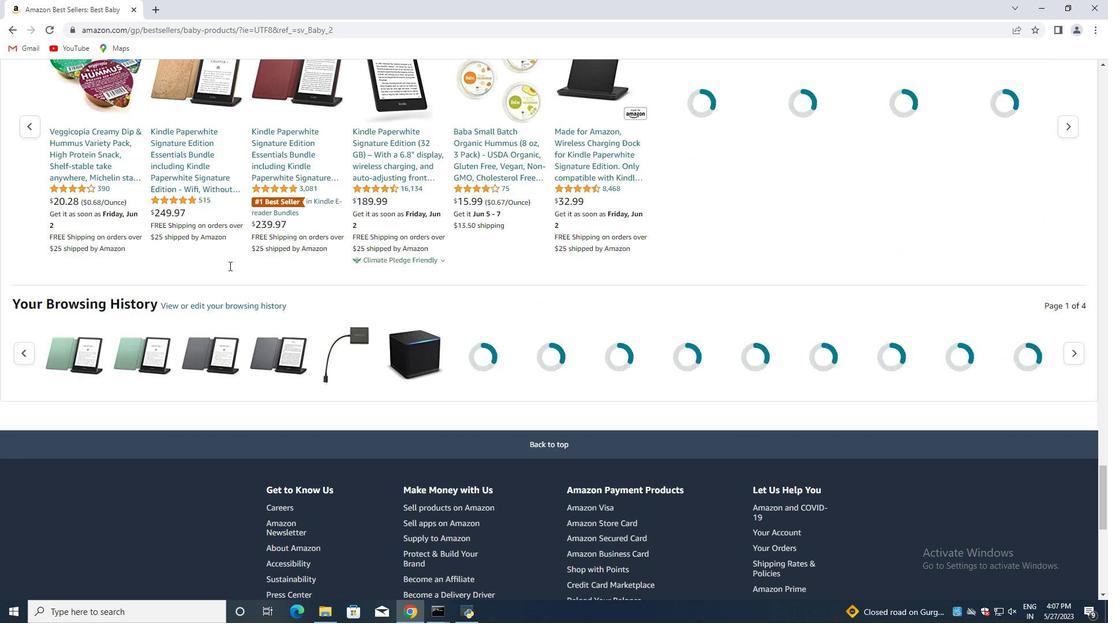 
Action: Mouse scrolled (229, 266) with delta (0, 0)
Screenshot: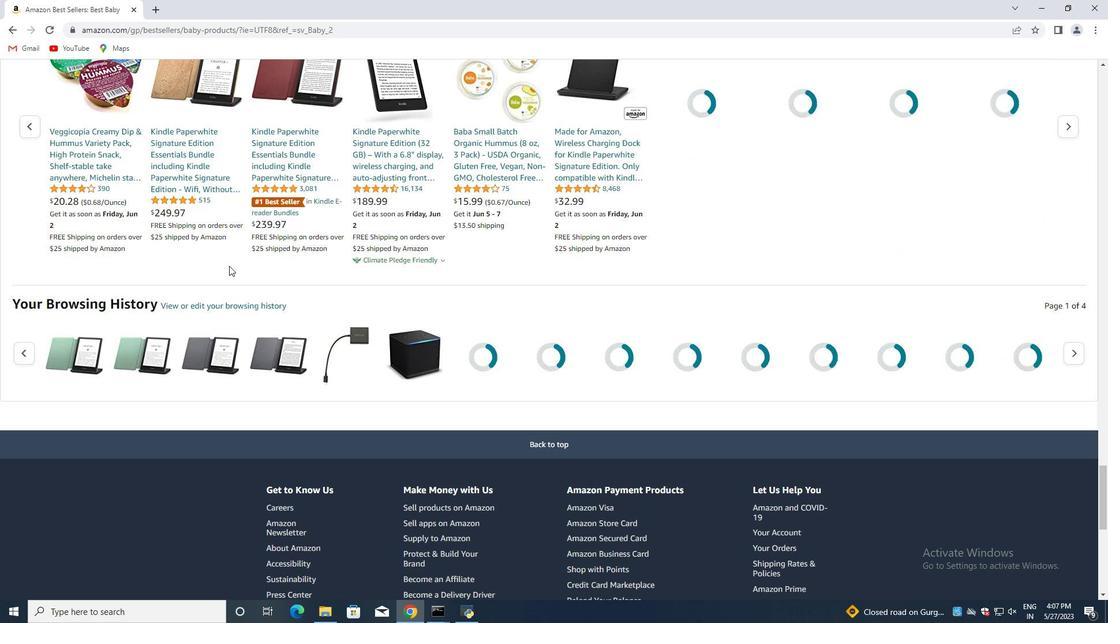 
Action: Mouse scrolled (229, 266) with delta (0, 0)
Screenshot: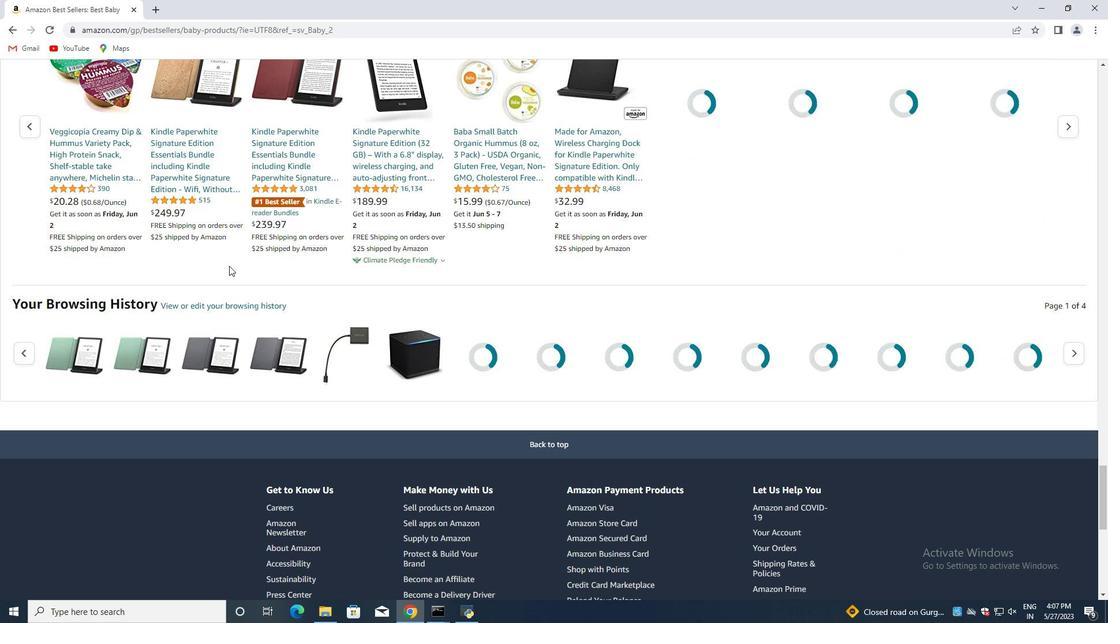 
Action: Mouse scrolled (229, 266) with delta (0, 0)
Screenshot: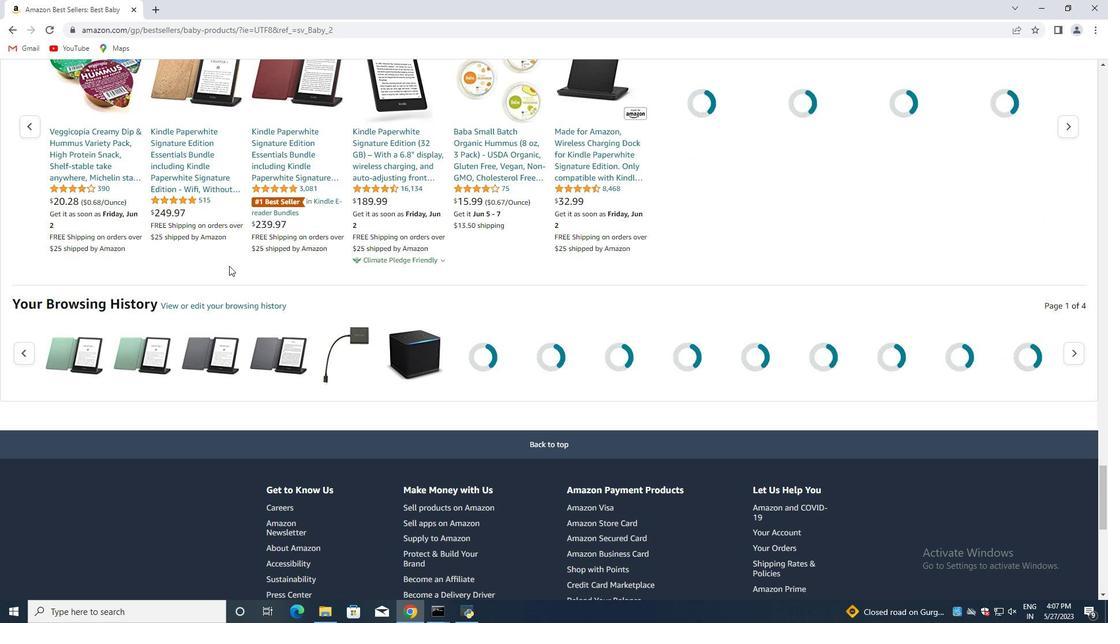 
Action: Mouse scrolled (229, 266) with delta (0, 0)
Screenshot: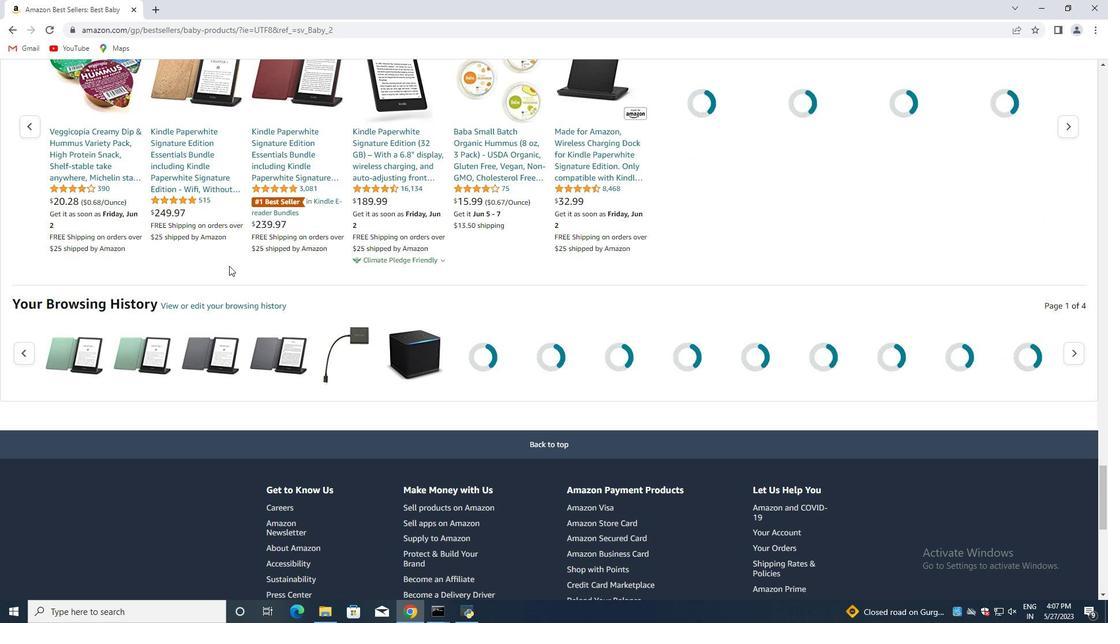 
Action: Mouse scrolled (229, 266) with delta (0, 0)
Screenshot: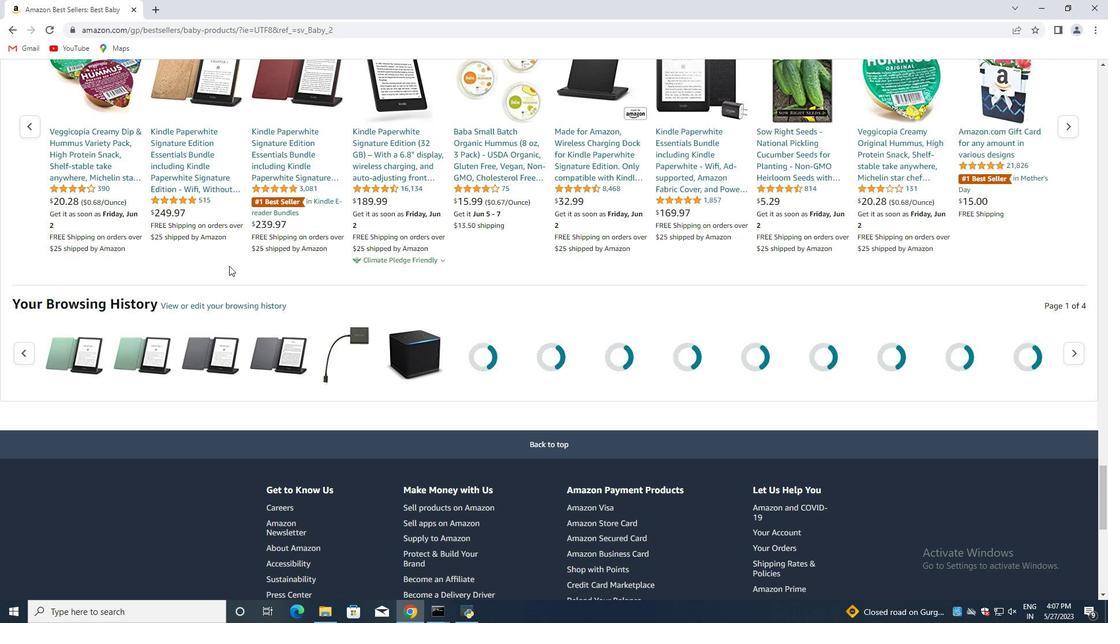 
Action: Mouse scrolled (229, 266) with delta (0, 0)
Screenshot: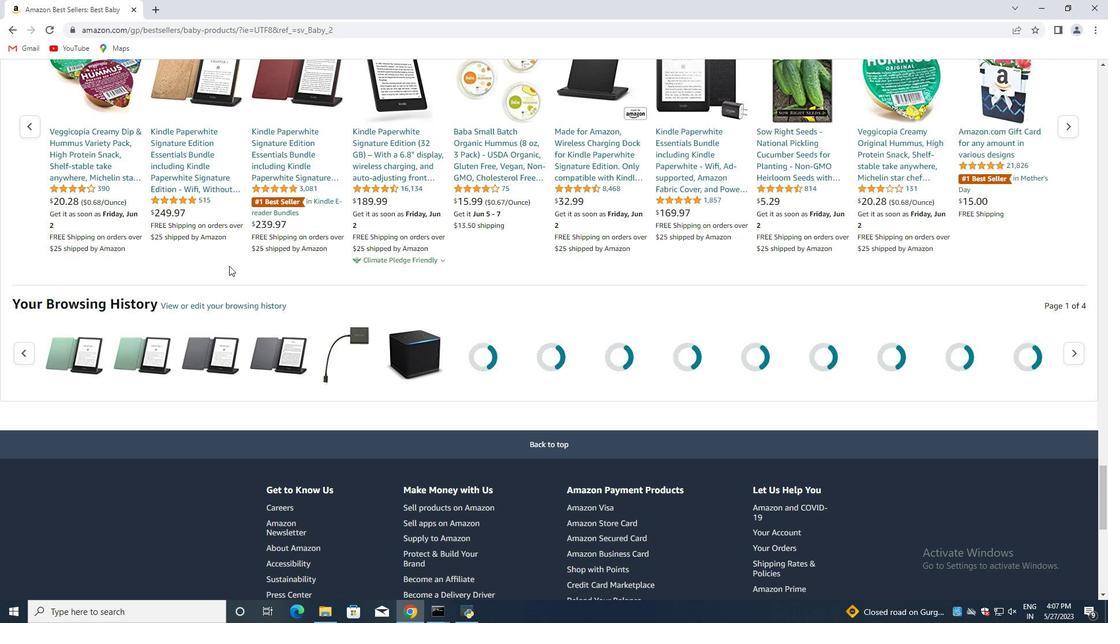 
Action: Mouse scrolled (229, 266) with delta (0, 0)
Screenshot: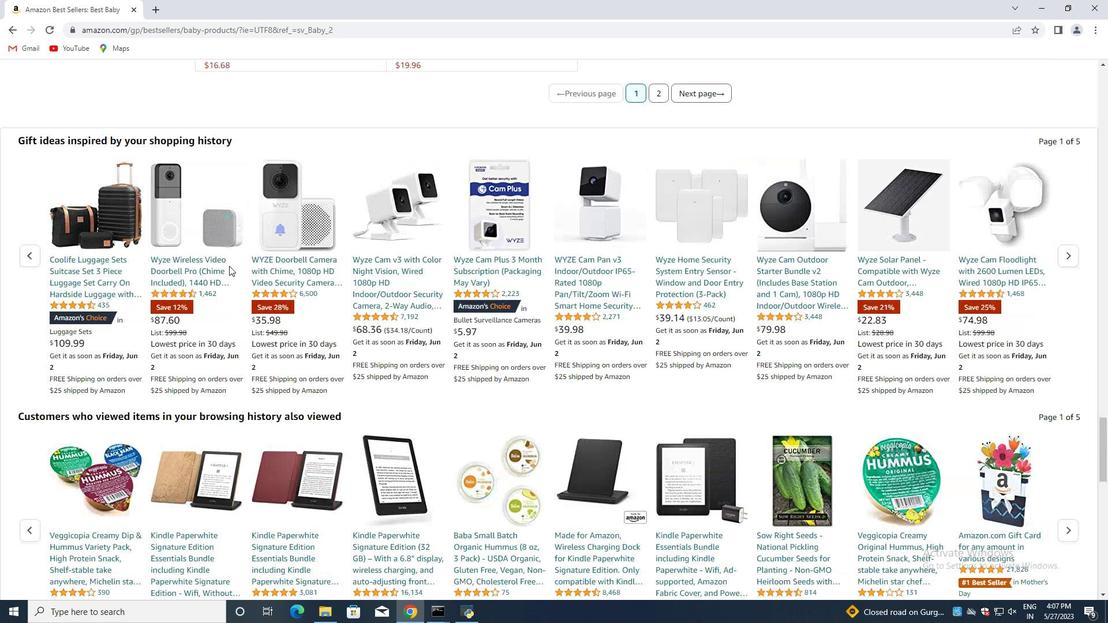 
Action: Mouse scrolled (229, 266) with delta (0, 0)
Screenshot: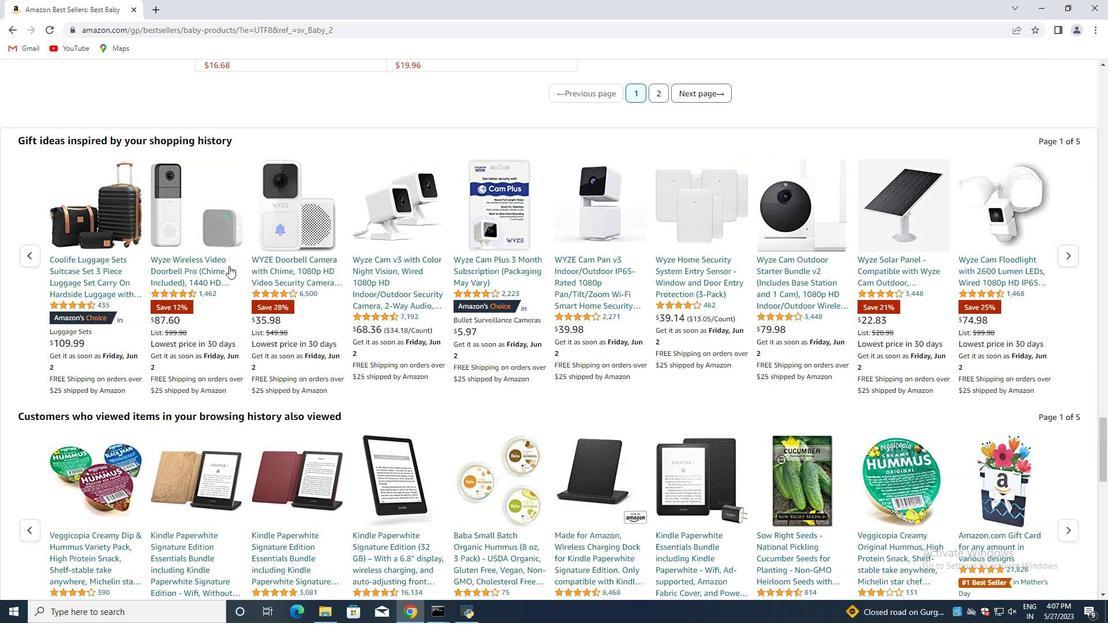 
Action: Mouse scrolled (229, 266) with delta (0, 0)
Screenshot: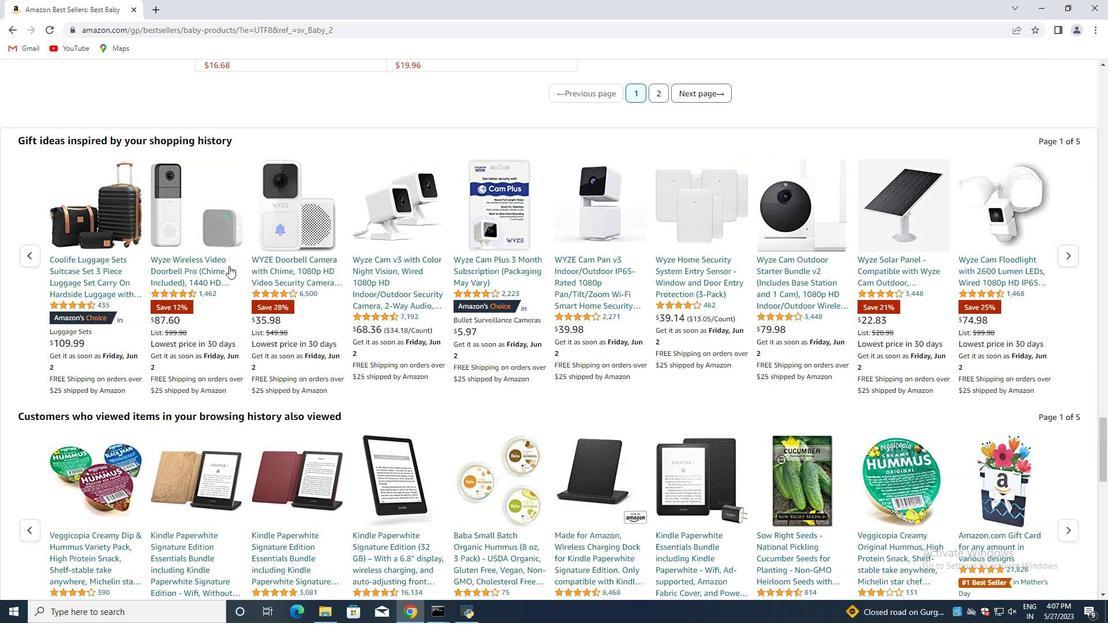
Action: Mouse scrolled (229, 266) with delta (0, 0)
Screenshot: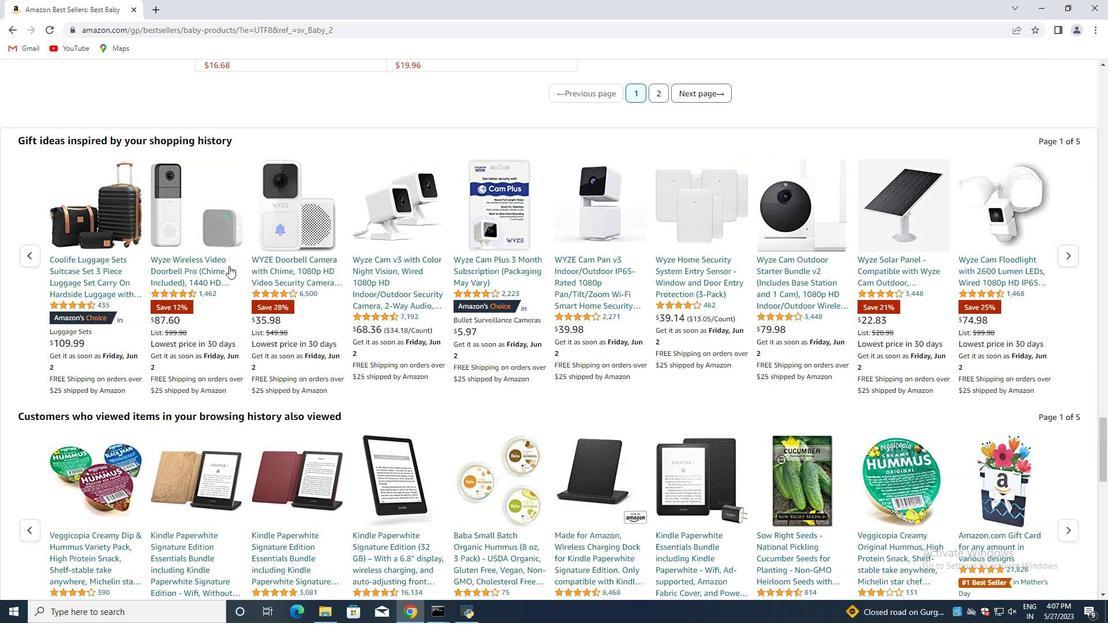 
Action: Mouse scrolled (229, 266) with delta (0, 0)
Screenshot: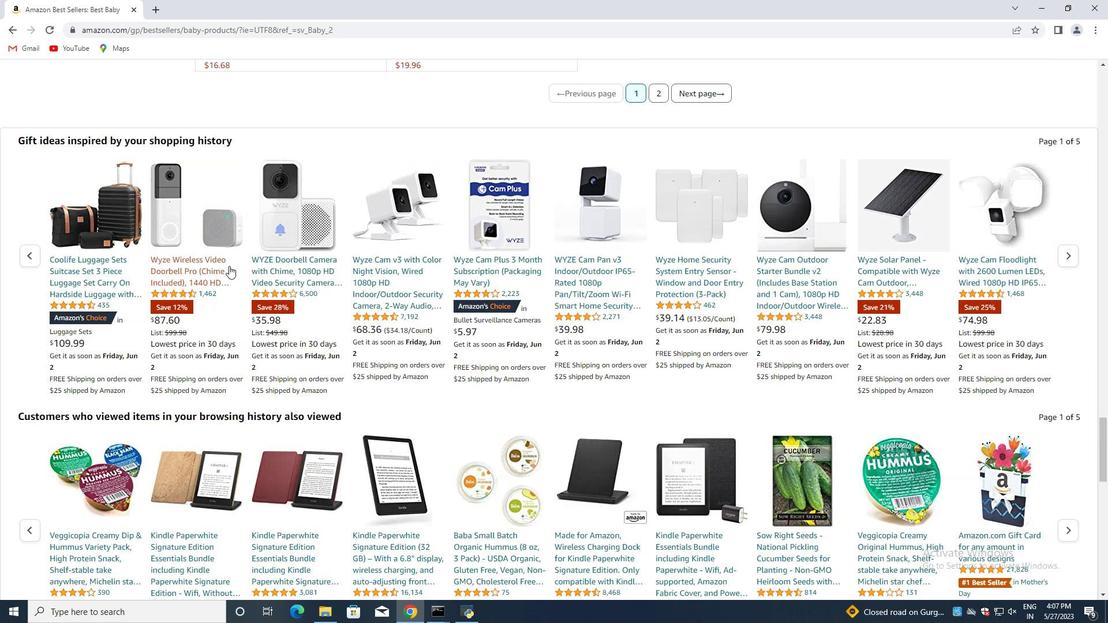 
Action: Mouse scrolled (229, 266) with delta (0, 0)
Screenshot: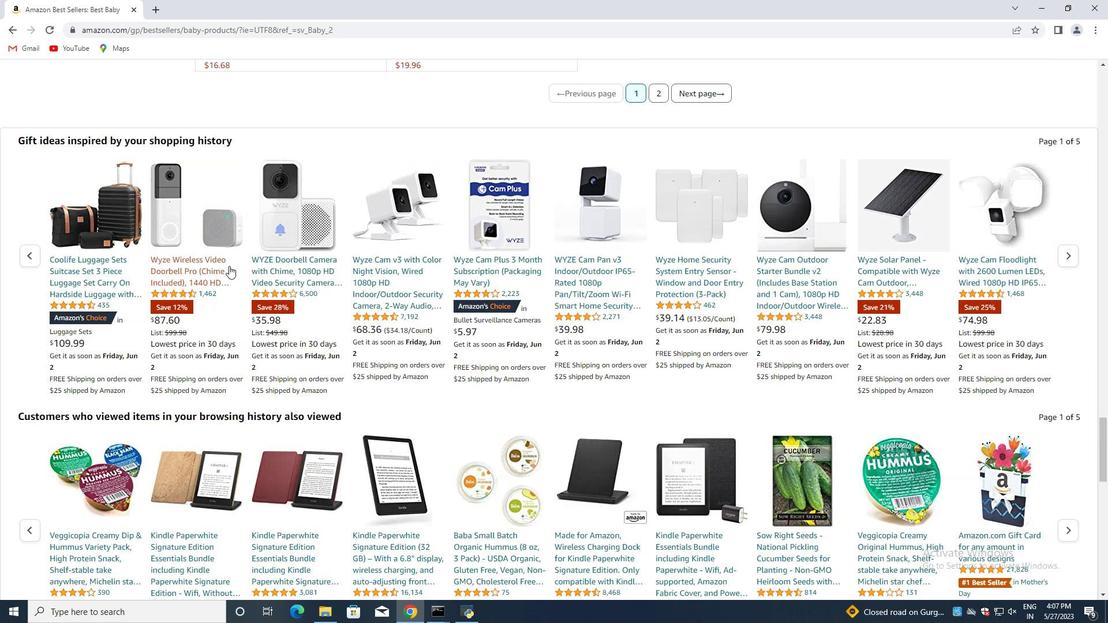 
Action: Mouse scrolled (229, 266) with delta (0, 0)
Screenshot: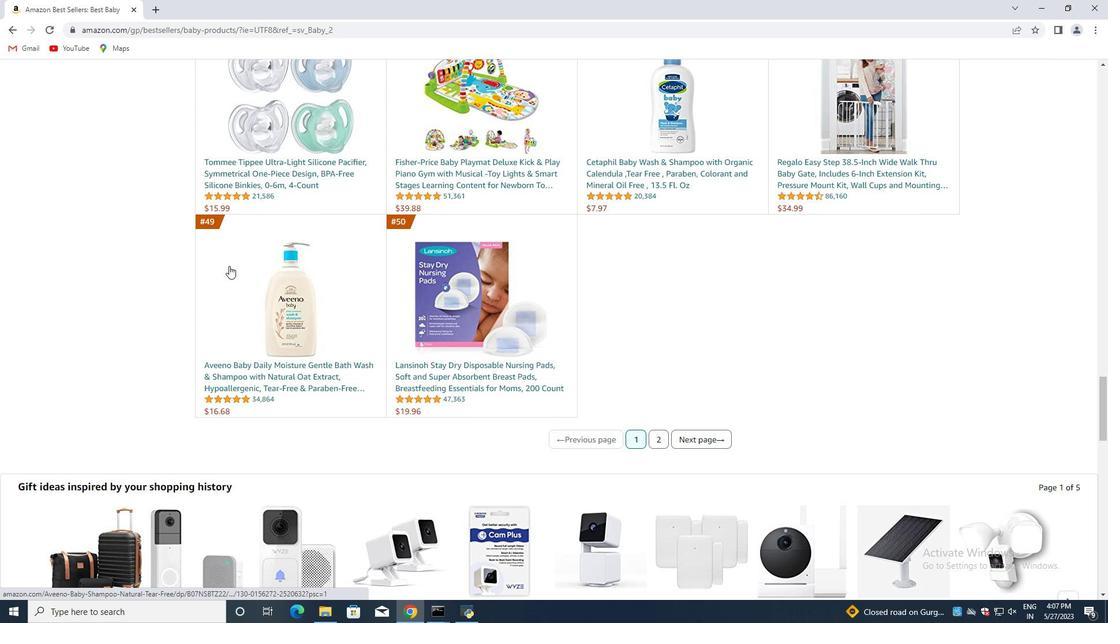 
Action: Mouse scrolled (229, 266) with delta (0, 0)
Screenshot: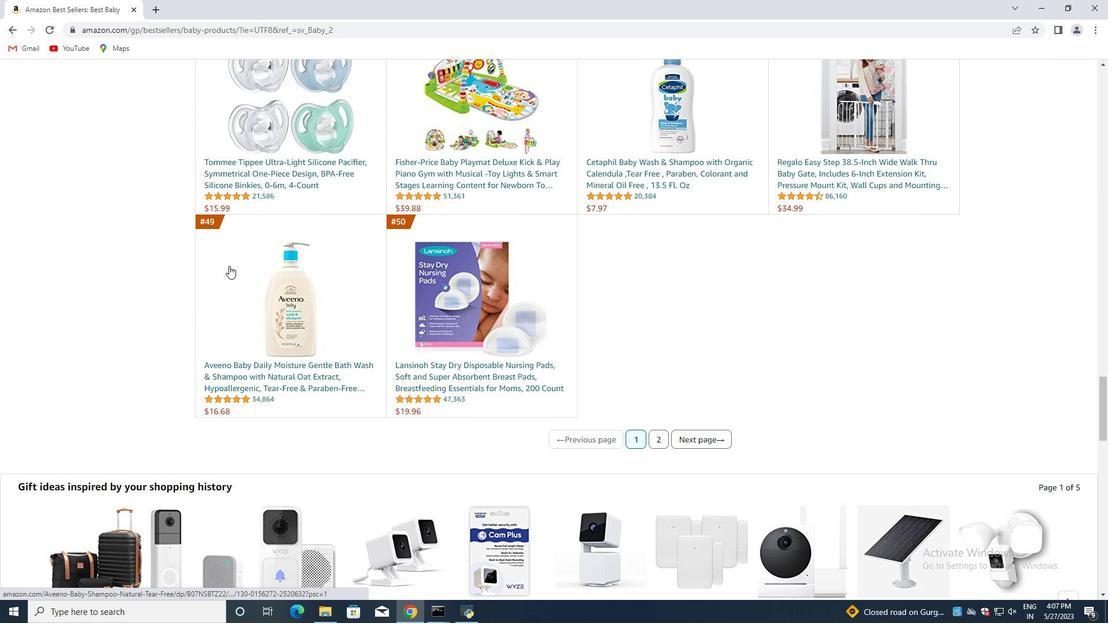 
Action: Mouse scrolled (229, 266) with delta (0, 0)
Screenshot: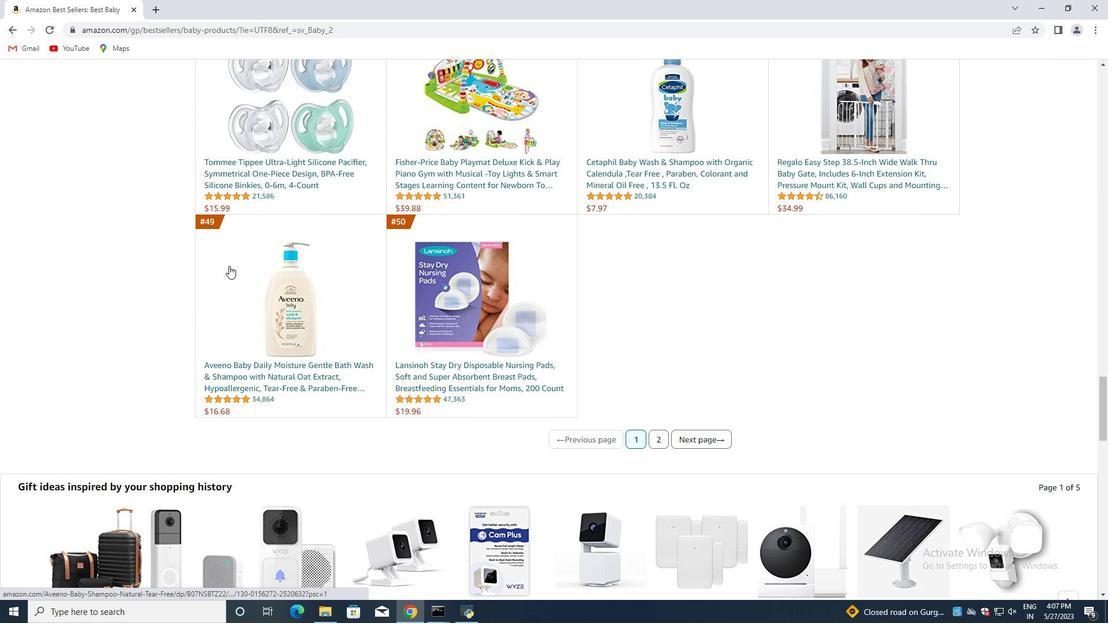 
Action: Mouse scrolled (229, 266) with delta (0, 0)
Screenshot: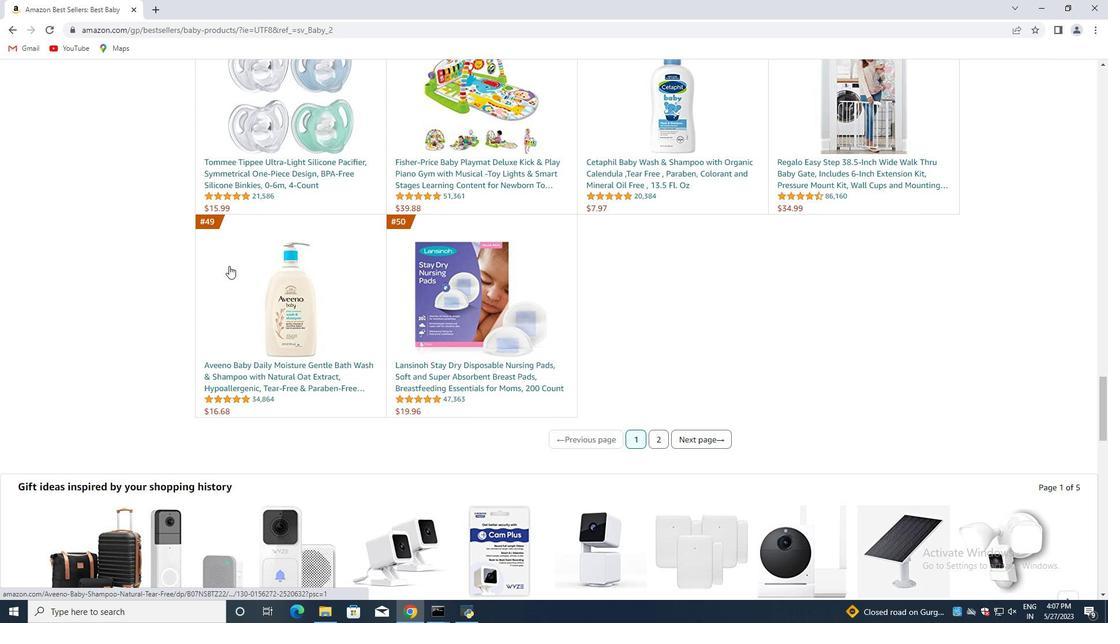 
Action: Mouse scrolled (229, 266) with delta (0, 0)
Screenshot: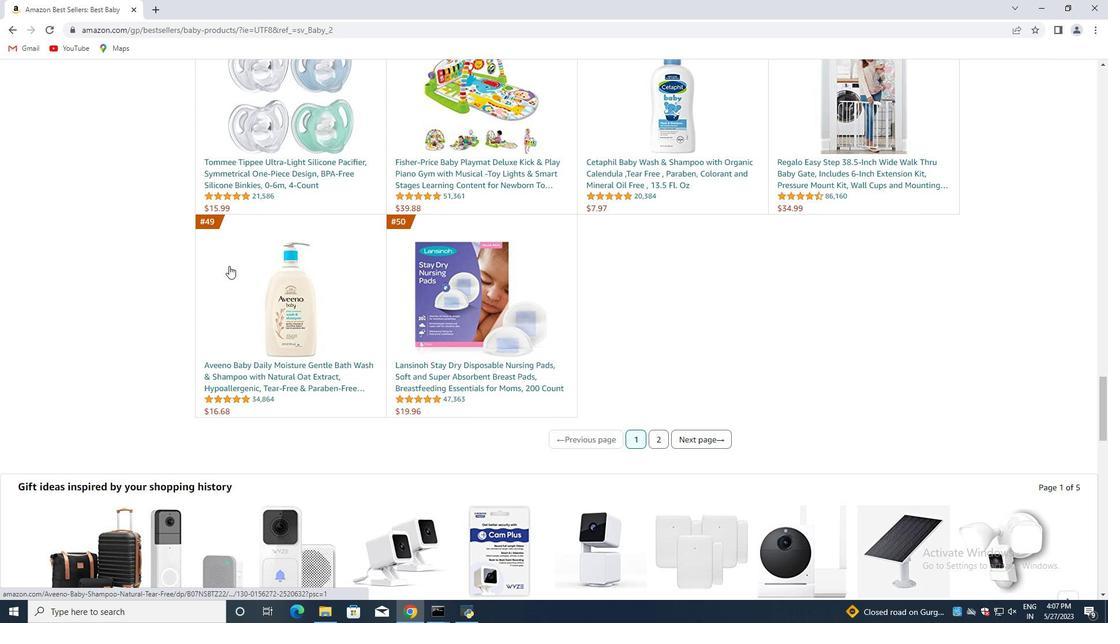 
Action: Mouse scrolled (229, 266) with delta (0, 0)
Screenshot: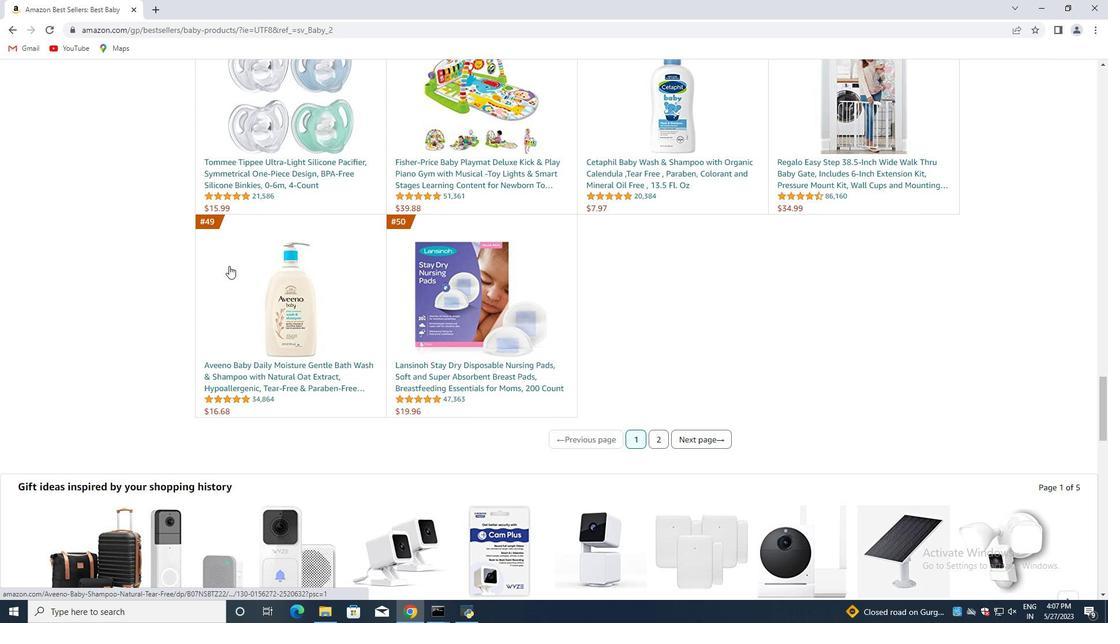 
Action: Mouse scrolled (229, 266) with delta (0, 0)
Screenshot: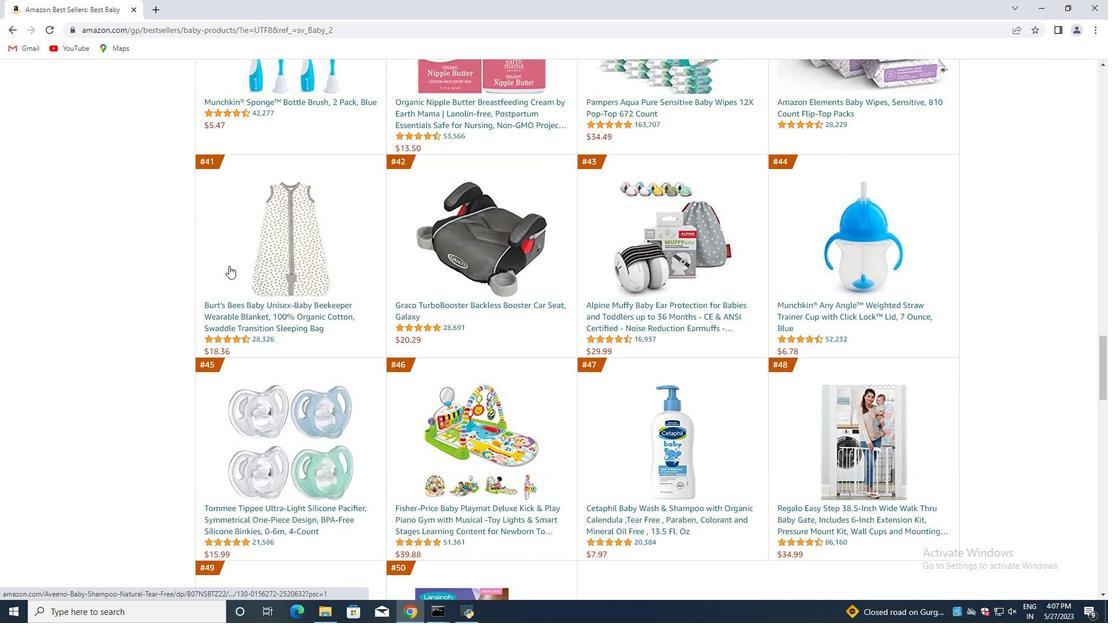 
Action: Mouse scrolled (229, 266) with delta (0, 0)
Screenshot: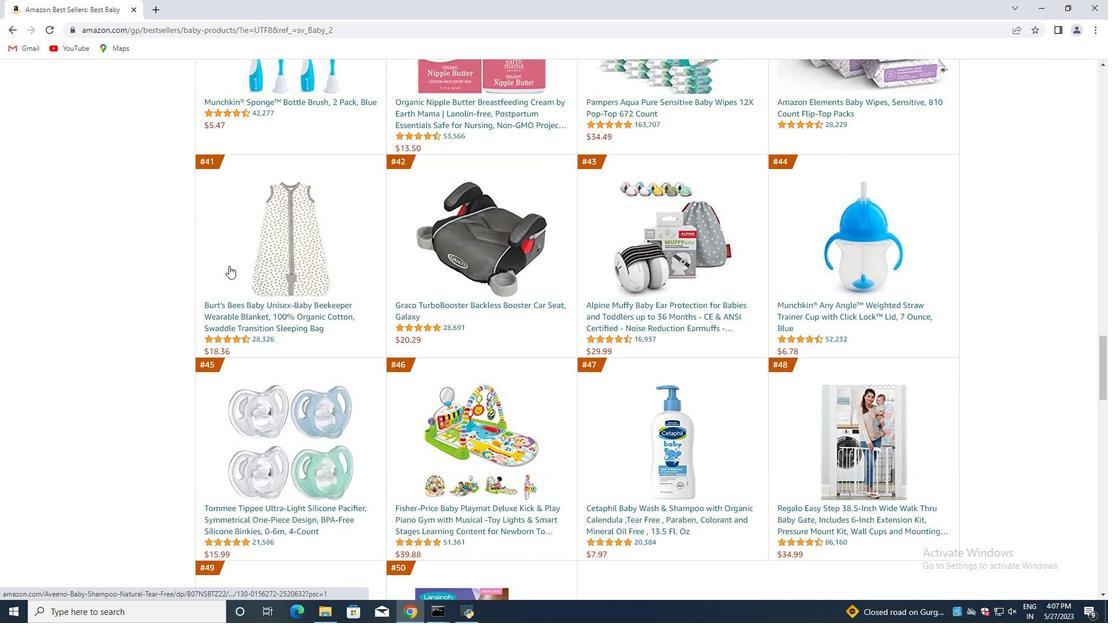 
Action: Mouse scrolled (229, 266) with delta (0, 0)
Screenshot: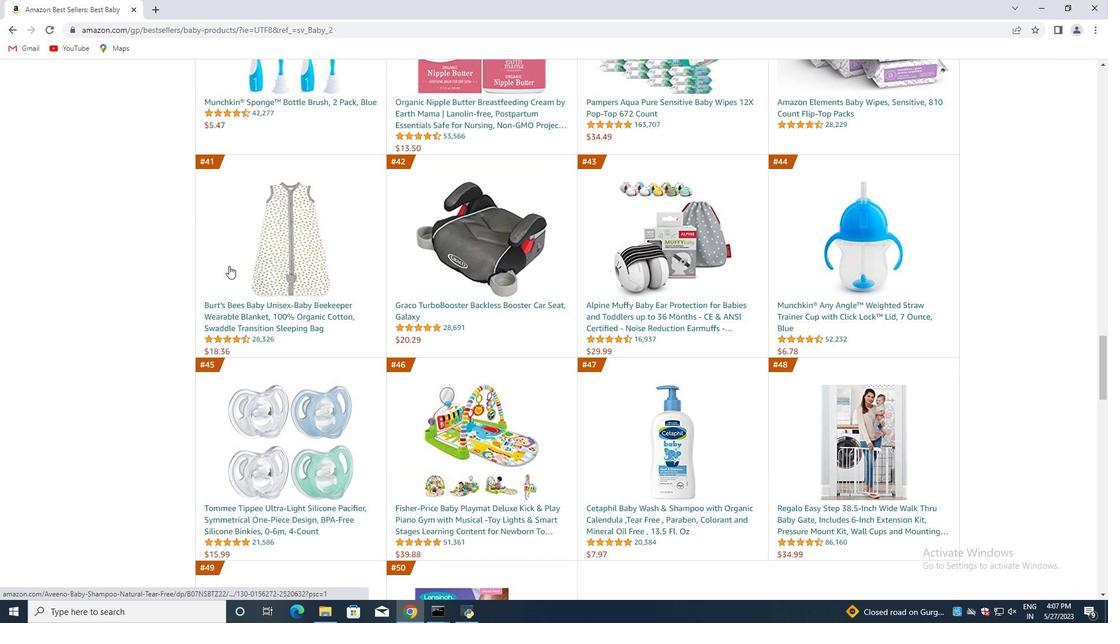 
Action: Mouse scrolled (229, 266) with delta (0, 0)
Screenshot: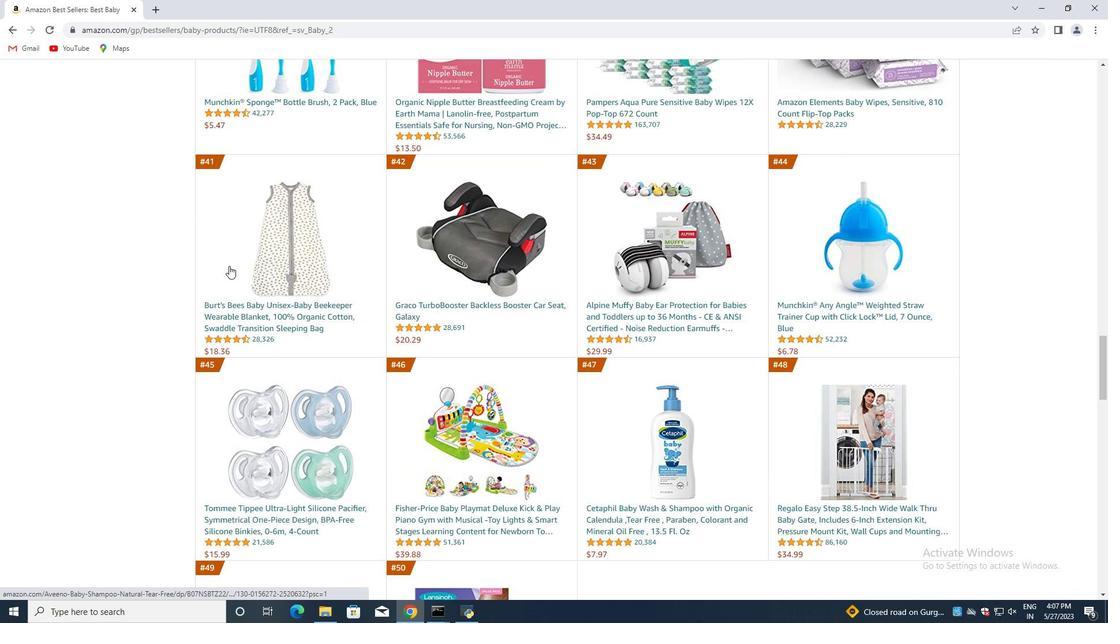
Action: Mouse scrolled (229, 266) with delta (0, 0)
Screenshot: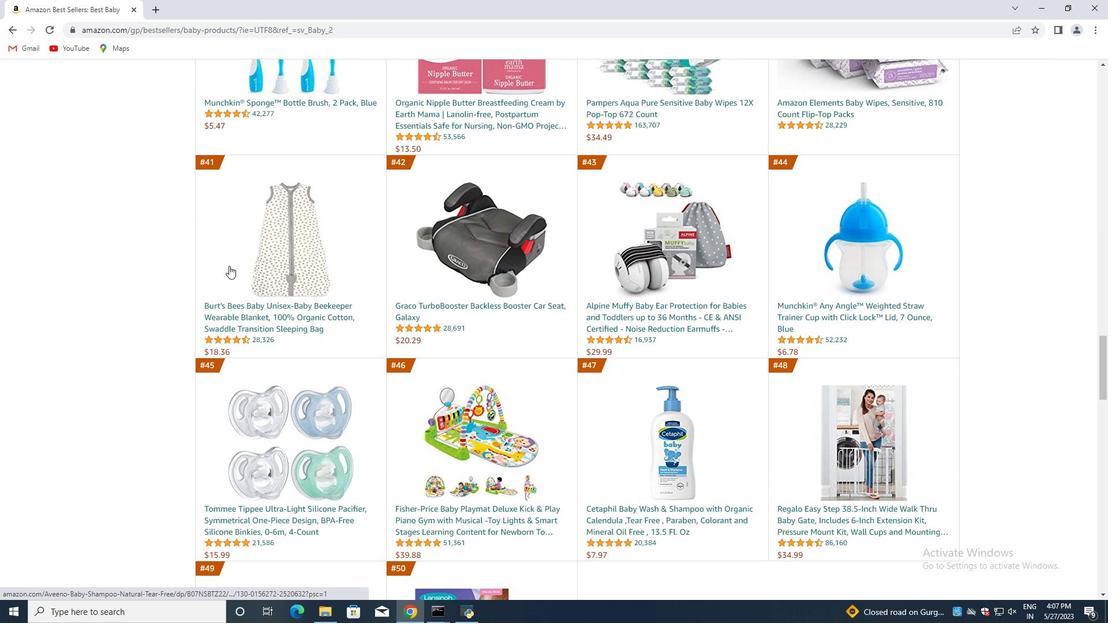 
Action: Mouse scrolled (229, 266) with delta (0, 0)
Screenshot: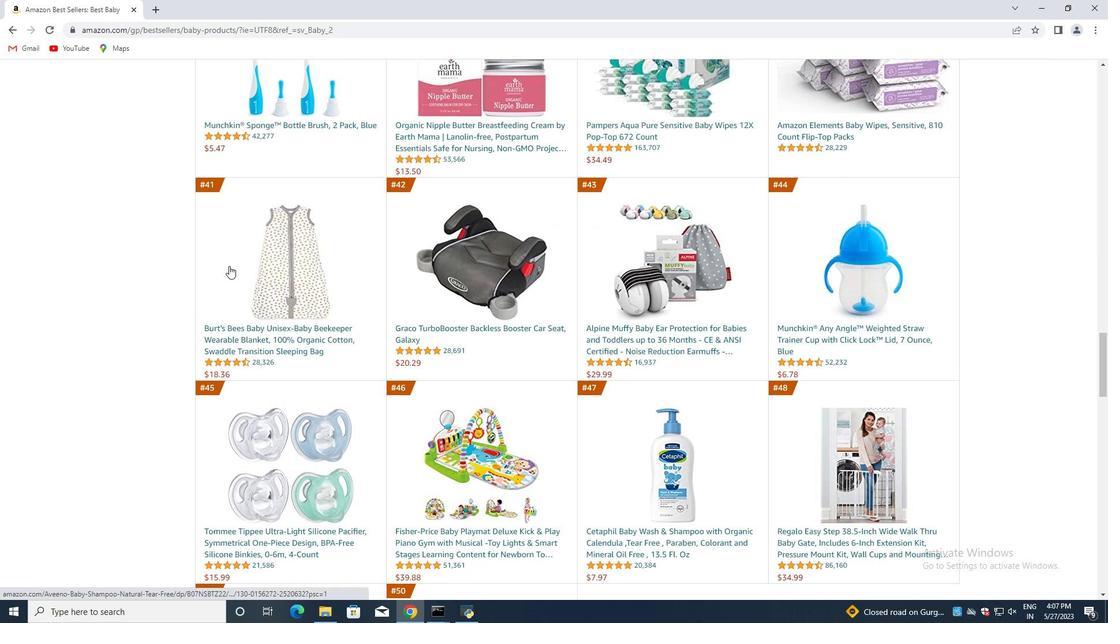 
Action: Mouse scrolled (229, 266) with delta (0, 0)
Screenshot: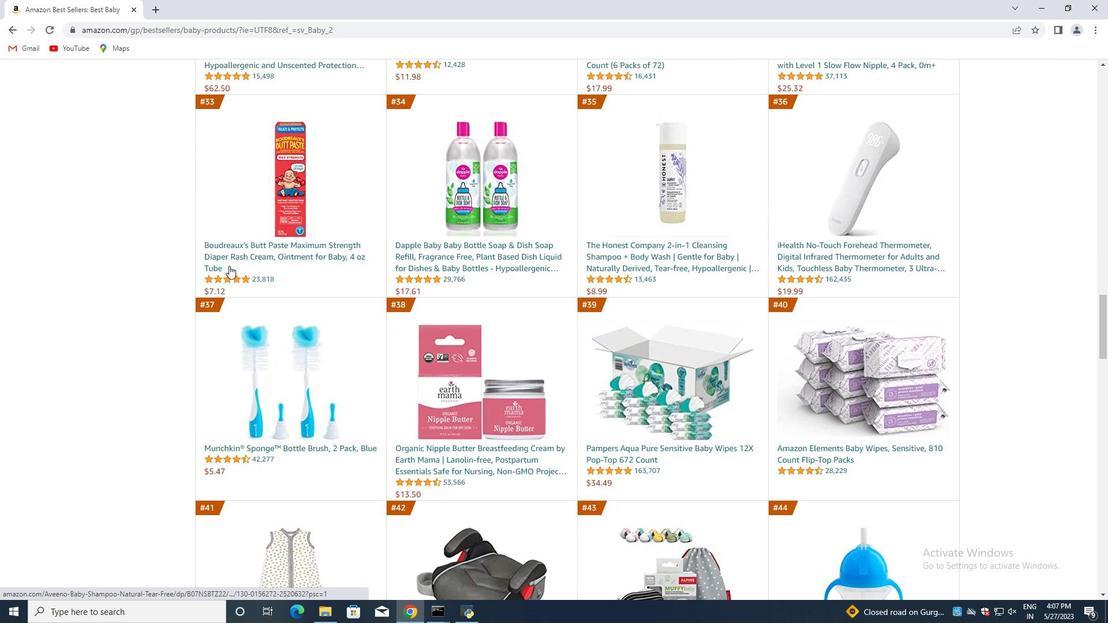 
Action: Mouse scrolled (229, 266) with delta (0, 0)
Screenshot: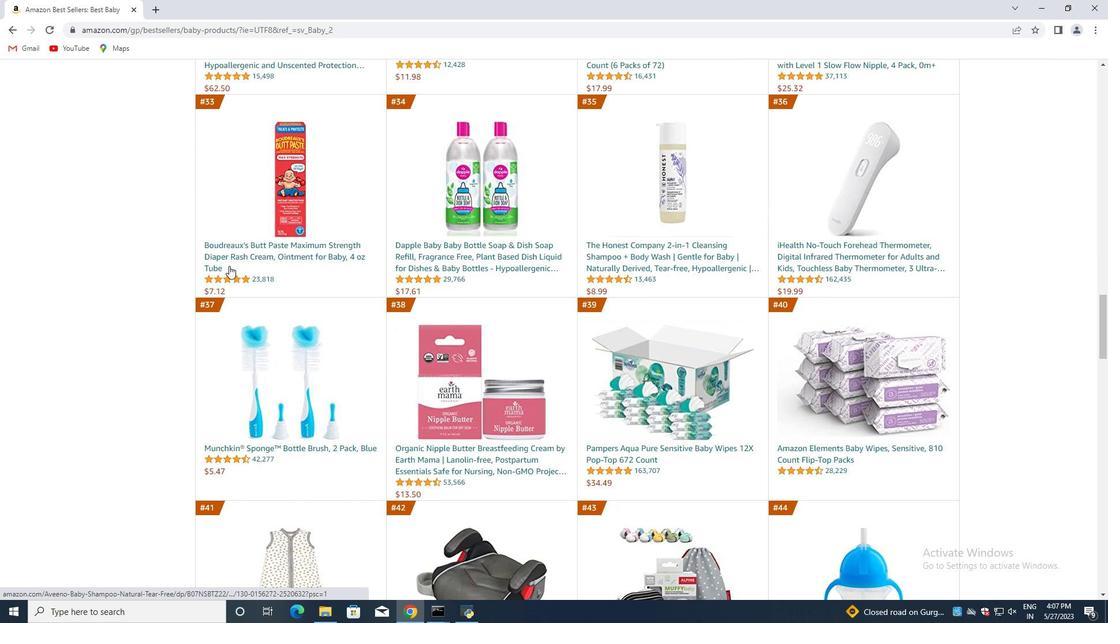 
Action: Mouse scrolled (229, 266) with delta (0, 0)
Screenshot: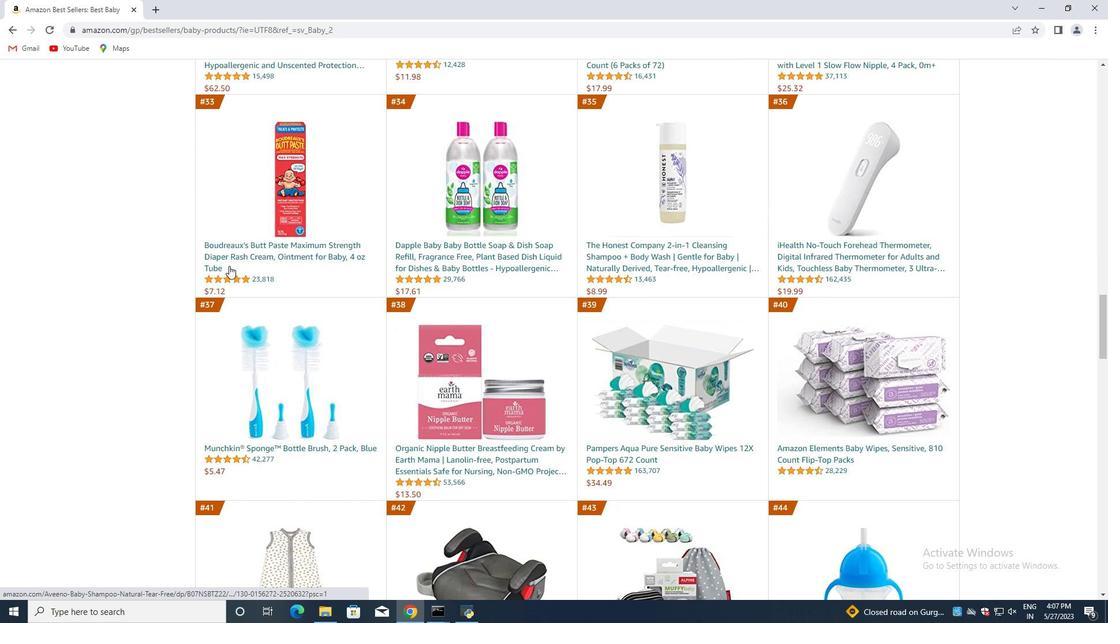 
Action: Mouse scrolled (229, 266) with delta (0, 0)
Screenshot: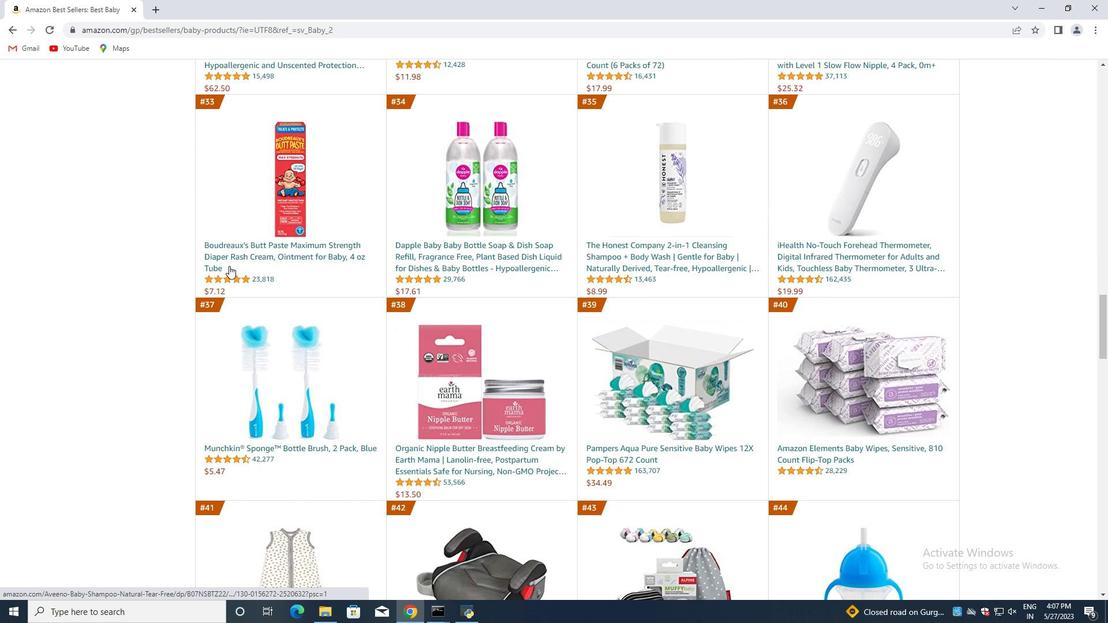 
Action: Mouse scrolled (229, 266) with delta (0, 0)
Screenshot: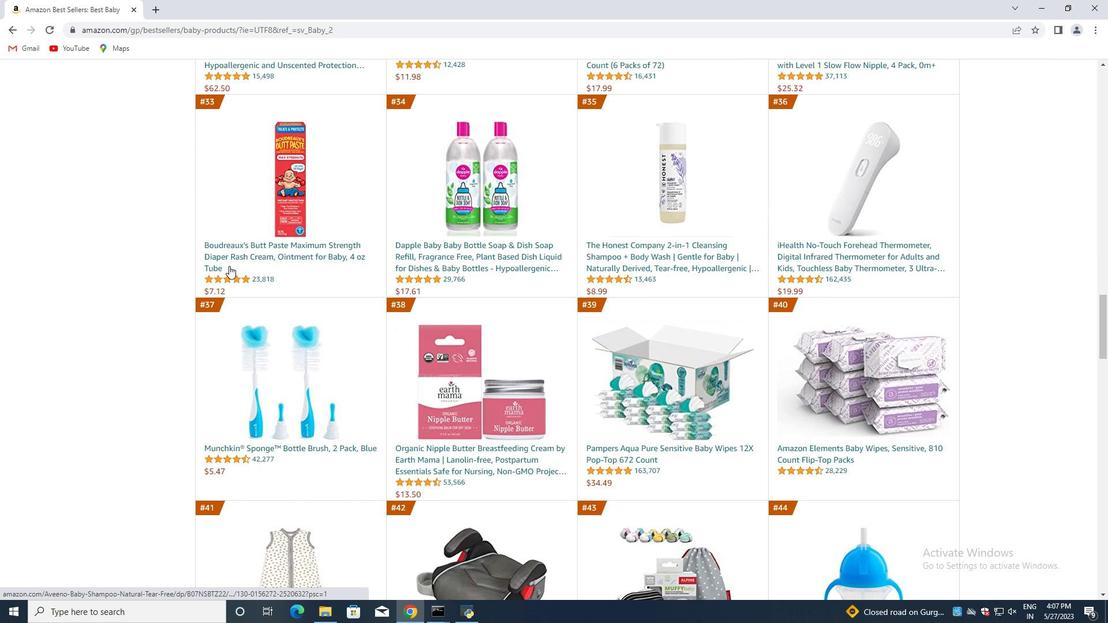 
Action: Mouse scrolled (229, 266) with delta (0, 0)
Screenshot: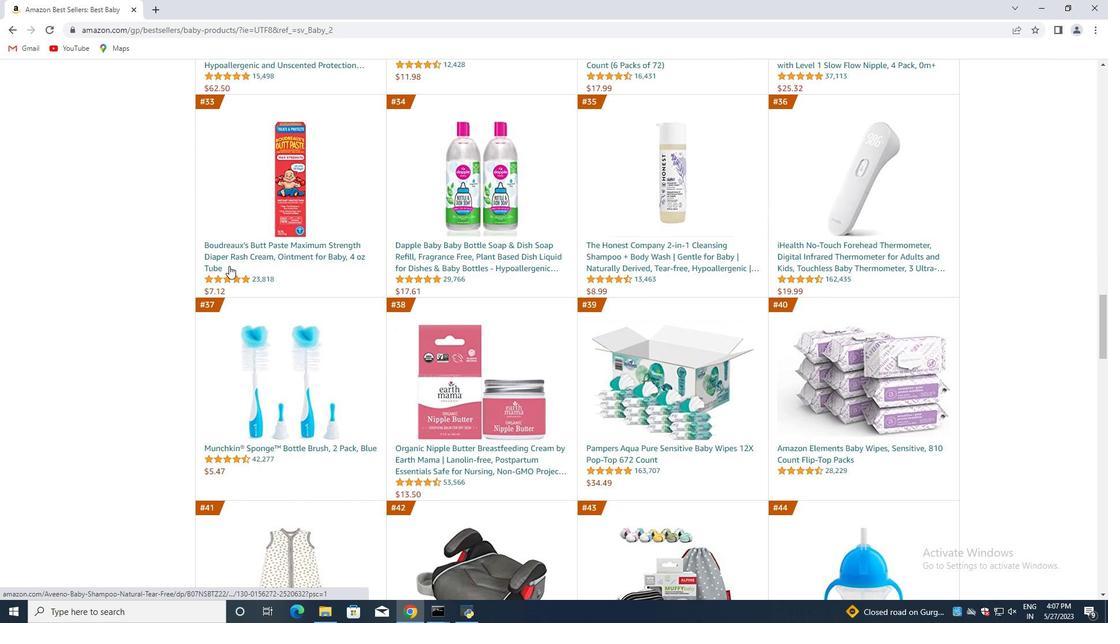
Action: Mouse scrolled (229, 266) with delta (0, 0)
Screenshot: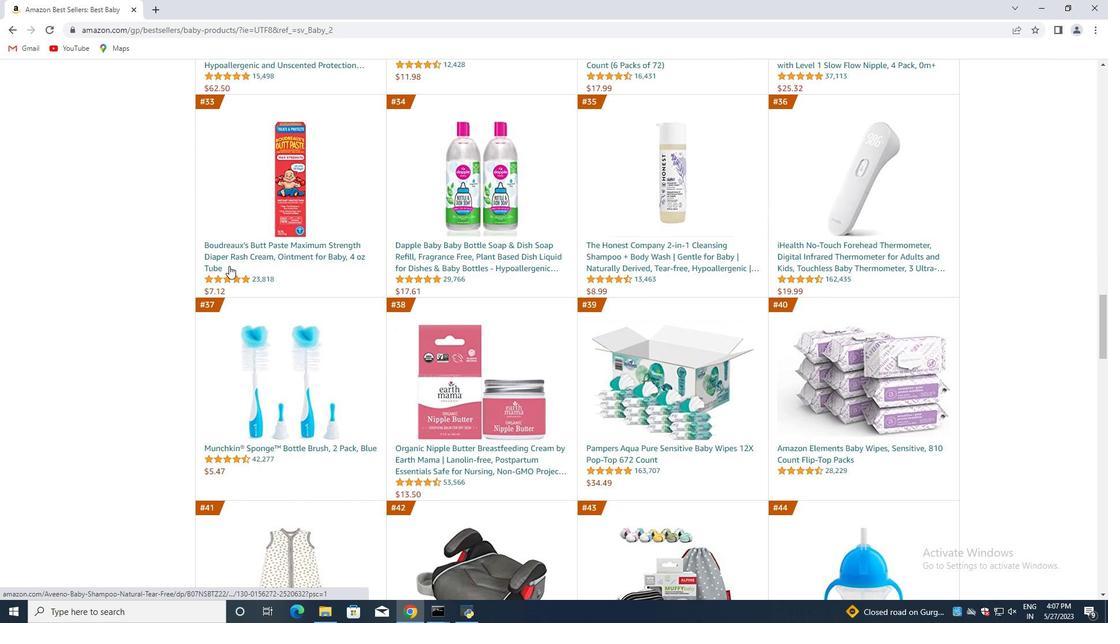 
Action: Mouse scrolled (229, 266) with delta (0, 0)
Screenshot: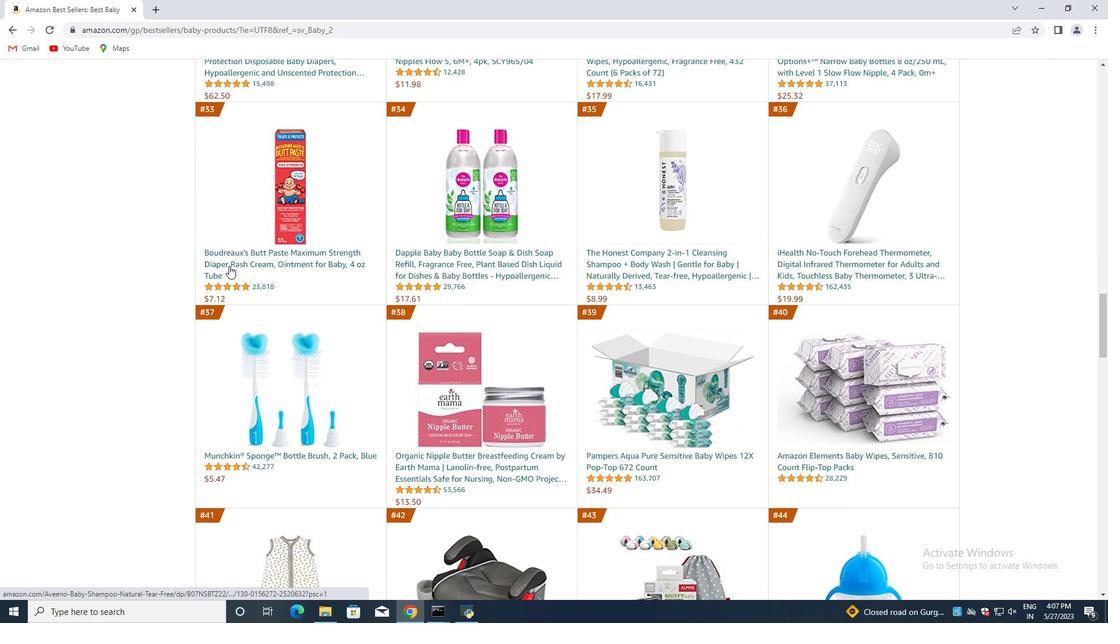 
Action: Mouse scrolled (229, 266) with delta (0, 0)
Screenshot: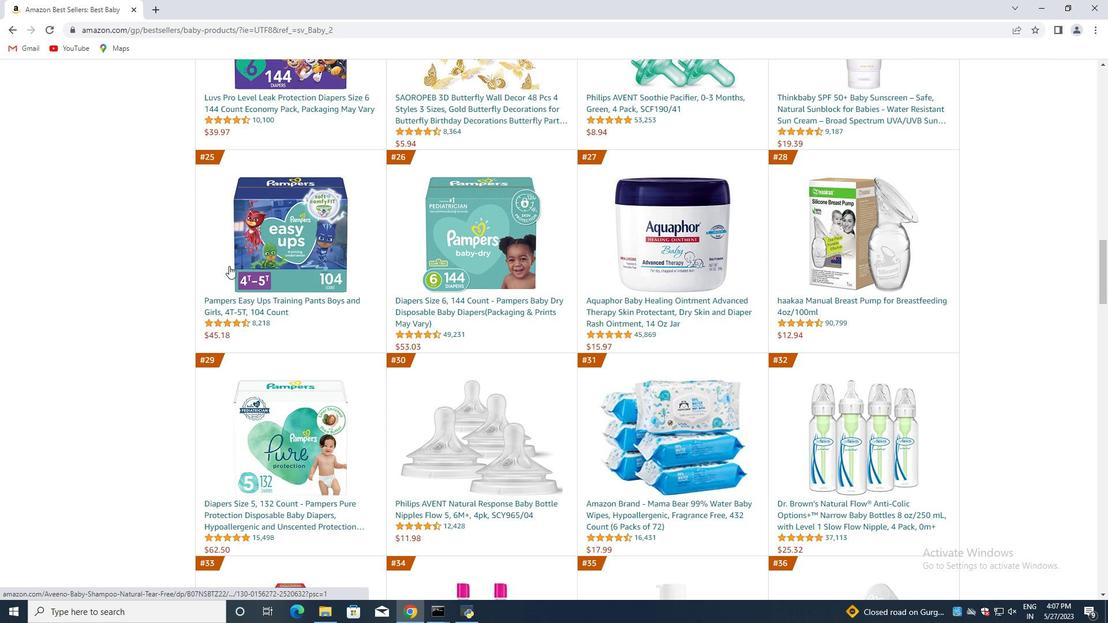 
Action: Mouse scrolled (229, 266) with delta (0, 0)
Screenshot: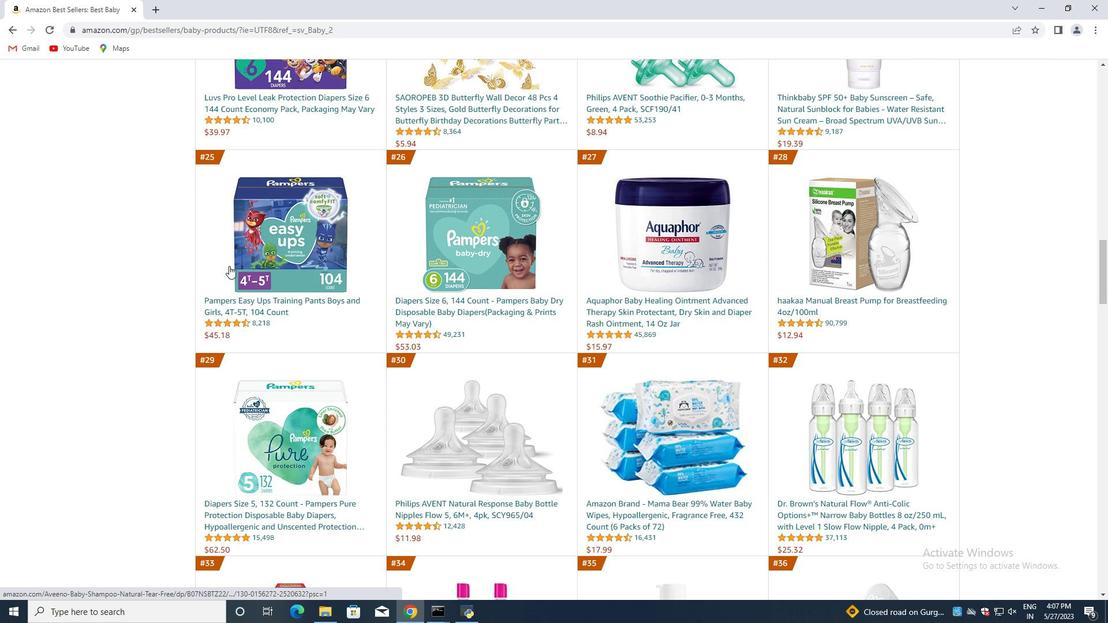 
Action: Mouse scrolled (229, 266) with delta (0, 0)
Screenshot: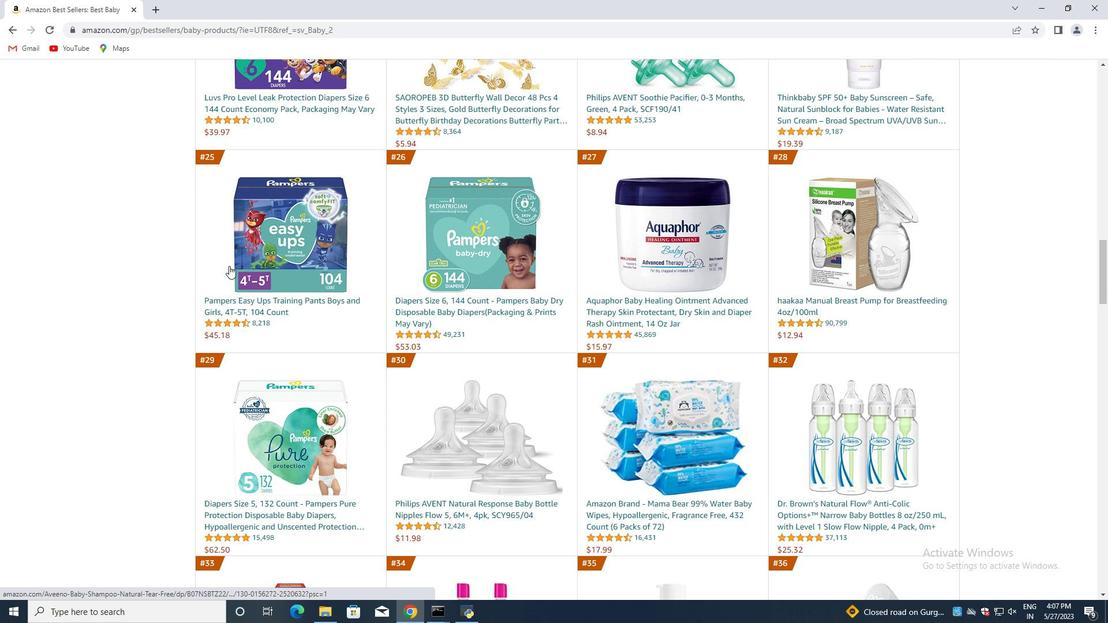 
Action: Mouse scrolled (229, 266) with delta (0, 0)
Screenshot: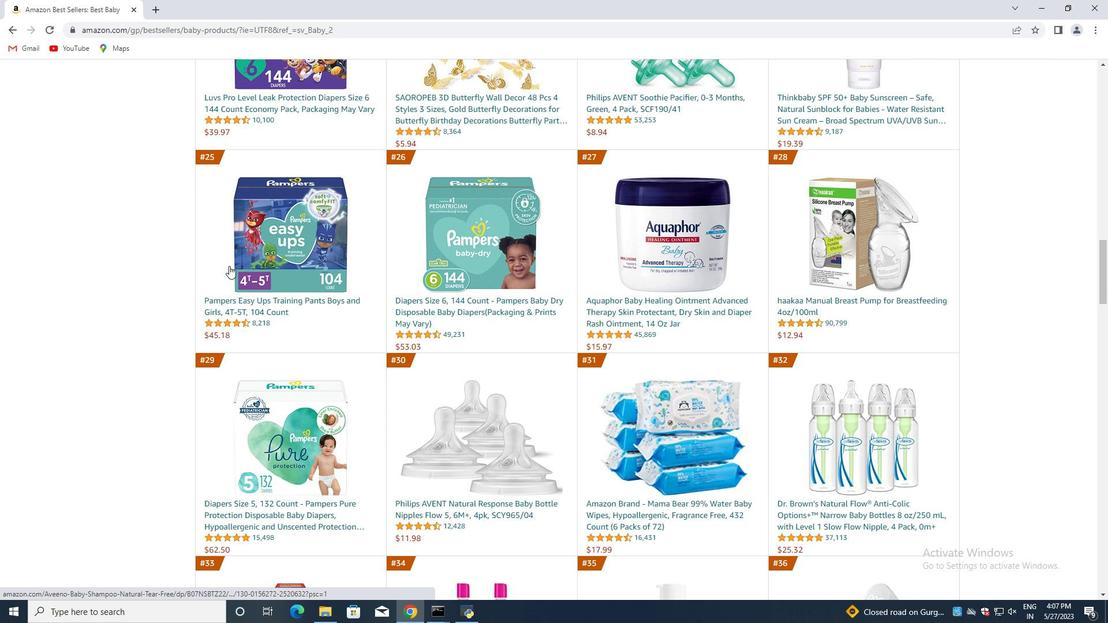 
Action: Mouse scrolled (229, 266) with delta (0, 0)
Screenshot: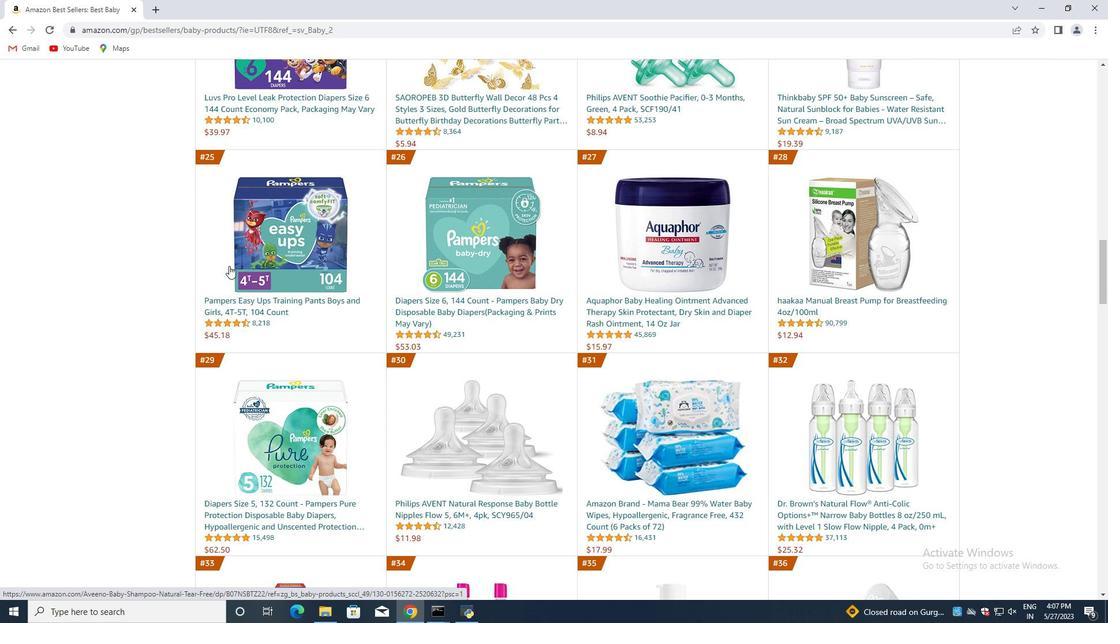 
Action: Mouse scrolled (229, 266) with delta (0, 0)
Screenshot: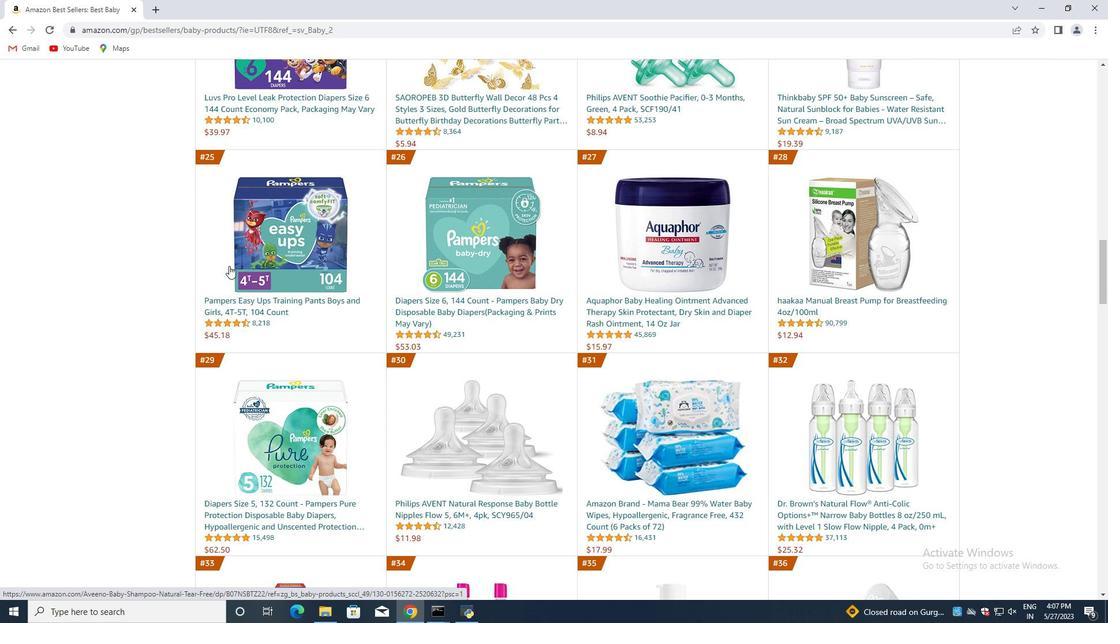 
Action: Mouse scrolled (229, 266) with delta (0, 0)
Screenshot: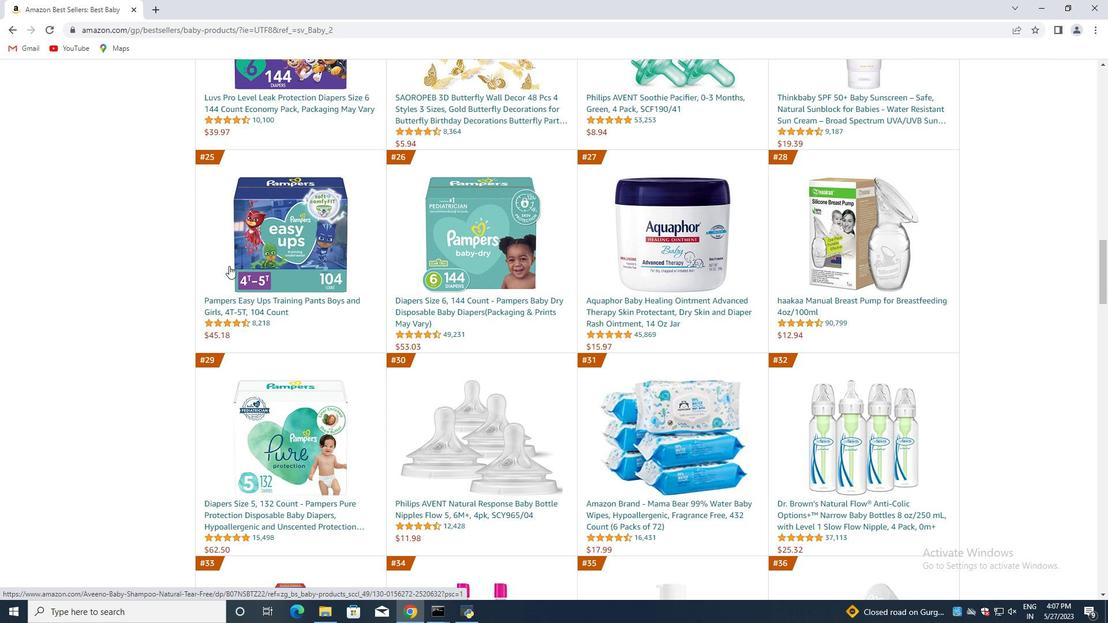 
Action: Mouse scrolled (229, 266) with delta (0, 0)
Screenshot: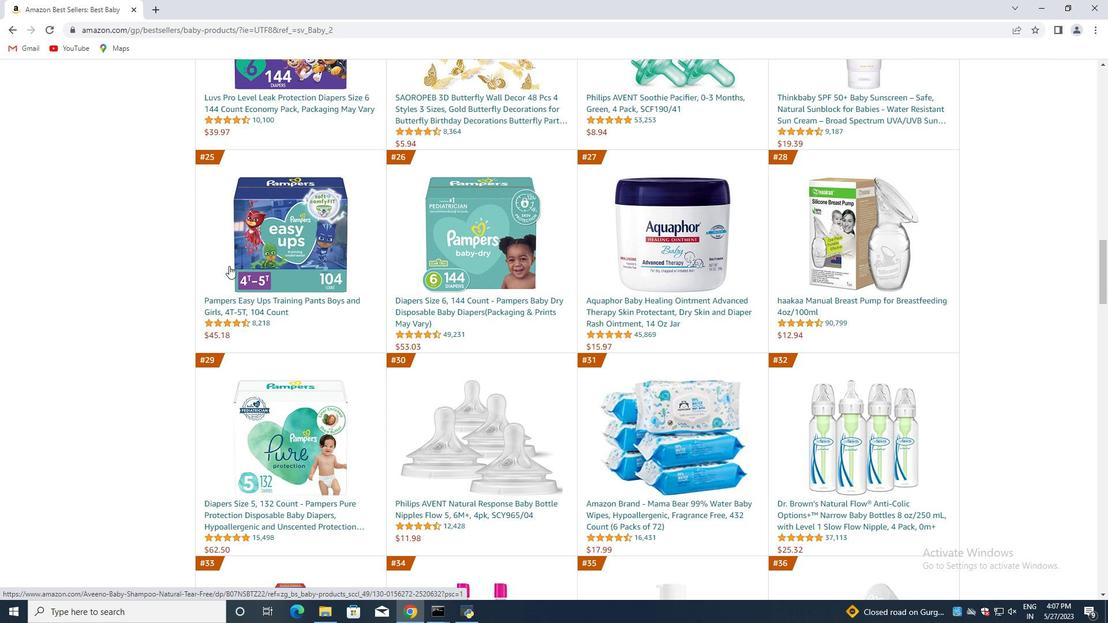 
Action: Mouse scrolled (229, 266) with delta (0, 0)
Screenshot: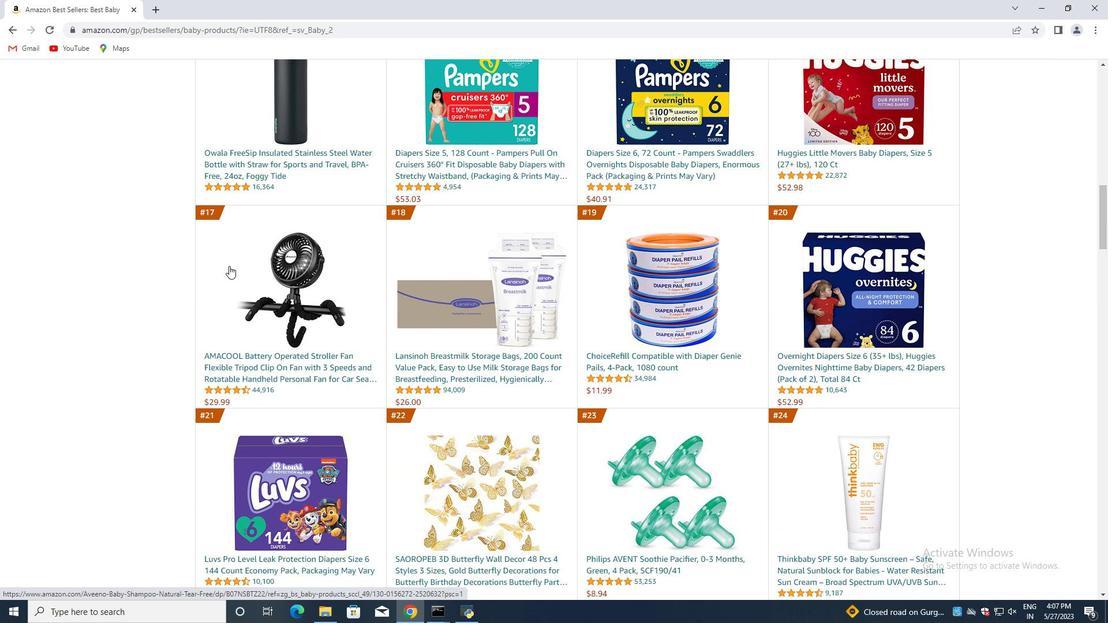 
Action: Mouse scrolled (229, 266) with delta (0, 0)
Screenshot: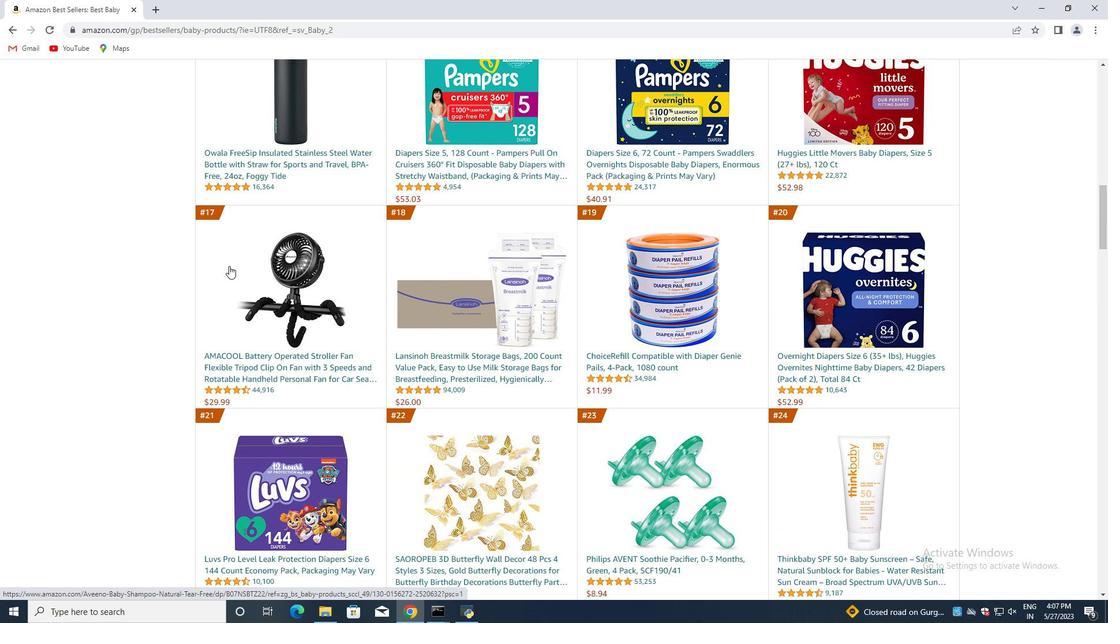 
Action: Mouse scrolled (229, 266) with delta (0, 0)
Screenshot: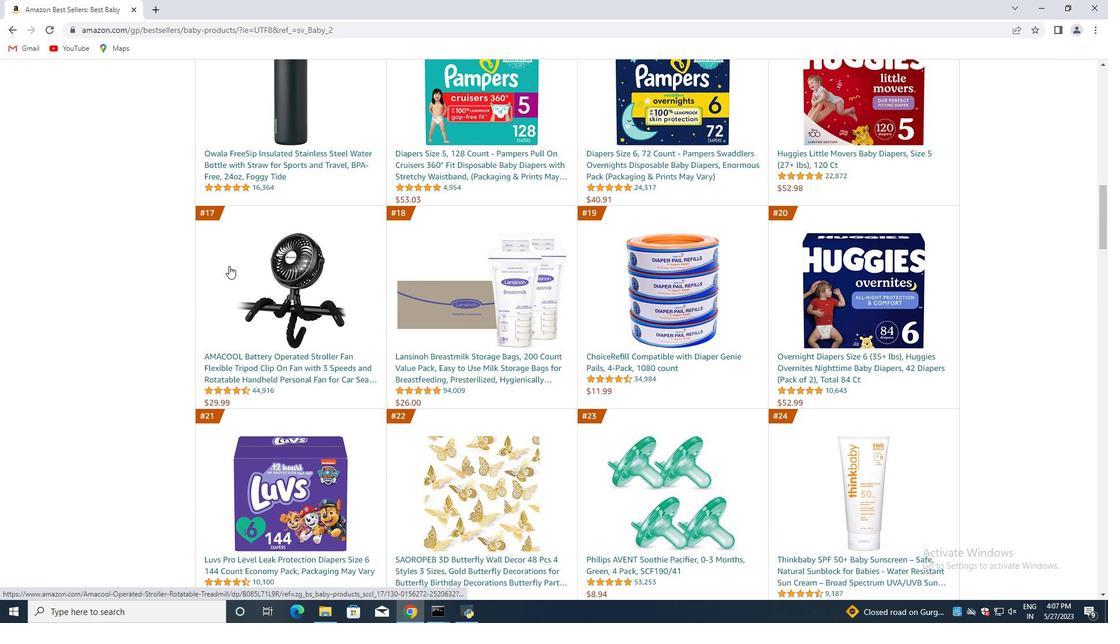 
Action: Mouse scrolled (229, 266) with delta (0, 0)
Screenshot: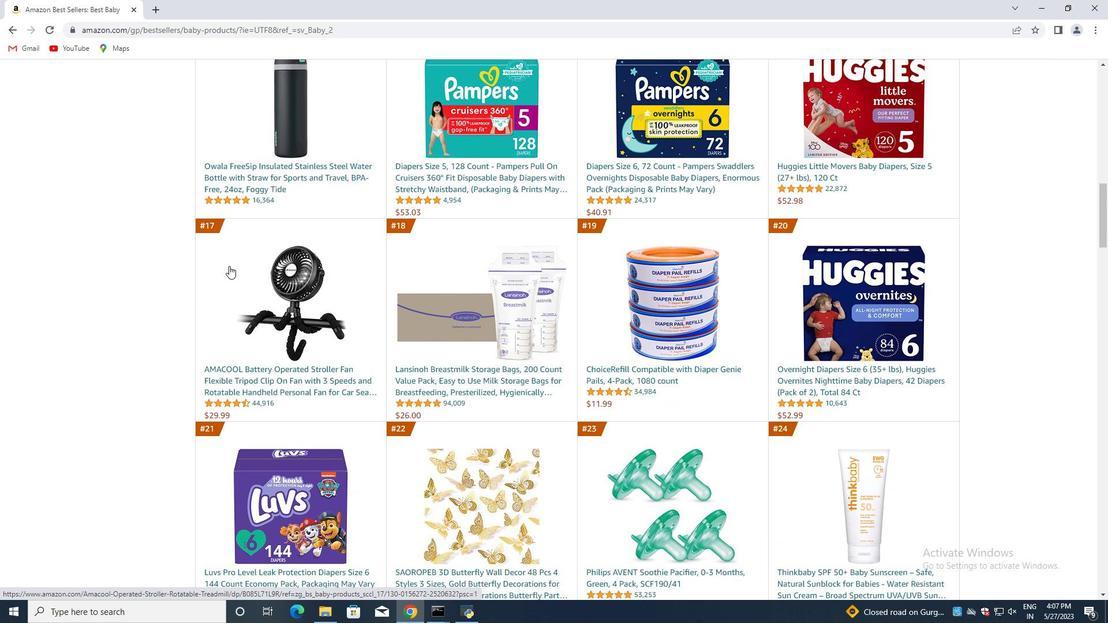 
Action: Mouse scrolled (229, 266) with delta (0, 0)
Screenshot: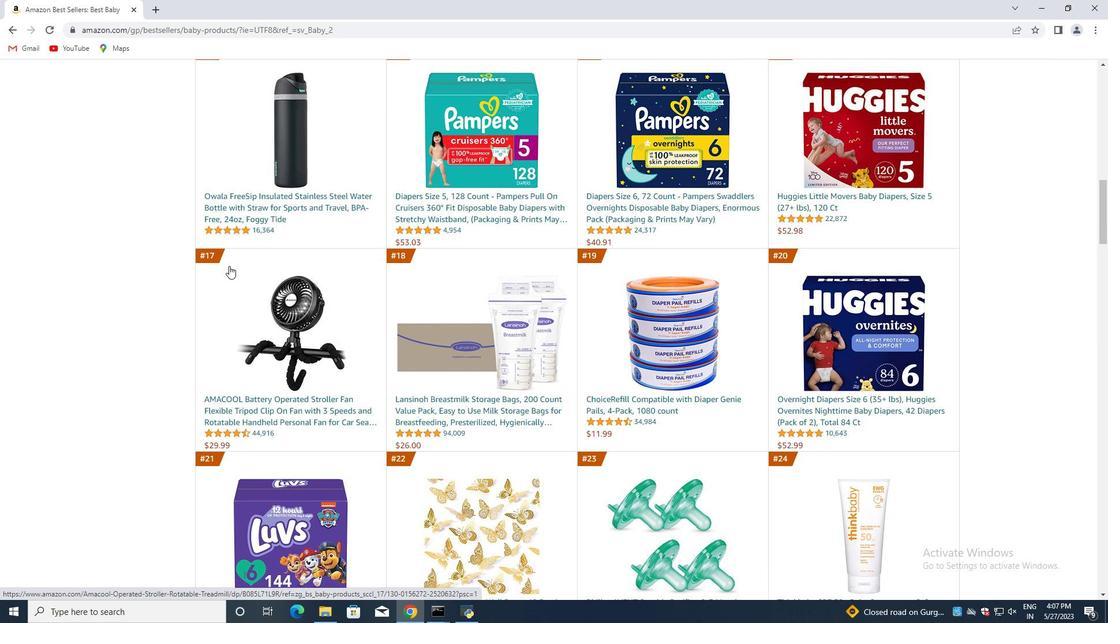 
Action: Mouse scrolled (229, 266) with delta (0, 0)
Screenshot: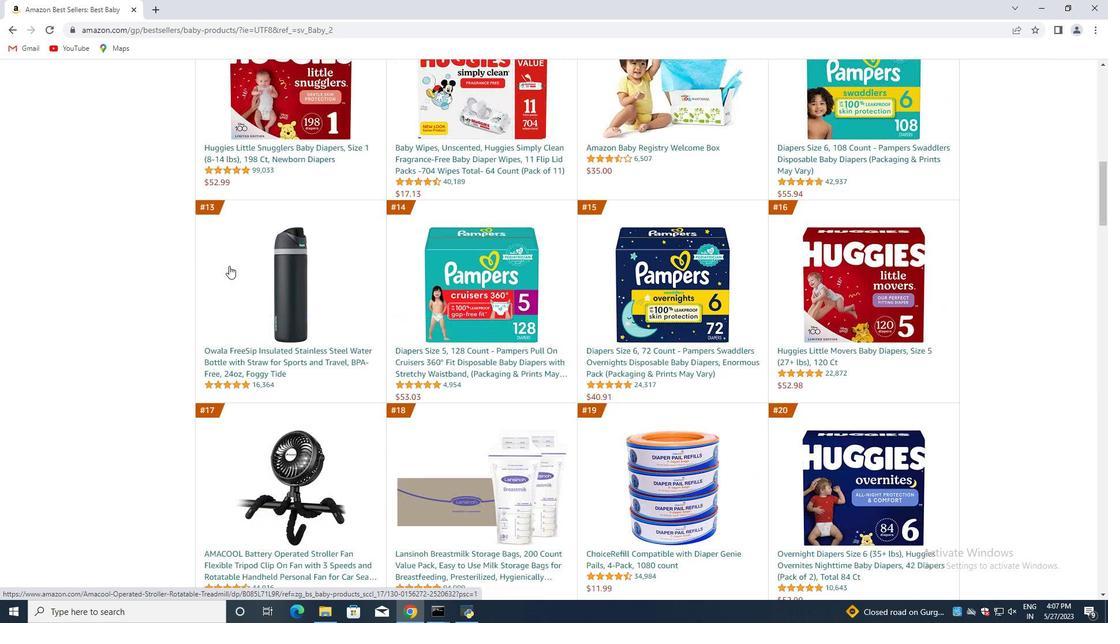
Action: Mouse scrolled (229, 266) with delta (0, 0)
Screenshot: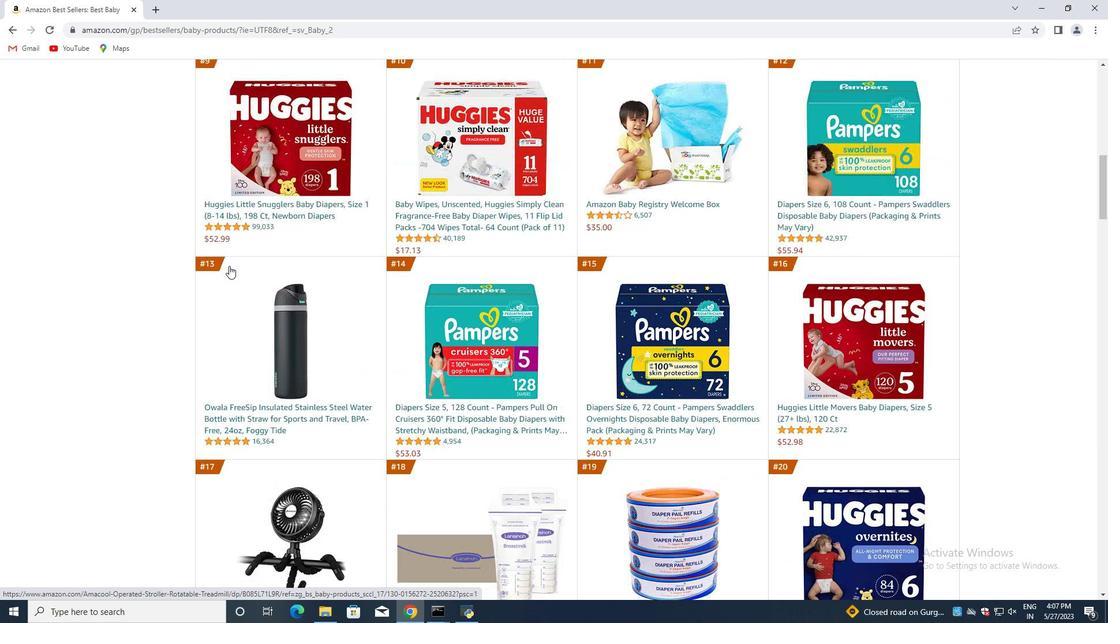 
Action: Mouse scrolled (229, 266) with delta (0, 0)
Screenshot: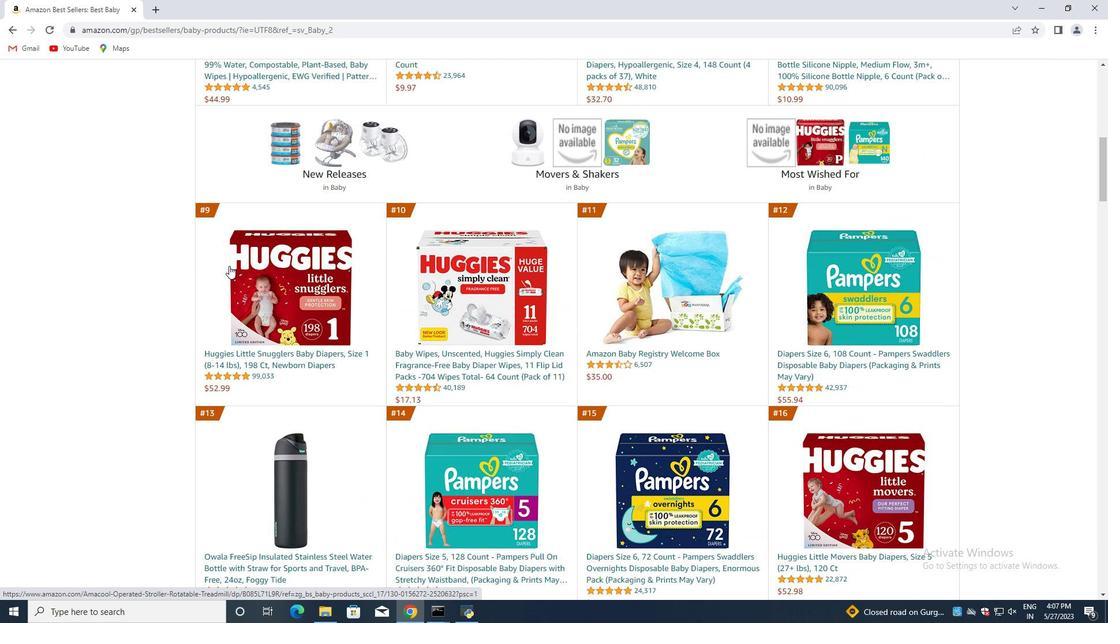
Action: Mouse scrolled (229, 266) with delta (0, 0)
Screenshot: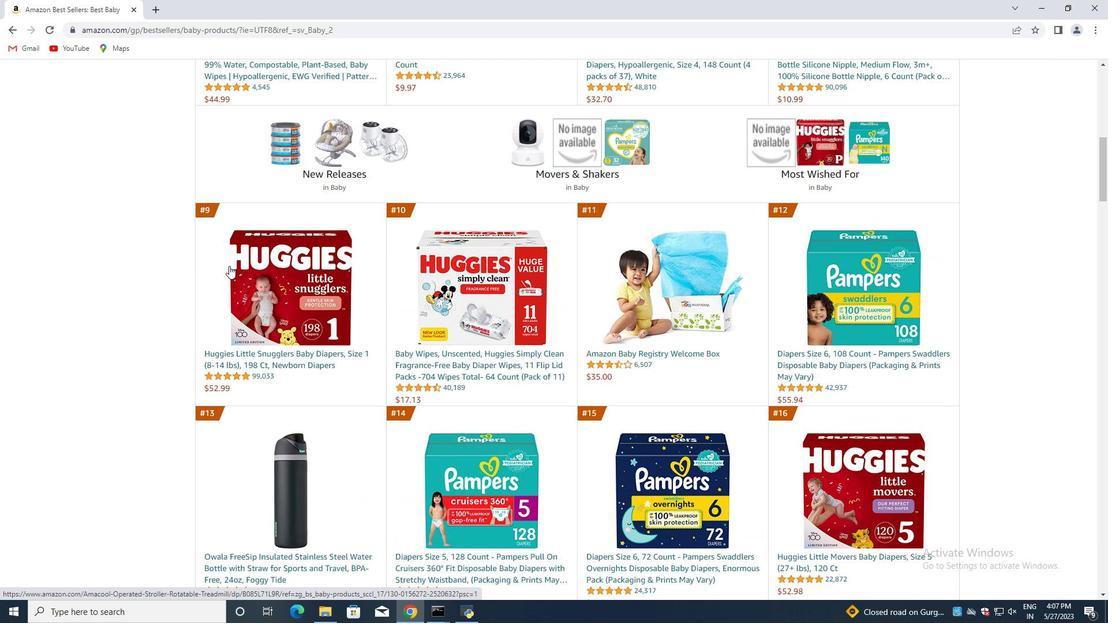
Action: Mouse scrolled (229, 266) with delta (0, 0)
Screenshot: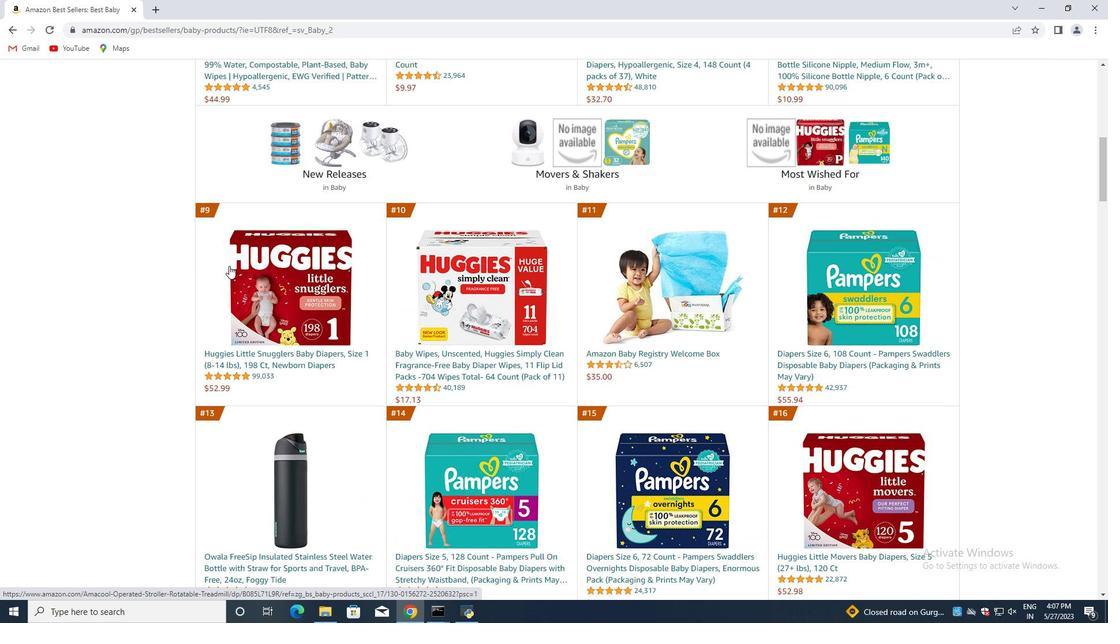 
Action: Mouse scrolled (229, 266) with delta (0, 0)
Screenshot: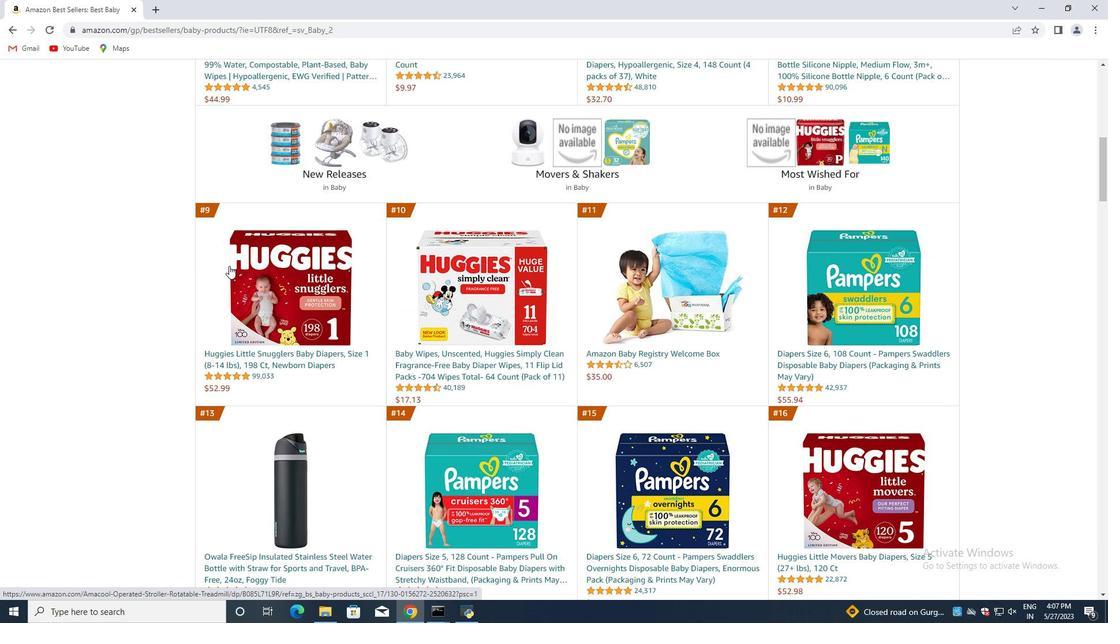 
Action: Mouse scrolled (229, 266) with delta (0, 0)
Screenshot: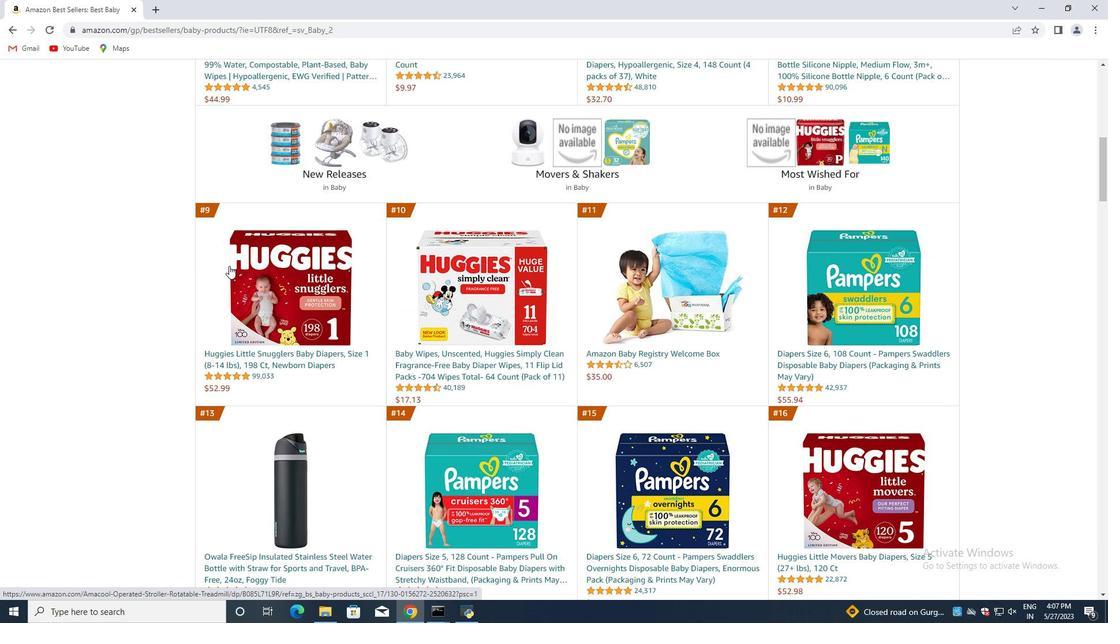 
Action: Mouse scrolled (229, 266) with delta (0, 0)
Screenshot: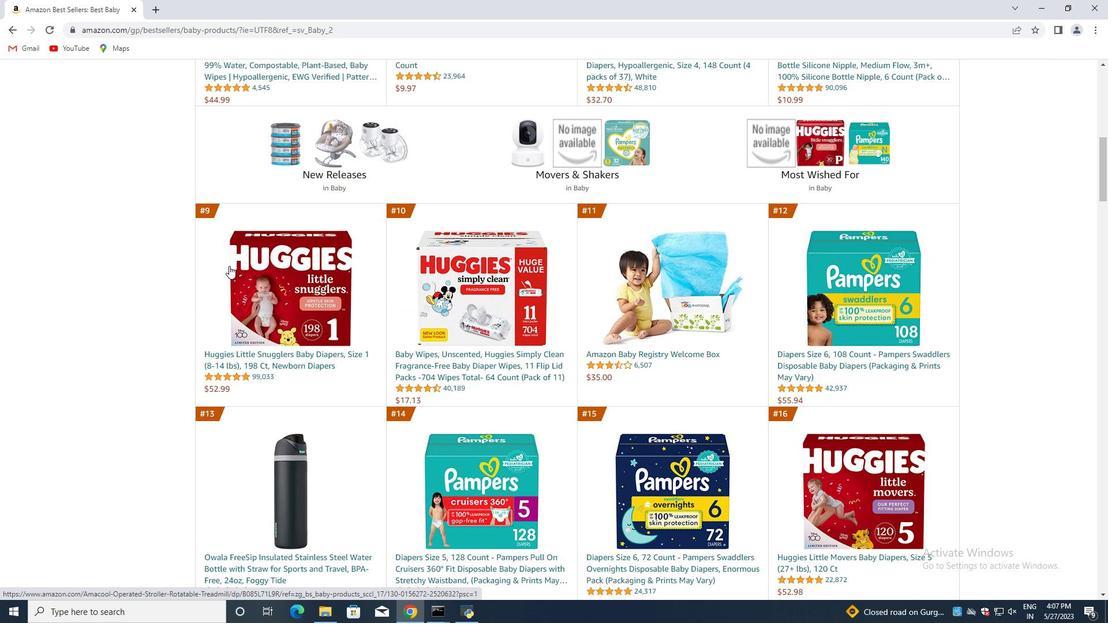 
Action: Mouse scrolled (229, 266) with delta (0, 0)
Screenshot: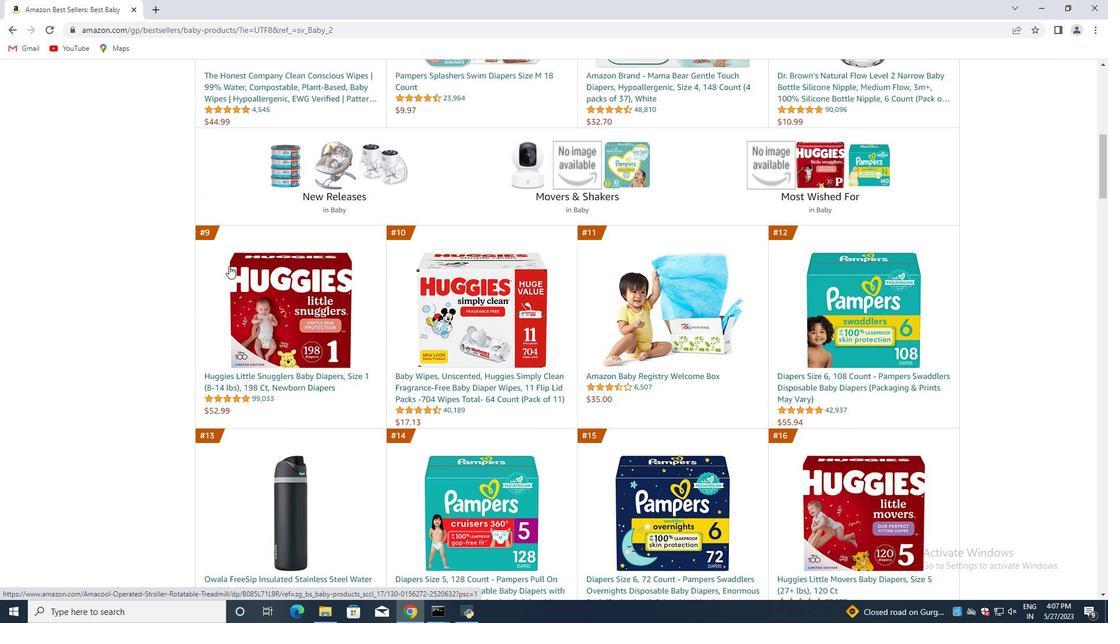 
Action: Mouse scrolled (229, 266) with delta (0, 0)
Screenshot: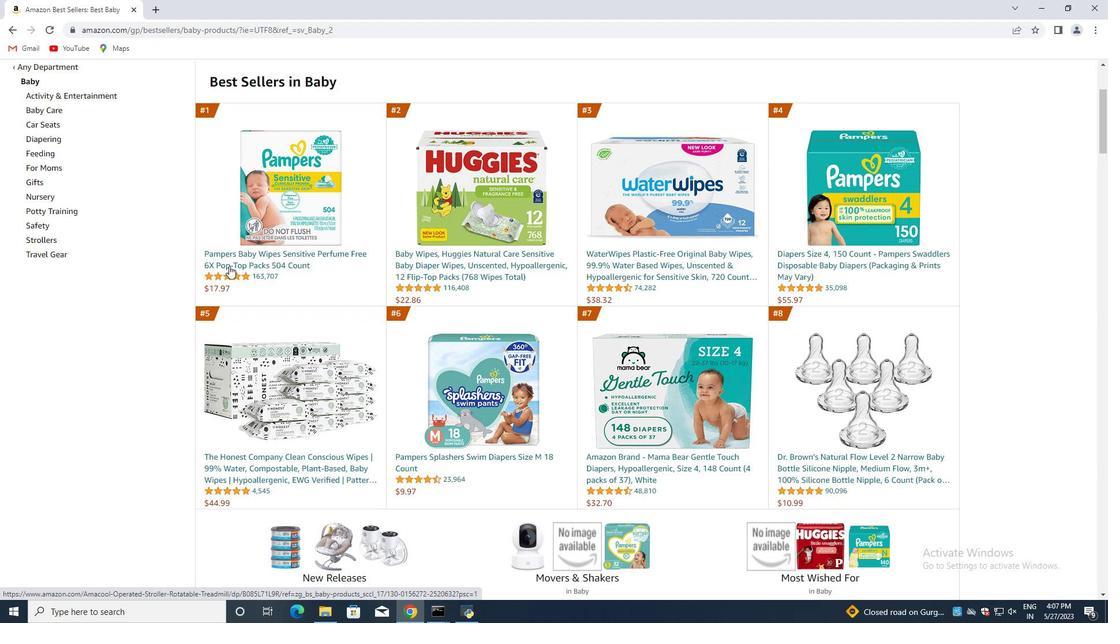 
Action: Mouse scrolled (229, 266) with delta (0, 0)
Screenshot: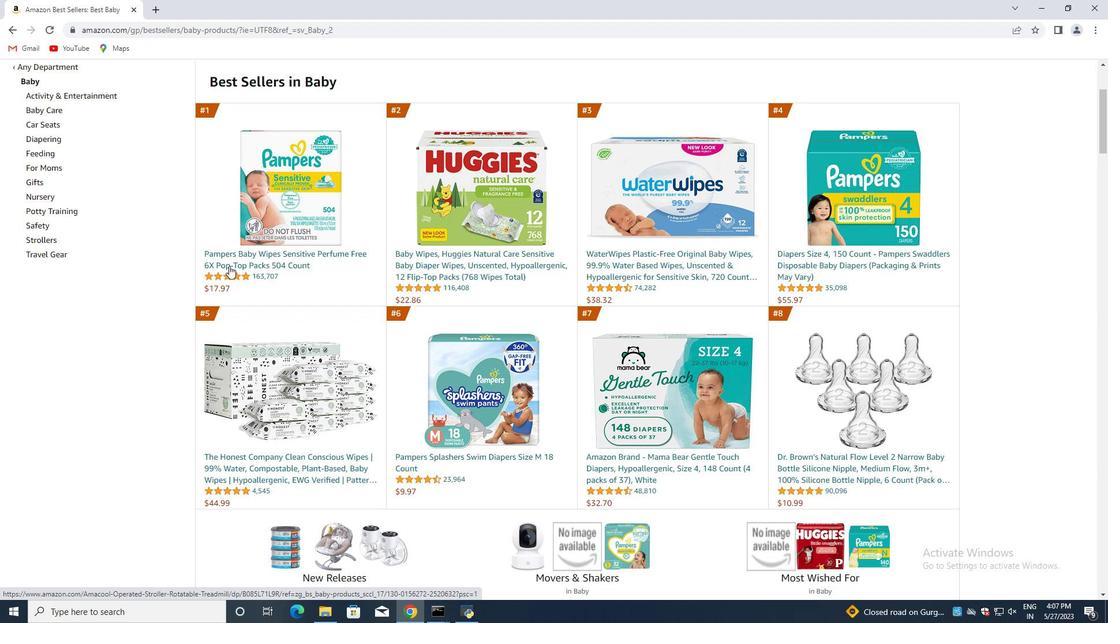 
Action: Mouse scrolled (229, 266) with delta (0, 0)
Screenshot: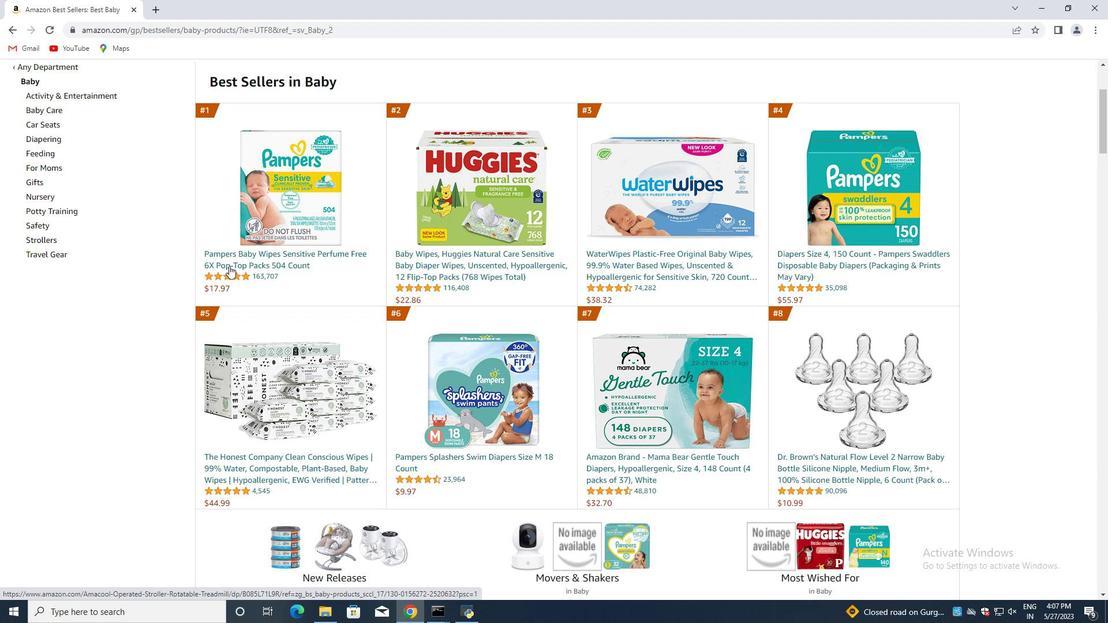 
Action: Mouse scrolled (229, 266) with delta (0, 0)
Screenshot: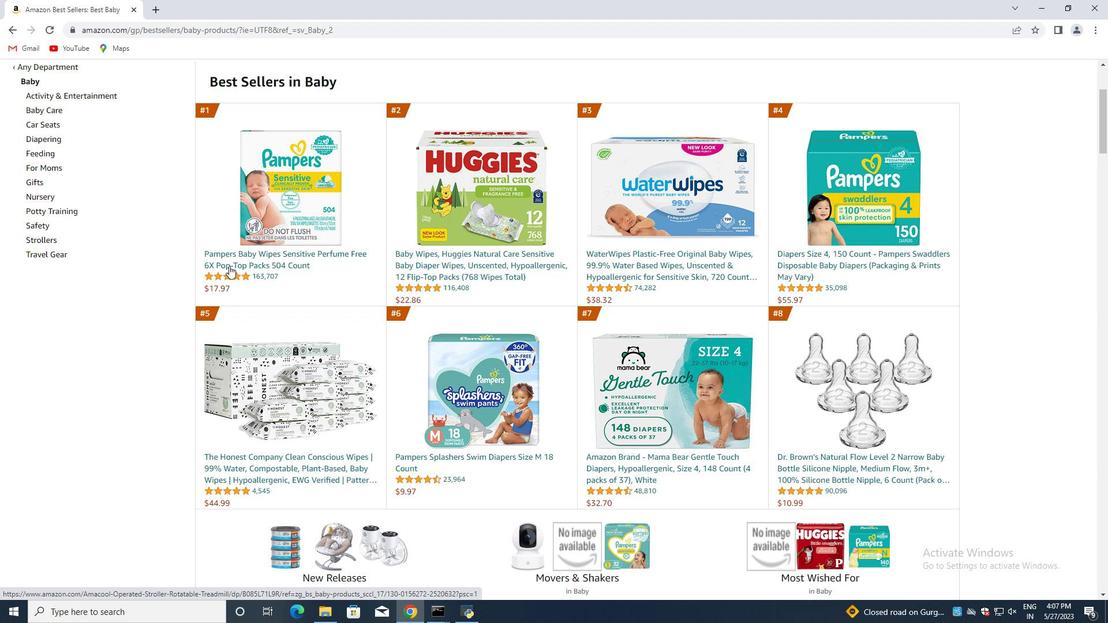 
Action: Mouse scrolled (229, 266) with delta (0, 0)
Screenshot: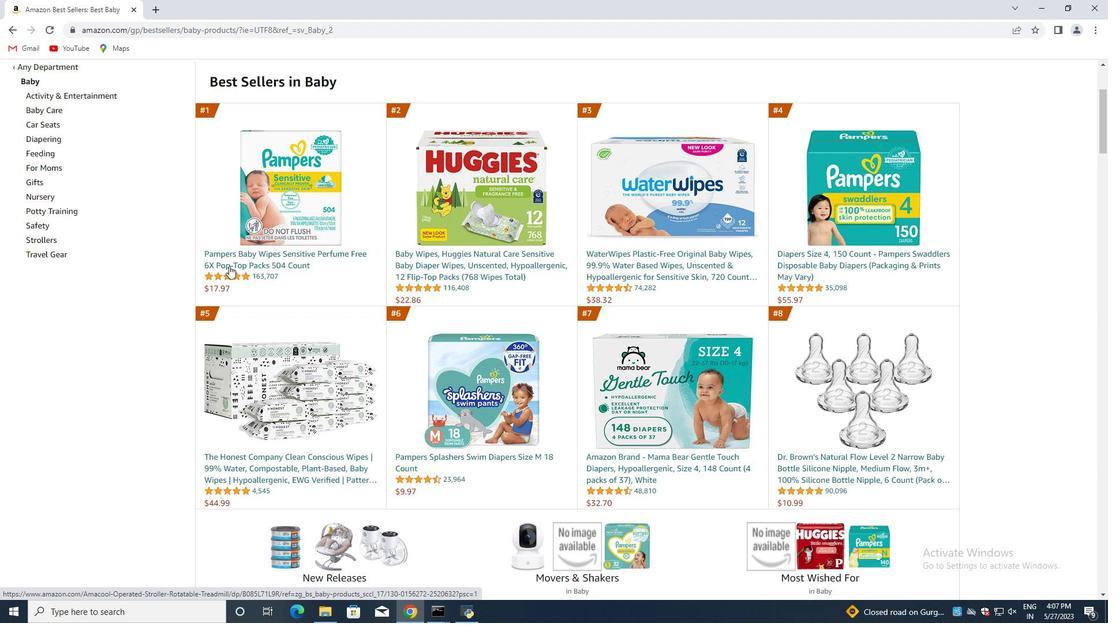 
Action: Mouse scrolled (229, 266) with delta (0, 0)
Screenshot: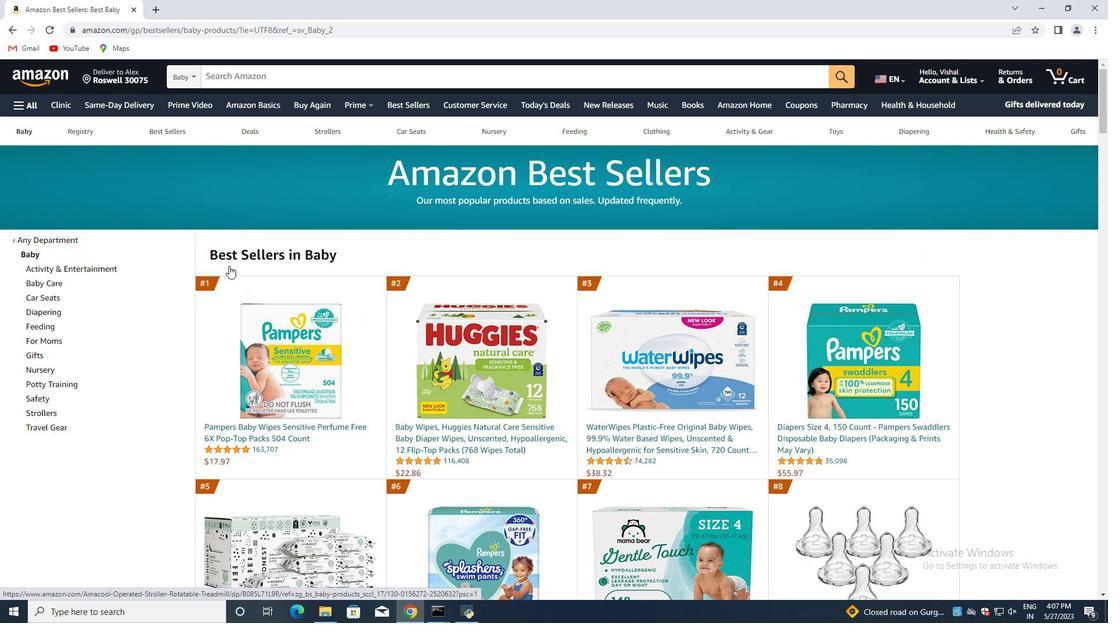 
Action: Mouse scrolled (229, 266) with delta (0, 0)
Screenshot: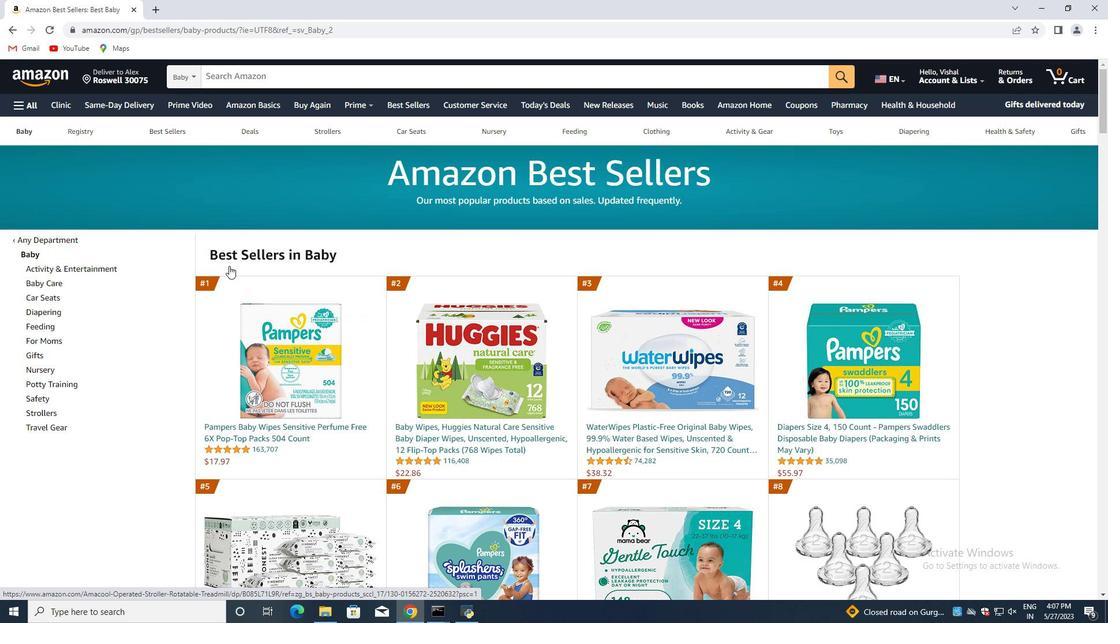 
Action: Mouse scrolled (229, 266) with delta (0, 0)
Screenshot: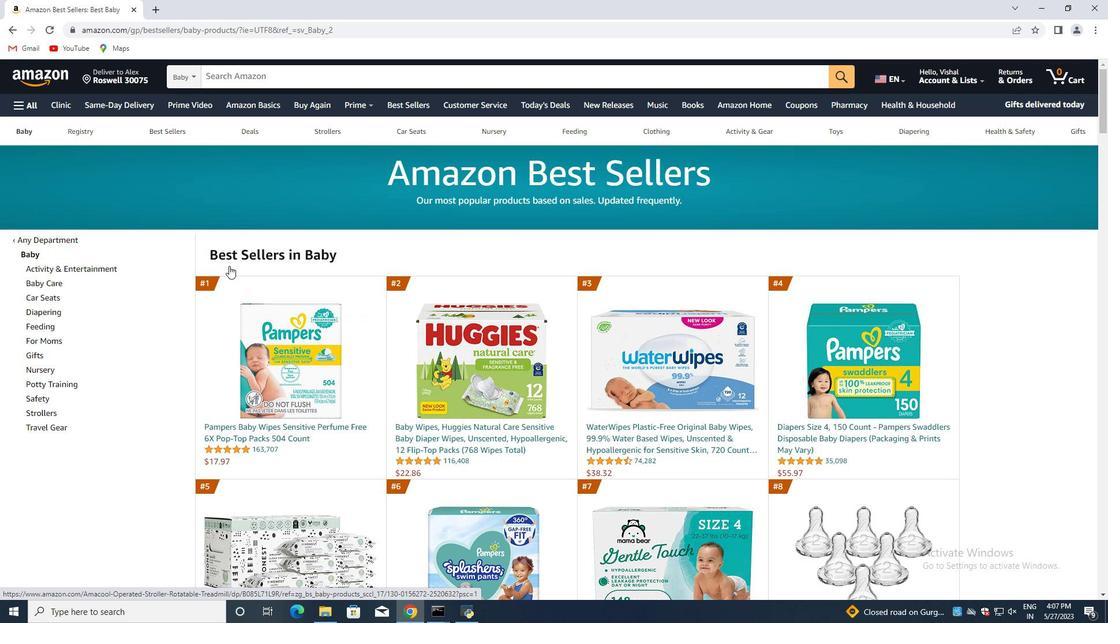 
Action: Mouse scrolled (229, 266) with delta (0, 0)
Screenshot: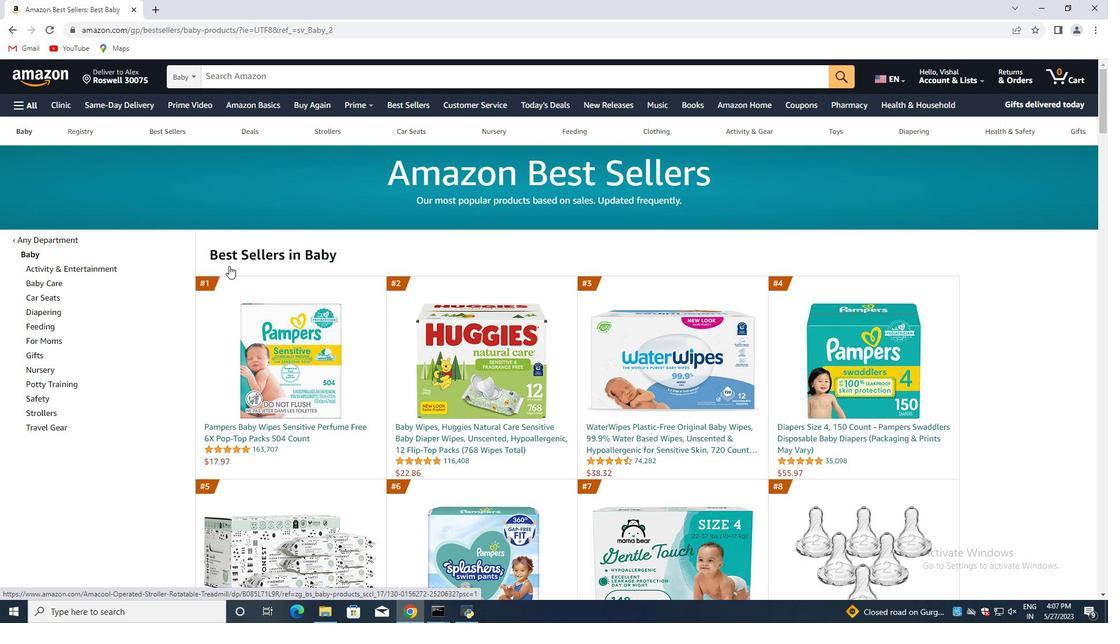 
Action: Mouse scrolled (229, 266) with delta (0, 0)
